 Task: Select traffic view around selected location Anza-Borrego Desert State Park, California, United States and identify the nearest hotel to the peak traffic point
Action: Mouse moved to (196, 65)
Screenshot: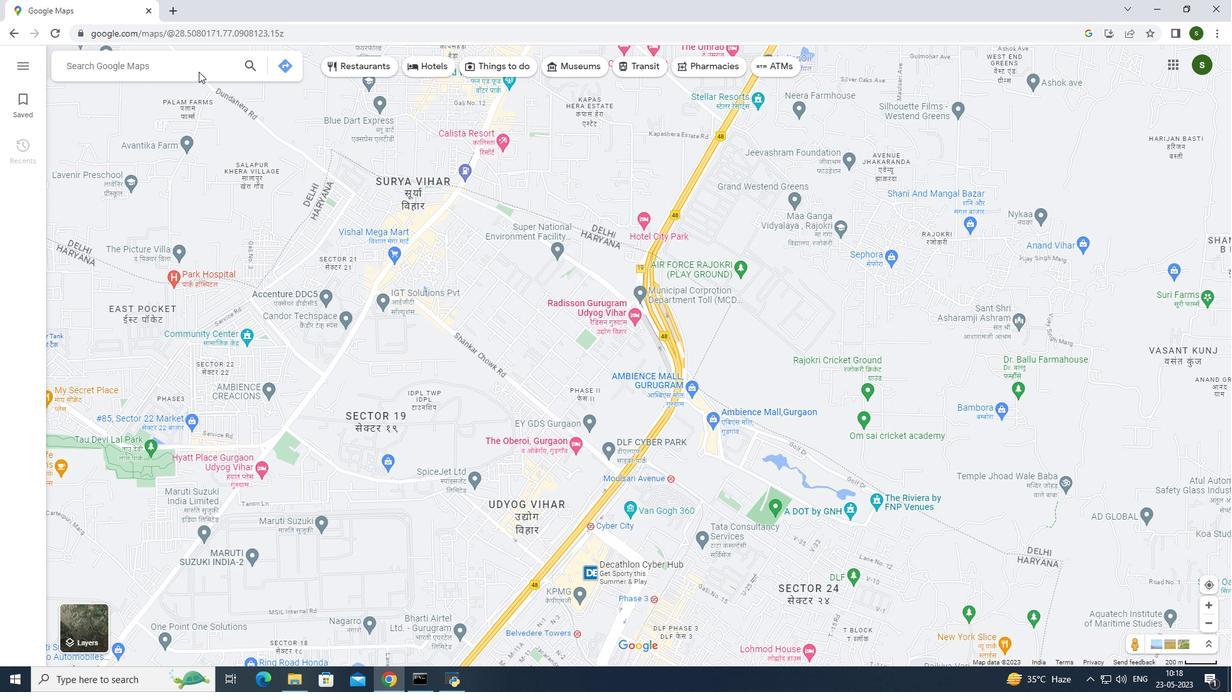
Action: Mouse pressed left at (196, 65)
Screenshot: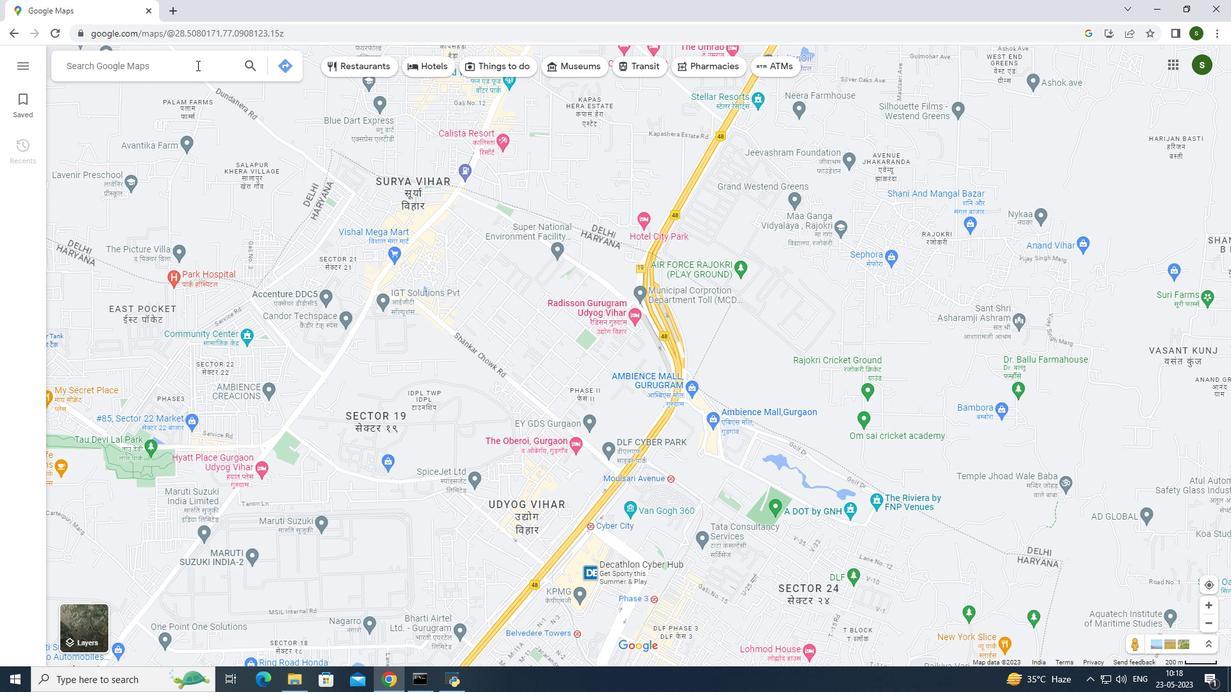 
Action: Key pressed <Key.caps_lock>A<Key.caps_lock>nza<Key.space><Key.backspace>-<Key.caps_lock>B<Key.caps_lock>orrego<Key.space><Key.caps_lock>D<Key.caps_lock>esert<Key.space><Key.caps_lock>S<Key.caps_lock>tate<Key.space><Key.caps_lock>P<Key.caps_lock>ark,<Key.caps_lock>C<Key.caps_lock>alifornia,<Key.caps_lock>U<Key.caps_lock>nited<Key.space><Key.caps_lock>S<Key.caps_lock>tates<Key.enter>
Screenshot: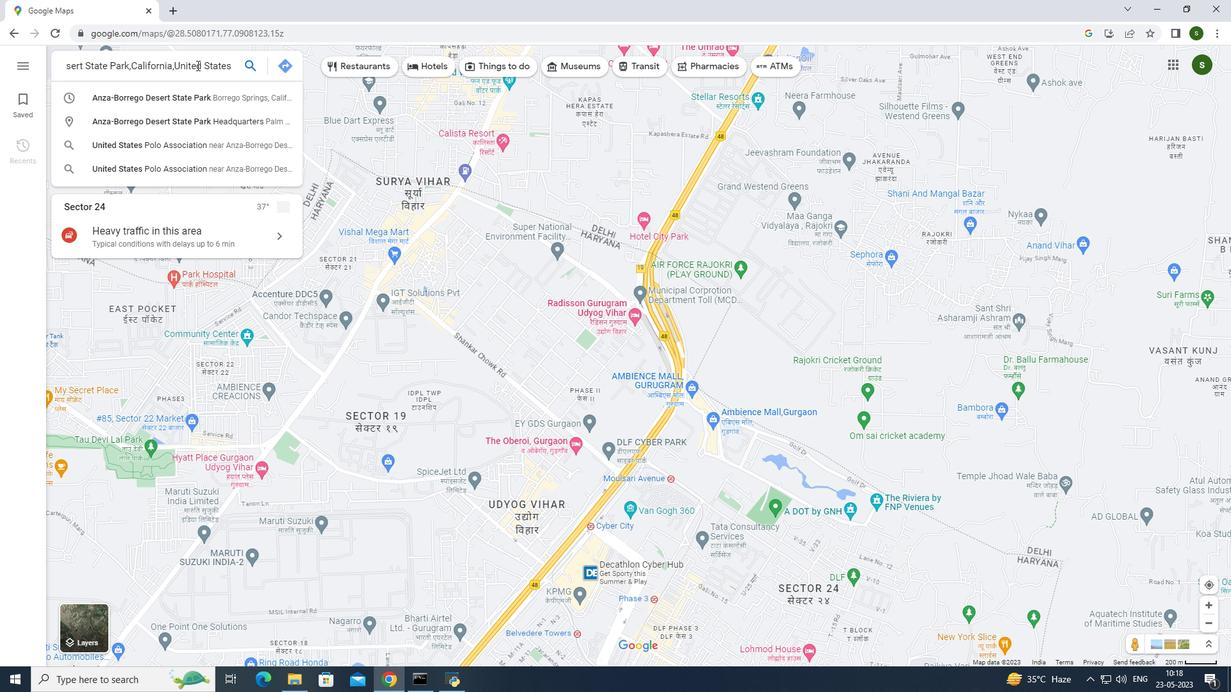 
Action: Mouse moved to (442, 623)
Screenshot: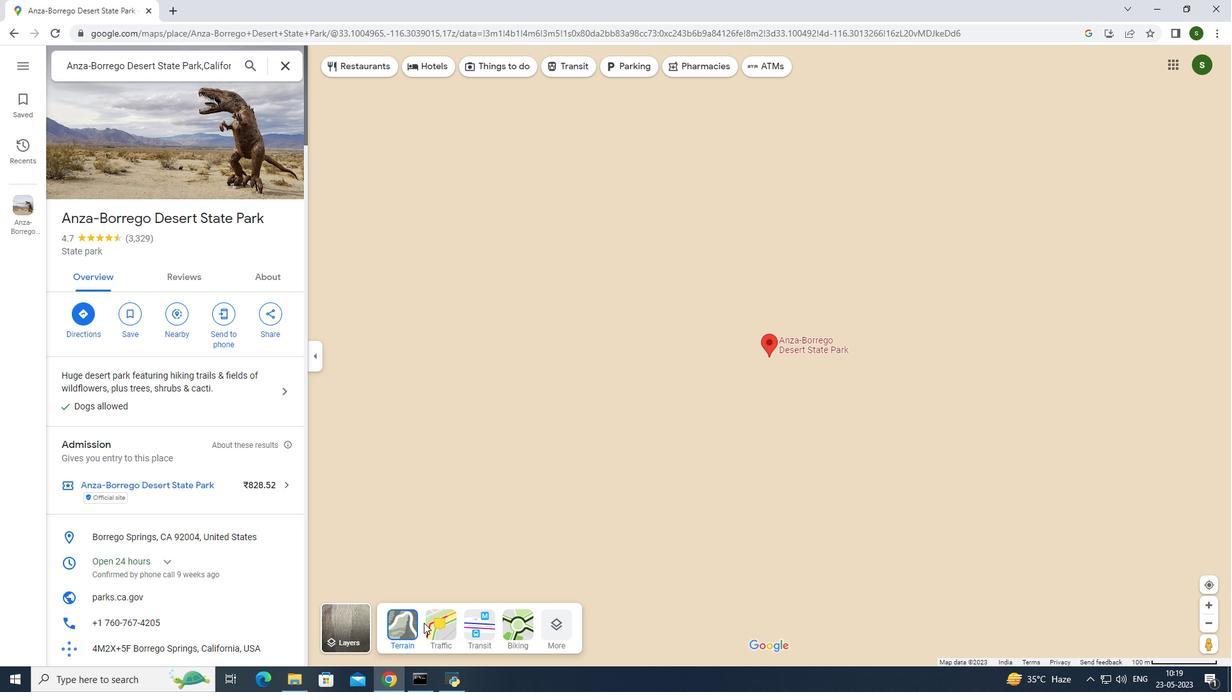 
Action: Mouse pressed left at (442, 623)
Screenshot: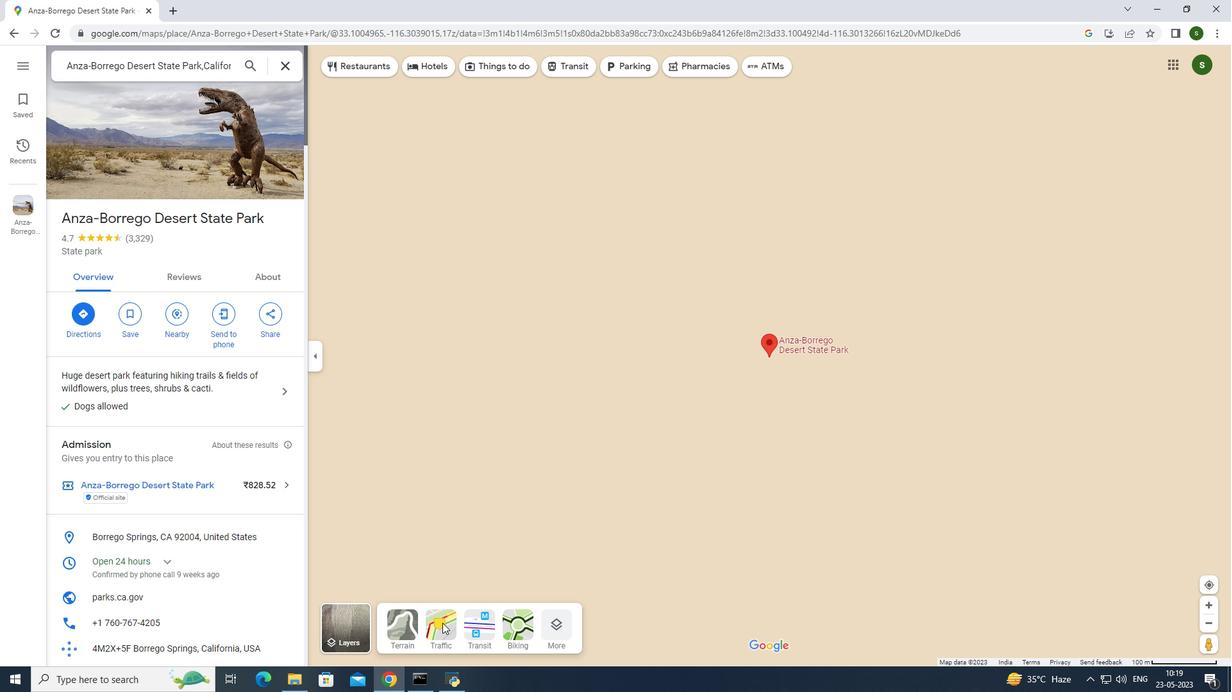 
Action: Mouse moved to (634, 442)
Screenshot: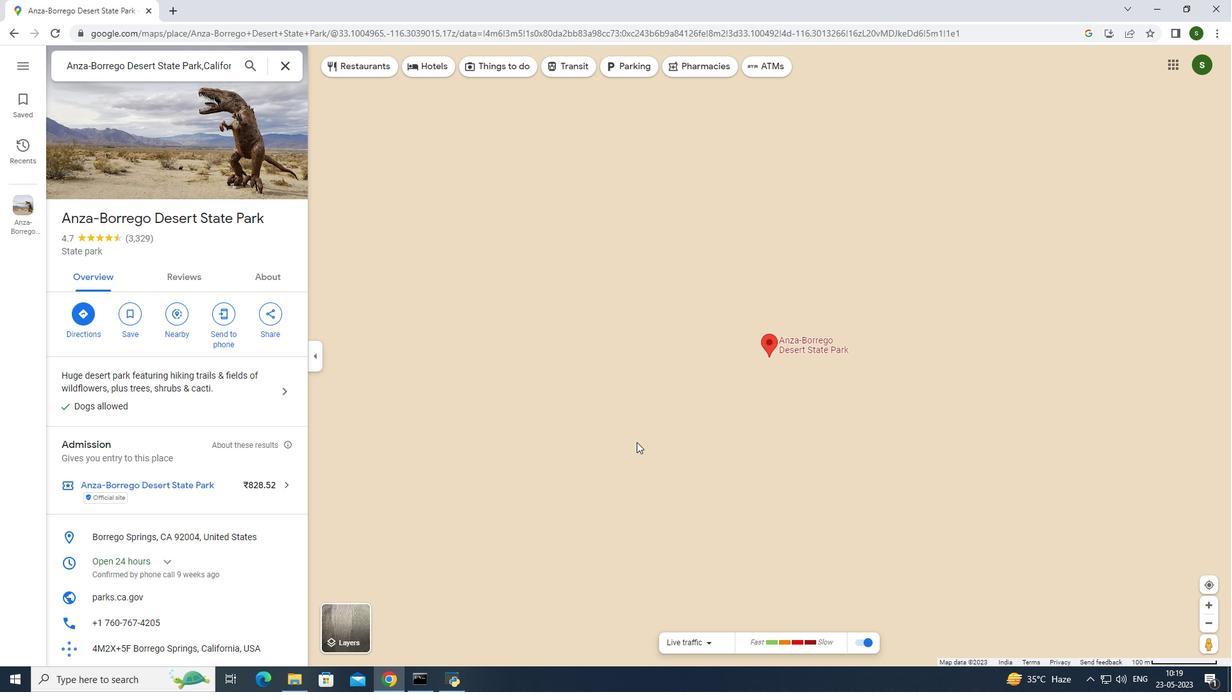 
Action: Mouse scrolled (635, 441) with delta (0, 0)
Screenshot: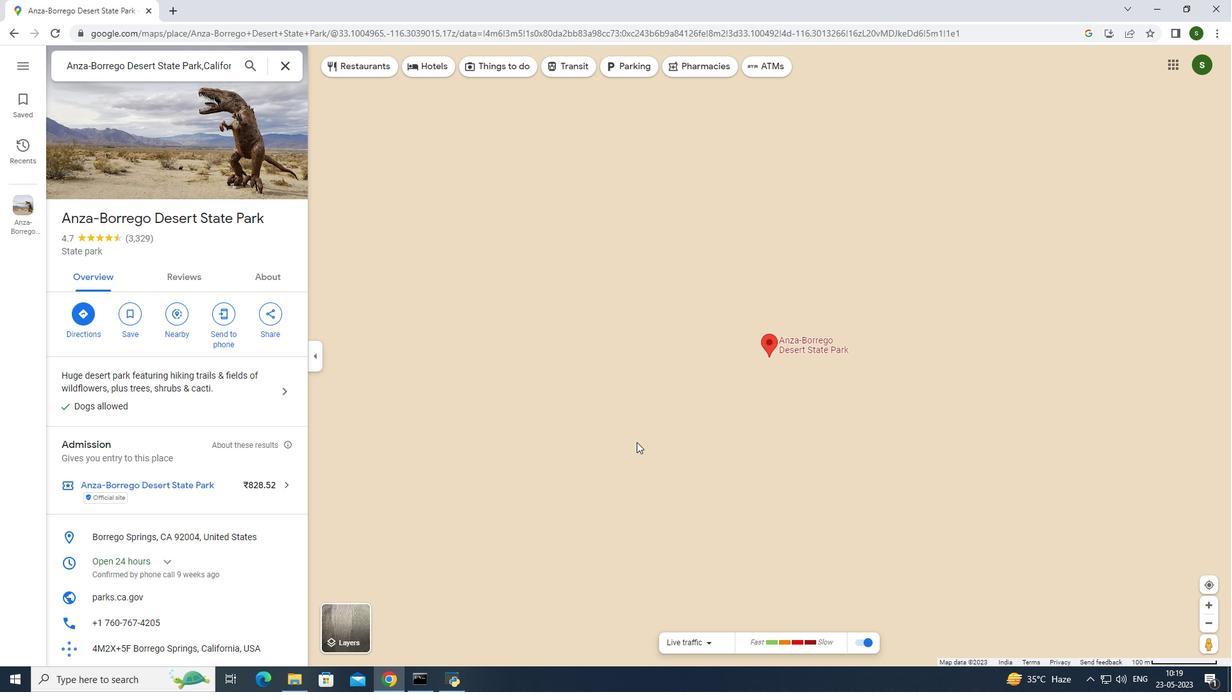
Action: Mouse moved to (633, 442)
Screenshot: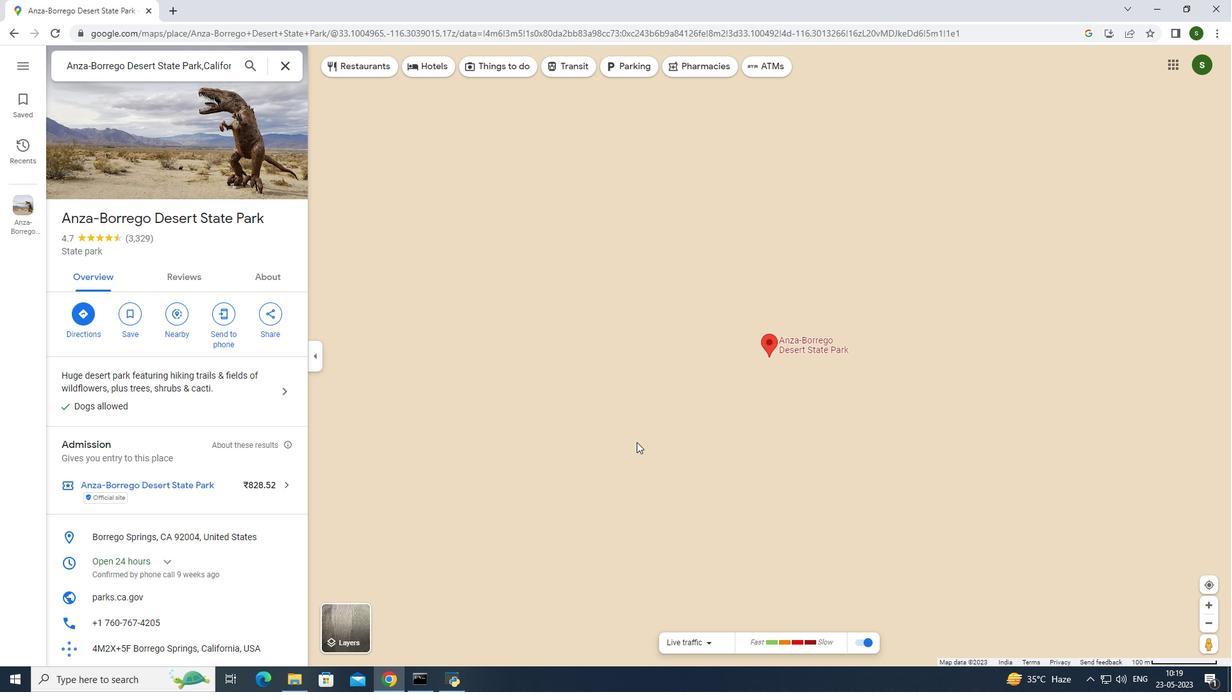 
Action: Mouse scrolled (633, 441) with delta (0, 0)
Screenshot: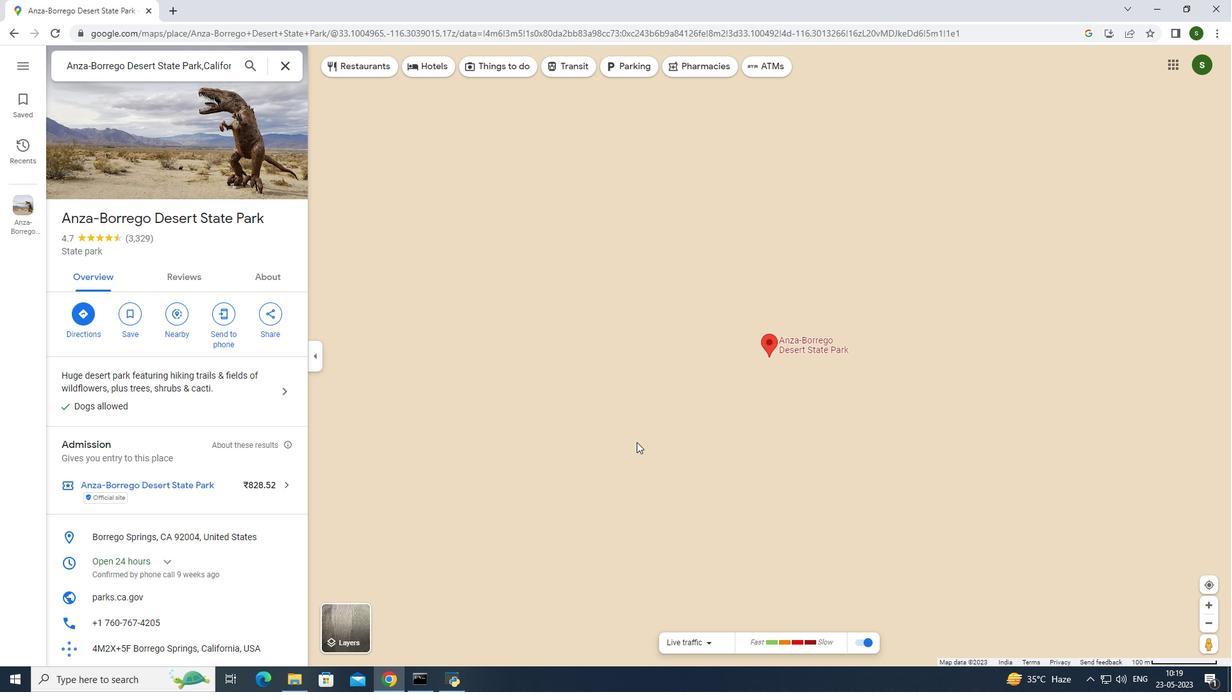 
Action: Mouse scrolled (633, 441) with delta (0, 0)
Screenshot: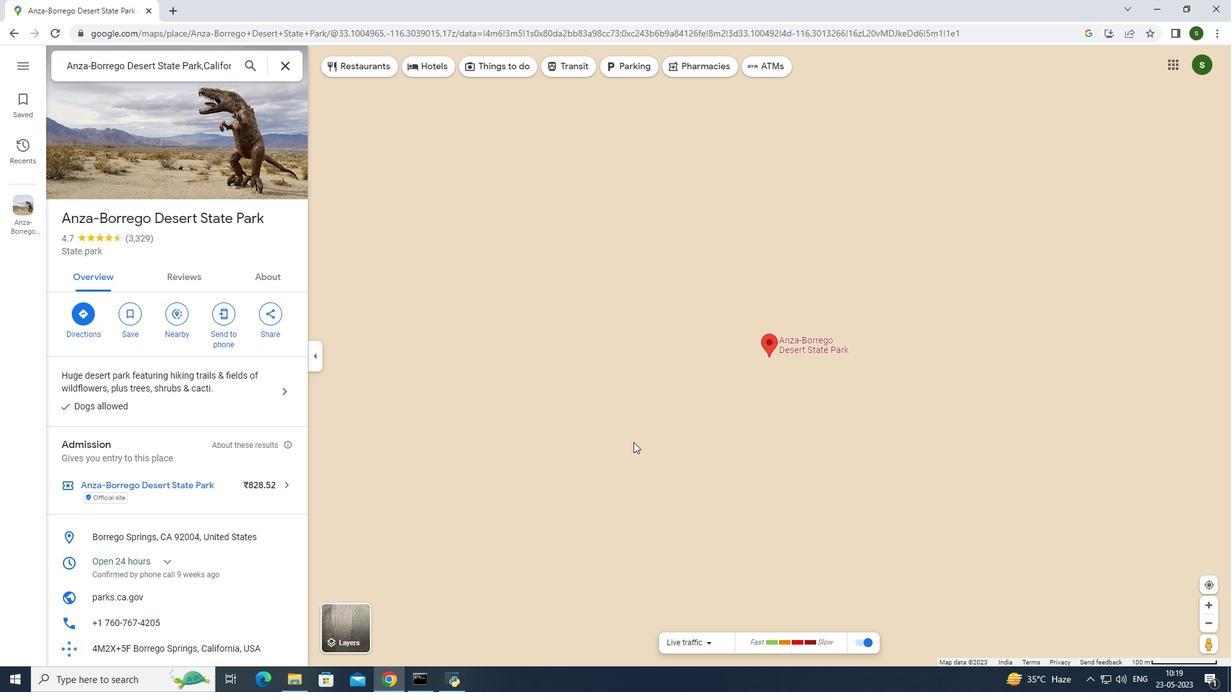 
Action: Mouse scrolled (633, 441) with delta (0, 0)
Screenshot: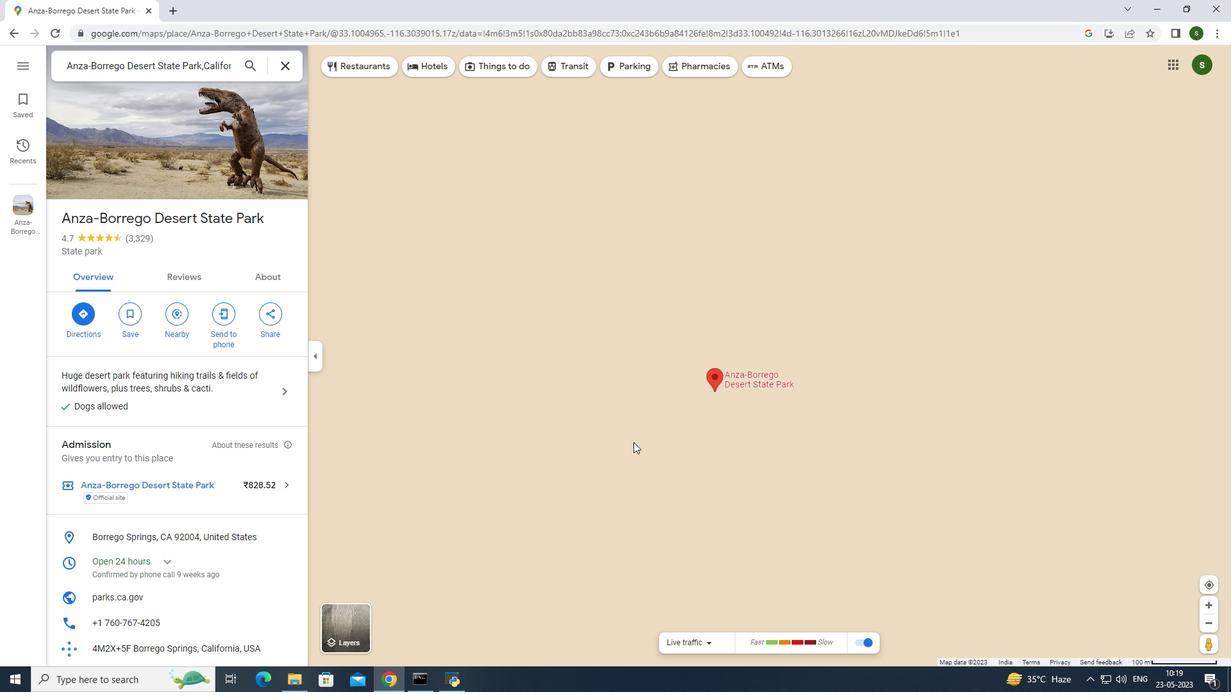
Action: Mouse scrolled (633, 441) with delta (0, 0)
Screenshot: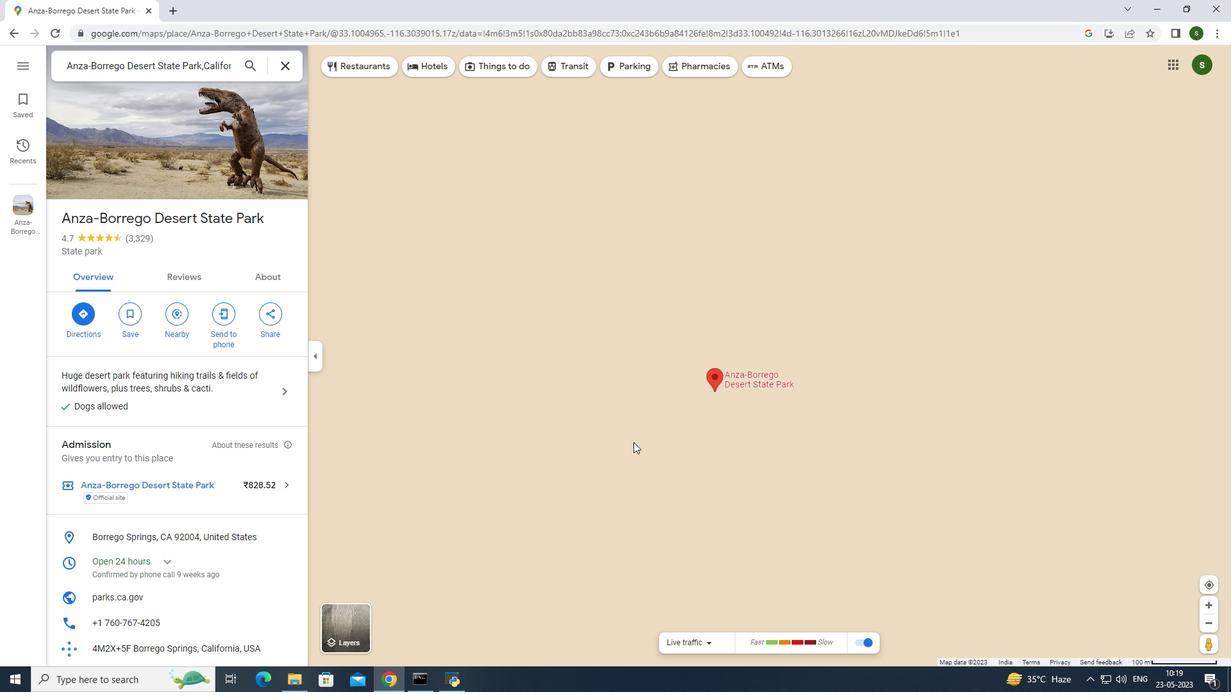 
Action: Mouse scrolled (633, 441) with delta (0, 0)
Screenshot: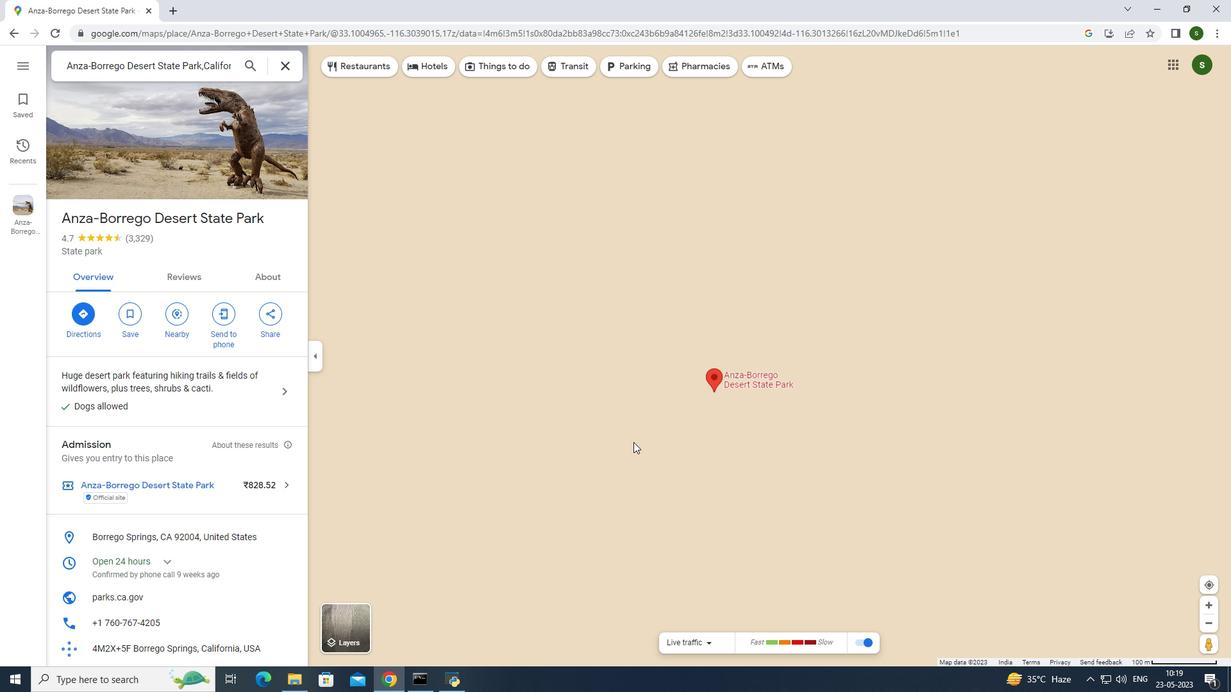
Action: Mouse scrolled (633, 441) with delta (0, 0)
Screenshot: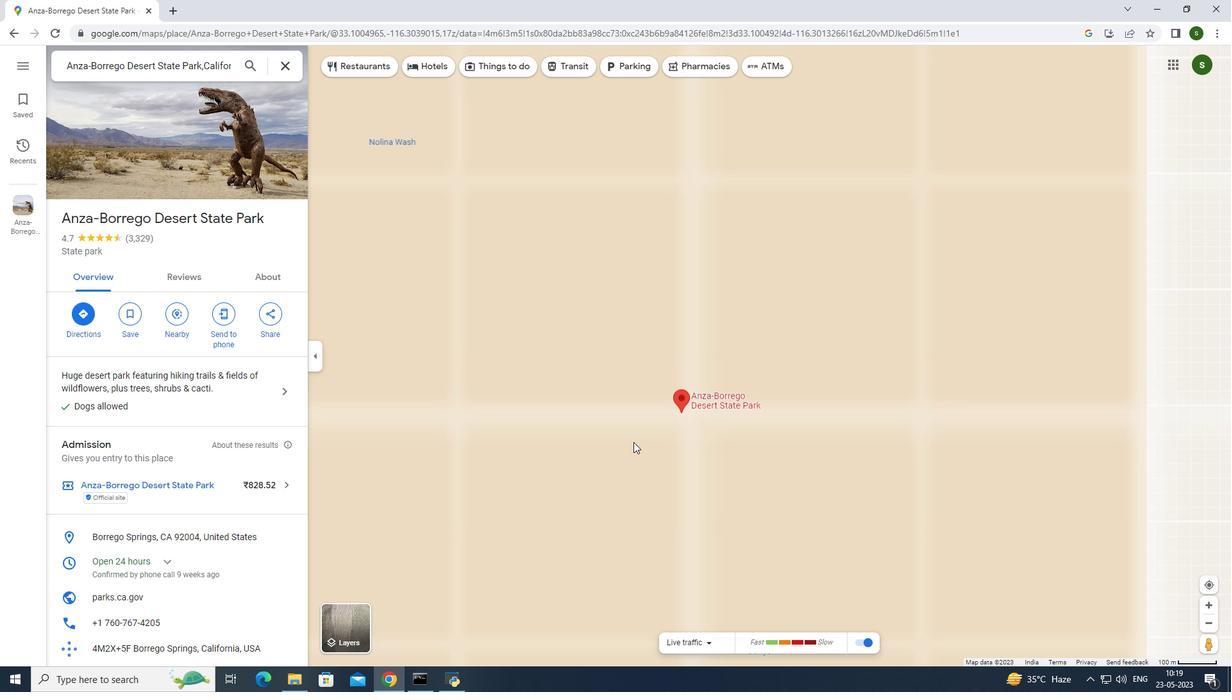 
Action: Mouse scrolled (633, 441) with delta (0, 0)
Screenshot: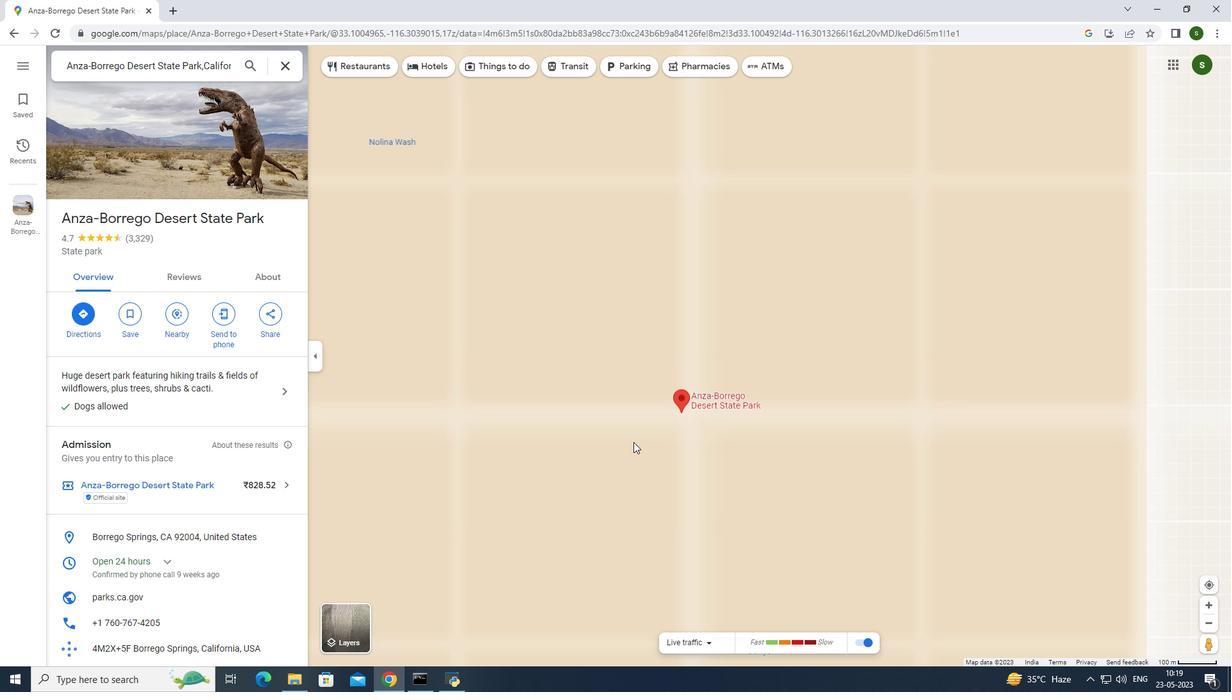
Action: Mouse scrolled (633, 441) with delta (0, 0)
Screenshot: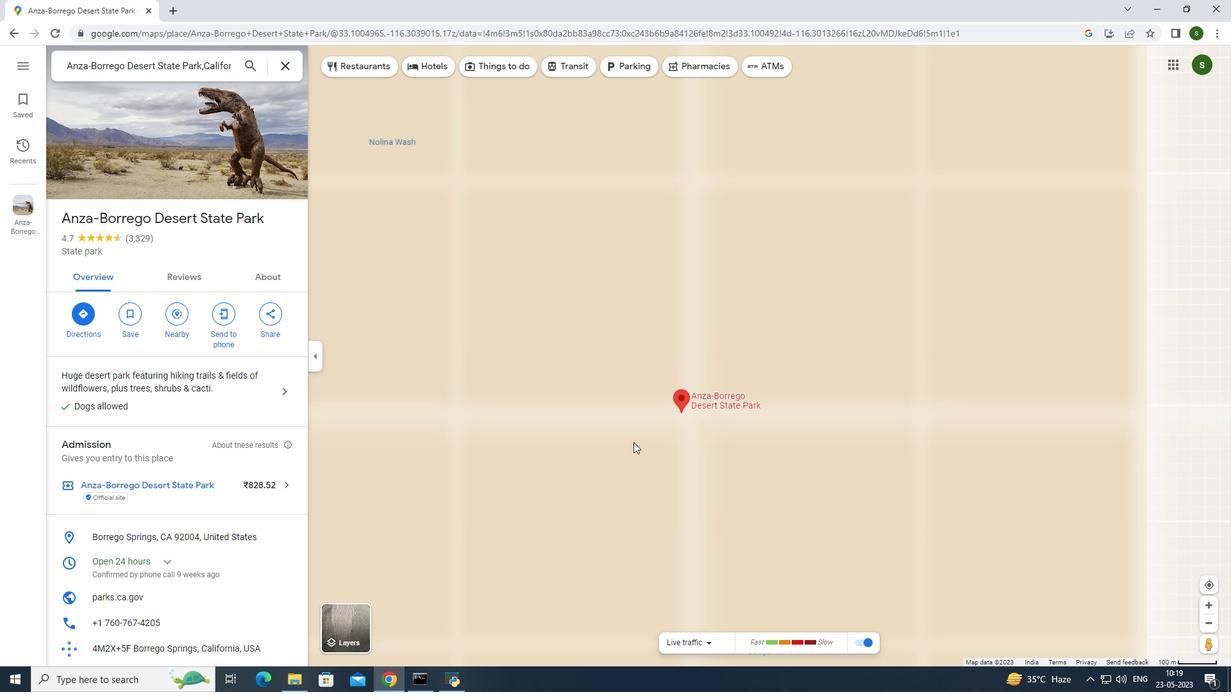 
Action: Mouse scrolled (633, 441) with delta (0, 0)
Screenshot: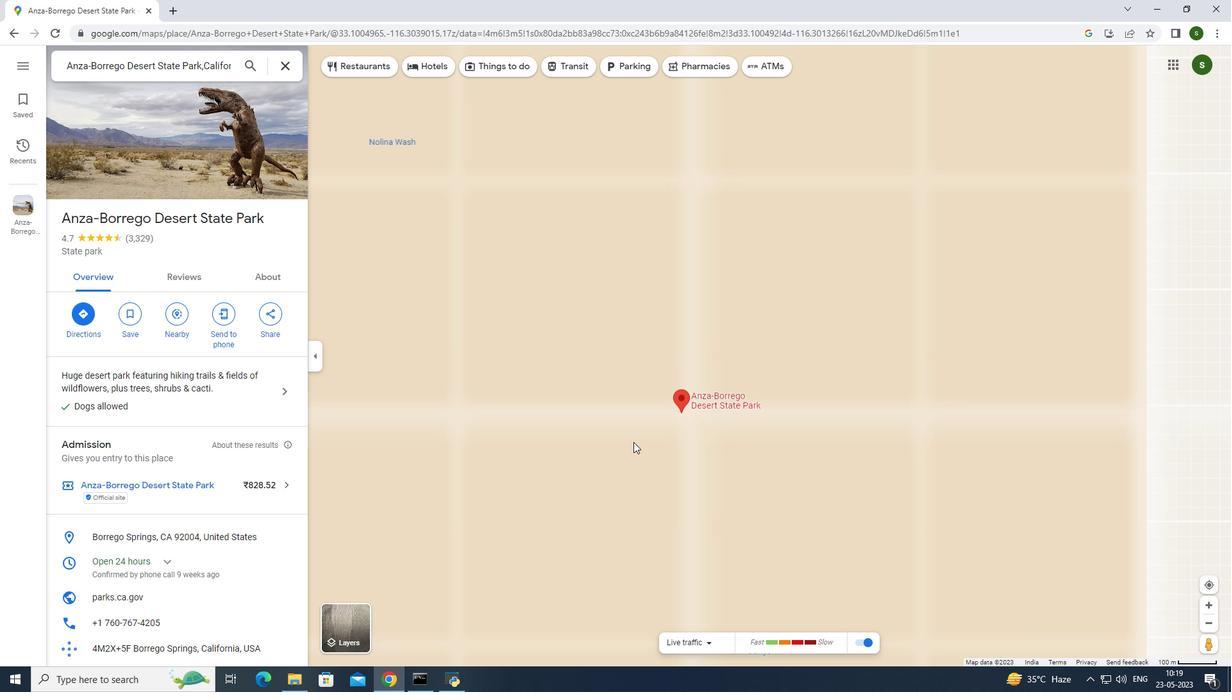
Action: Mouse scrolled (633, 441) with delta (0, 0)
Screenshot: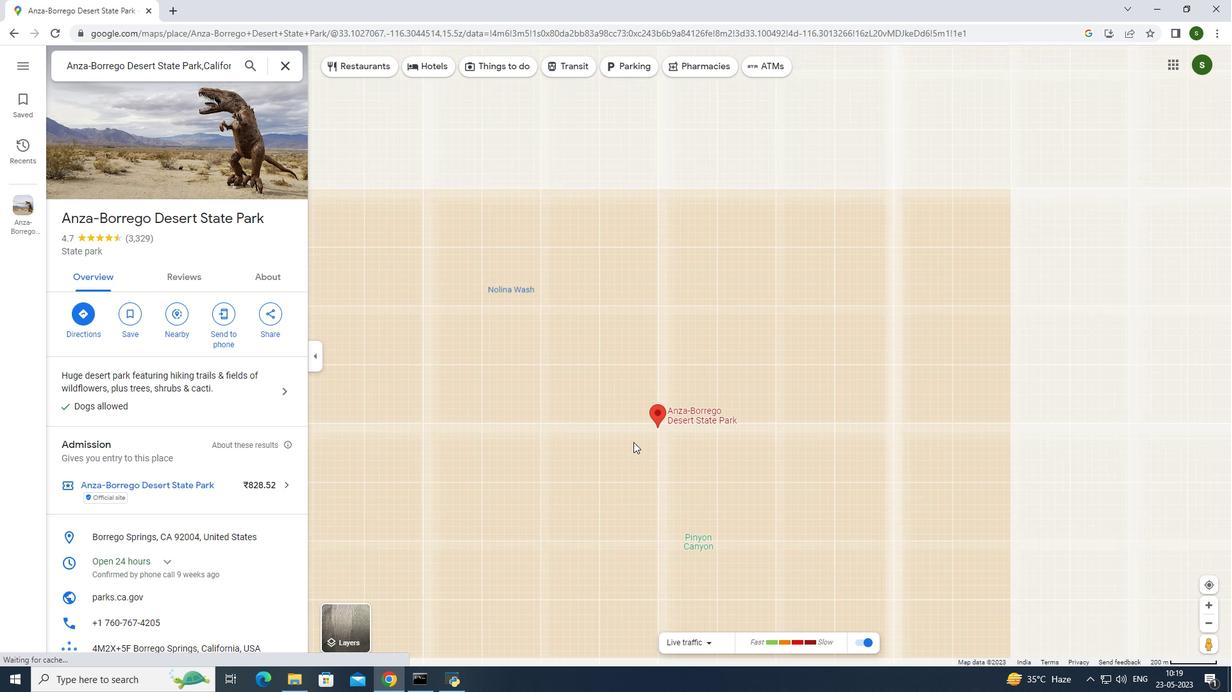 
Action: Mouse scrolled (633, 441) with delta (0, 0)
Screenshot: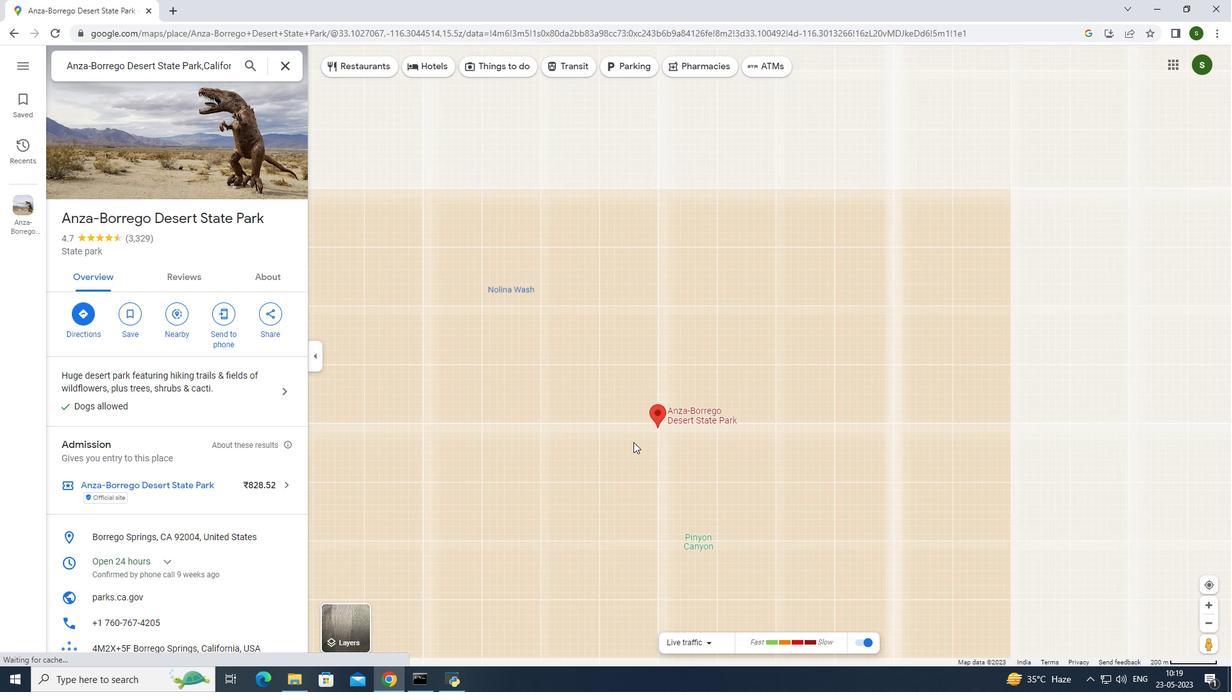 
Action: Mouse scrolled (633, 441) with delta (0, 0)
Screenshot: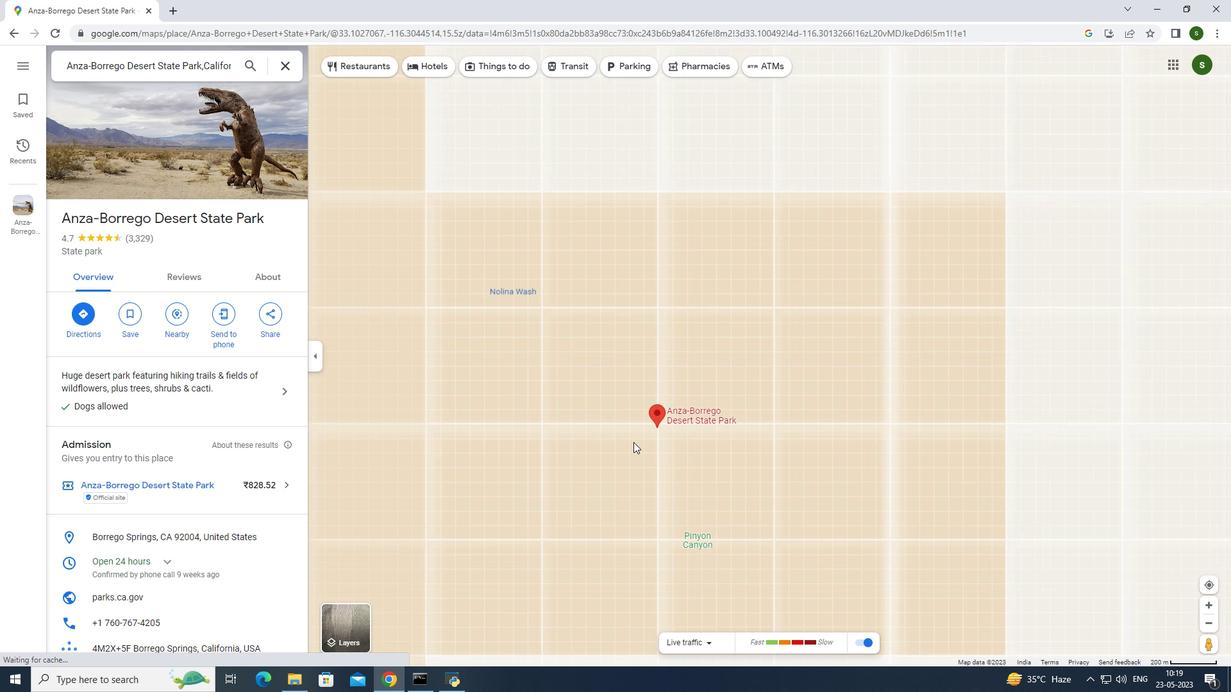 
Action: Mouse scrolled (633, 441) with delta (0, 0)
Screenshot: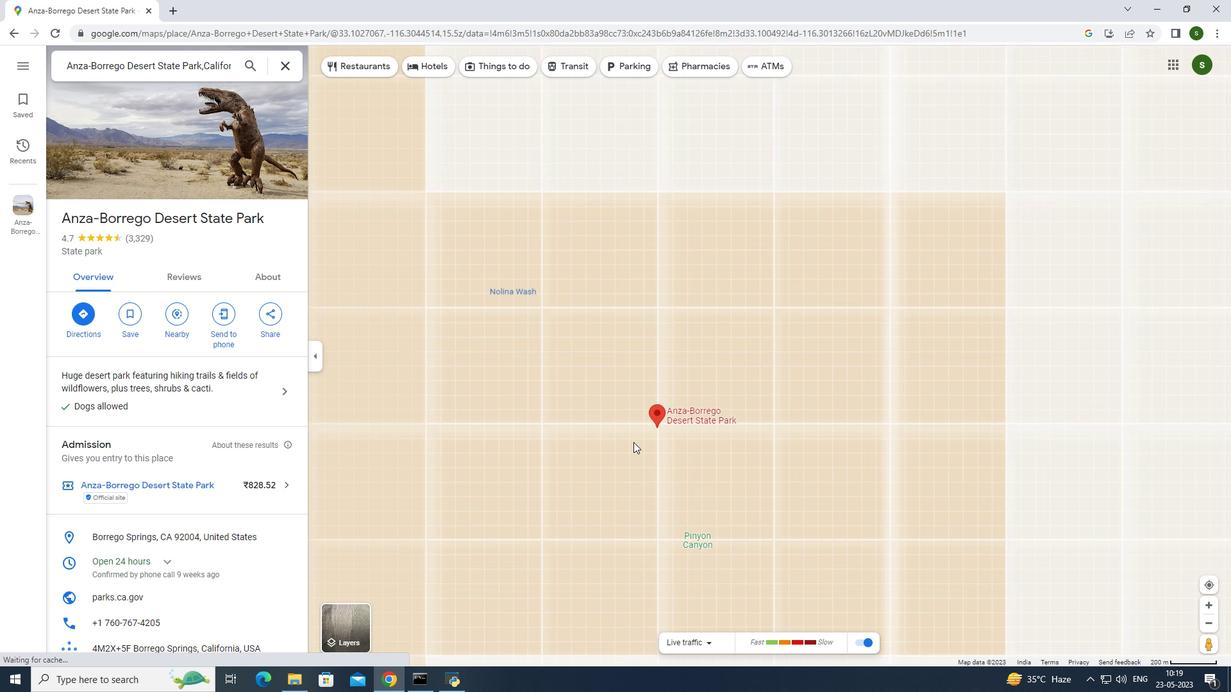 
Action: Mouse moved to (337, 623)
Screenshot: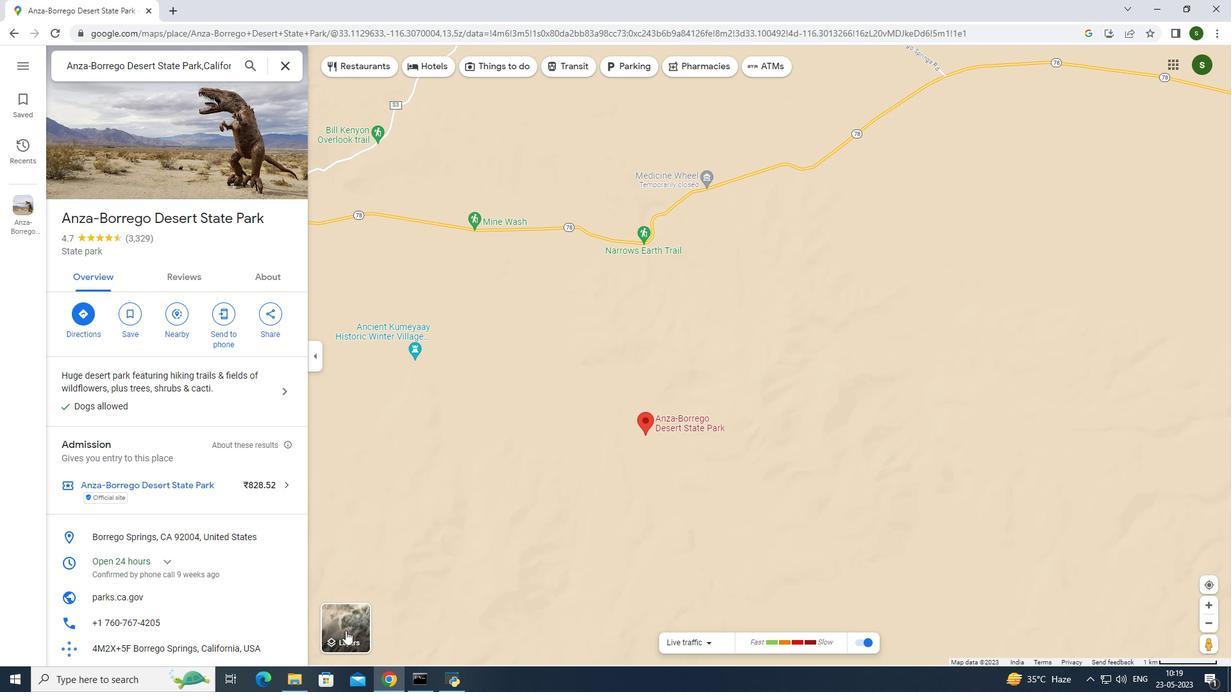 
Action: Mouse pressed left at (337, 623)
Screenshot: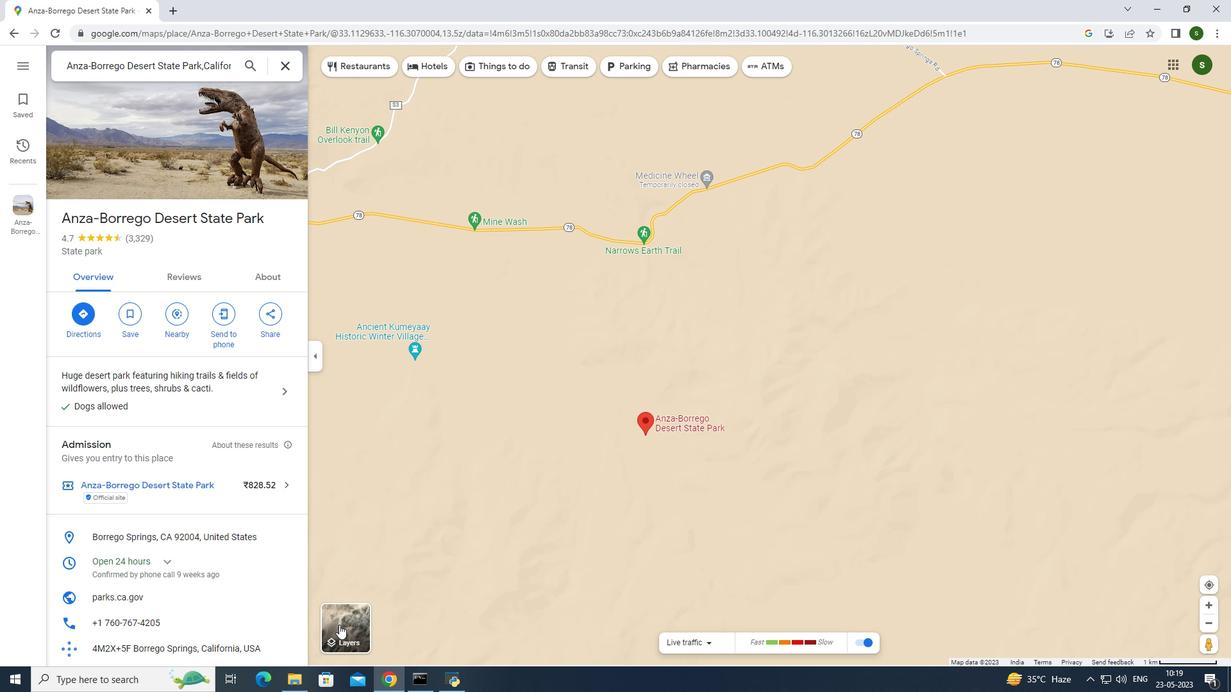 
Action: Mouse moved to (448, 626)
Screenshot: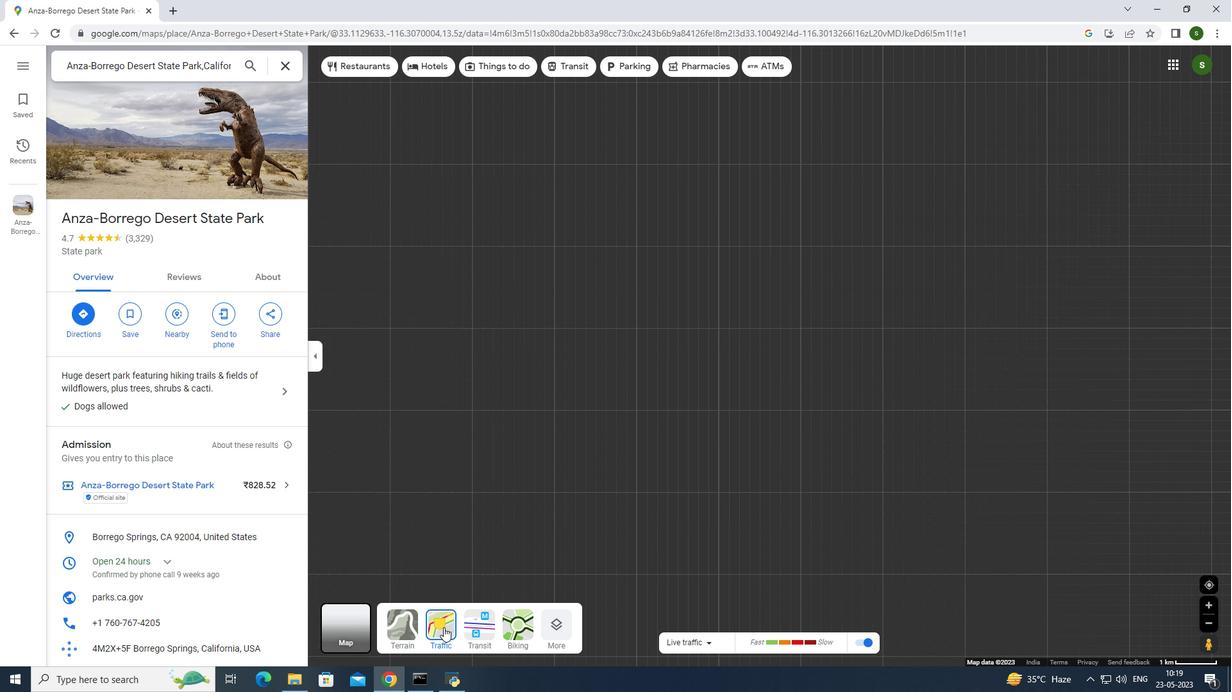 
Action: Mouse pressed left at (448, 626)
Screenshot: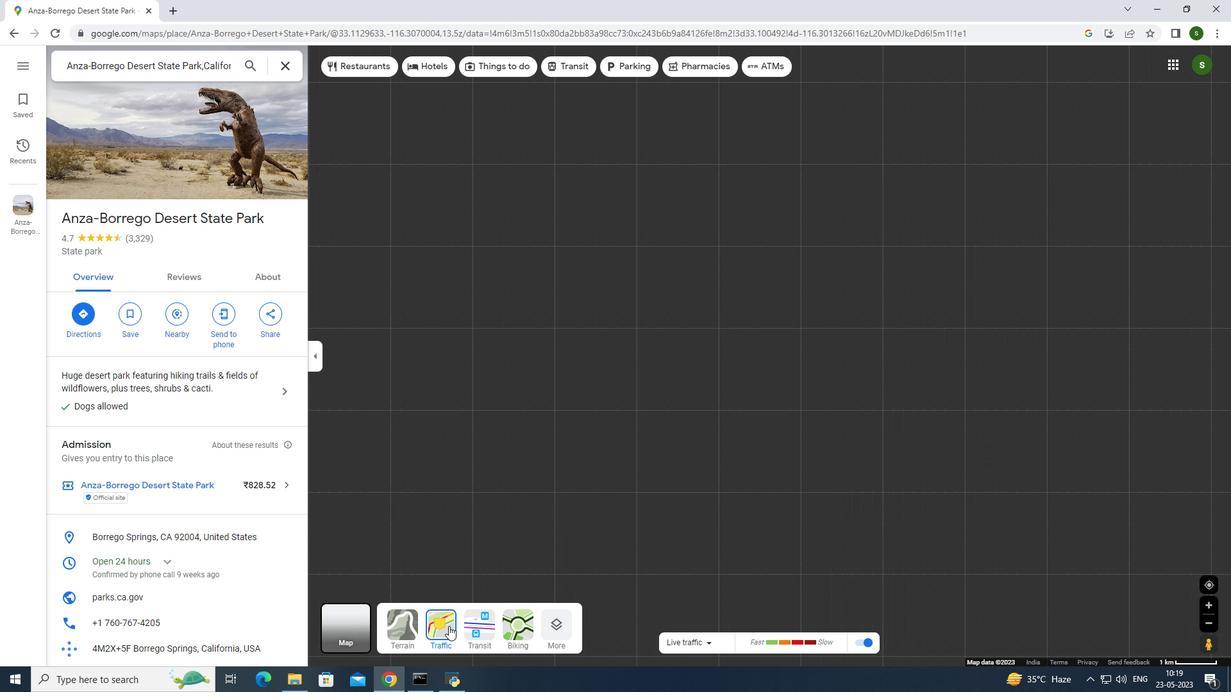 
Action: Mouse moved to (445, 625)
Screenshot: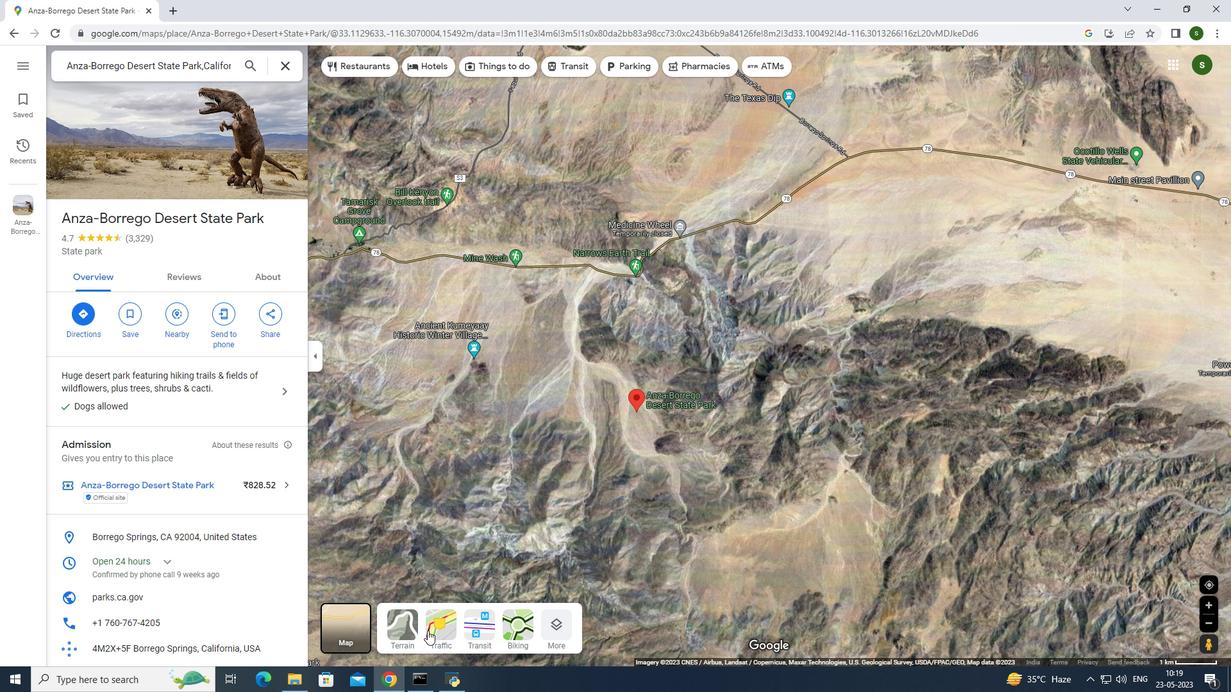 
Action: Mouse pressed left at (445, 625)
Screenshot: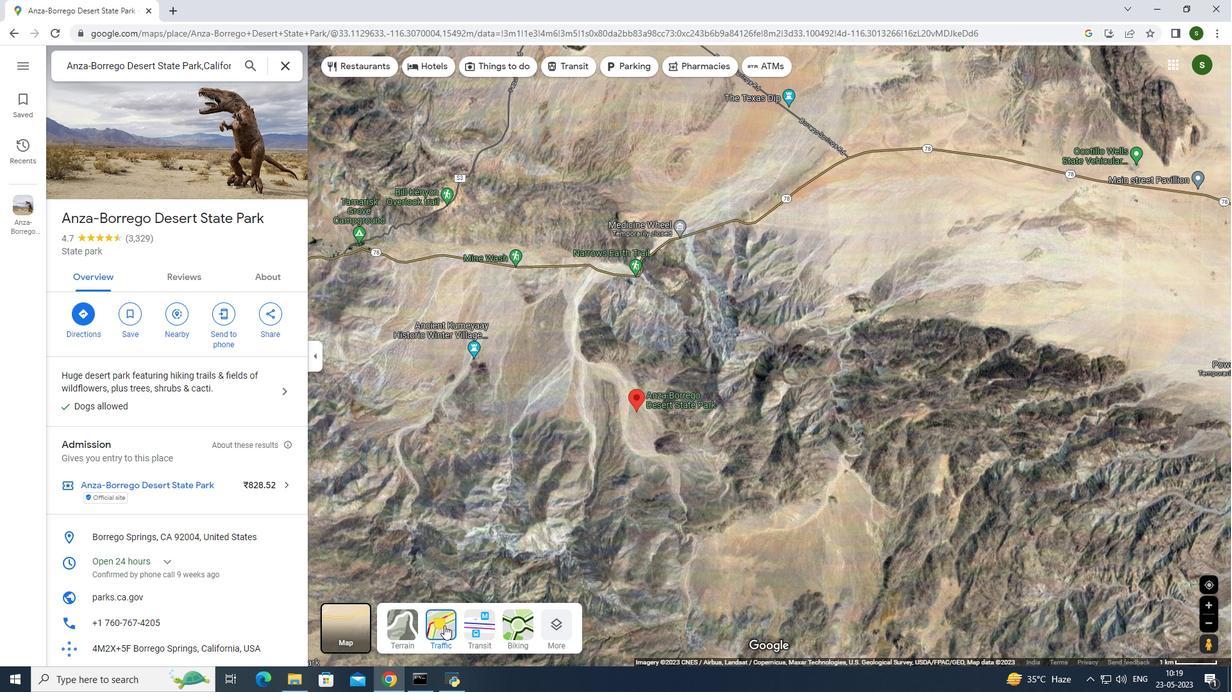 
Action: Mouse moved to (414, 629)
Screenshot: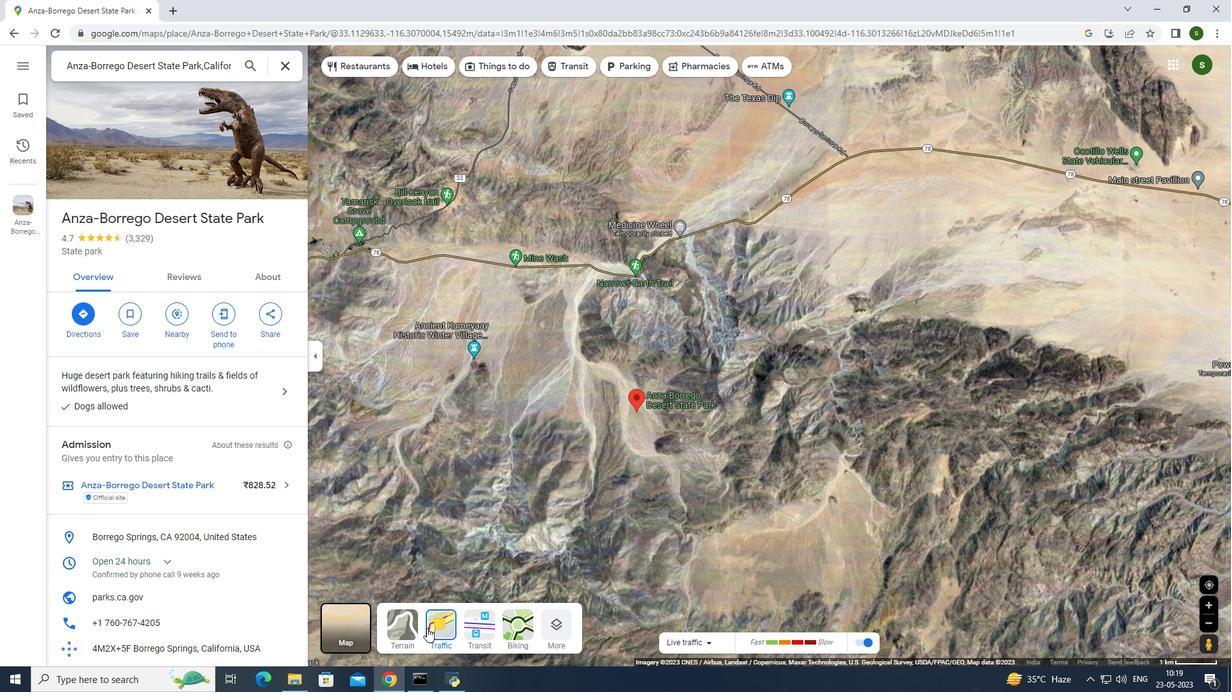 
Action: Mouse pressed left at (414, 629)
Screenshot: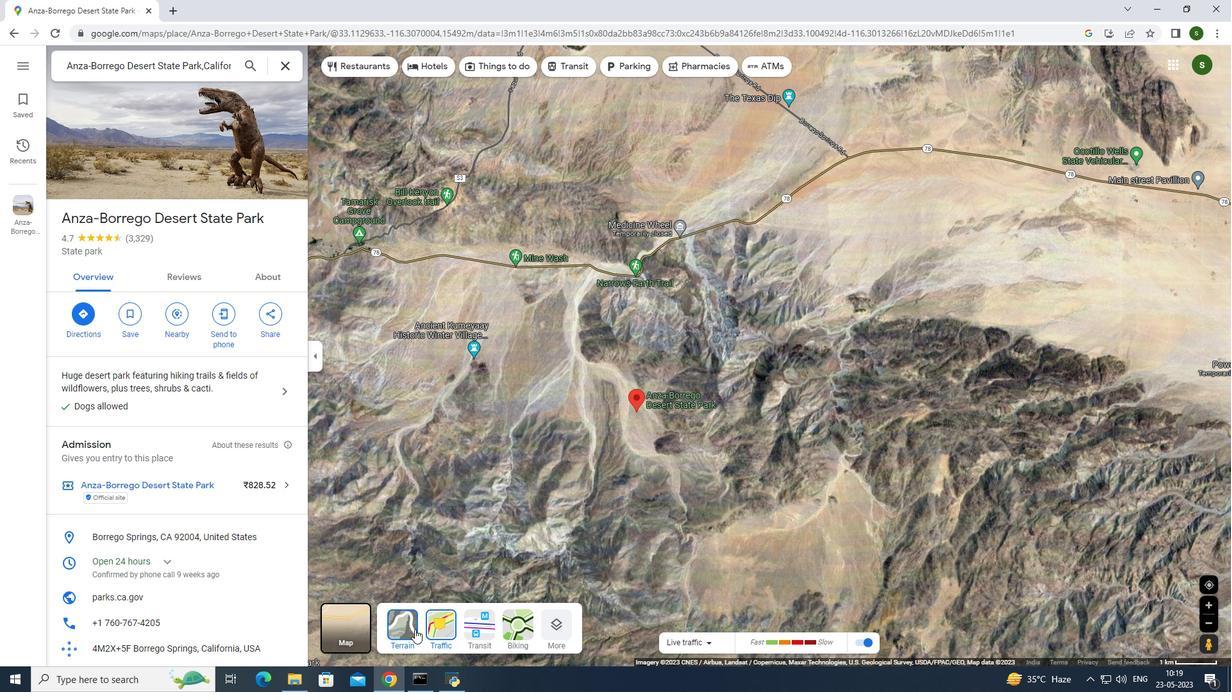 
Action: Mouse moved to (441, 623)
Screenshot: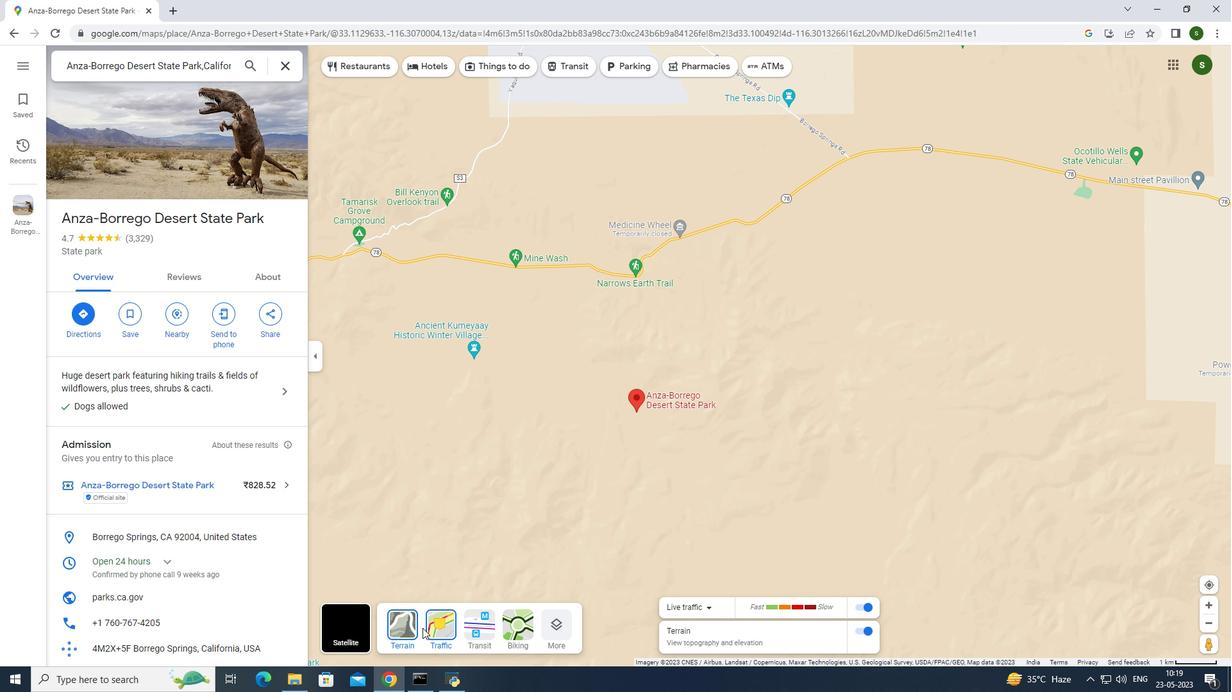 
Action: Mouse pressed left at (441, 623)
Screenshot: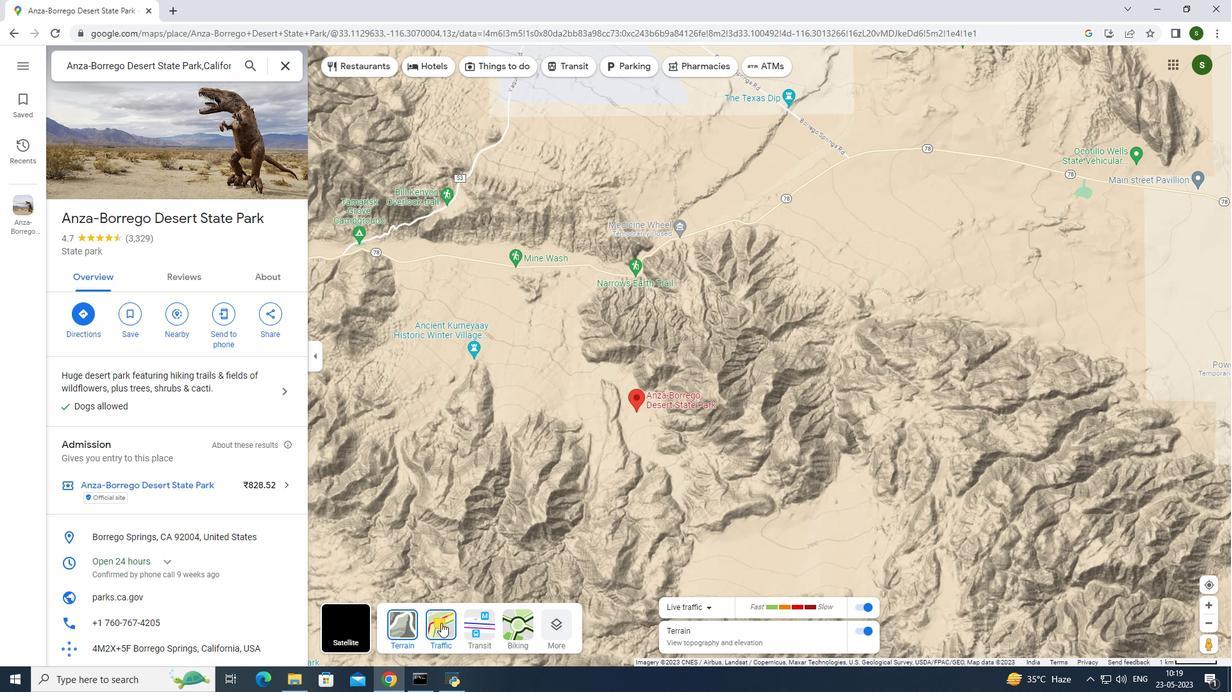 
Action: Mouse moved to (430, 62)
Screenshot: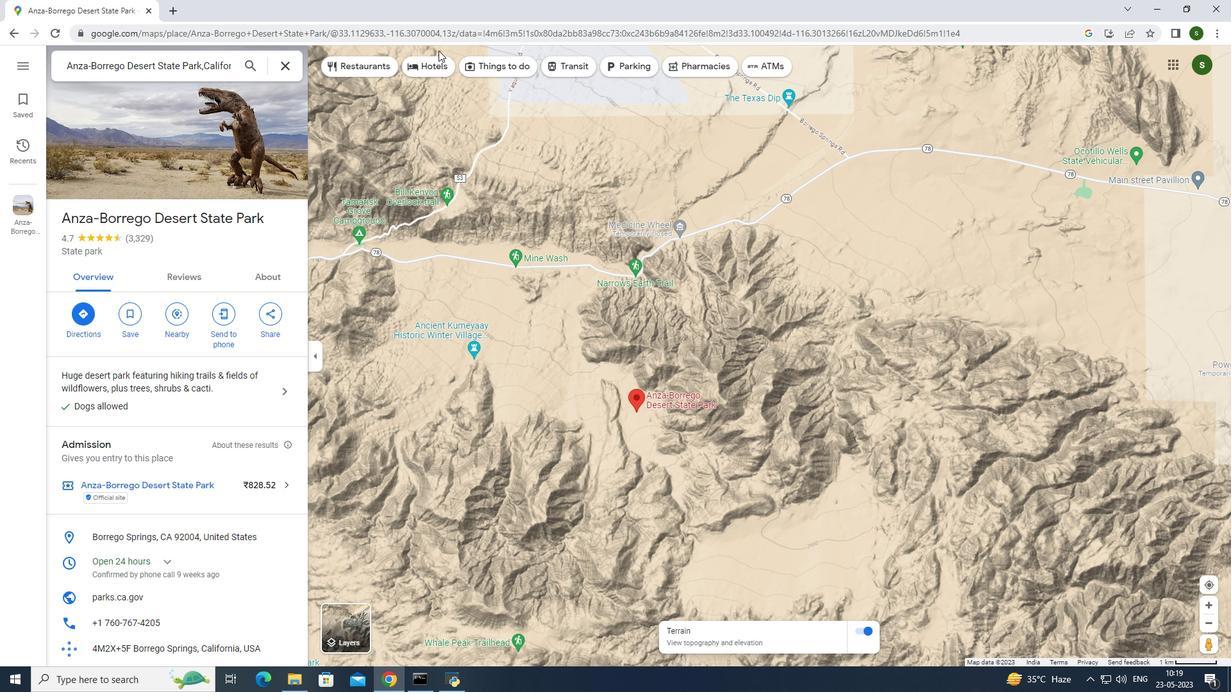 
Action: Mouse pressed left at (430, 62)
Screenshot: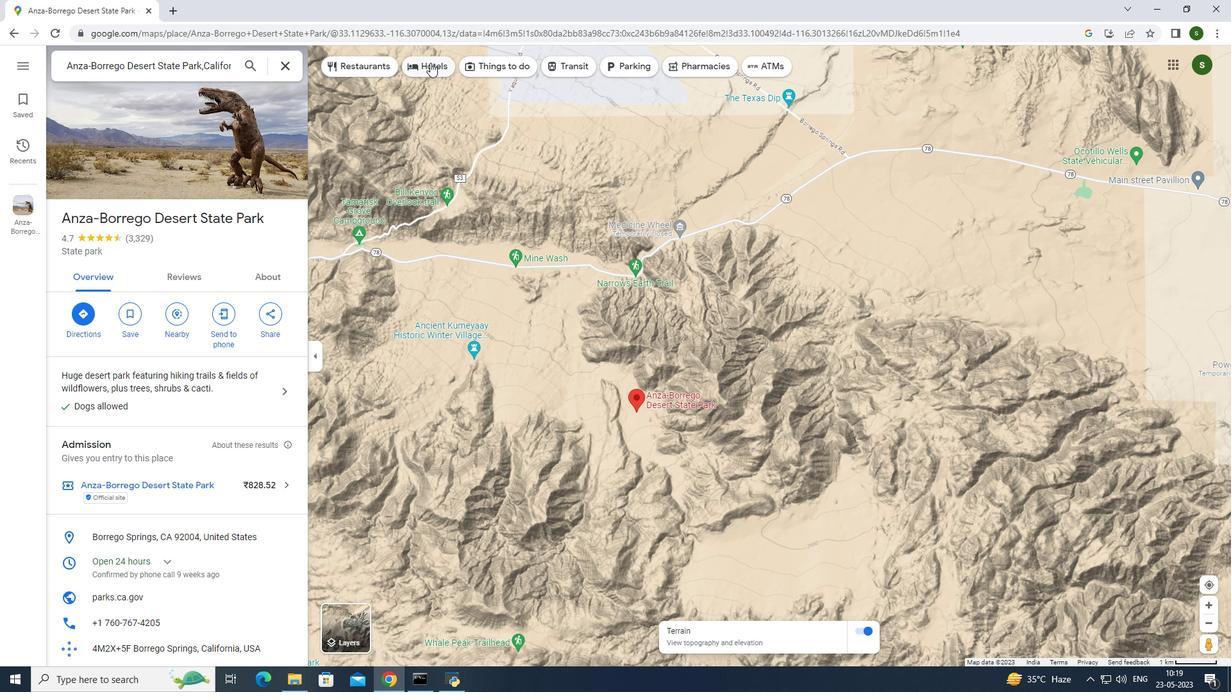 
Action: Mouse moved to (790, 425)
Screenshot: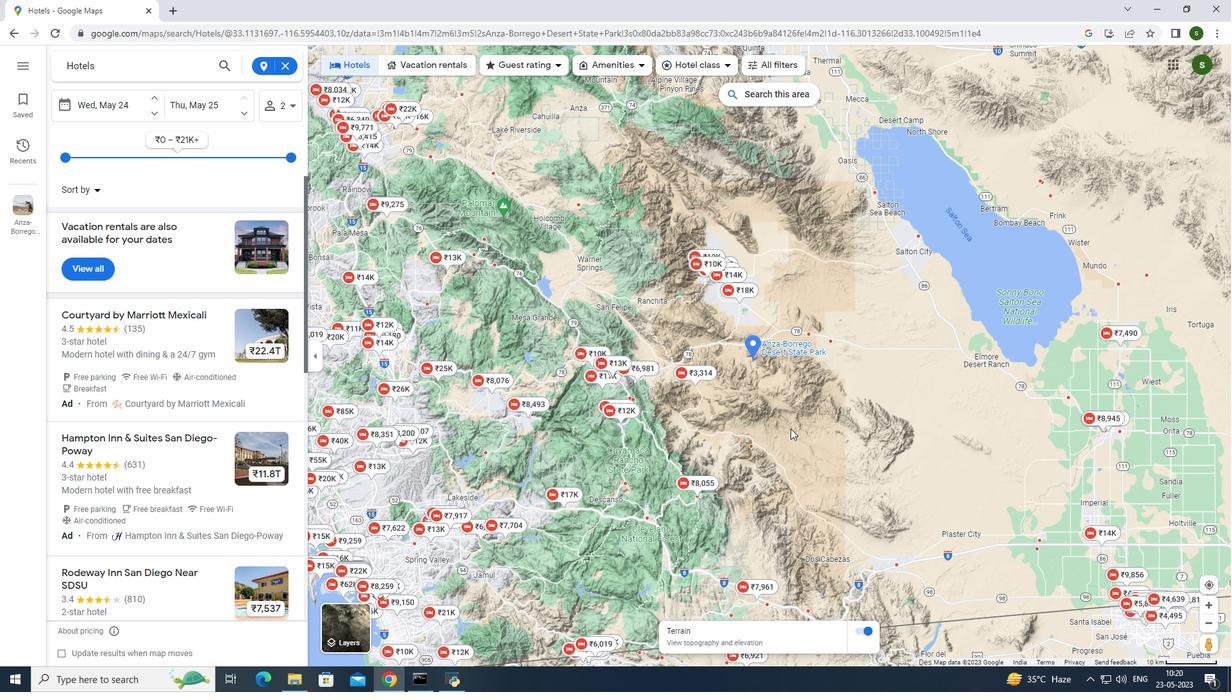 
Action: Mouse pressed left at (790, 425)
Screenshot: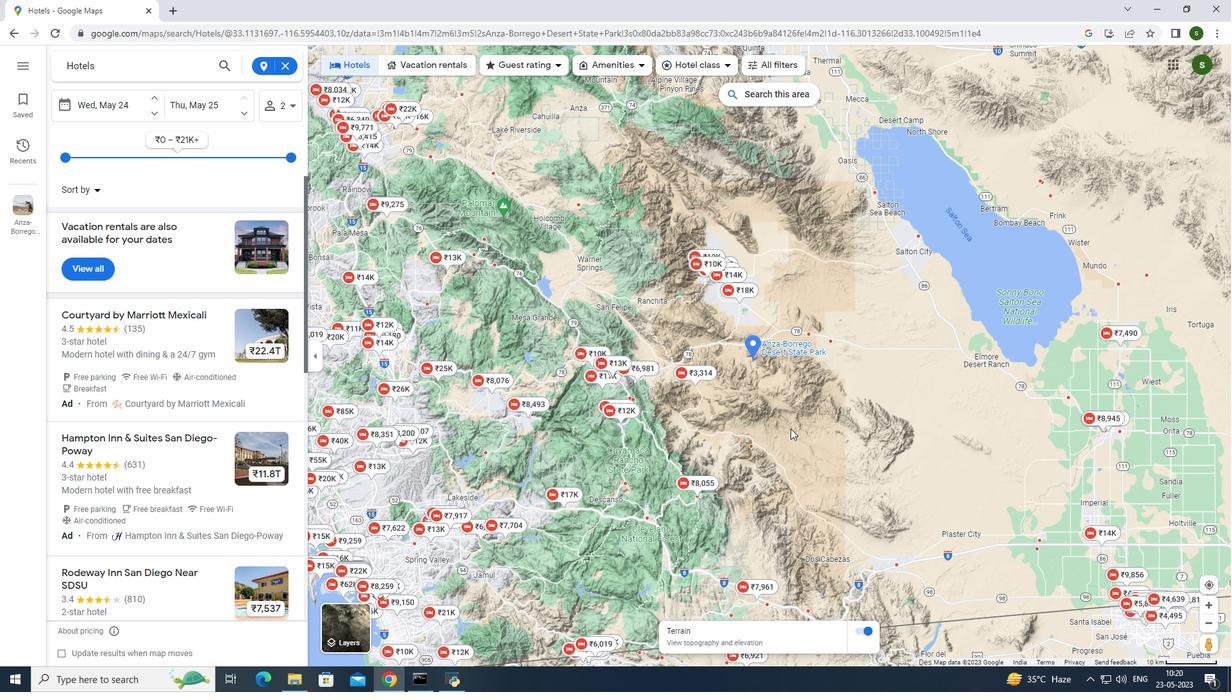 
Action: Mouse moved to (438, 629)
Screenshot: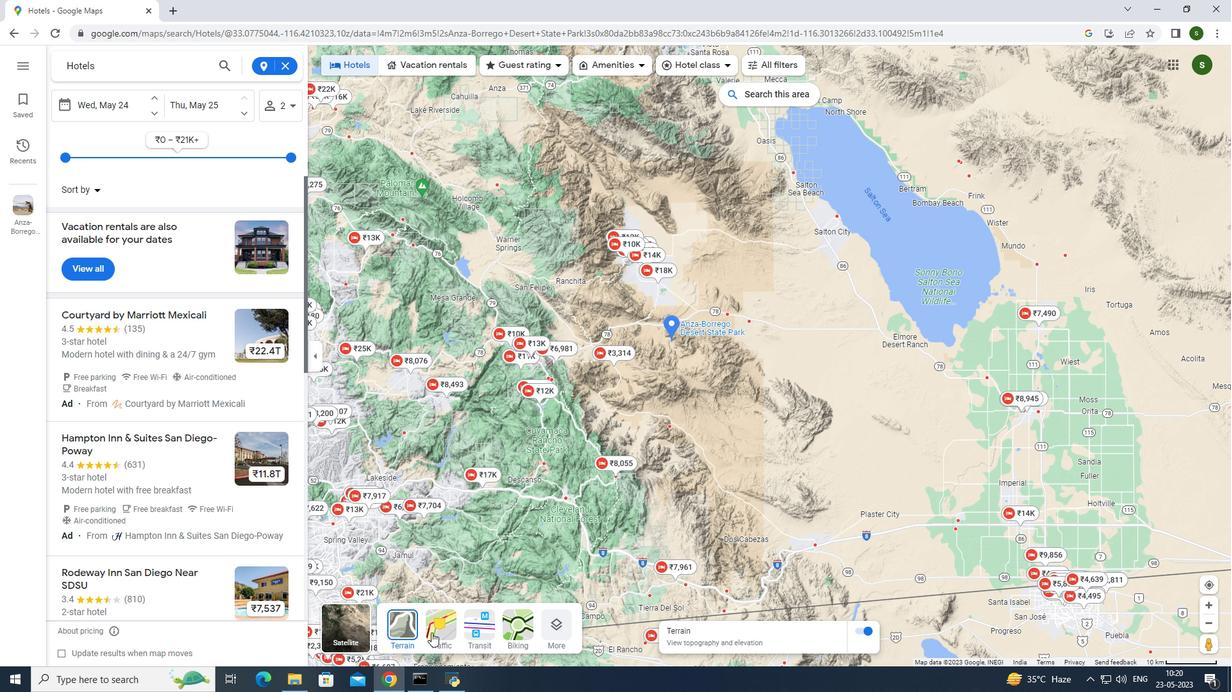 
Action: Mouse pressed left at (438, 629)
Screenshot: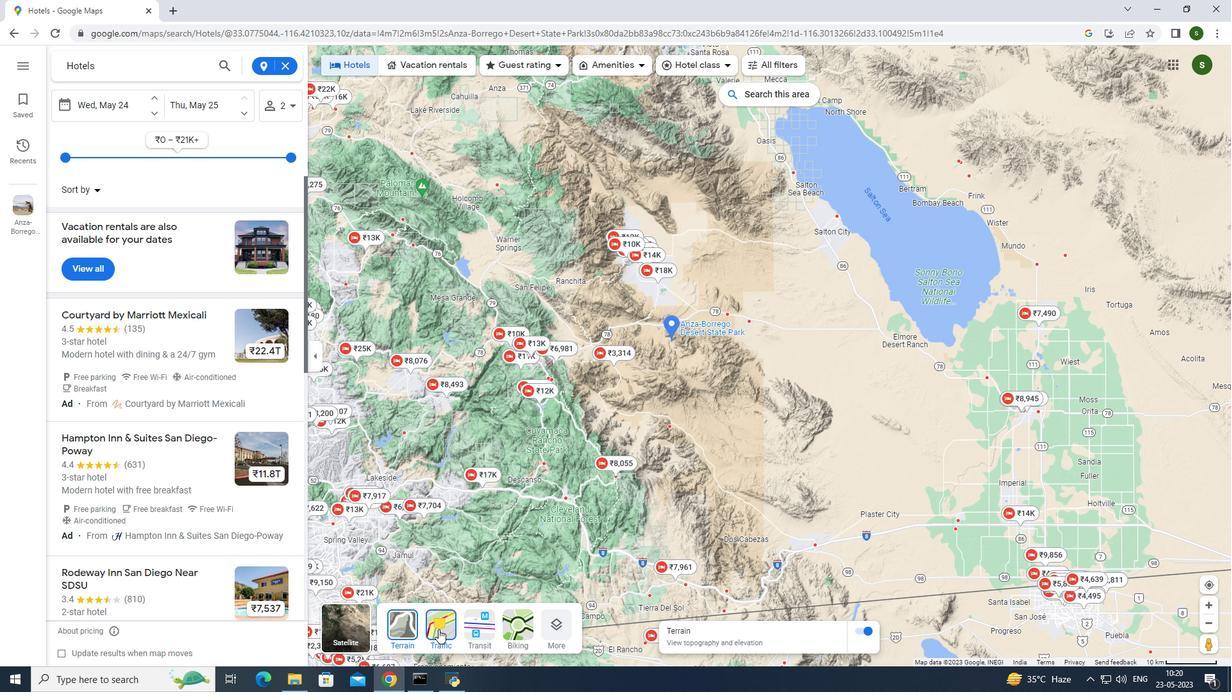 
Action: Mouse moved to (405, 636)
Screenshot: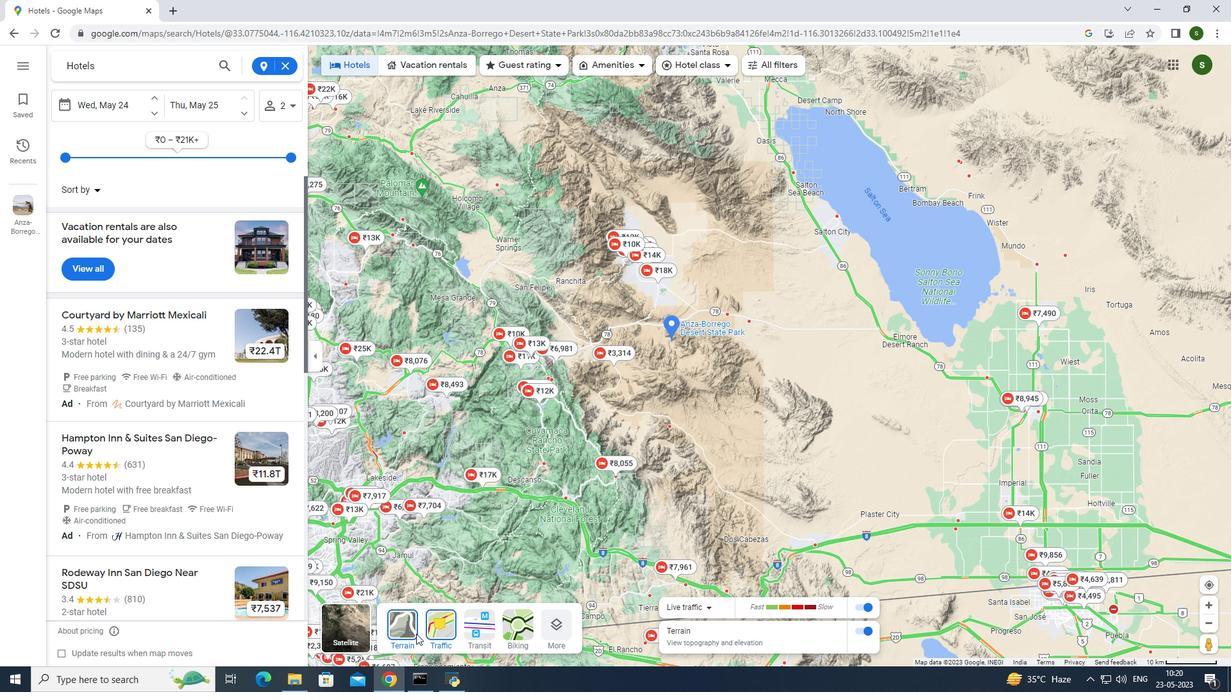 
Action: Mouse pressed left at (405, 636)
Screenshot: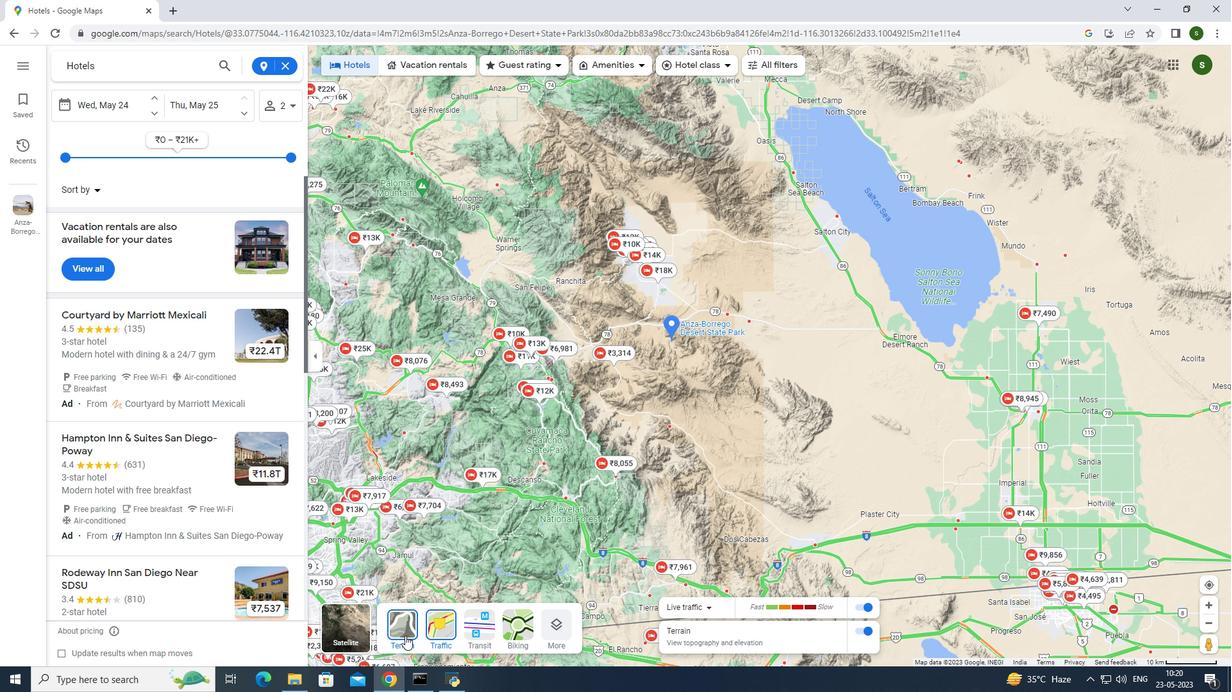 
Action: Mouse moved to (634, 404)
Screenshot: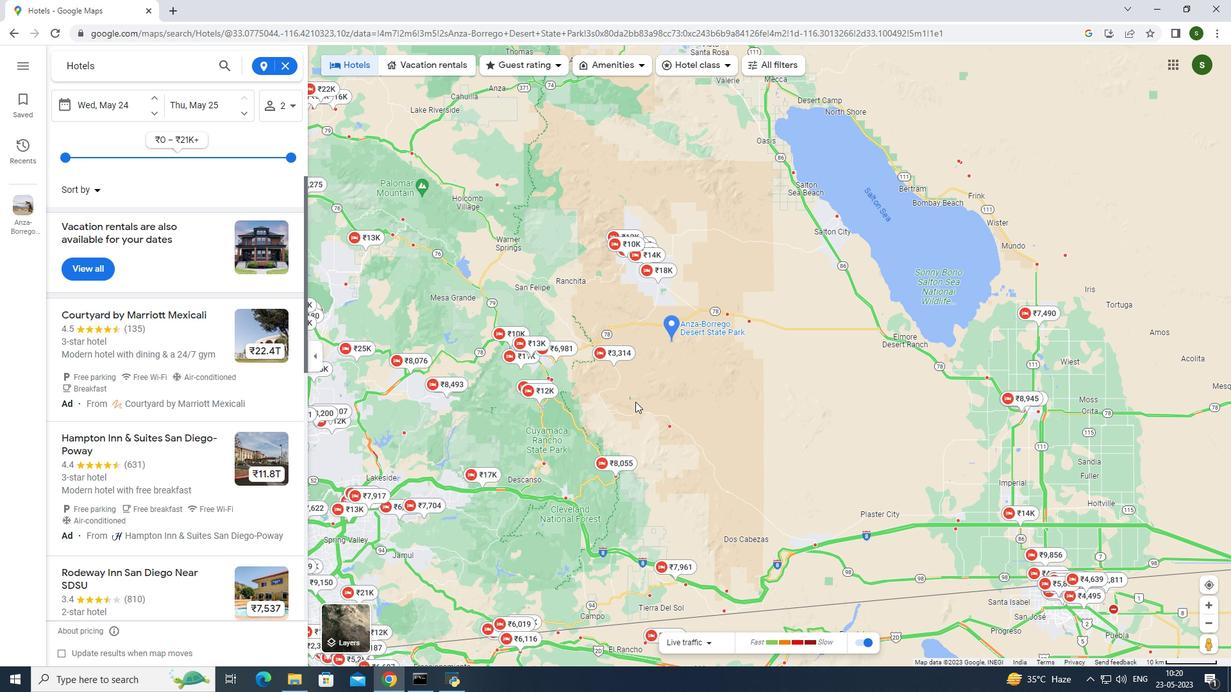 
Action: Mouse pressed left at (634, 404)
Screenshot: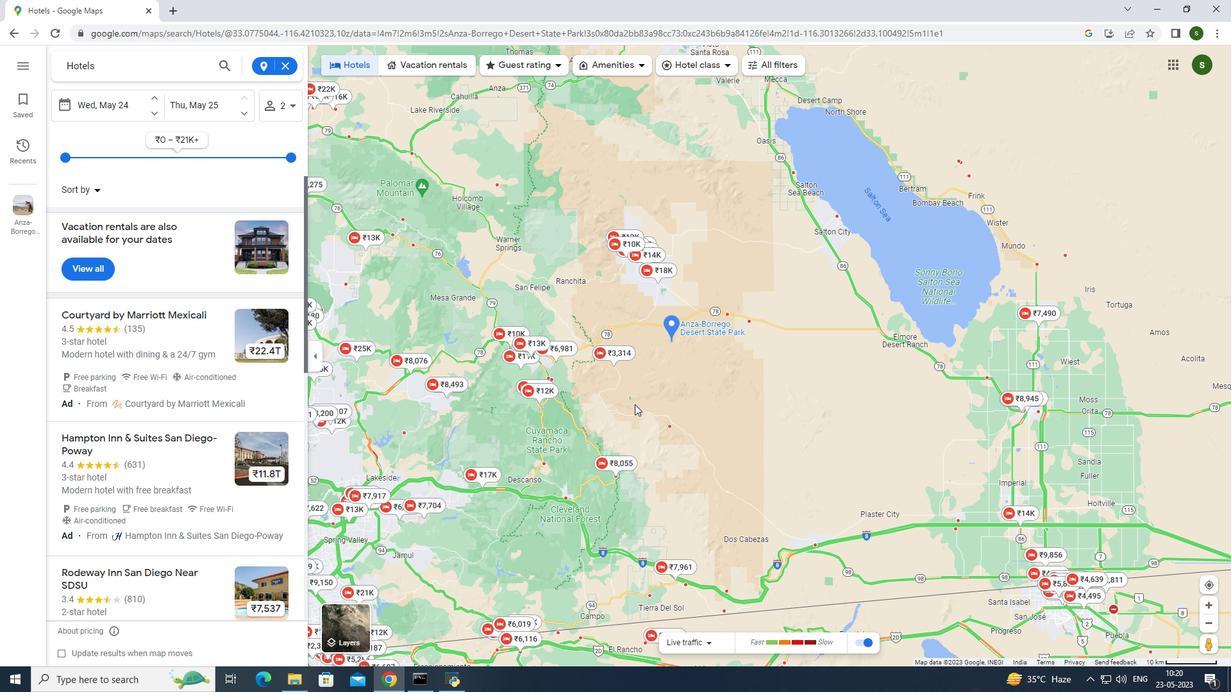 
Action: Mouse moved to (804, 386)
Screenshot: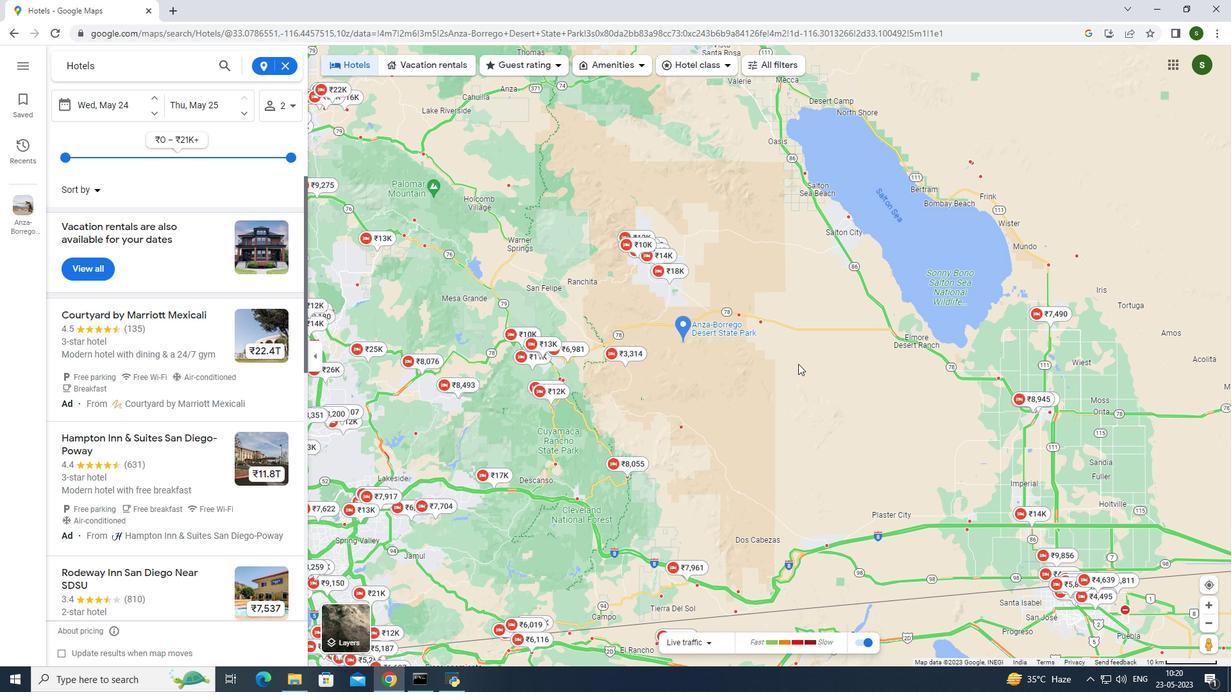 
Action: Mouse pressed left at (804, 386)
Screenshot: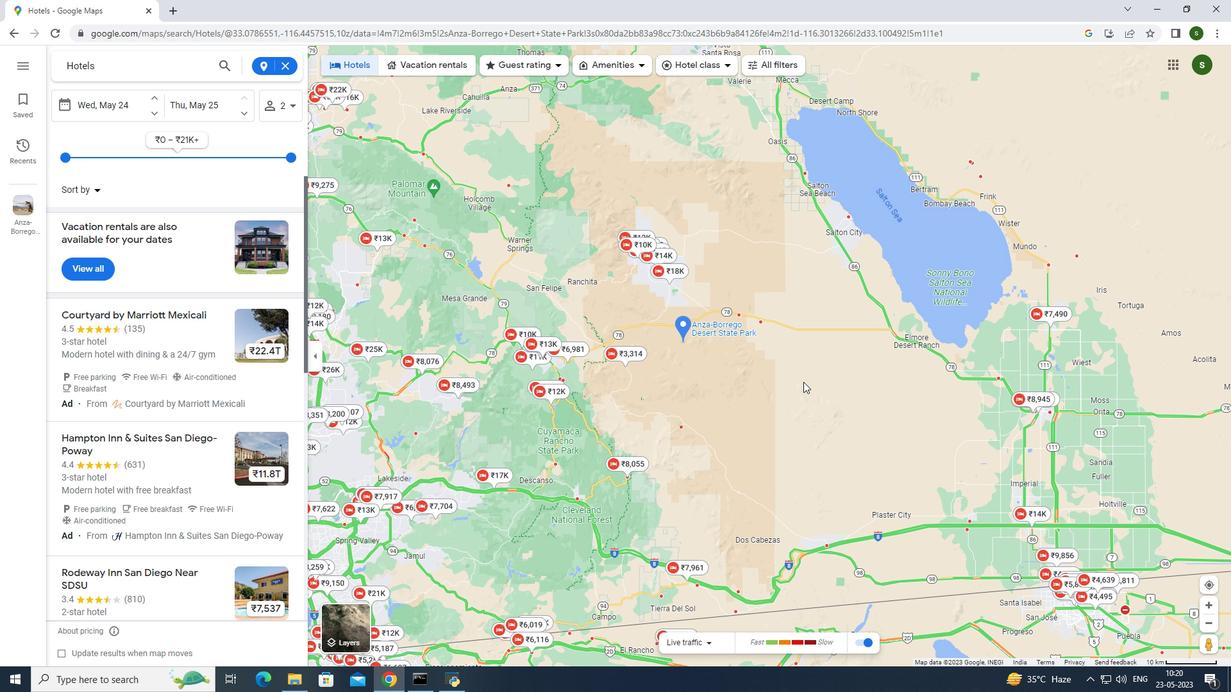 
Action: Mouse moved to (634, 412)
Screenshot: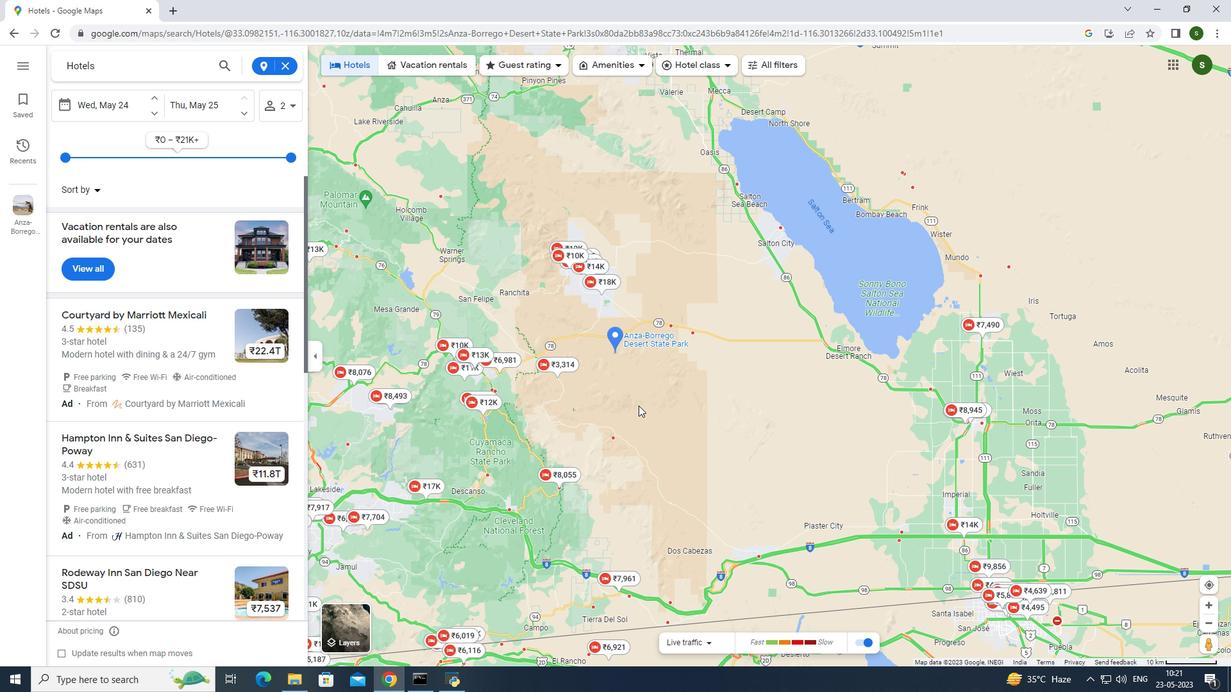 
Action: Mouse pressed left at (634, 412)
Screenshot: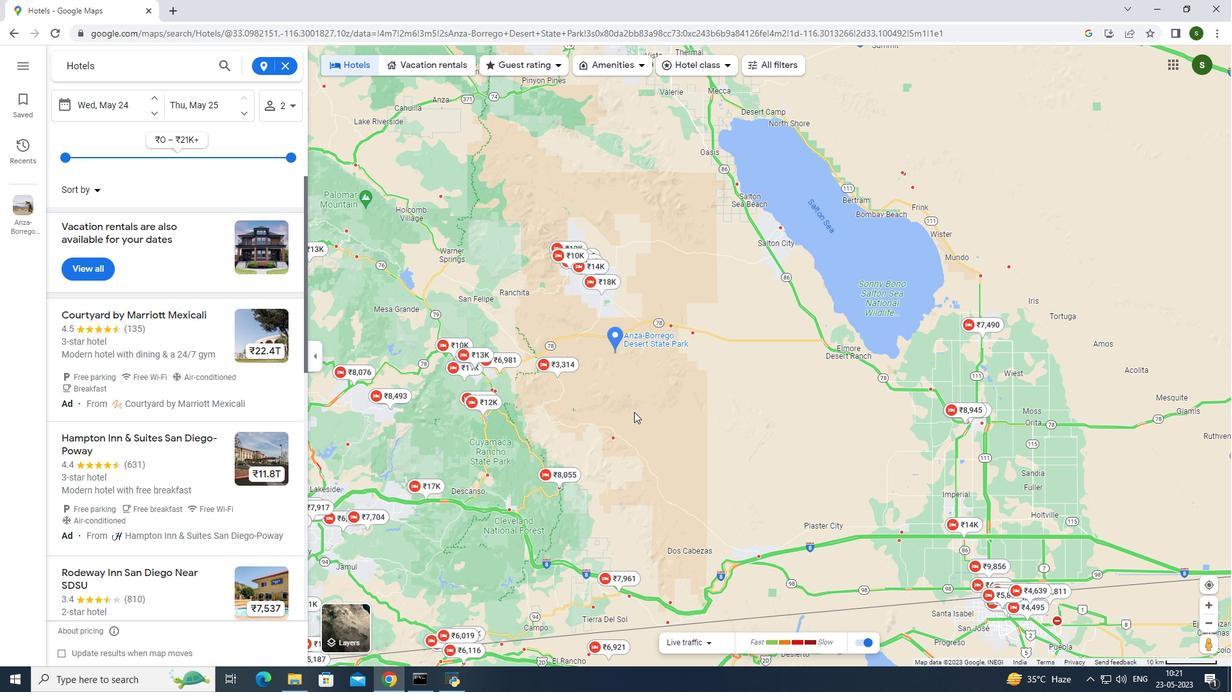 
Action: Mouse moved to (655, 447)
Screenshot: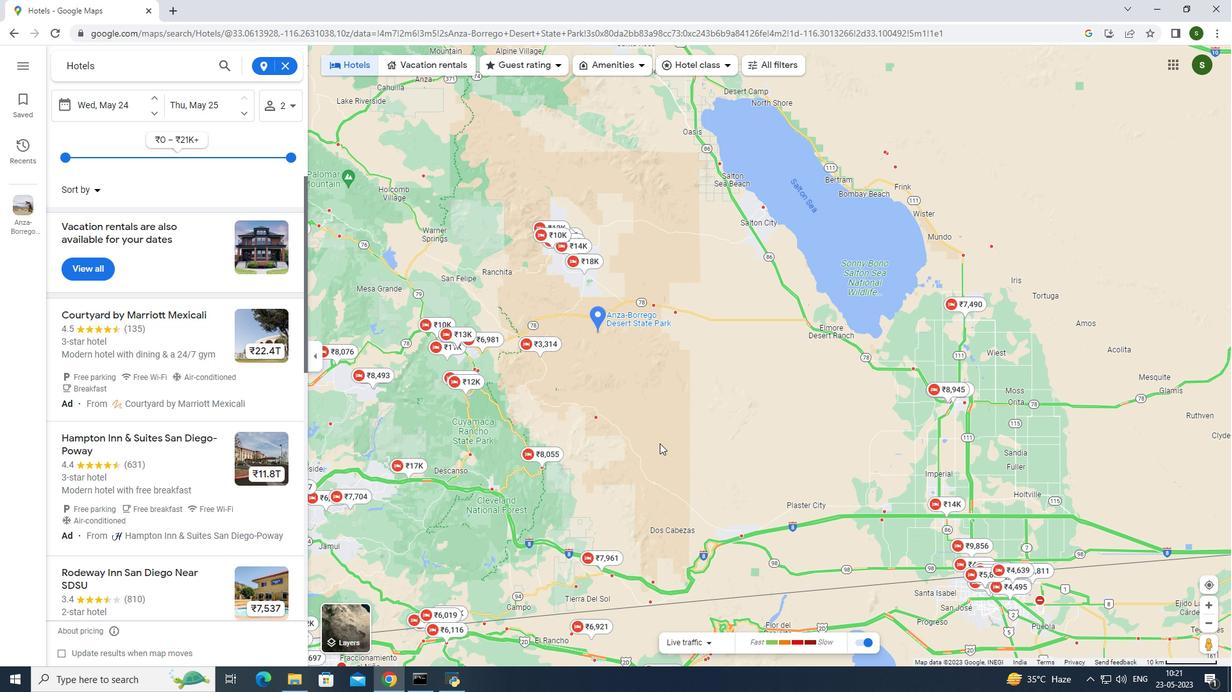 
Action: Mouse pressed left at (655, 447)
Screenshot: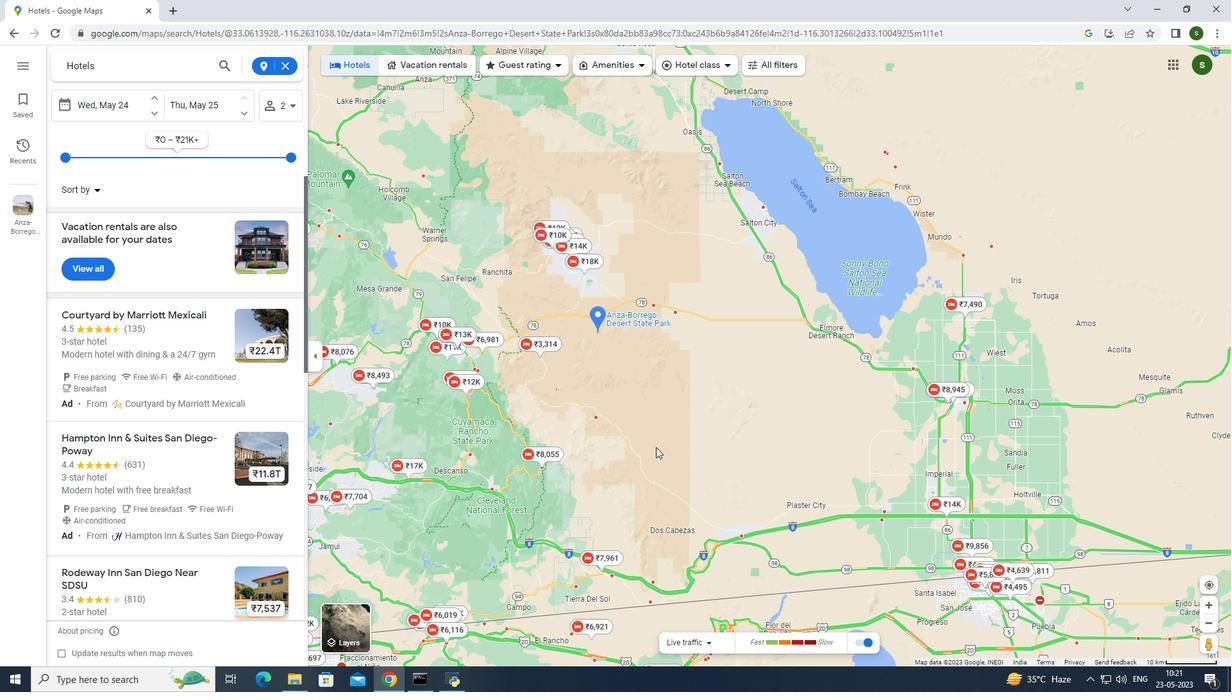 
Action: Mouse moved to (536, 362)
Screenshot: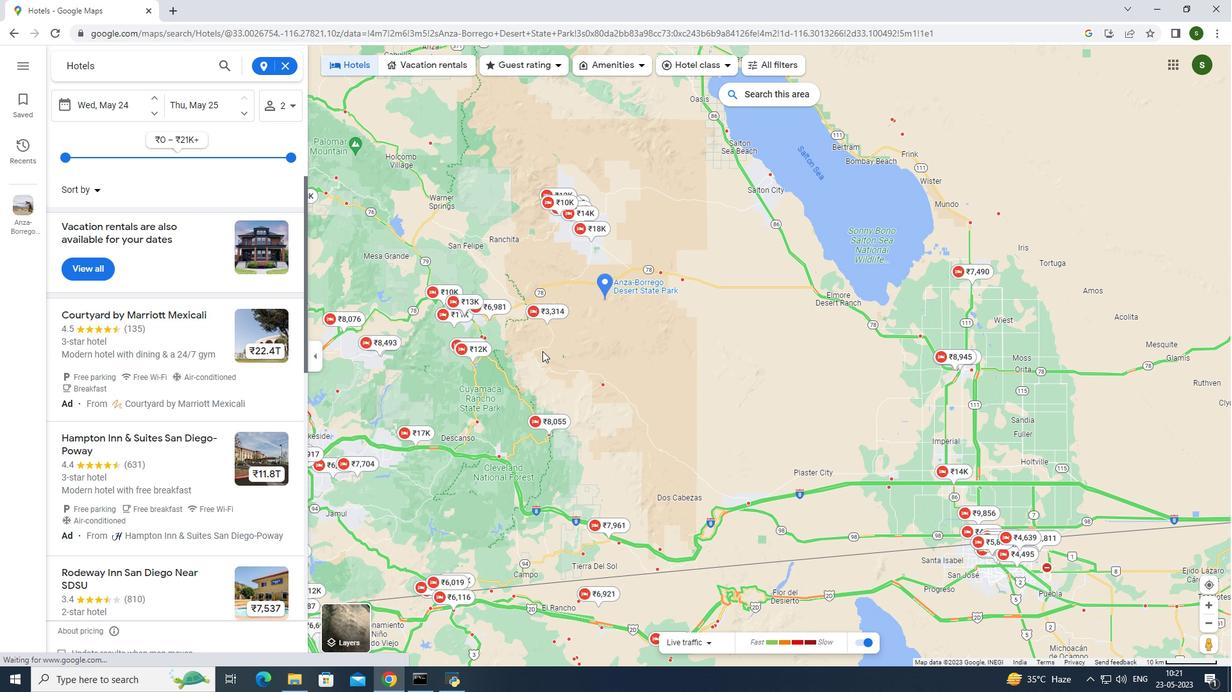 
Action: Mouse pressed left at (536, 362)
Screenshot: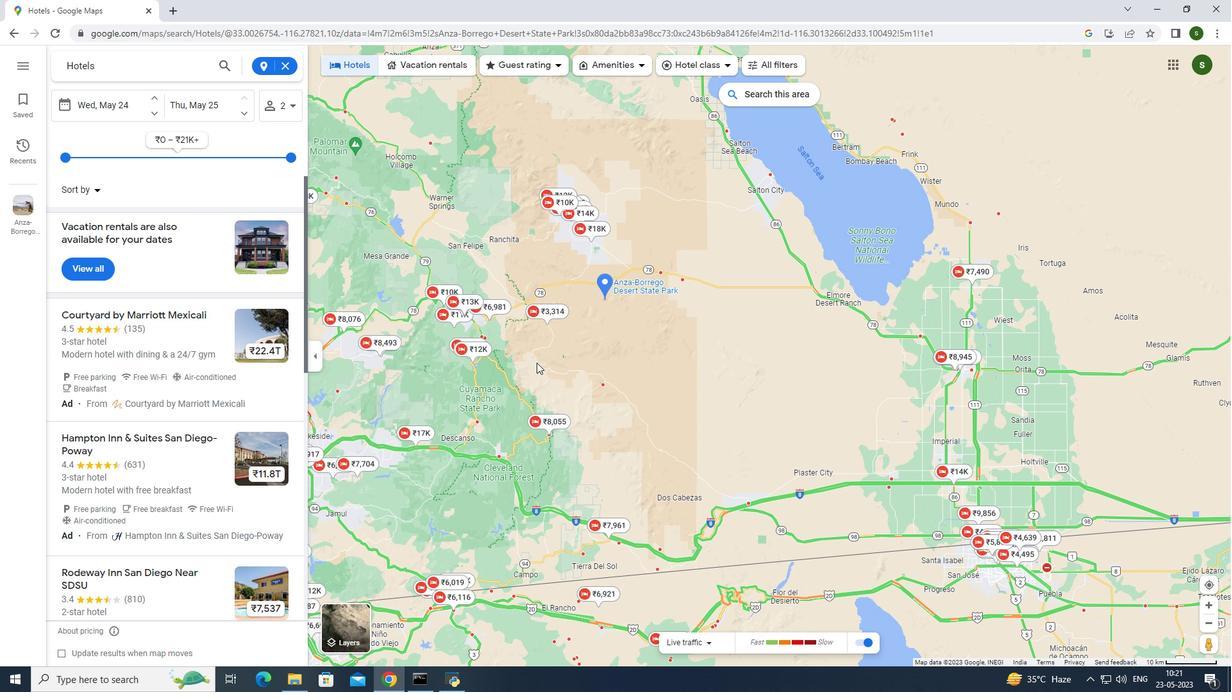 
Action: Mouse moved to (570, 366)
Screenshot: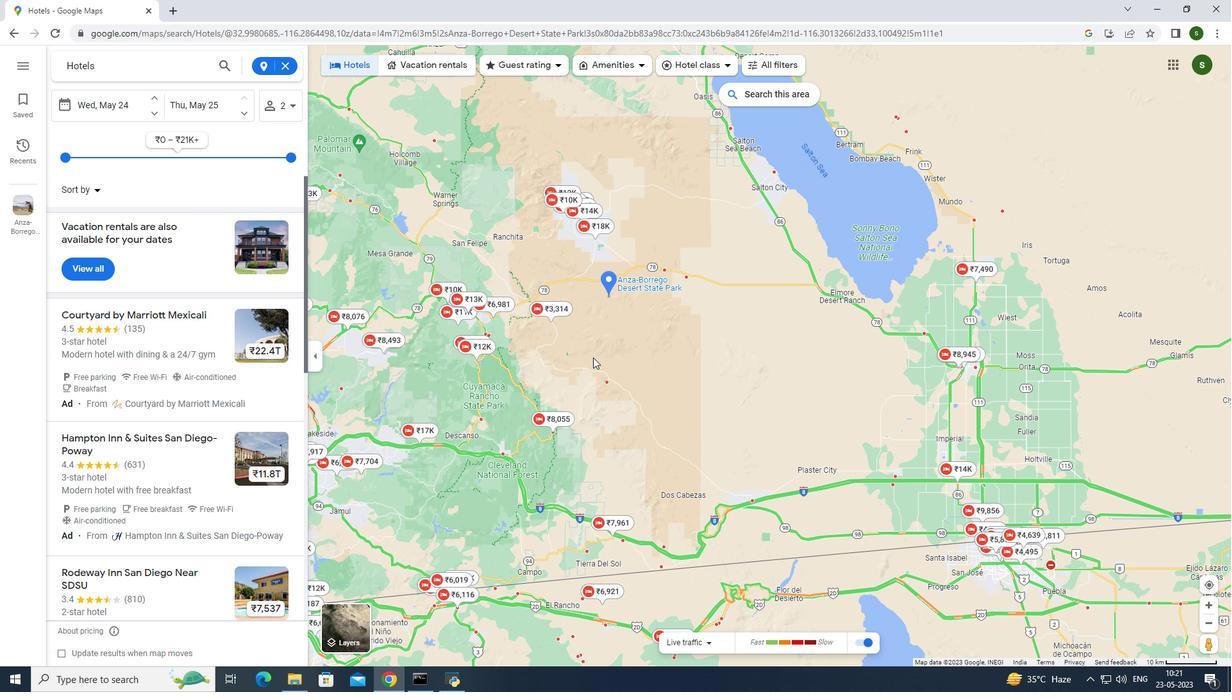 
Action: Mouse pressed left at (570, 366)
Screenshot: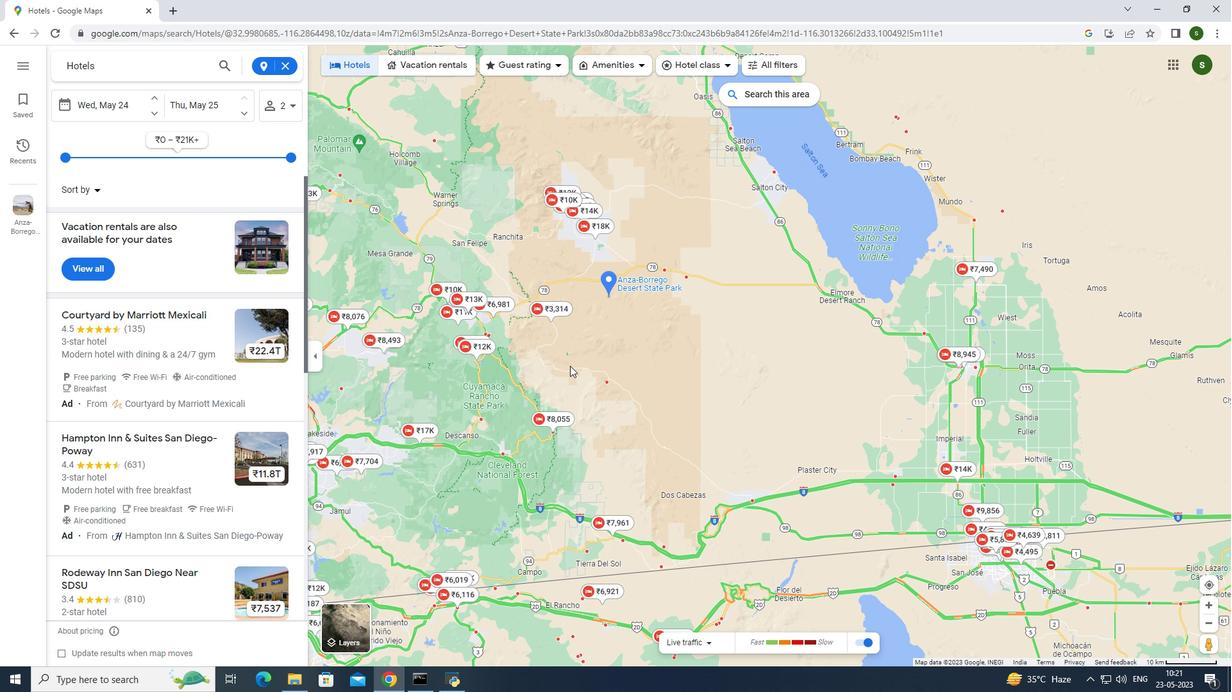 
Action: Mouse moved to (890, 479)
Screenshot: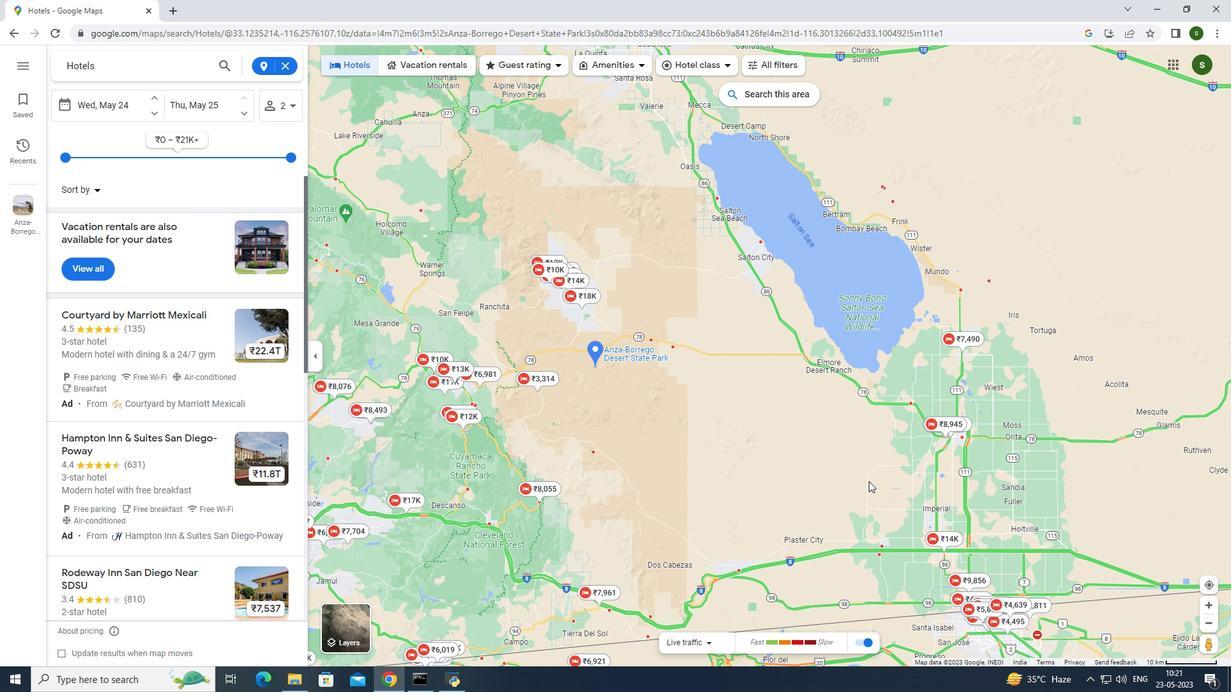 
Action: Mouse pressed left at (890, 479)
Screenshot: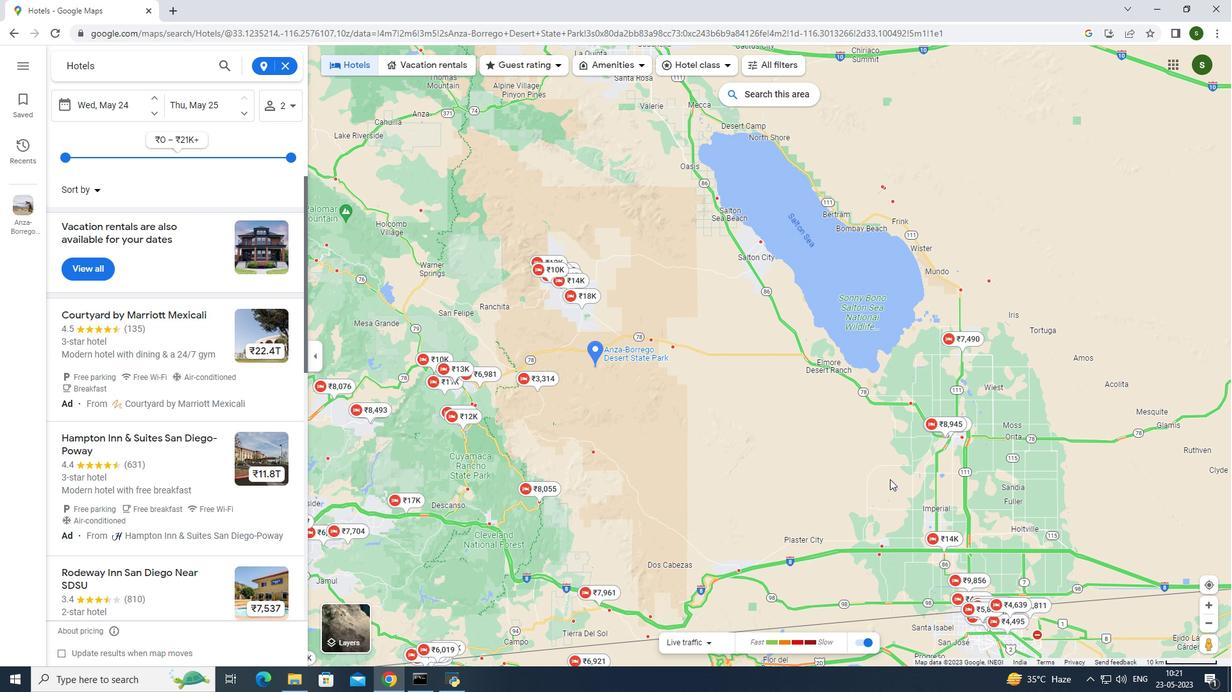 
Action: Mouse moved to (680, 424)
Screenshot: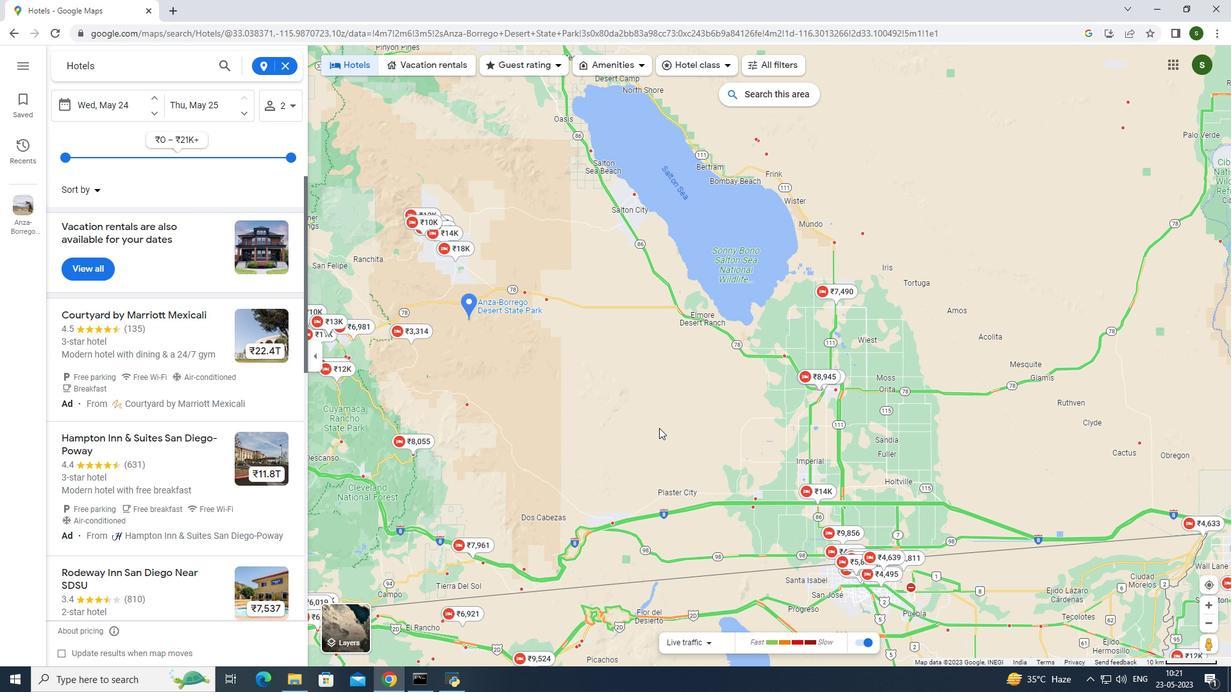 
Action: Mouse pressed left at (680, 424)
Screenshot: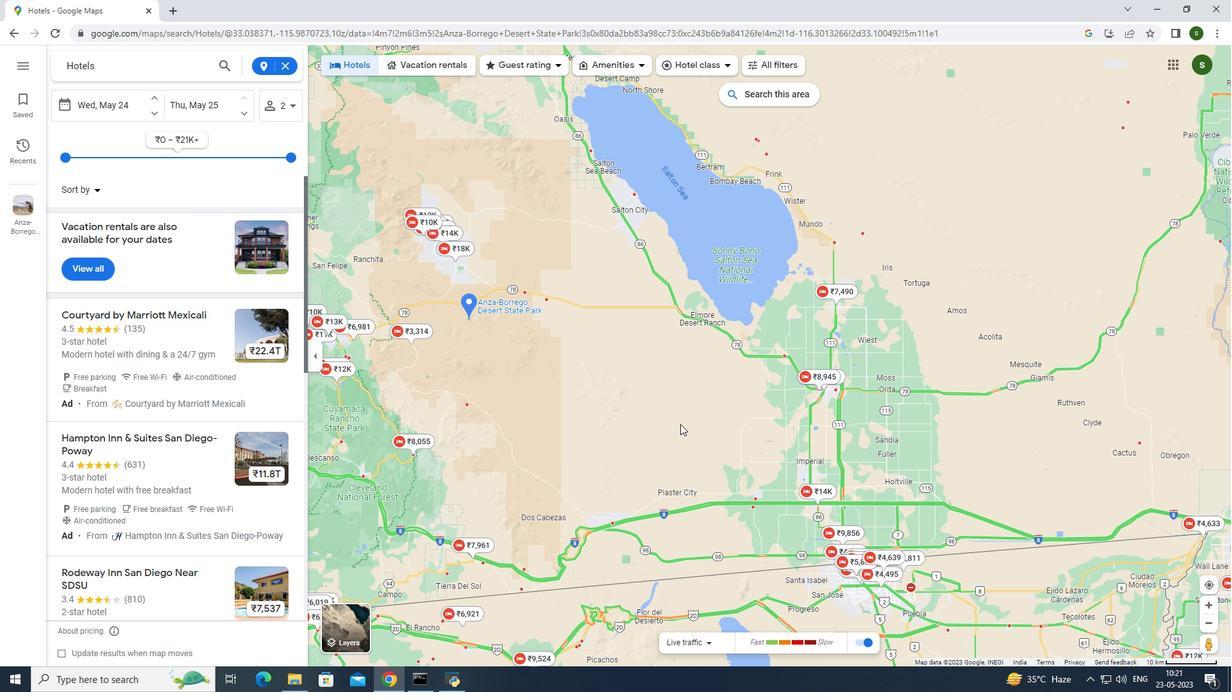
Action: Mouse moved to (521, 377)
Screenshot: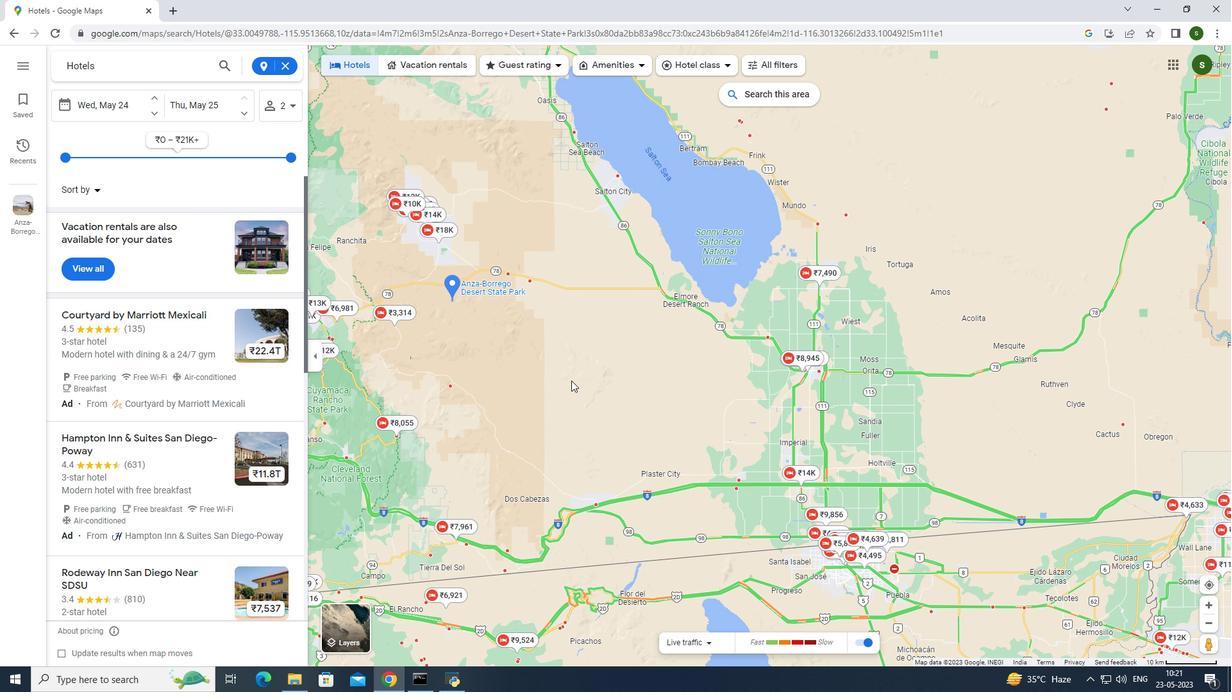 
Action: Mouse pressed left at (521, 377)
Screenshot: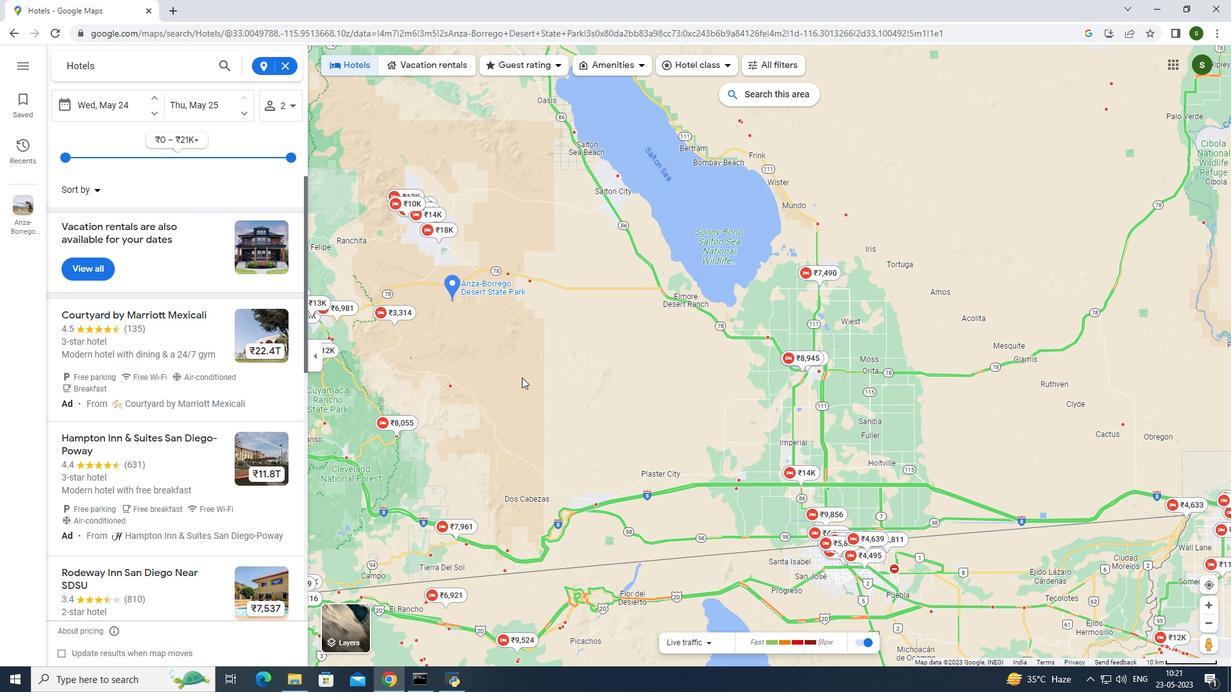 
Action: Mouse moved to (556, 392)
Screenshot: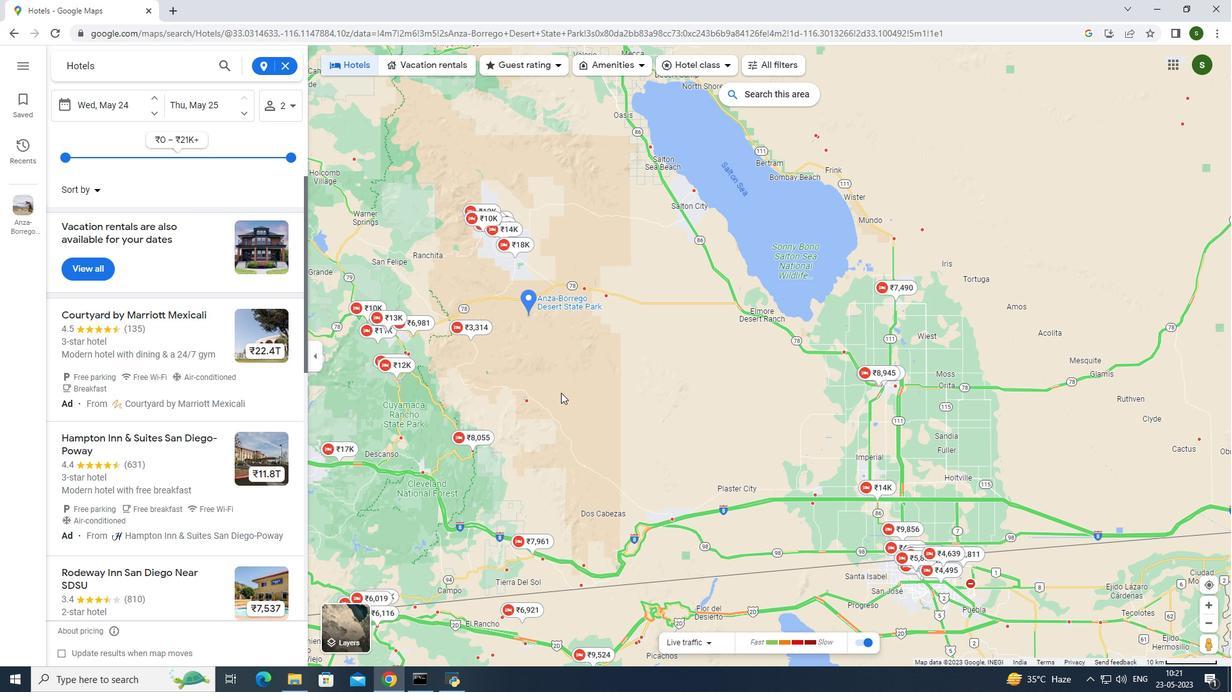
Action: Mouse pressed left at (556, 392)
Screenshot: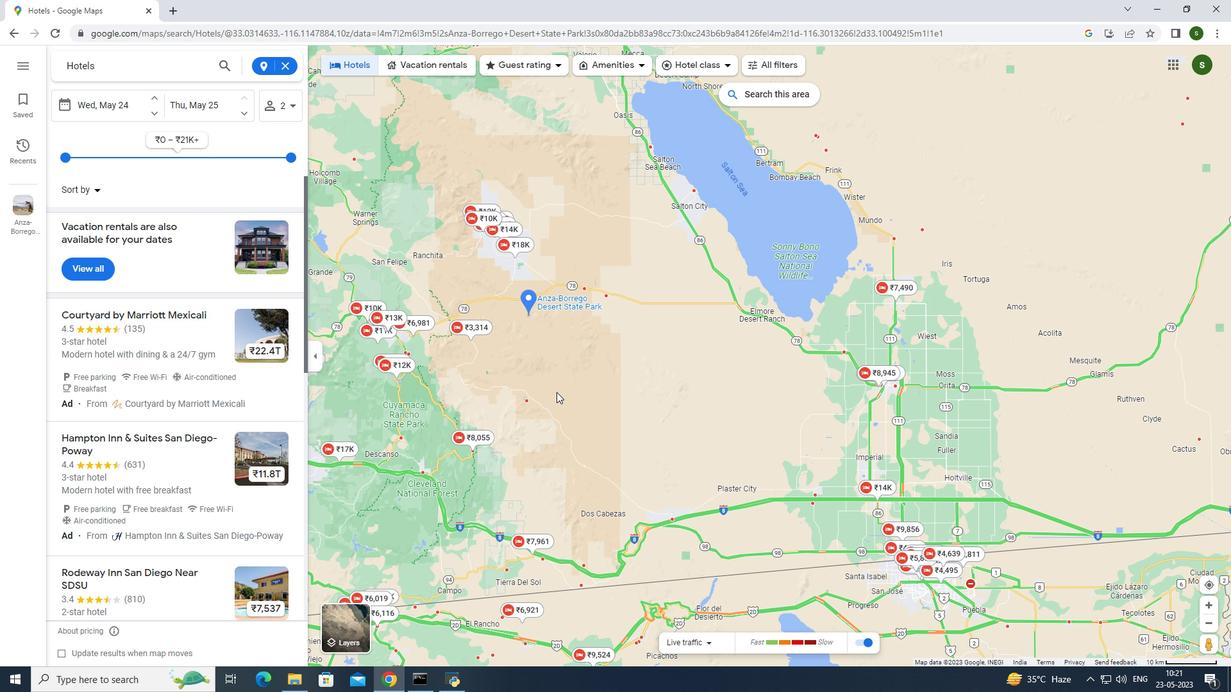 
Action: Mouse moved to (545, 400)
Screenshot: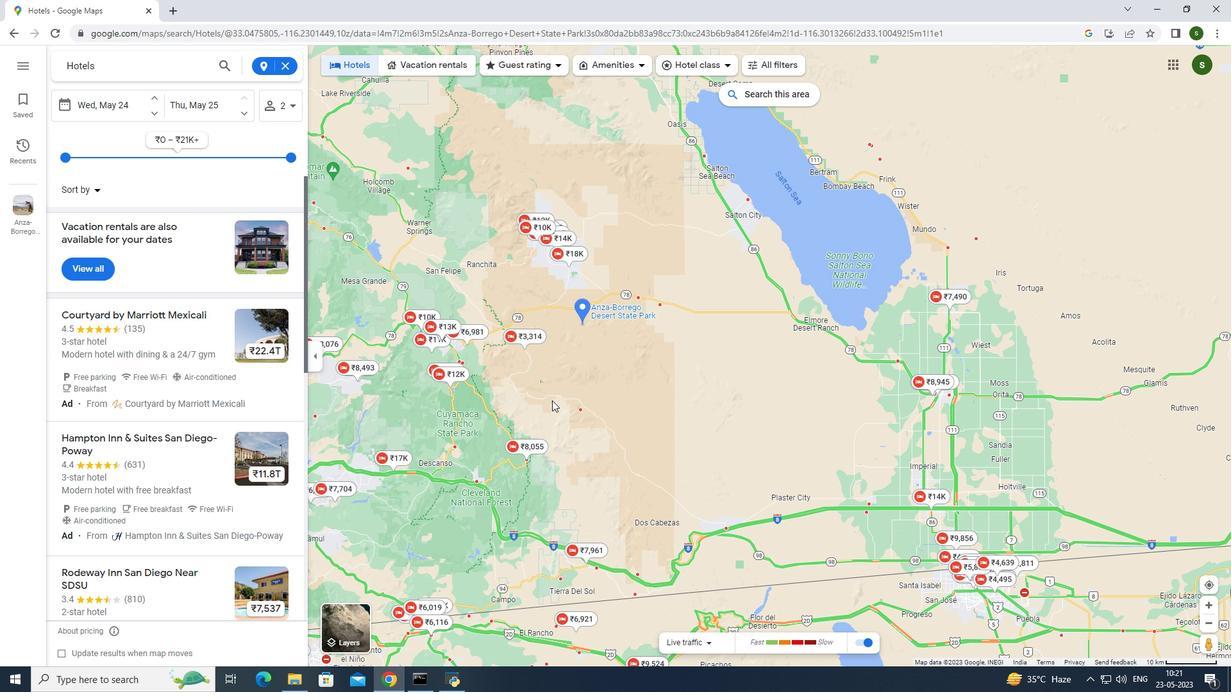
Action: Mouse pressed left at (545, 400)
Screenshot: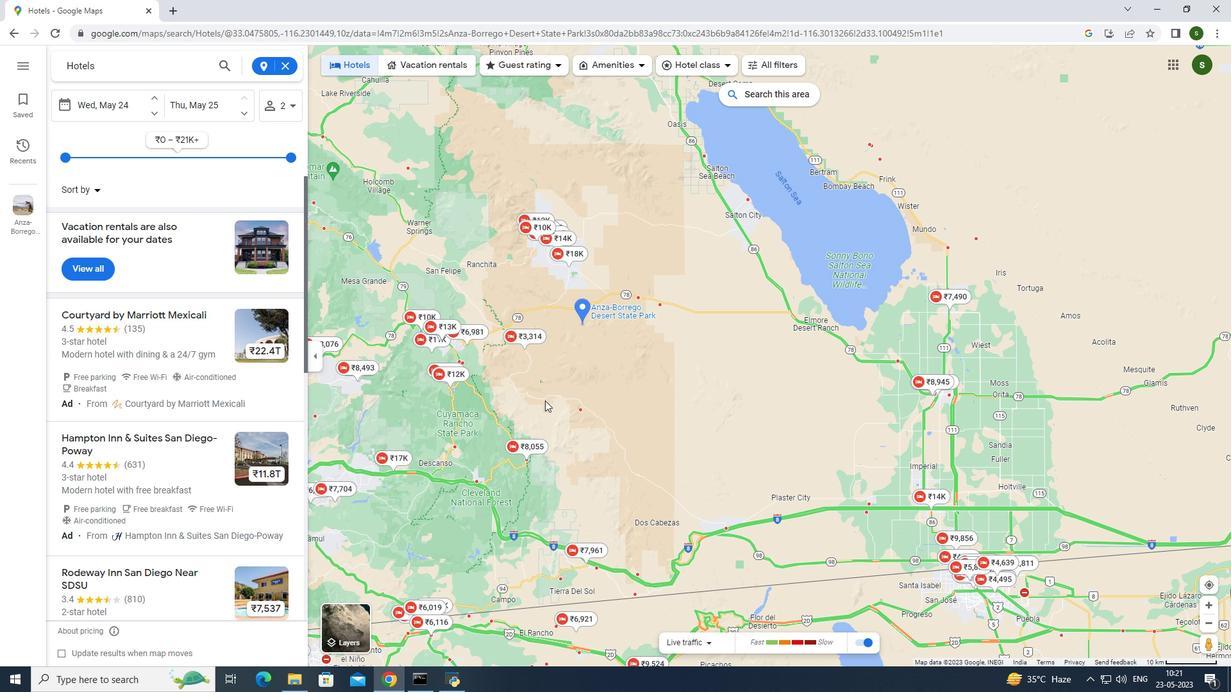 
Action: Mouse moved to (614, 389)
Screenshot: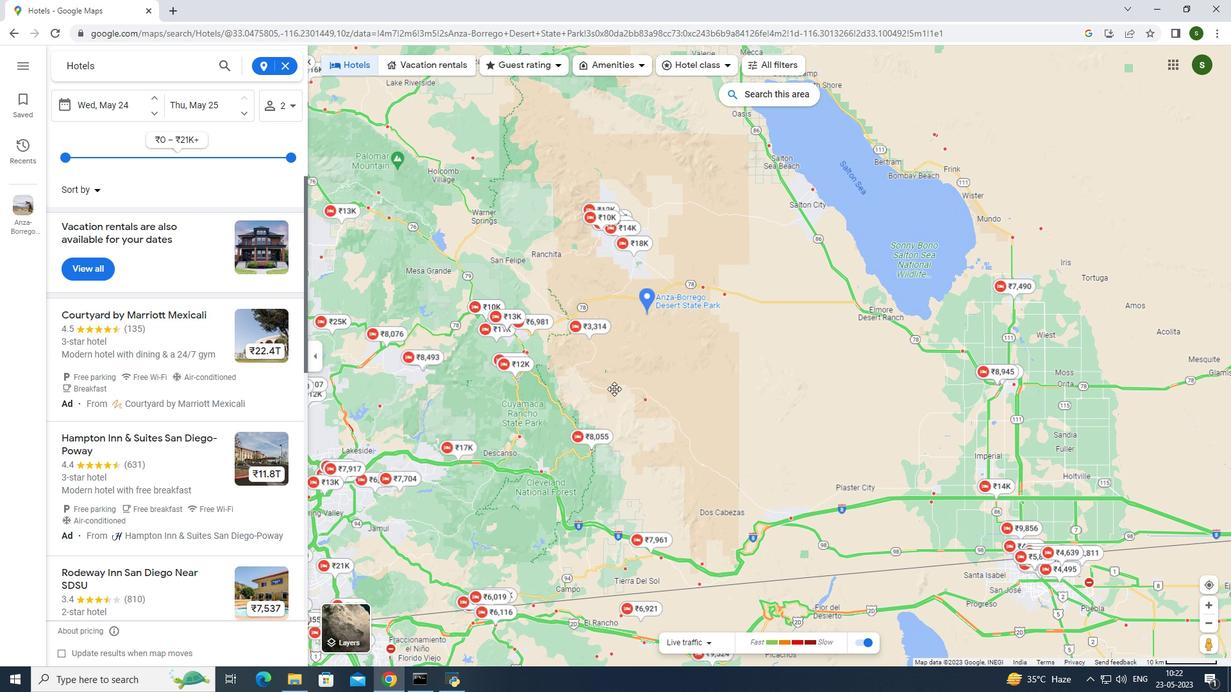 
Action: Mouse pressed left at (614, 389)
Screenshot: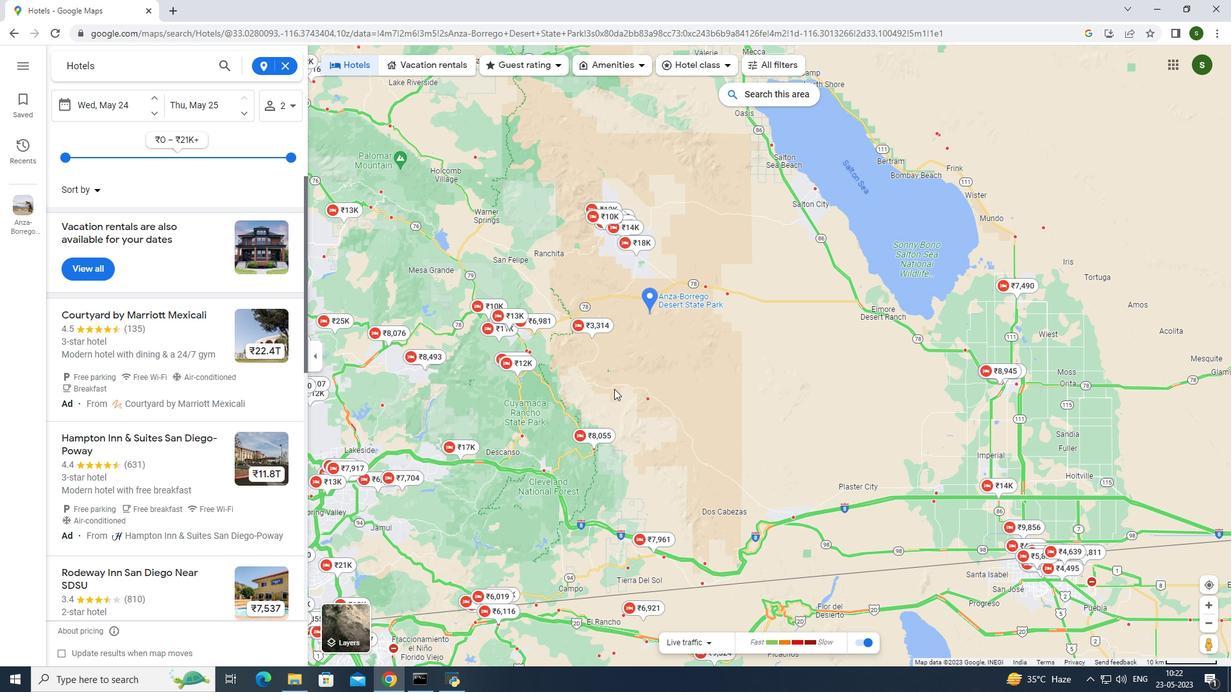 
Action: Mouse moved to (634, 387)
Screenshot: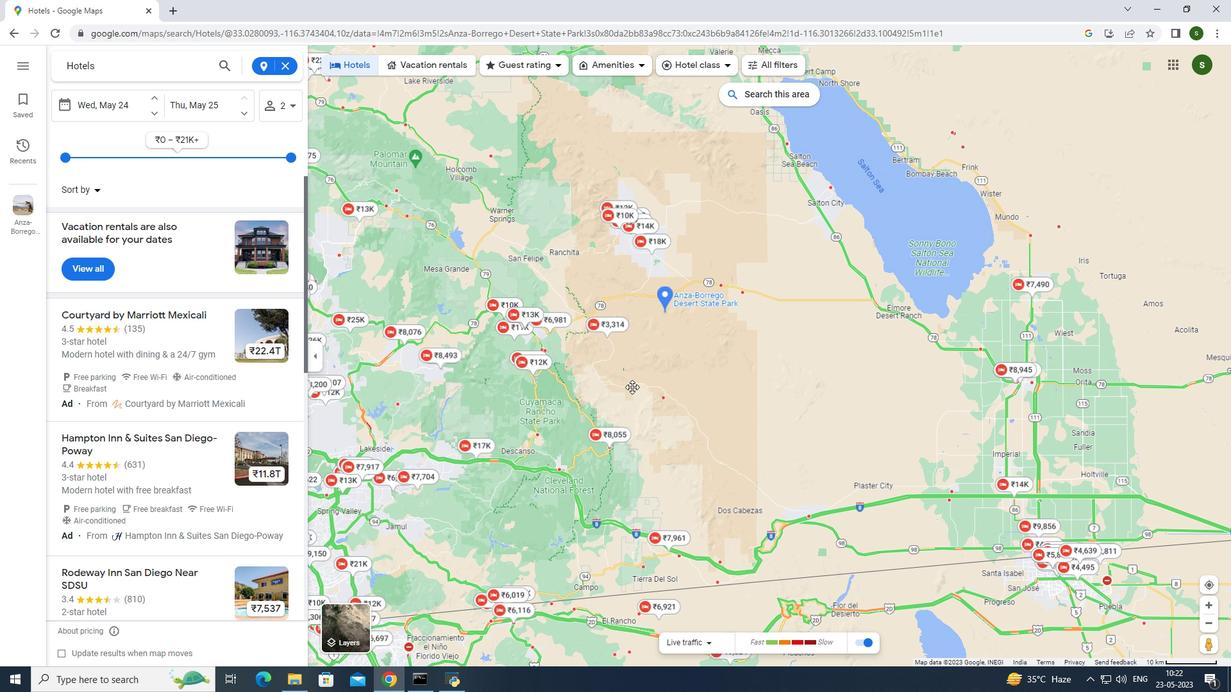 
Action: Mouse pressed left at (634, 387)
Screenshot: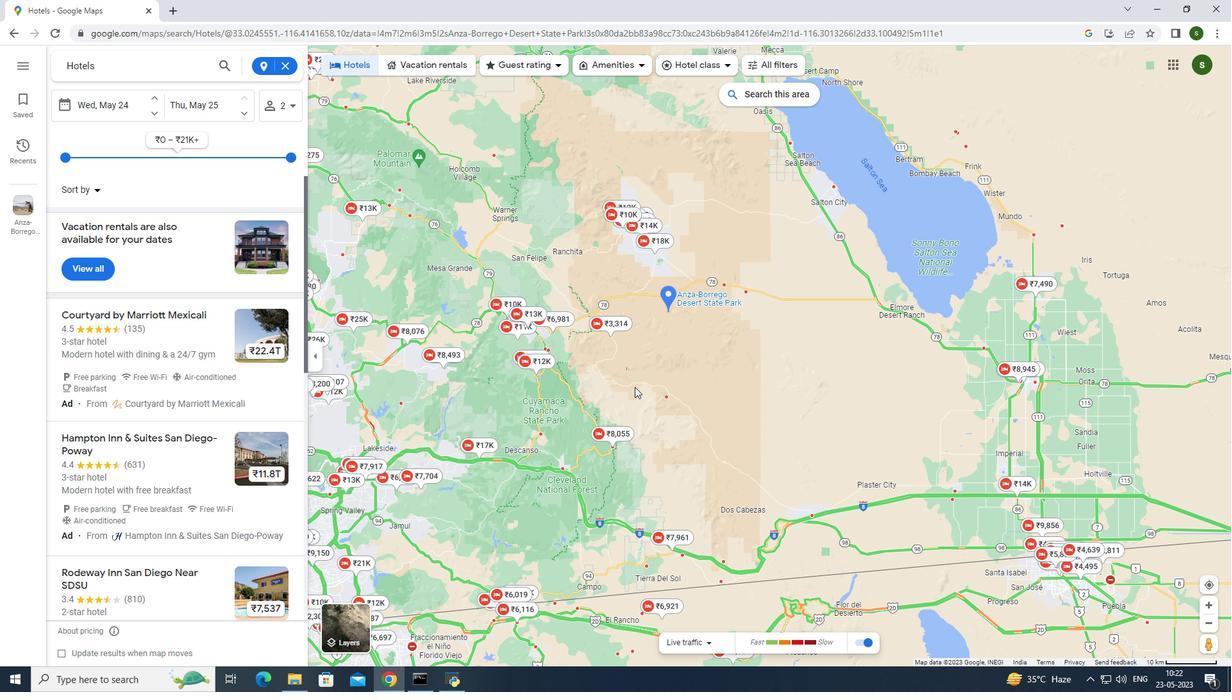 
Action: Mouse moved to (610, 423)
Screenshot: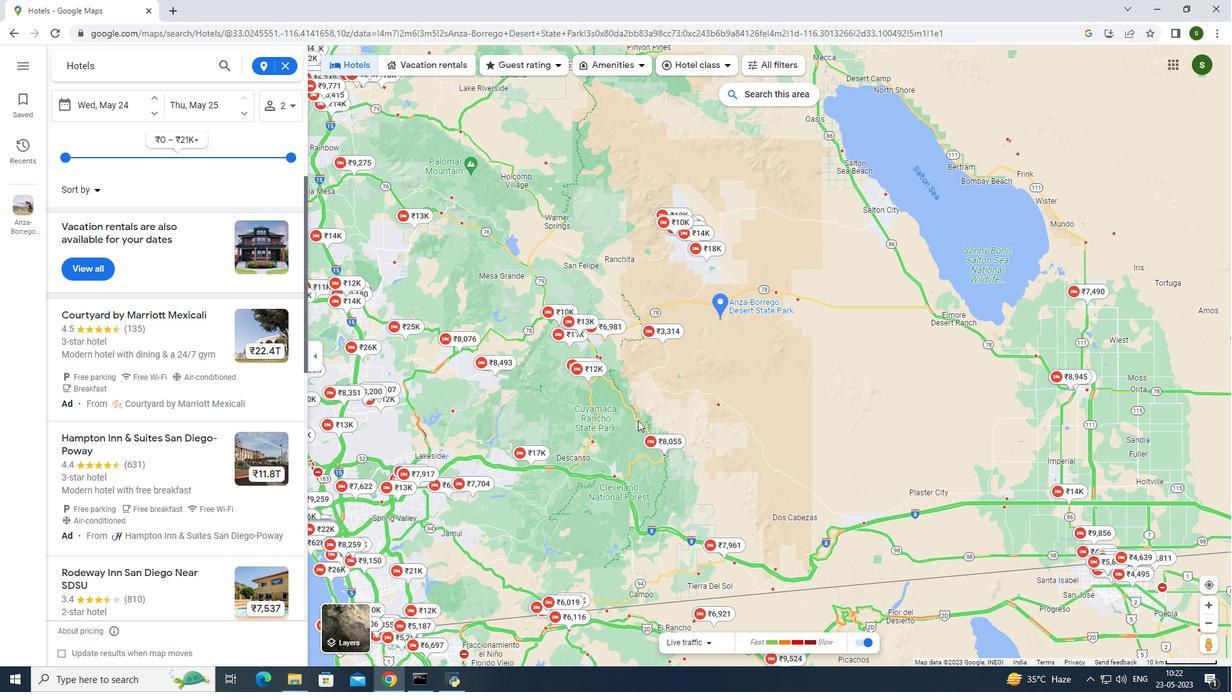 
Action: Mouse pressed left at (610, 423)
Screenshot: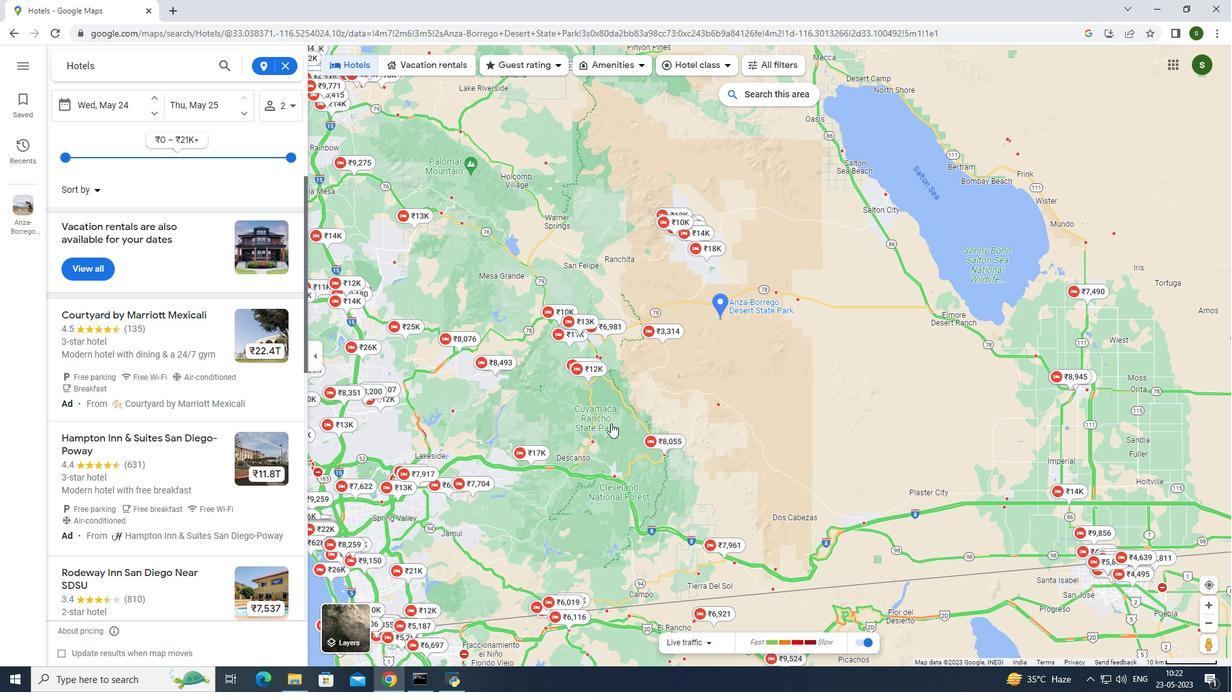 
Action: Mouse moved to (824, 393)
Screenshot: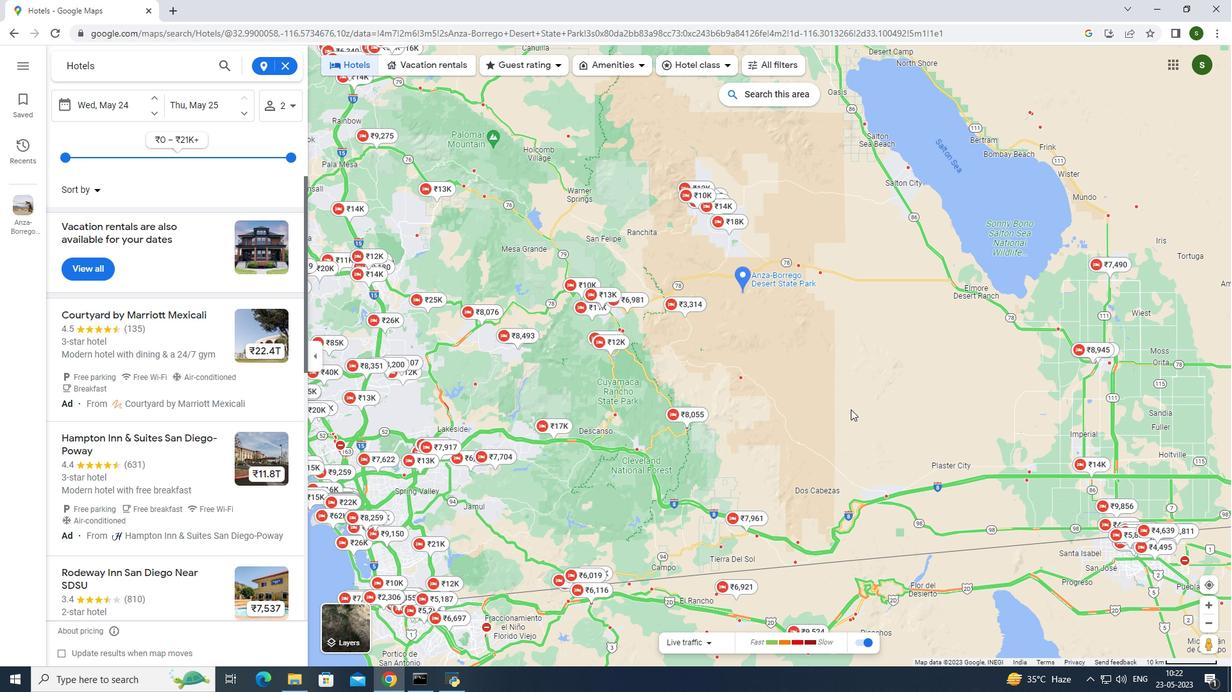 
Action: Mouse pressed left at (824, 393)
Screenshot: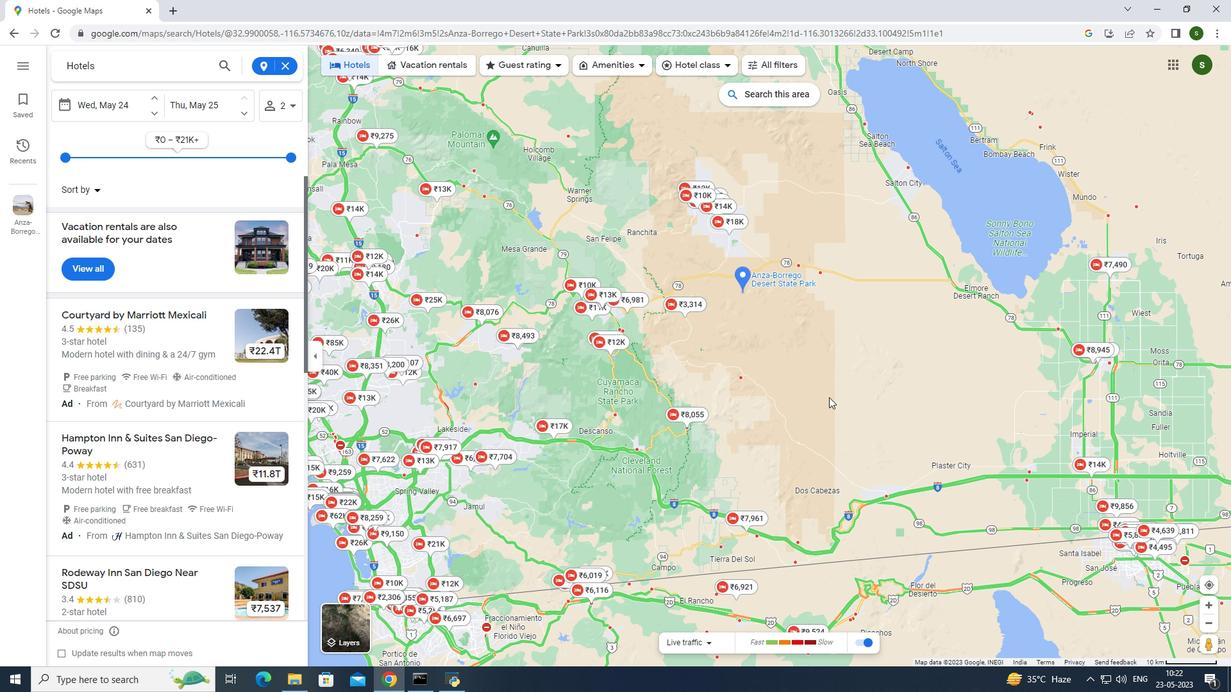 
Action: Mouse moved to (777, 395)
Screenshot: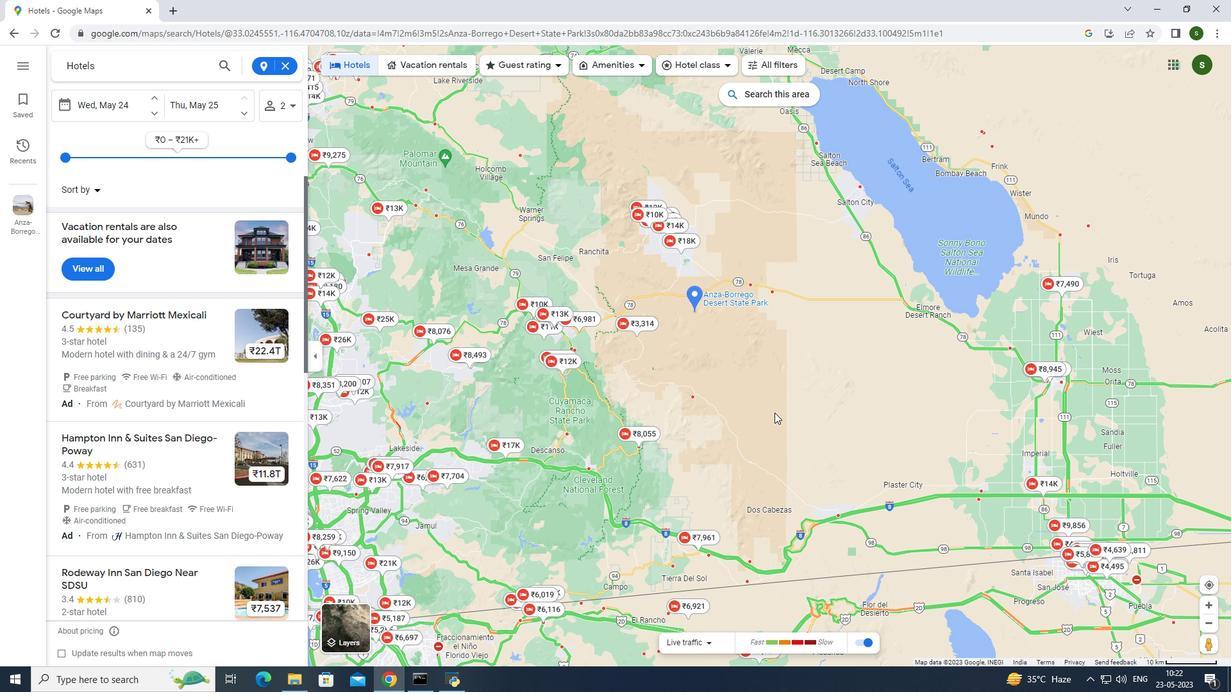 
Action: Mouse pressed left at (777, 395)
Screenshot: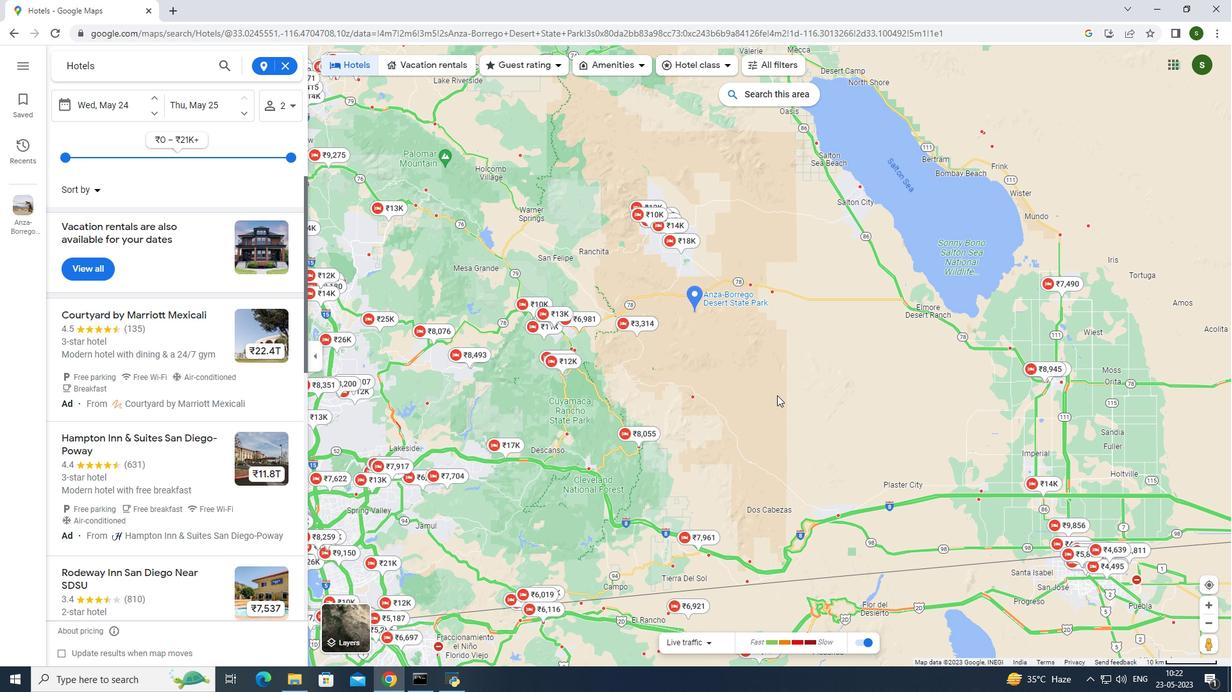 
Action: Mouse moved to (582, 328)
Screenshot: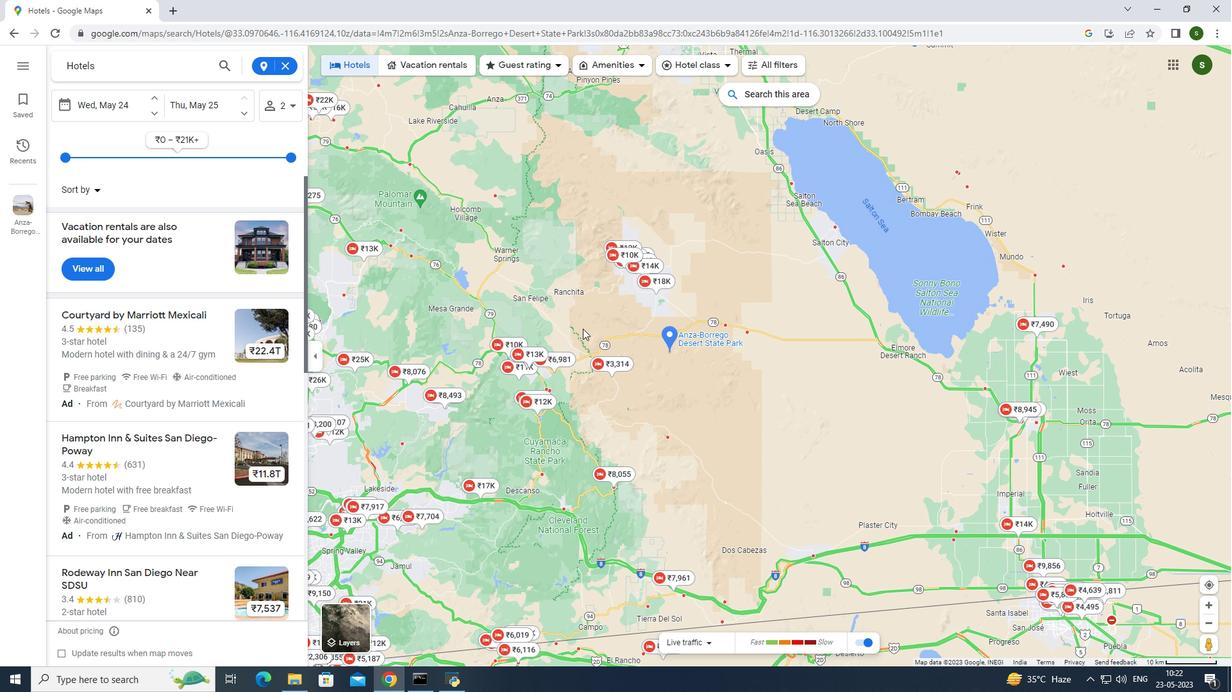 
Action: Mouse pressed left at (582, 328)
Screenshot: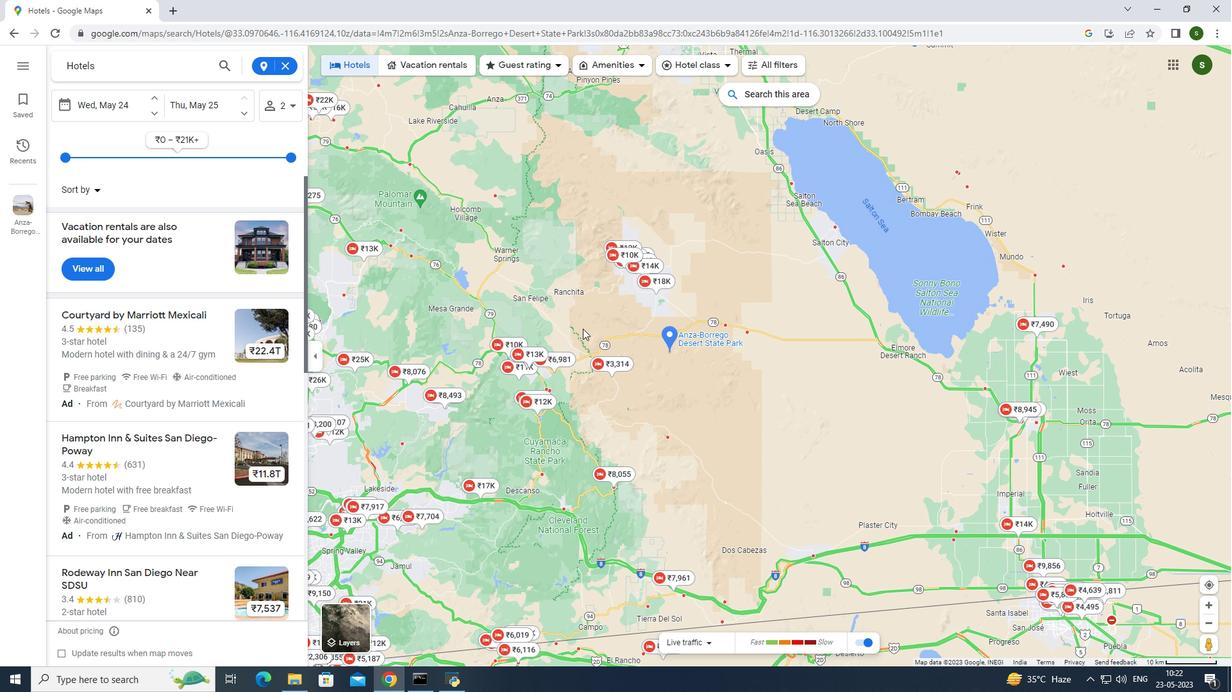 
Action: Mouse moved to (932, 412)
Screenshot: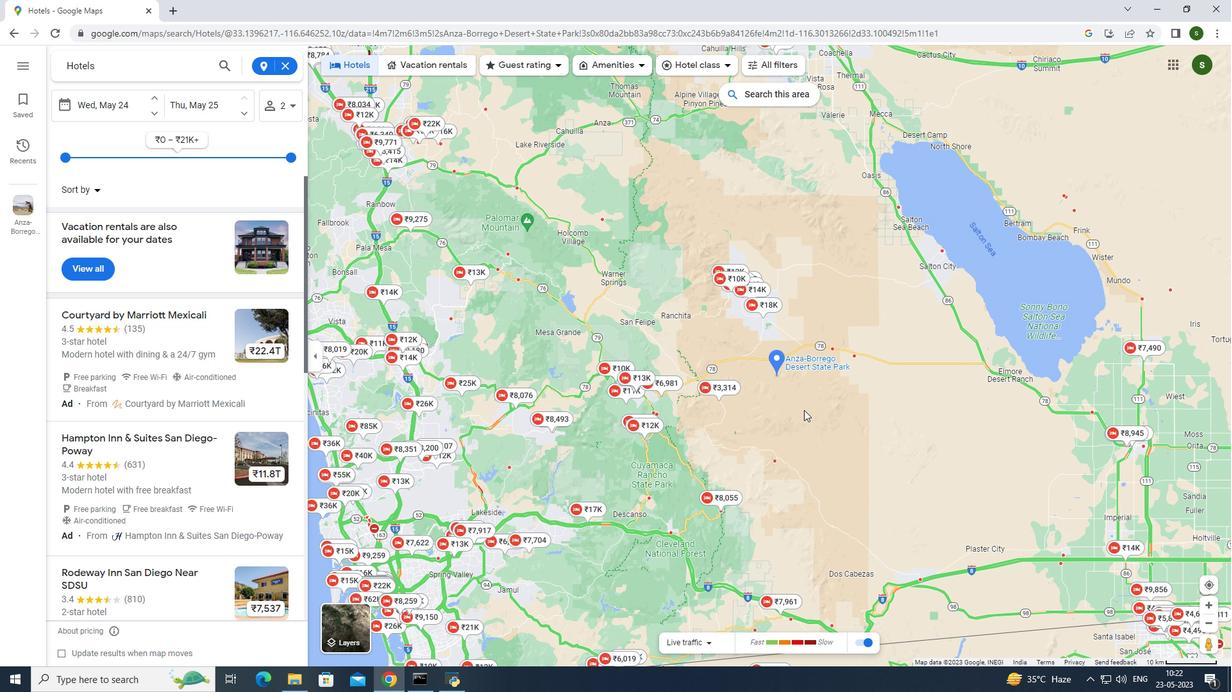 
Action: Mouse pressed left at (932, 412)
Screenshot: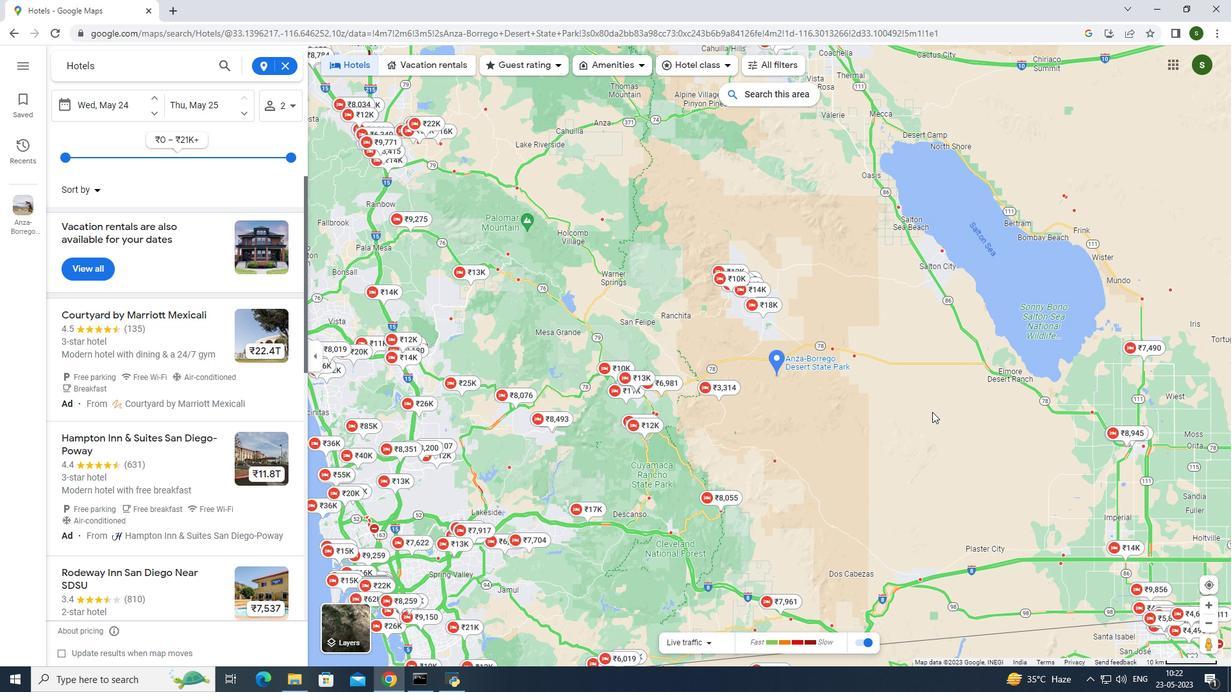 
Action: Mouse moved to (848, 407)
Screenshot: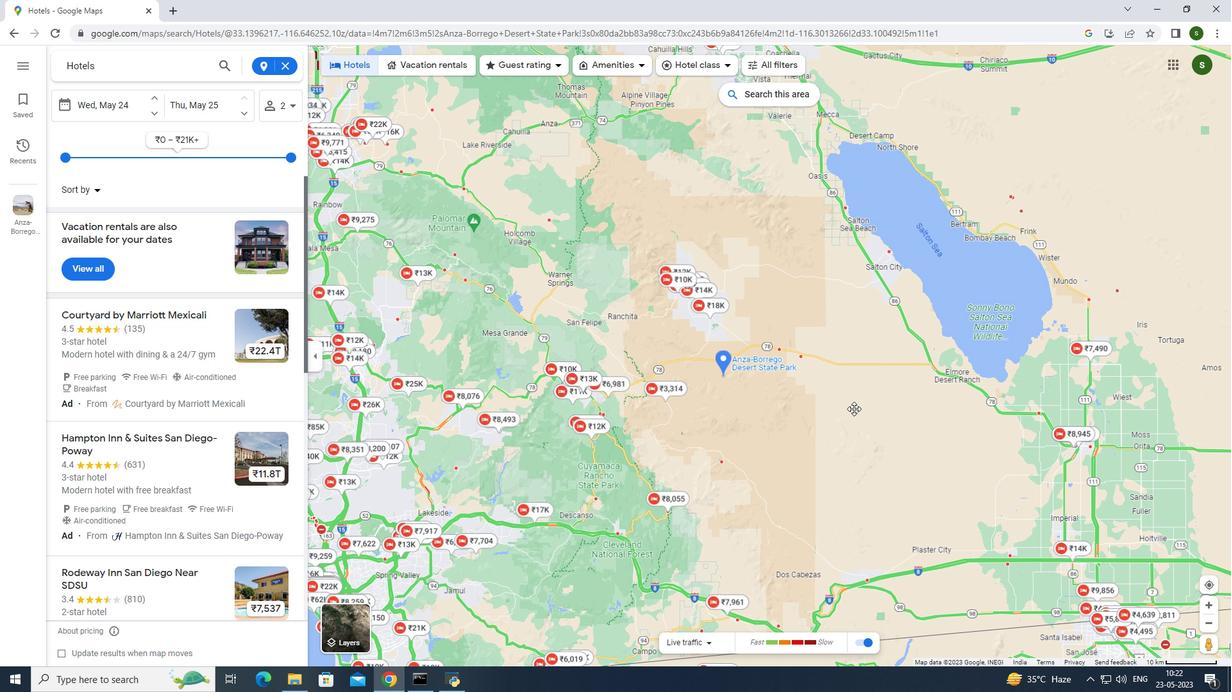 
Action: Mouse pressed left at (848, 407)
Screenshot: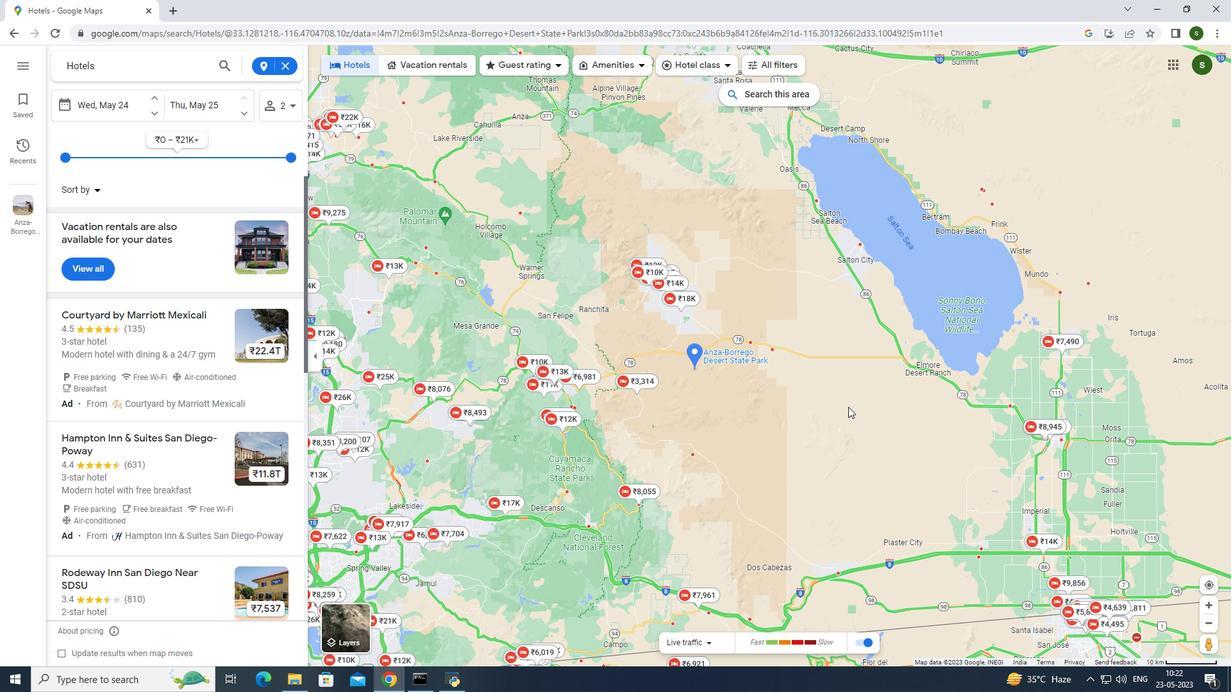 
Action: Mouse moved to (858, 433)
Screenshot: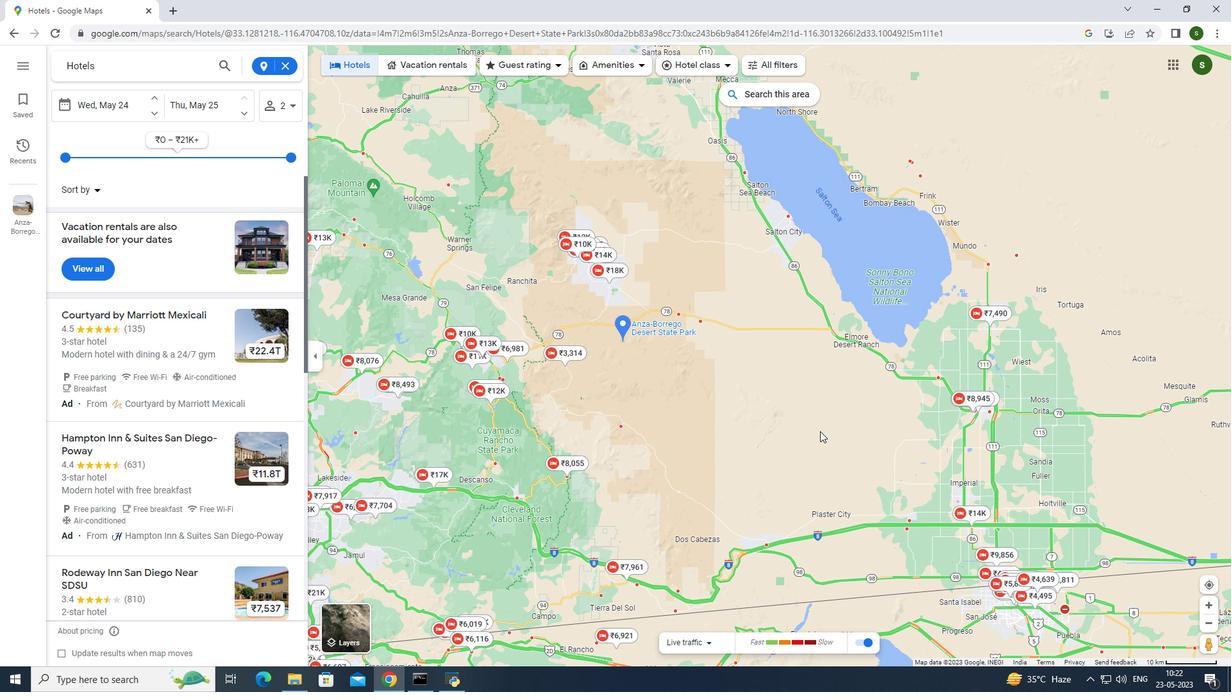 
Action: Mouse pressed left at (858, 433)
Screenshot: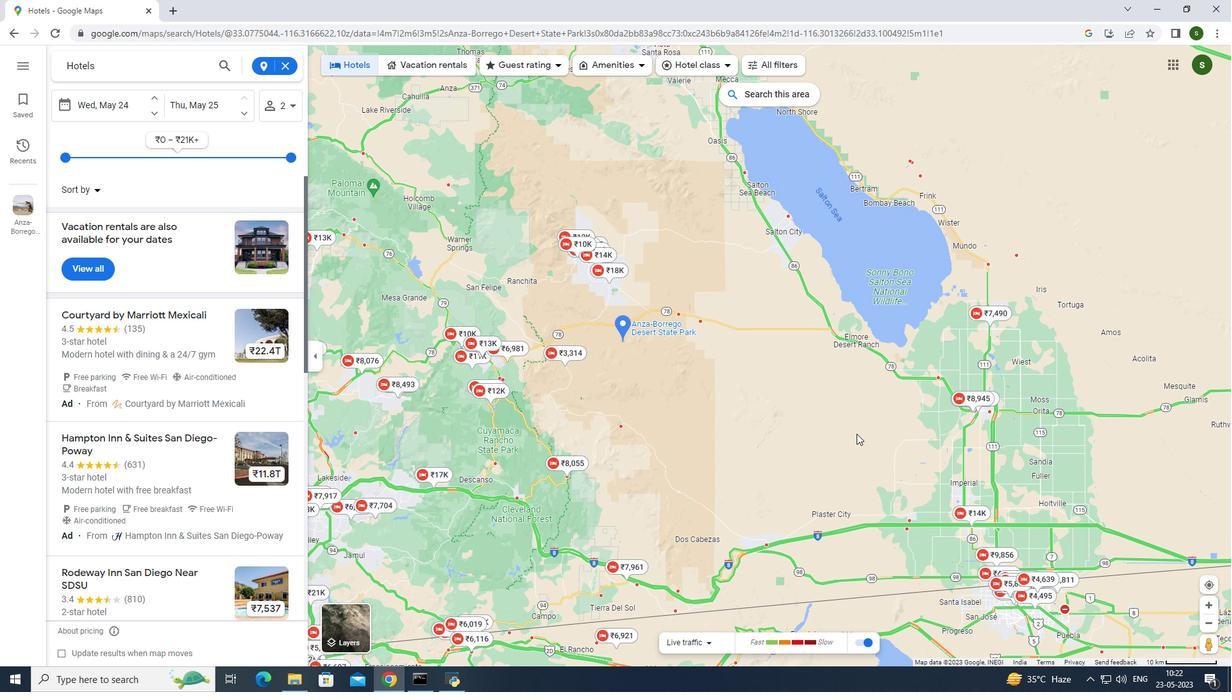 
Action: Mouse moved to (605, 386)
Screenshot: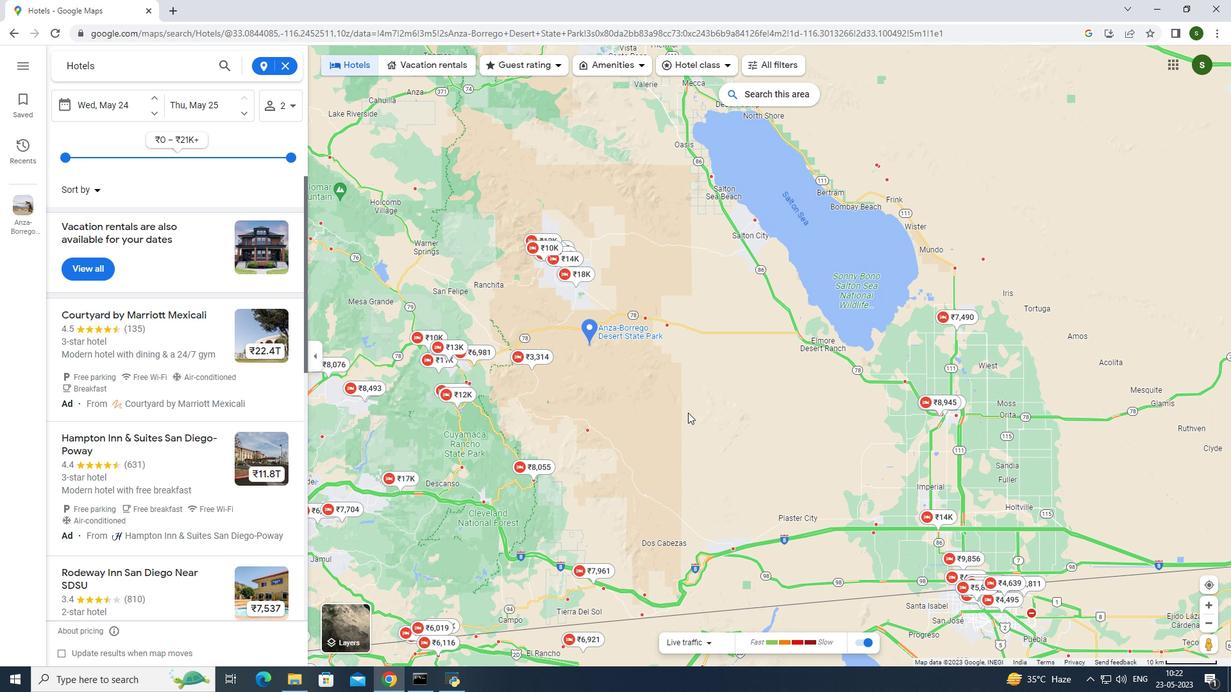 
Action: Mouse pressed left at (605, 386)
Screenshot: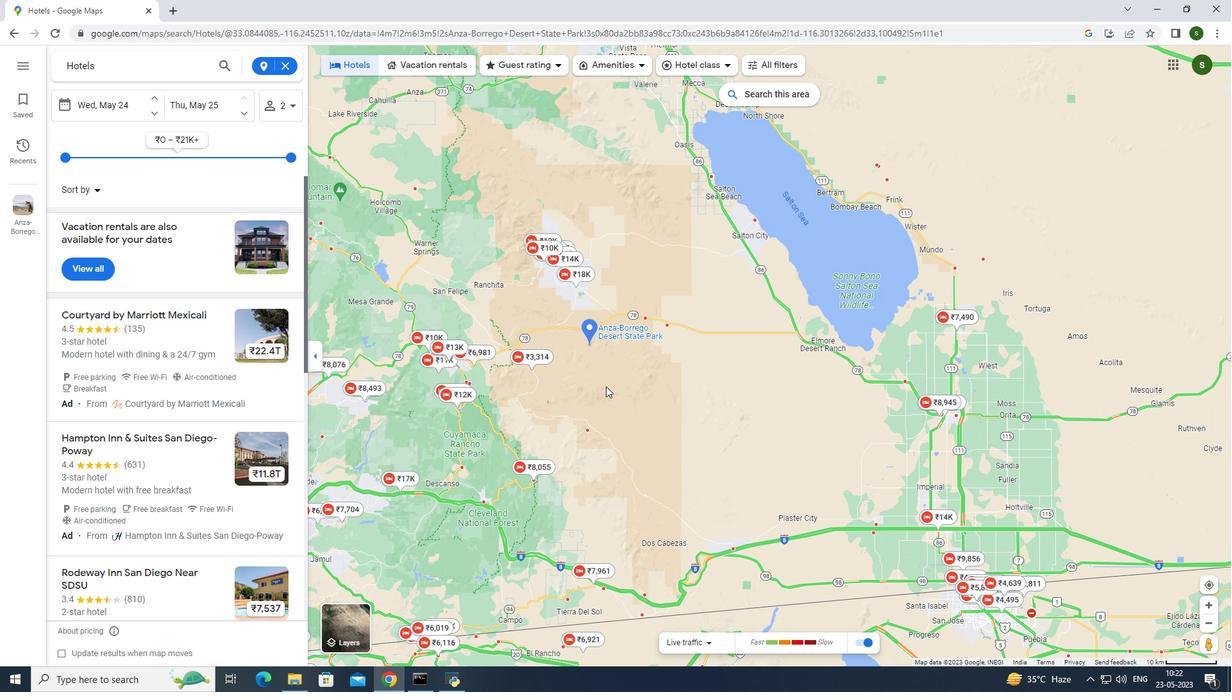 
Action: Mouse moved to (525, 339)
Screenshot: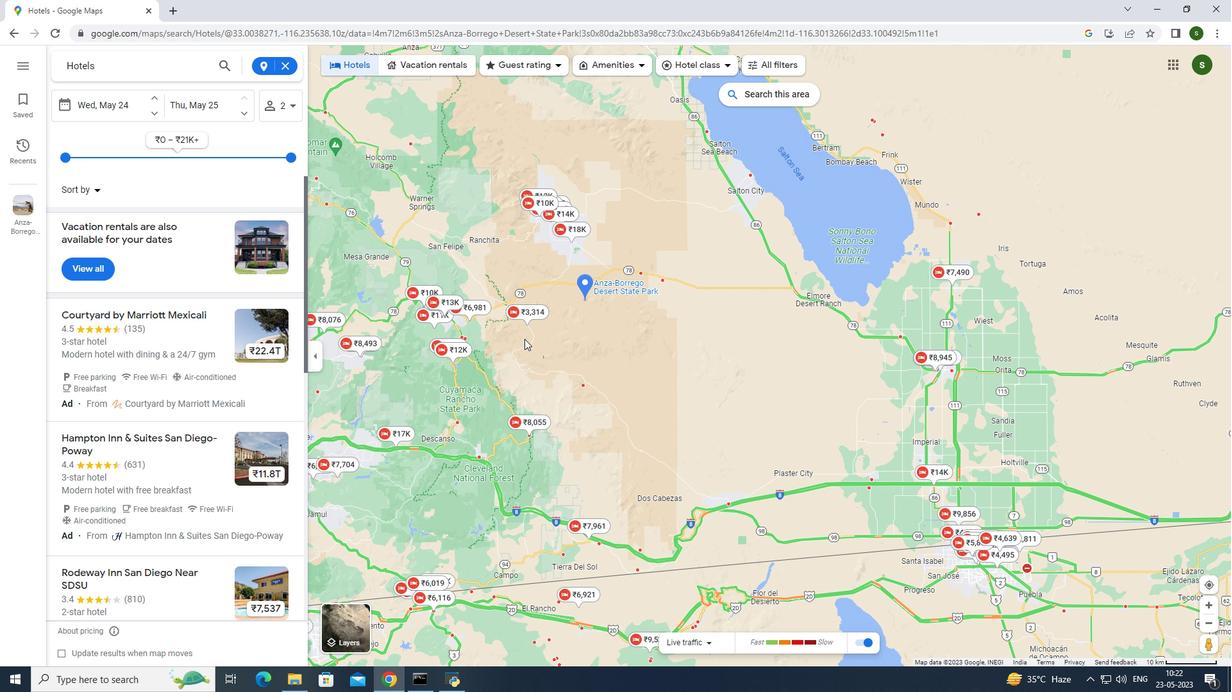 
Action: Mouse pressed left at (525, 339)
Screenshot: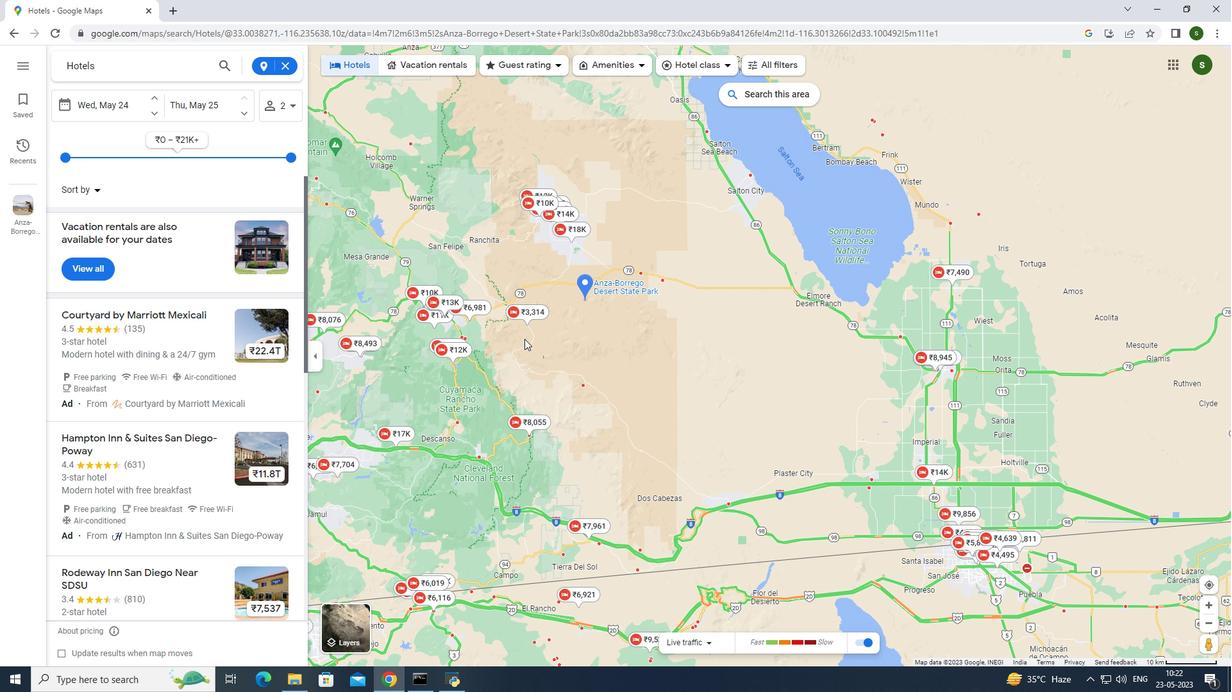 
Action: Mouse moved to (561, 368)
Screenshot: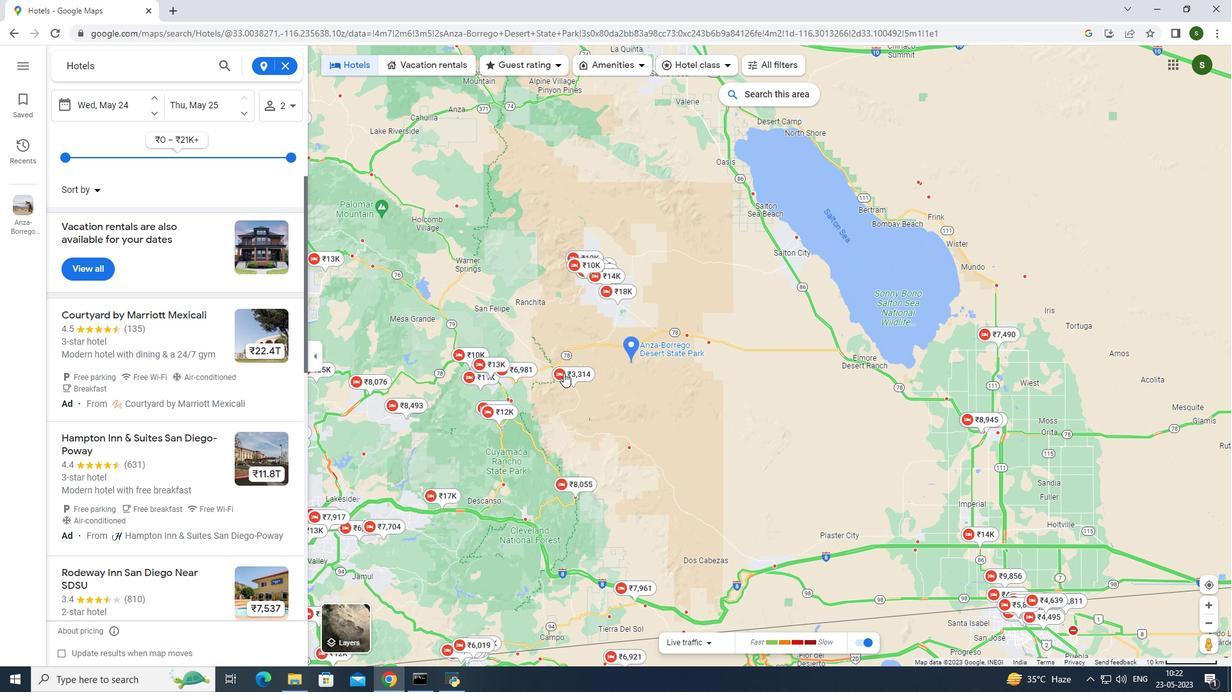
Action: Mouse pressed left at (561, 368)
Screenshot: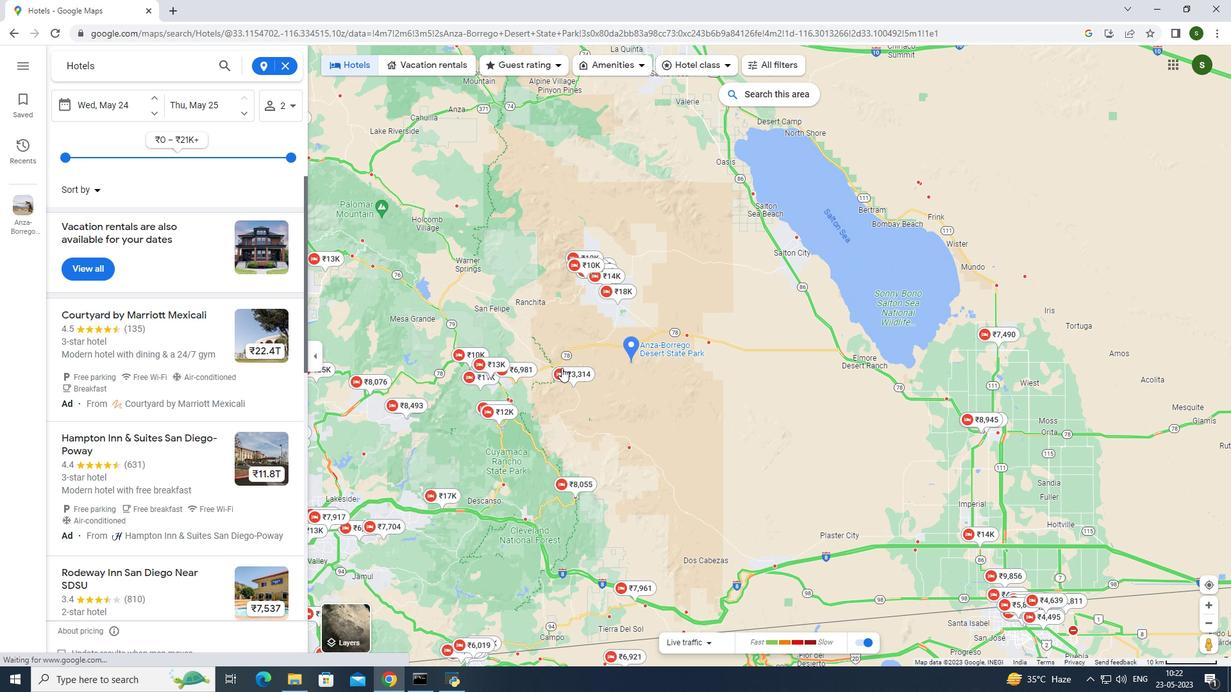 
Action: Mouse moved to (438, 297)
Screenshot: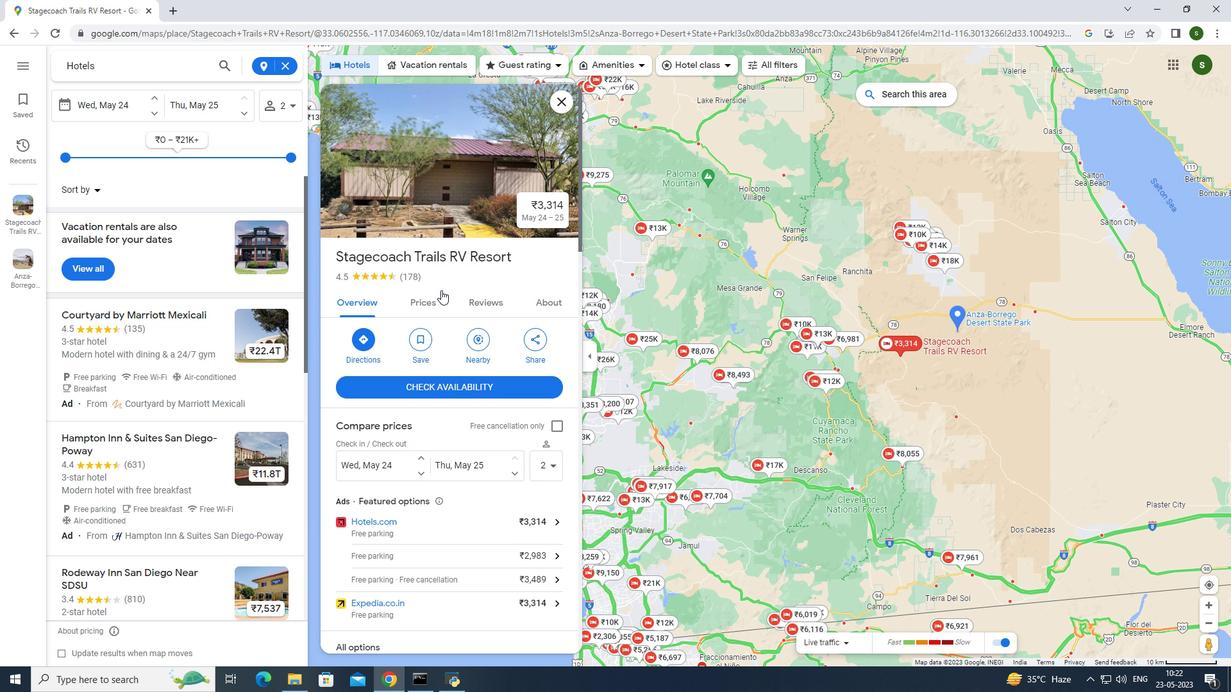 
Action: Mouse scrolled (438, 296) with delta (0, 0)
Screenshot: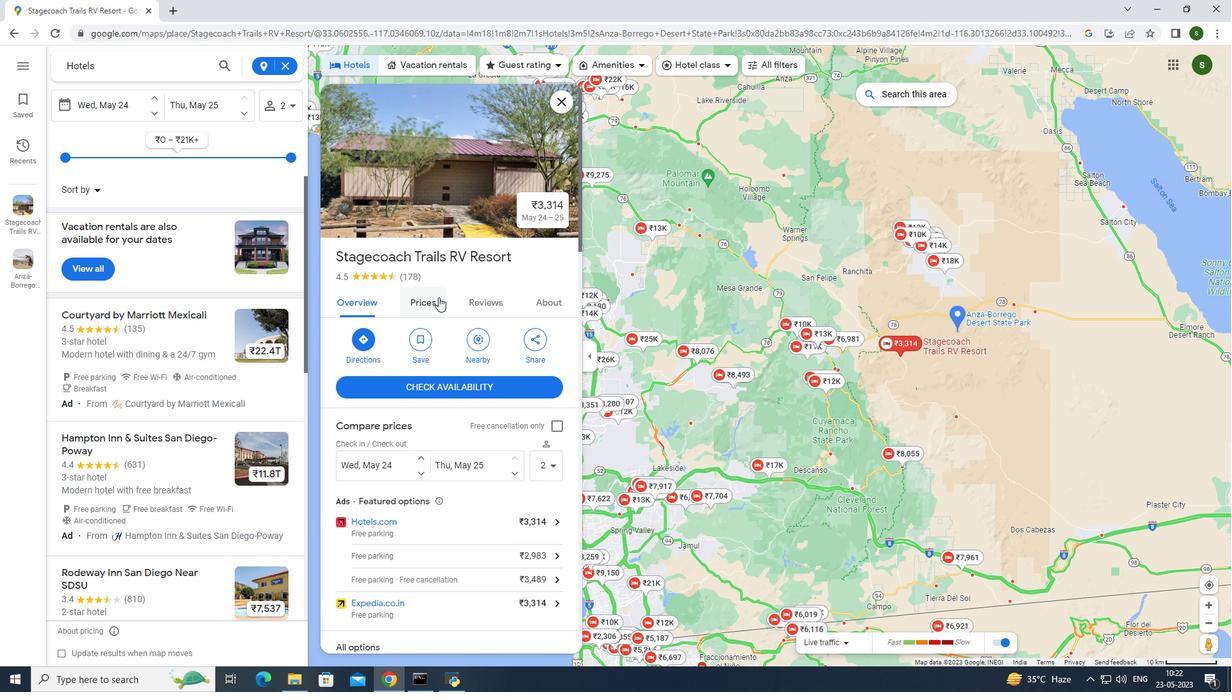 
Action: Mouse scrolled (438, 296) with delta (0, 0)
Screenshot: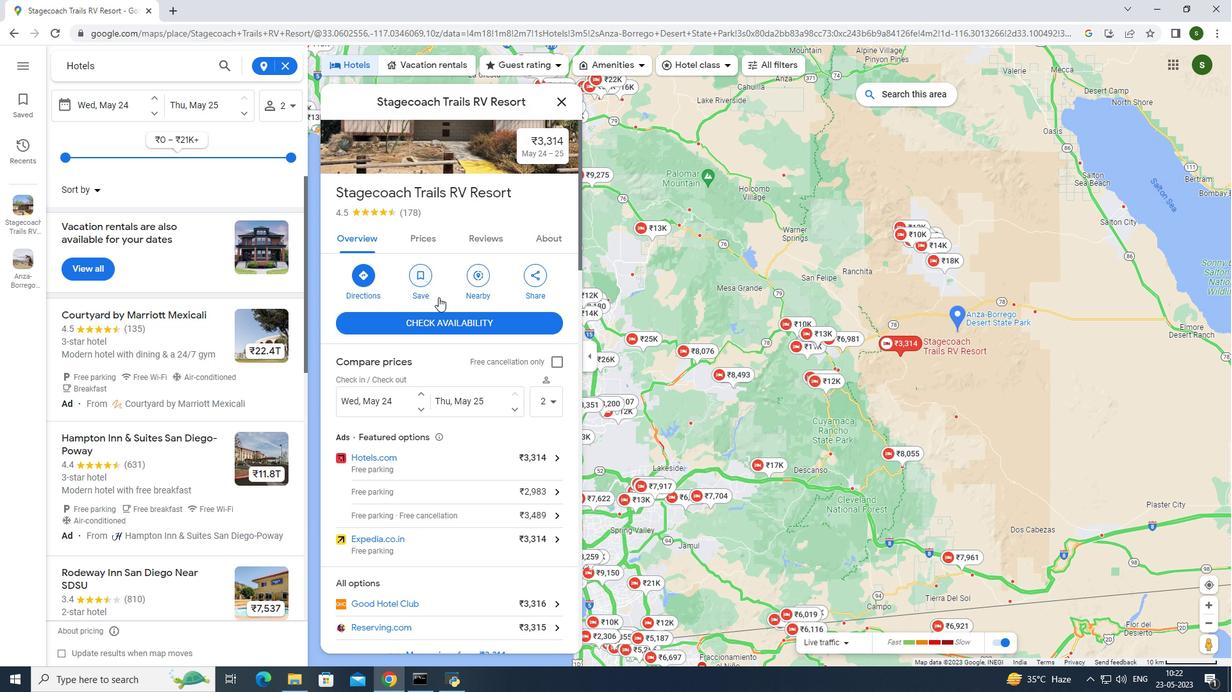
Action: Mouse scrolled (438, 296) with delta (0, 0)
Screenshot: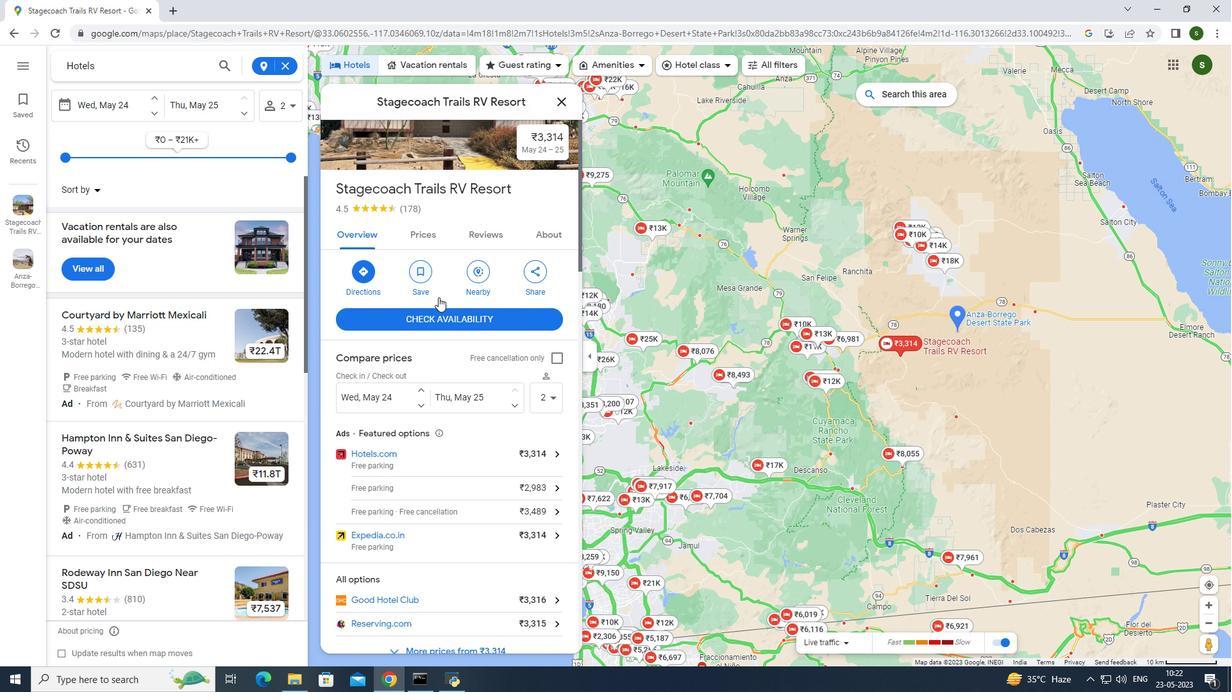 
Action: Mouse scrolled (438, 296) with delta (0, 0)
Screenshot: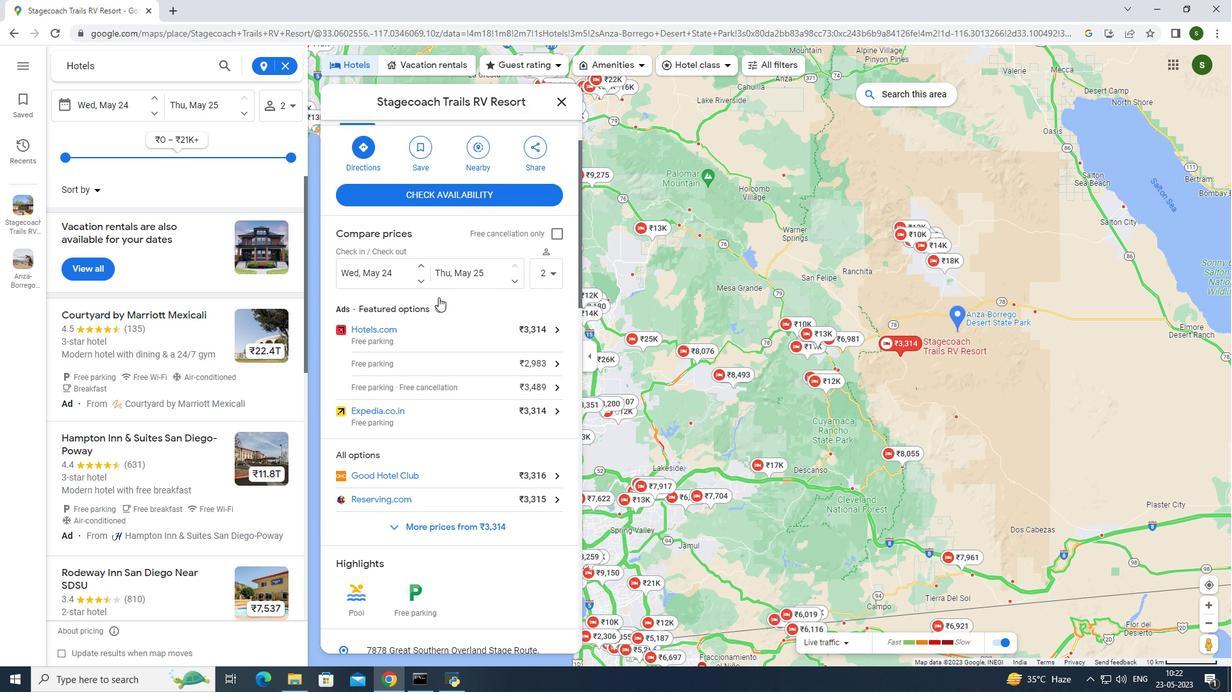 
Action: Mouse scrolled (438, 296) with delta (0, 0)
Screenshot: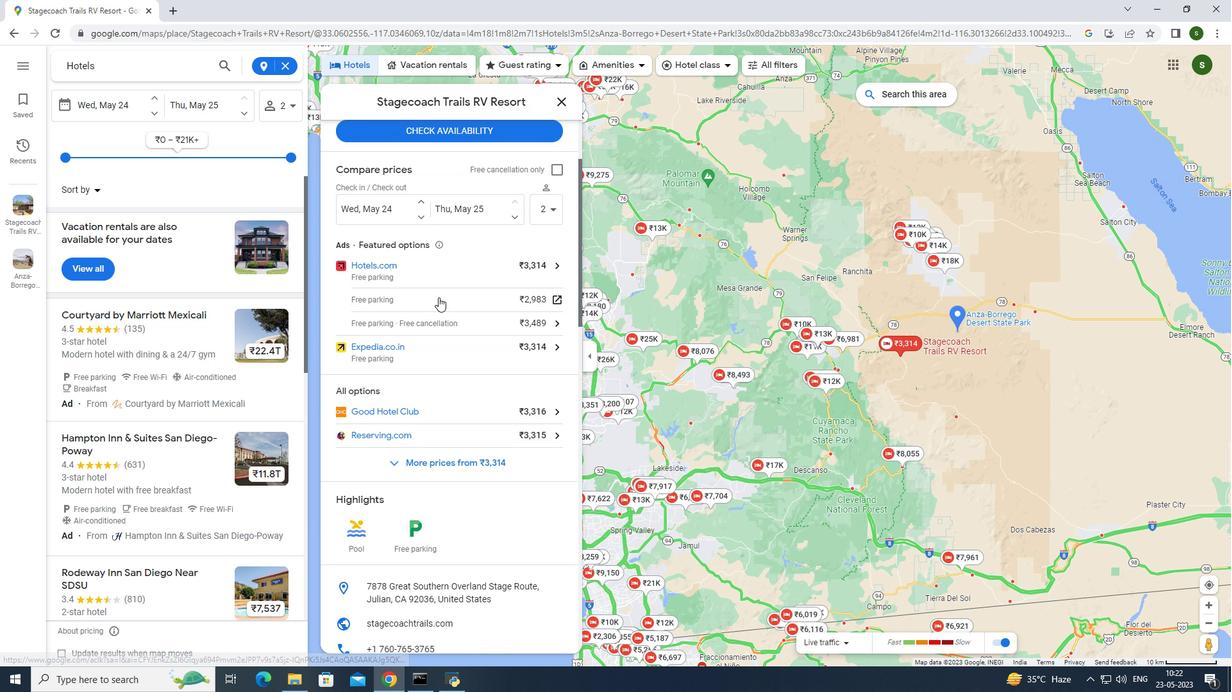 
Action: Mouse scrolled (438, 296) with delta (0, 0)
Screenshot: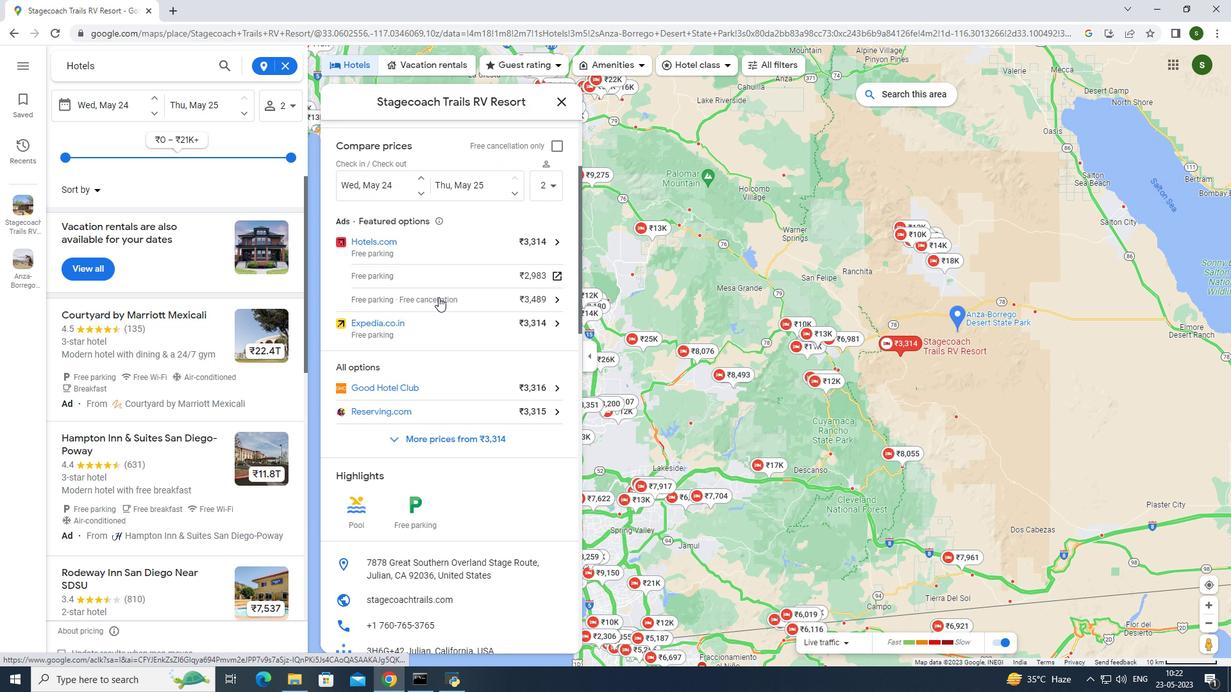 
Action: Mouse scrolled (438, 296) with delta (0, 0)
Screenshot: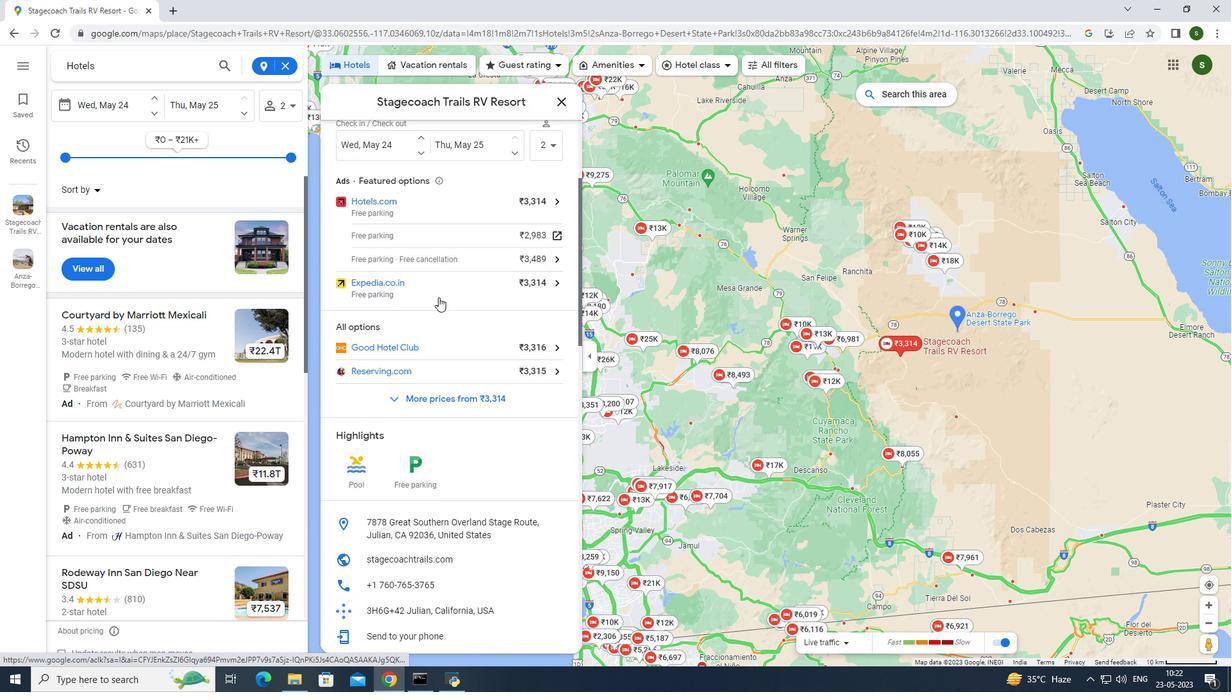 
Action: Mouse scrolled (438, 296) with delta (0, 0)
Screenshot: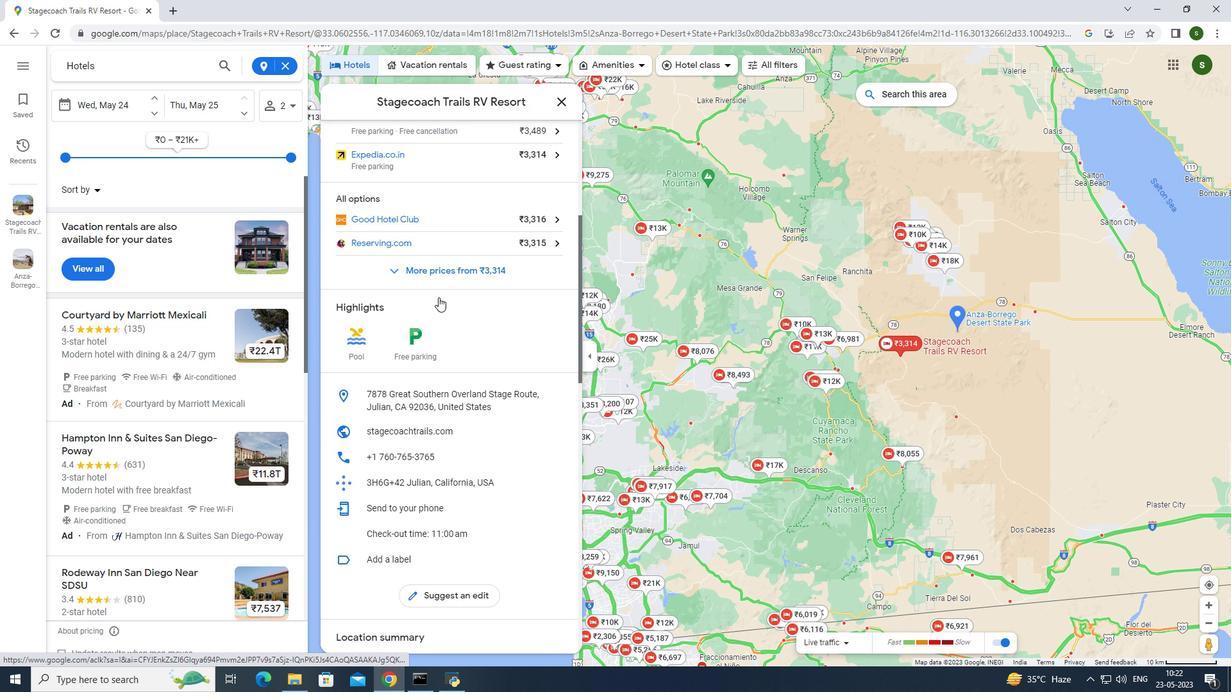 
Action: Mouse scrolled (438, 296) with delta (0, 0)
Screenshot: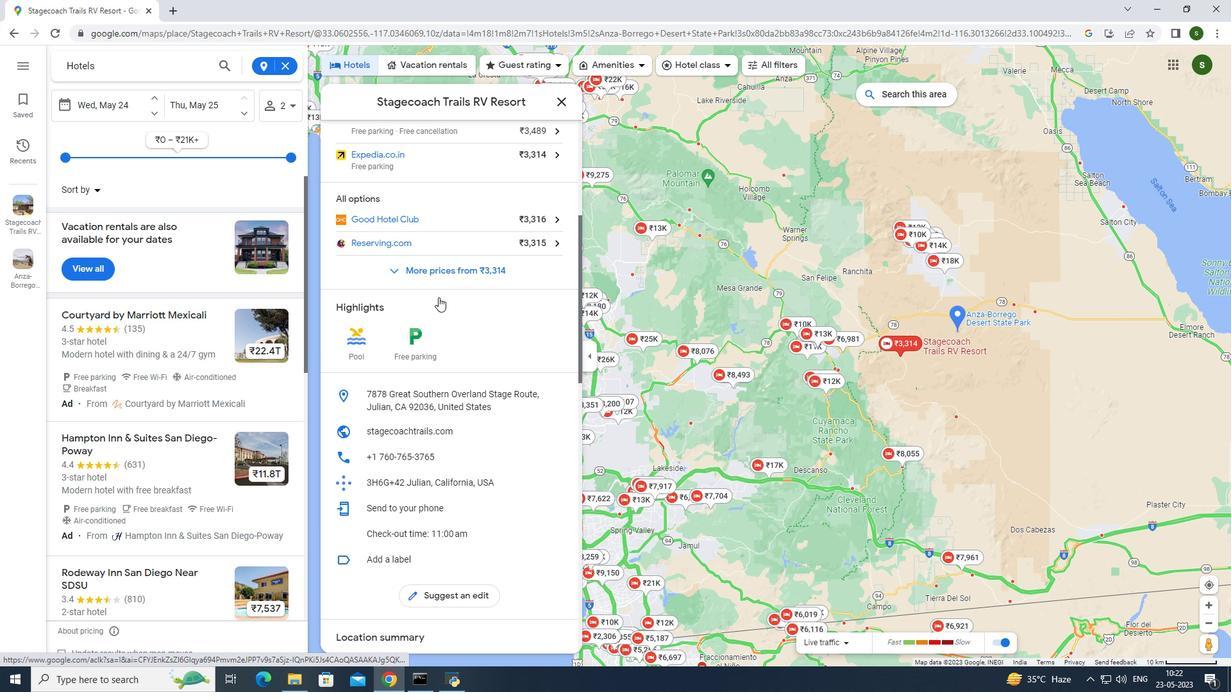 
Action: Mouse scrolled (438, 296) with delta (0, 0)
Screenshot: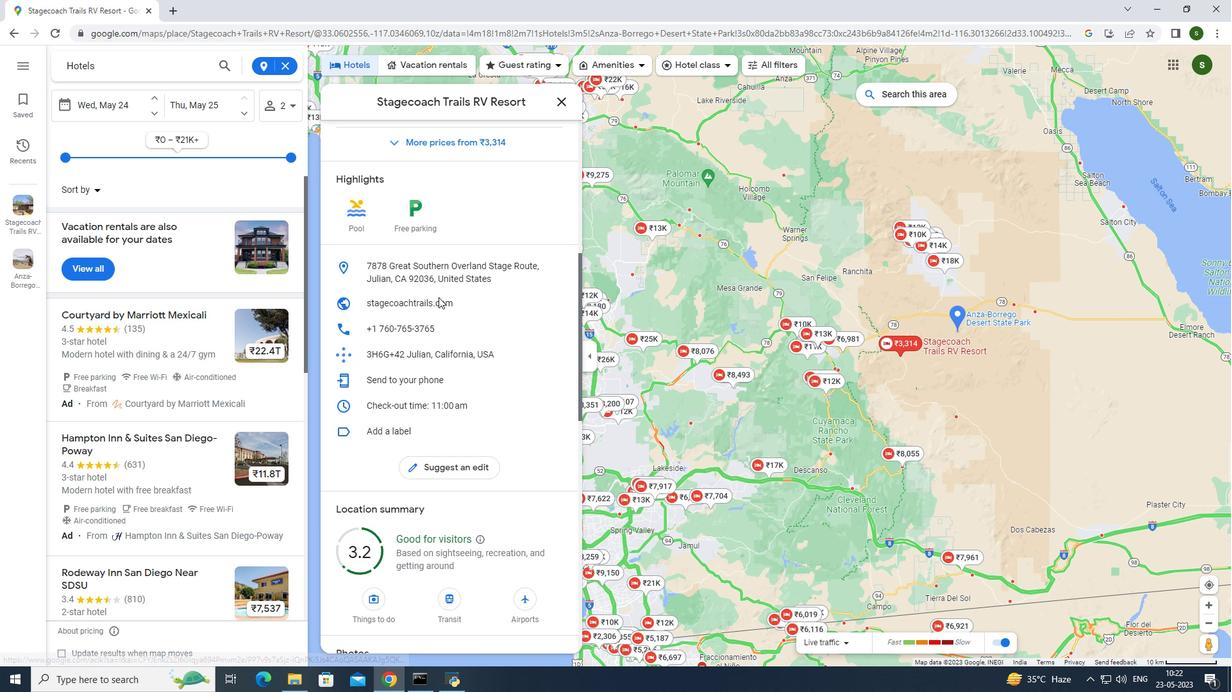 
Action: Mouse scrolled (438, 296) with delta (0, 0)
Screenshot: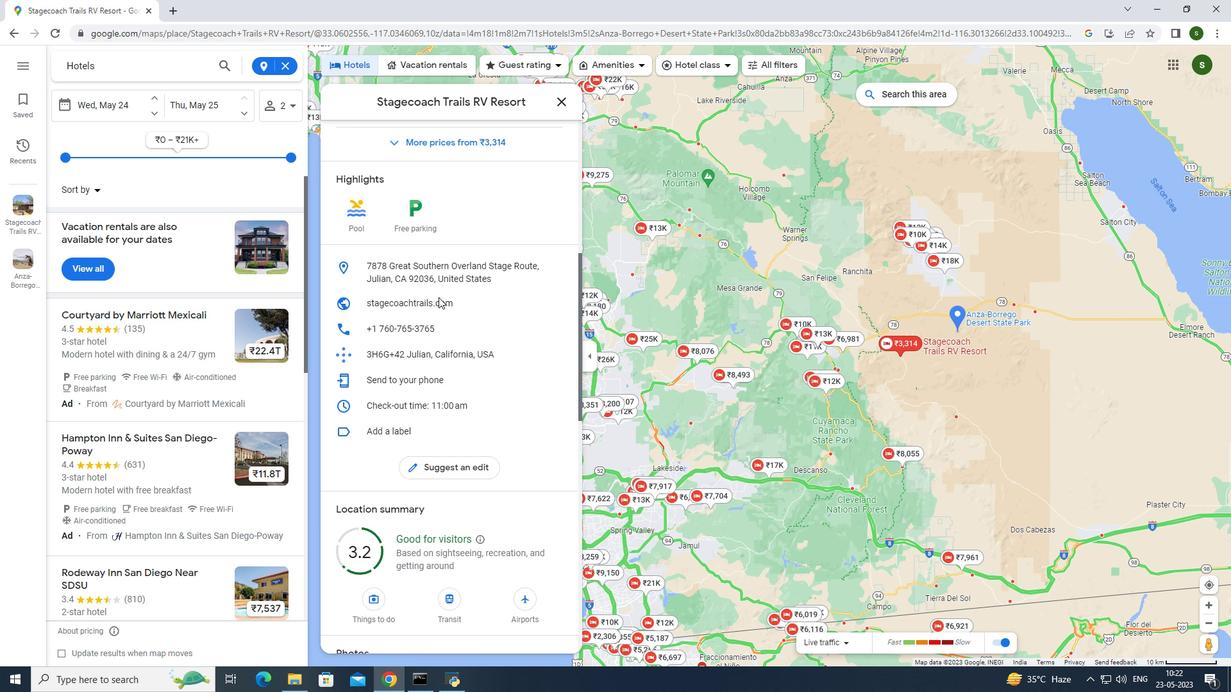 
Action: Mouse moved to (423, 309)
Screenshot: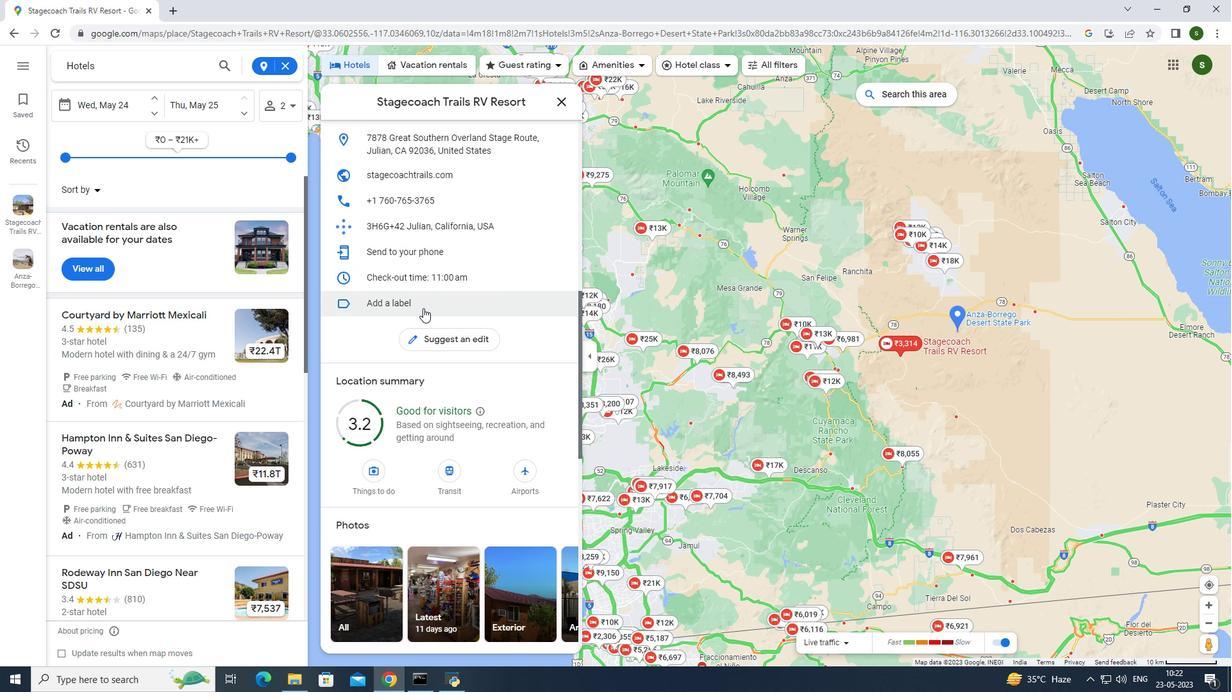 
Action: Mouse scrolled (423, 308) with delta (0, 0)
Screenshot: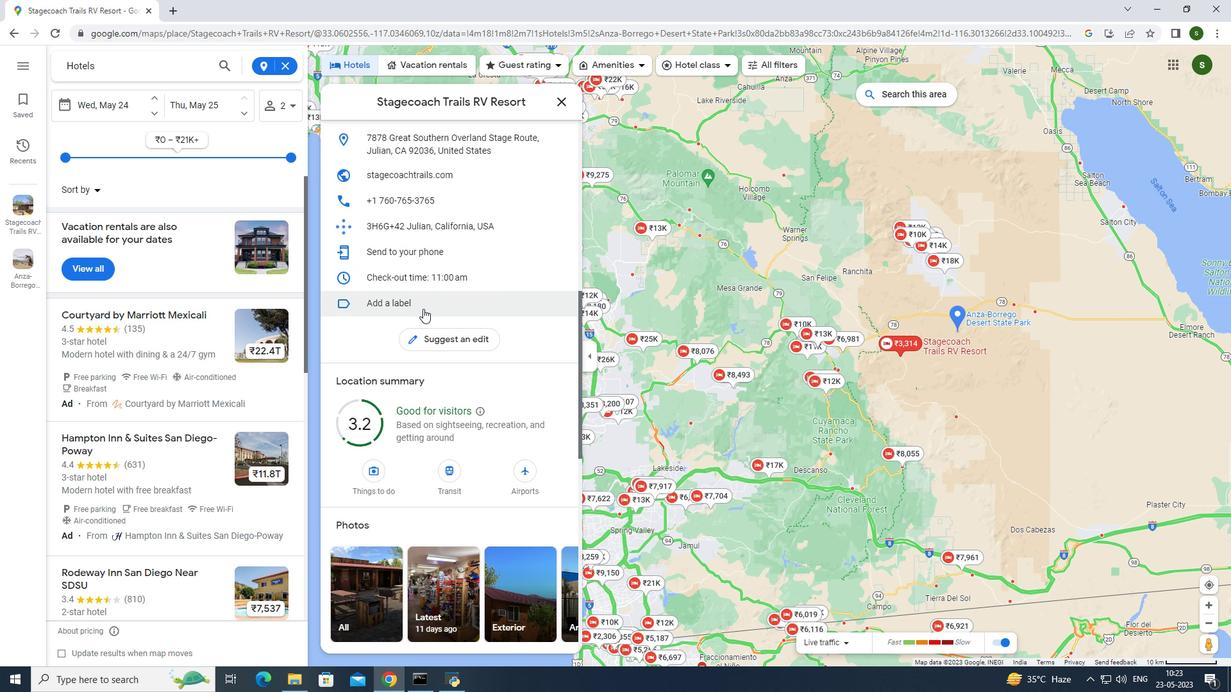 
Action: Mouse scrolled (423, 308) with delta (0, 0)
Screenshot: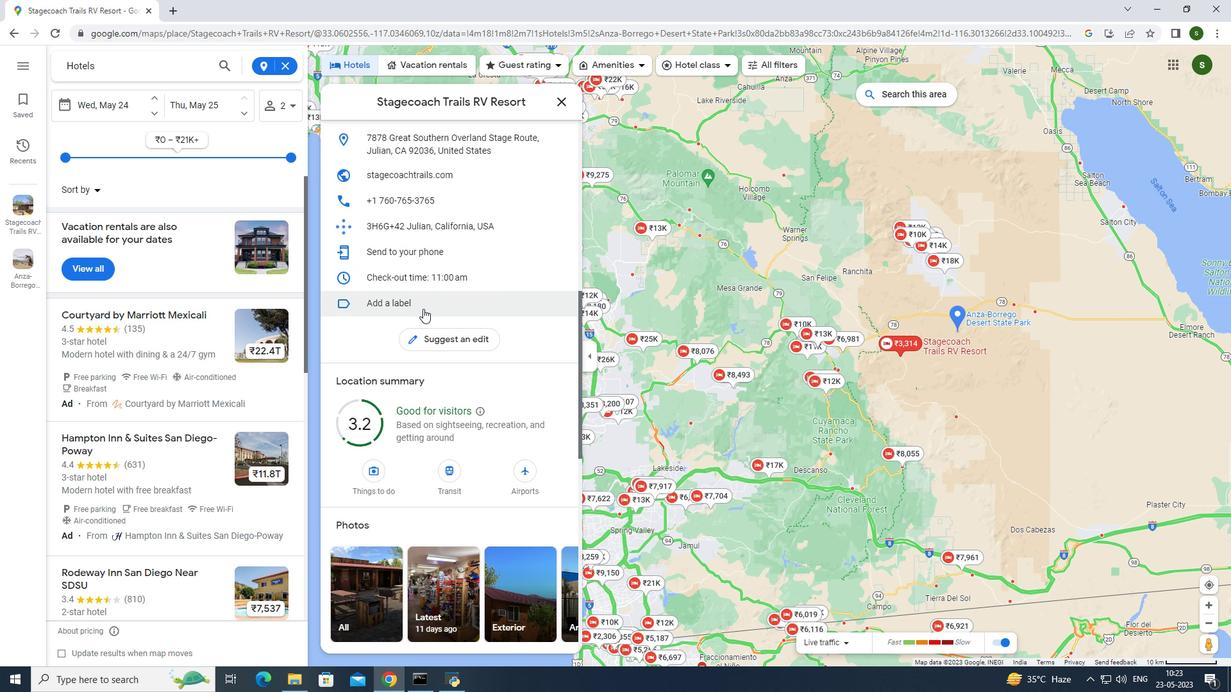 
Action: Mouse scrolled (423, 308) with delta (0, 0)
Screenshot: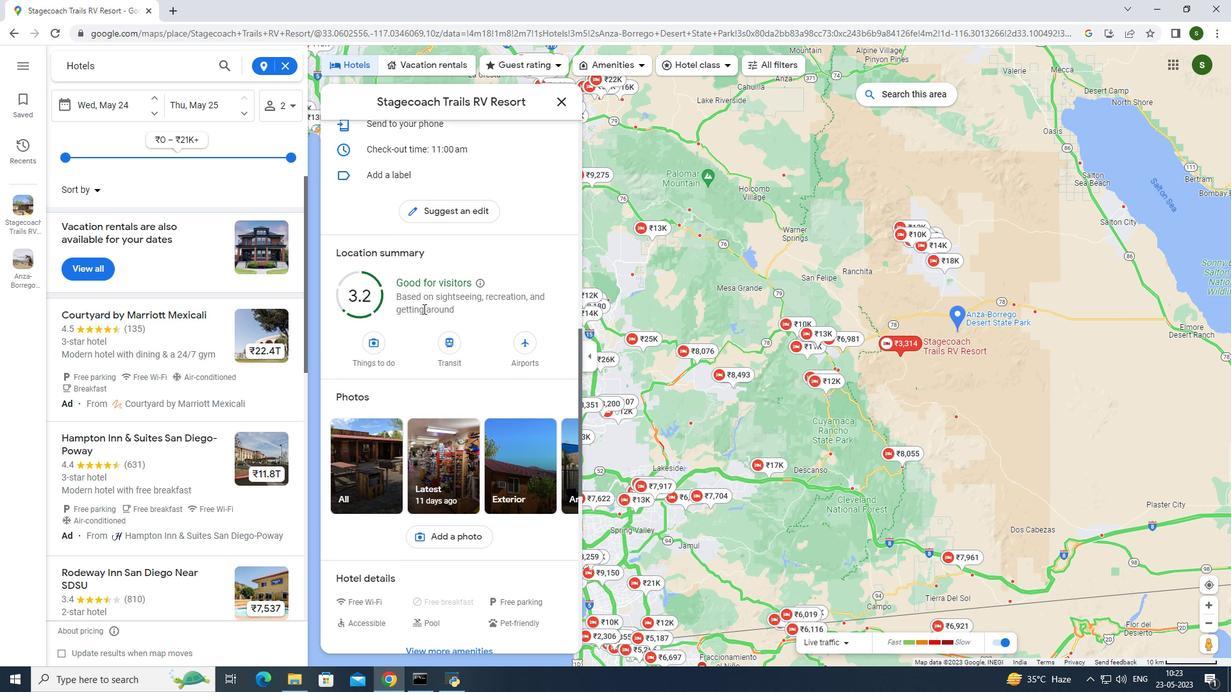 
Action: Mouse scrolled (423, 308) with delta (0, 0)
Screenshot: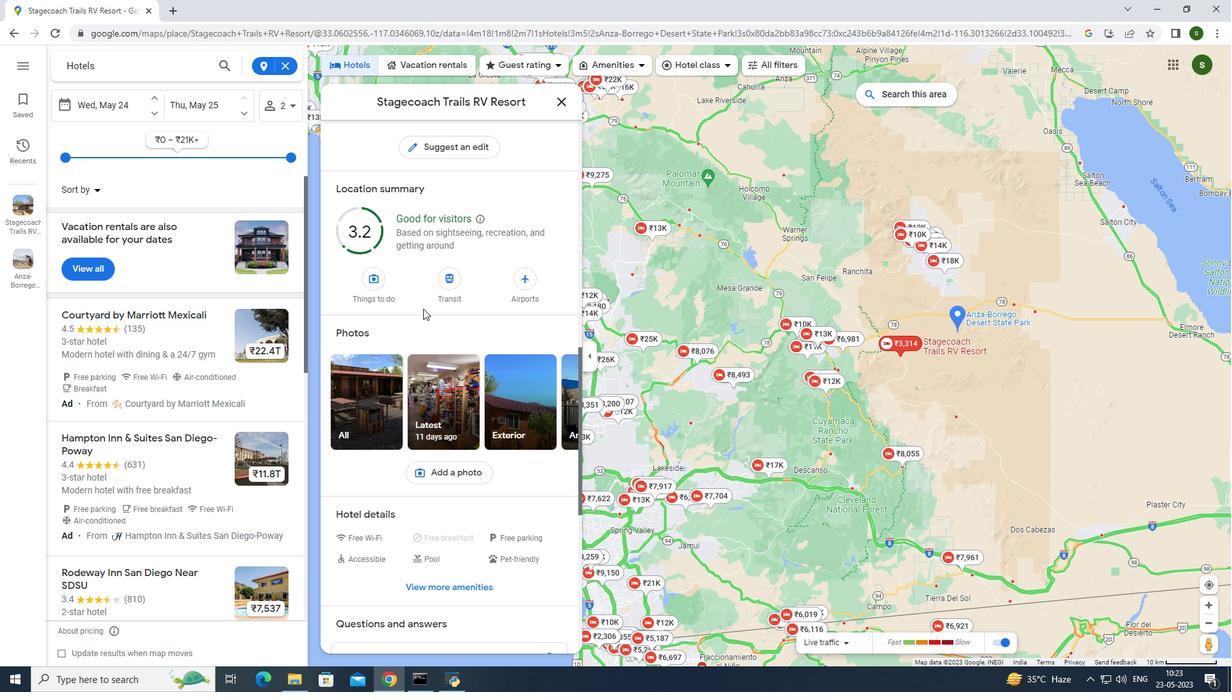 
Action: Mouse scrolled (423, 308) with delta (0, 0)
Screenshot: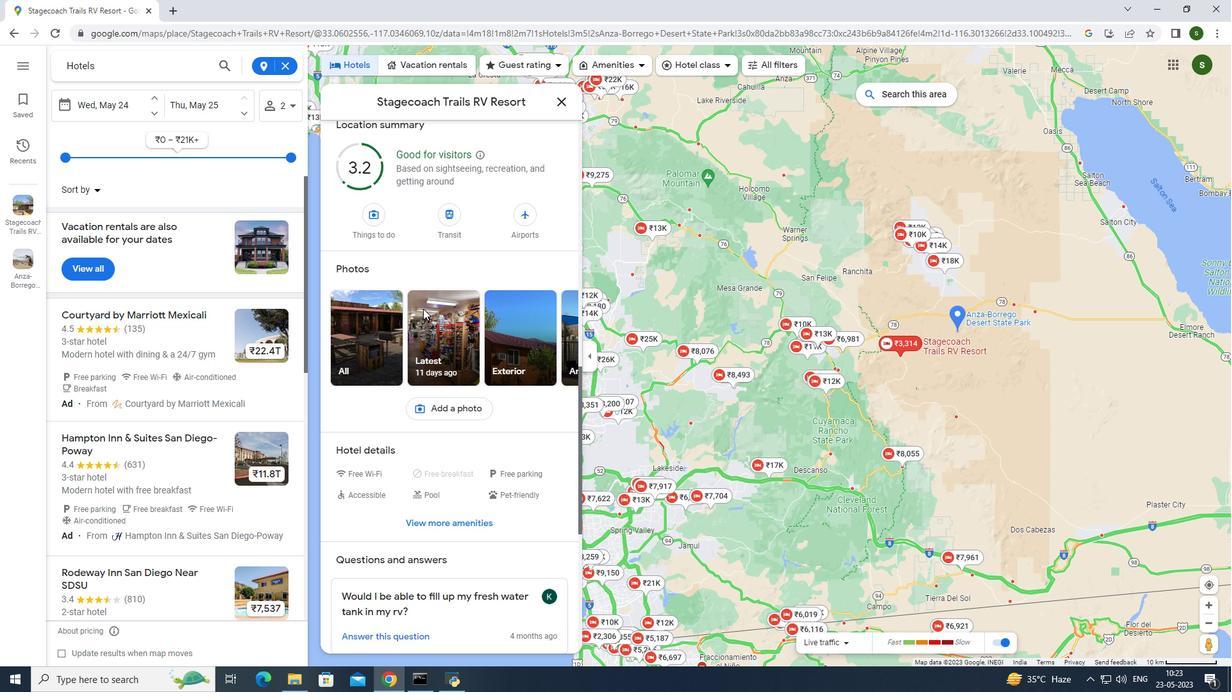 
Action: Mouse scrolled (423, 308) with delta (0, 0)
Screenshot: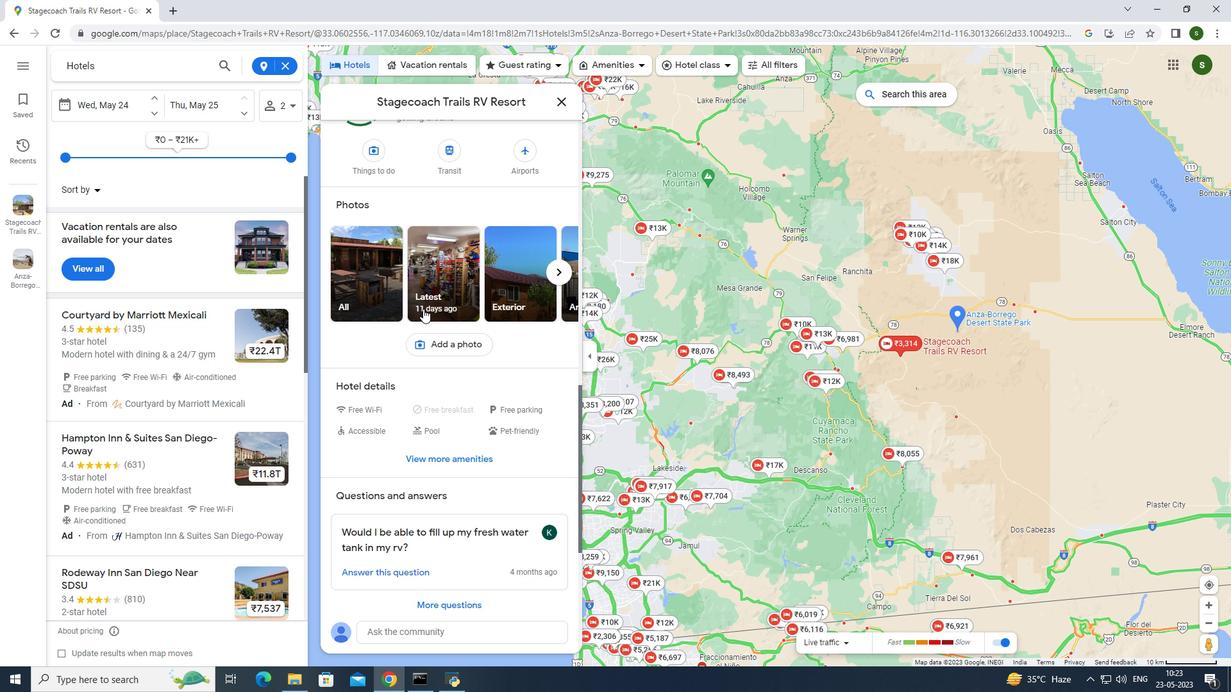 
Action: Mouse scrolled (423, 308) with delta (0, 0)
Screenshot: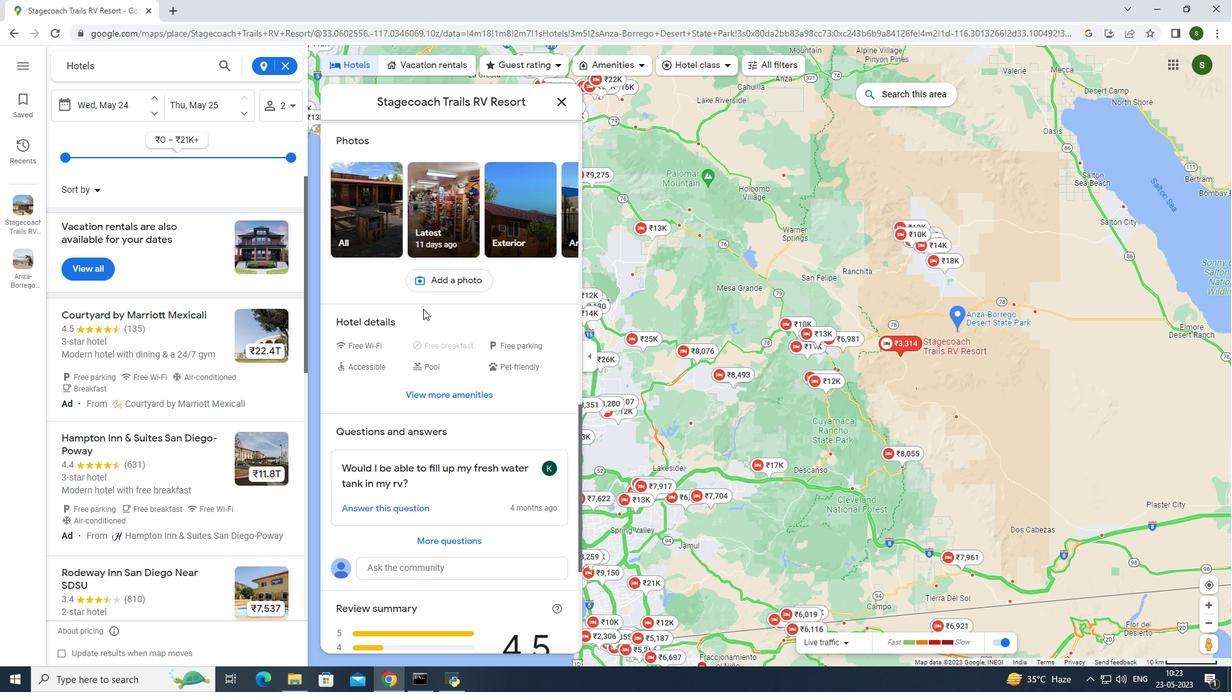 
Action: Mouse scrolled (423, 308) with delta (0, 0)
Screenshot: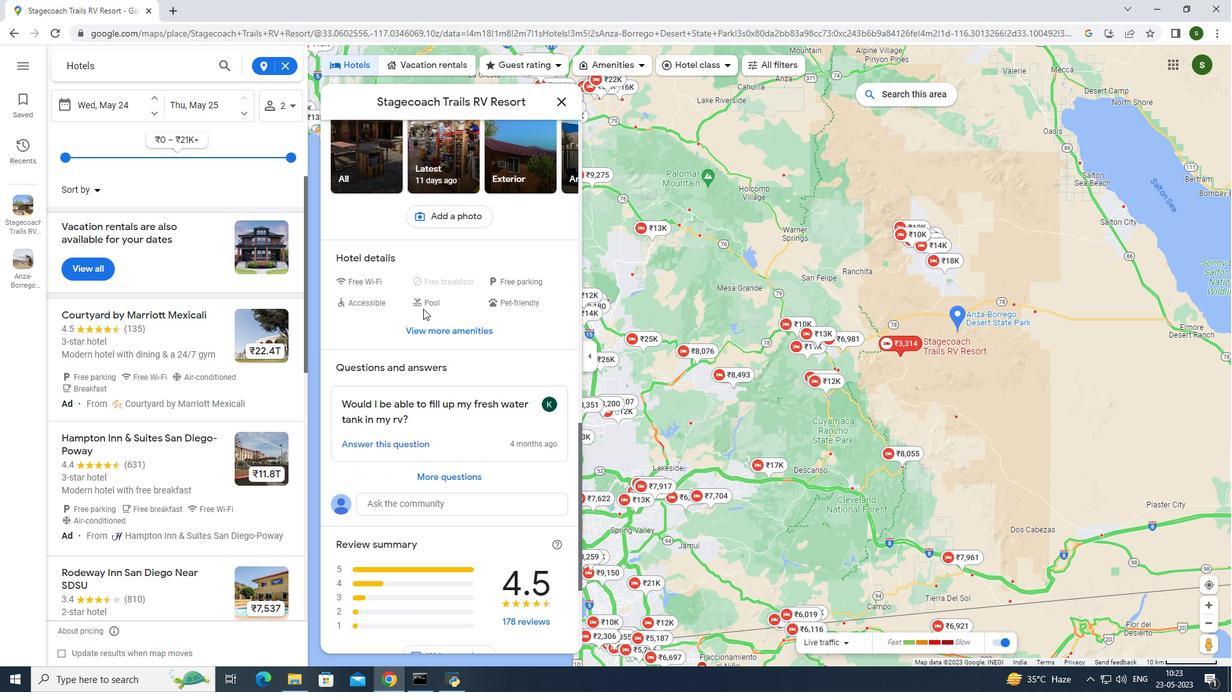 
Action: Mouse scrolled (423, 308) with delta (0, 0)
Screenshot: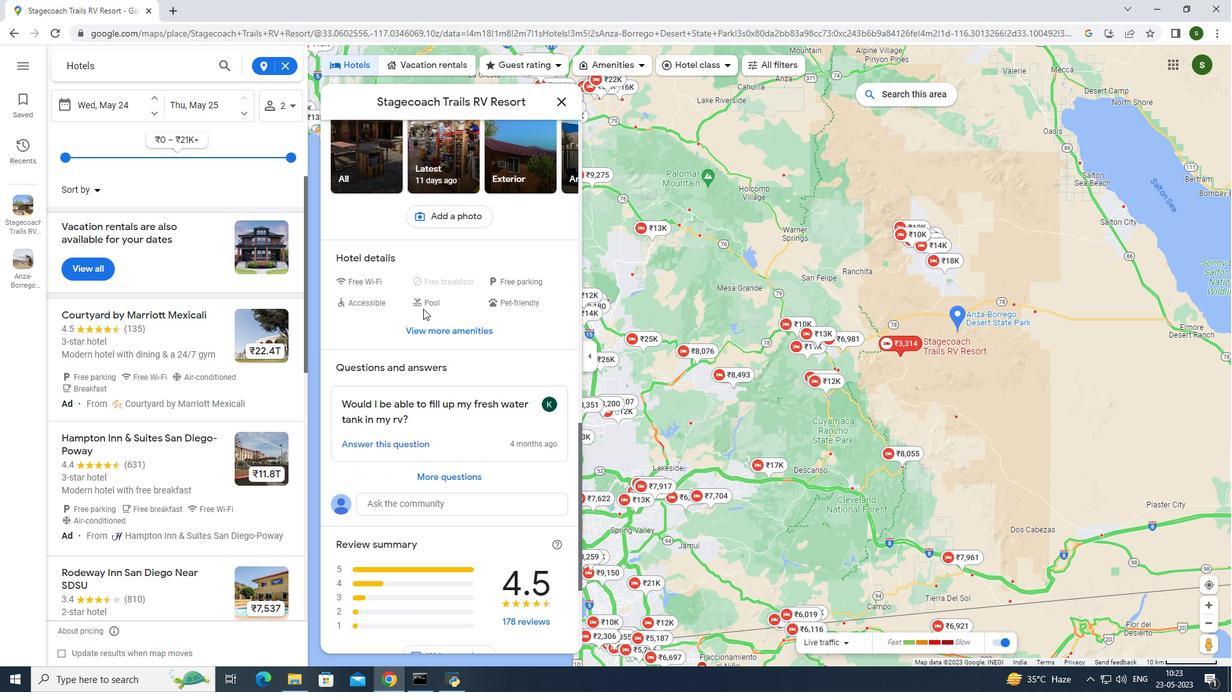 
Action: Mouse scrolled (423, 308) with delta (0, 0)
Screenshot: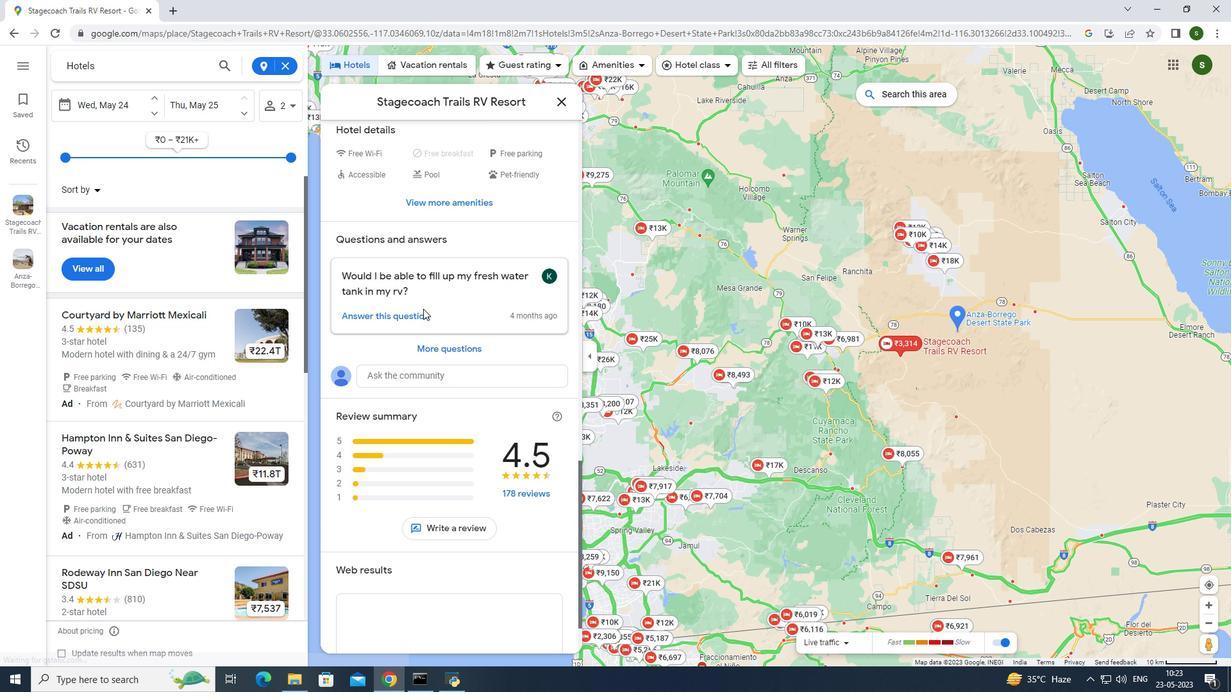 
Action: Mouse scrolled (423, 308) with delta (0, 0)
Screenshot: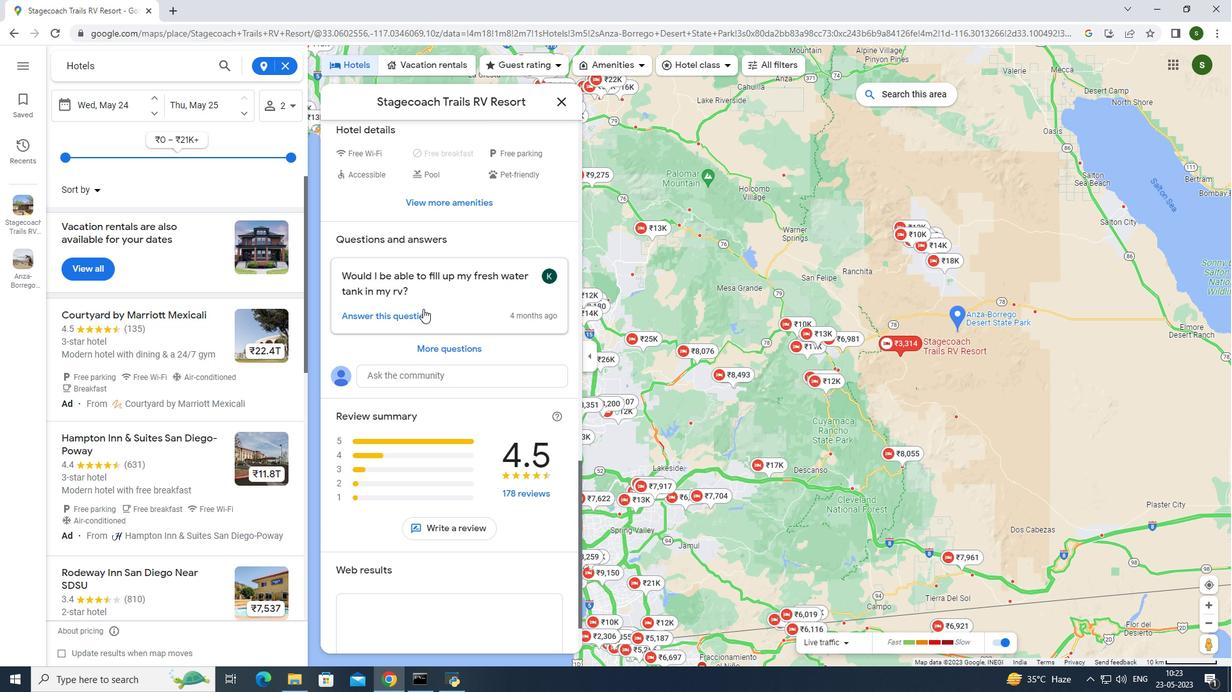 
Action: Mouse scrolled (423, 308) with delta (0, 0)
Screenshot: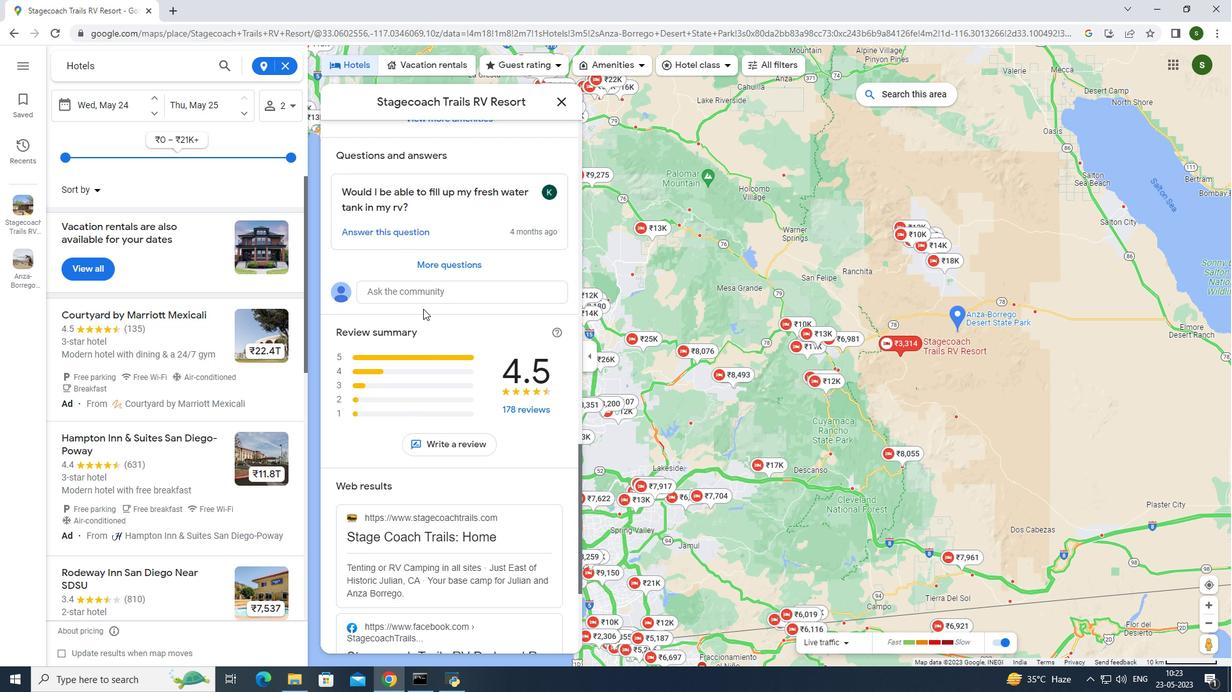 
Action: Mouse scrolled (423, 308) with delta (0, 0)
Screenshot: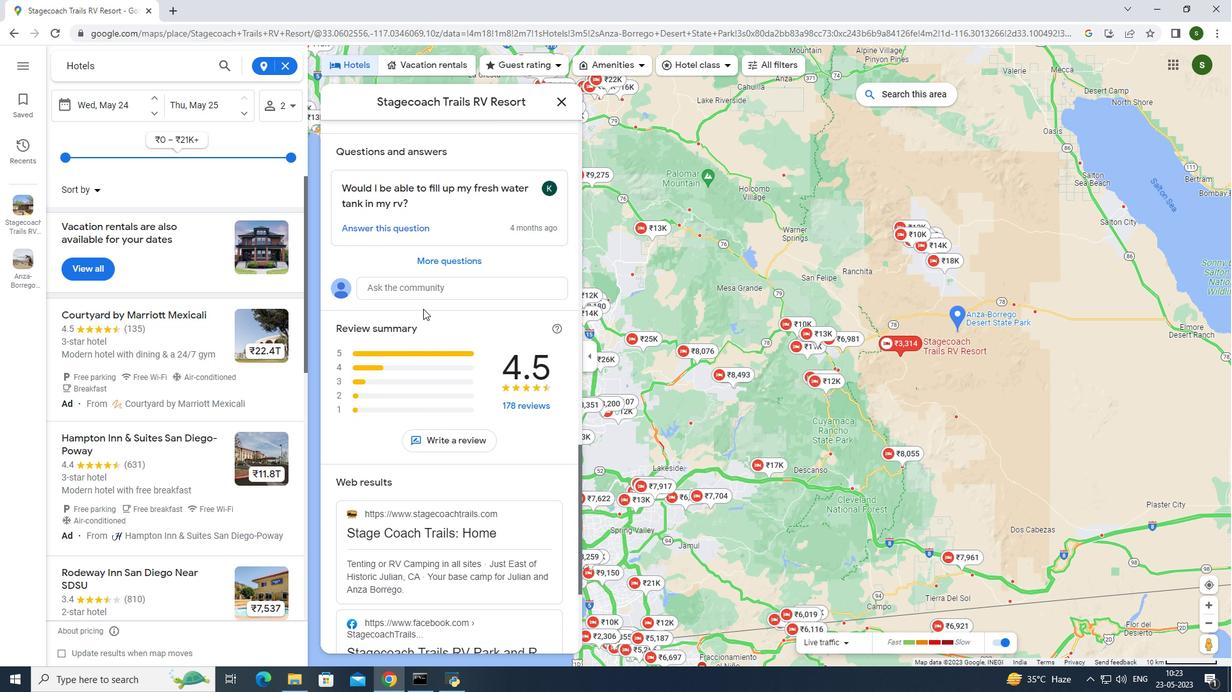 
Action: Mouse scrolled (423, 308) with delta (0, 0)
Screenshot: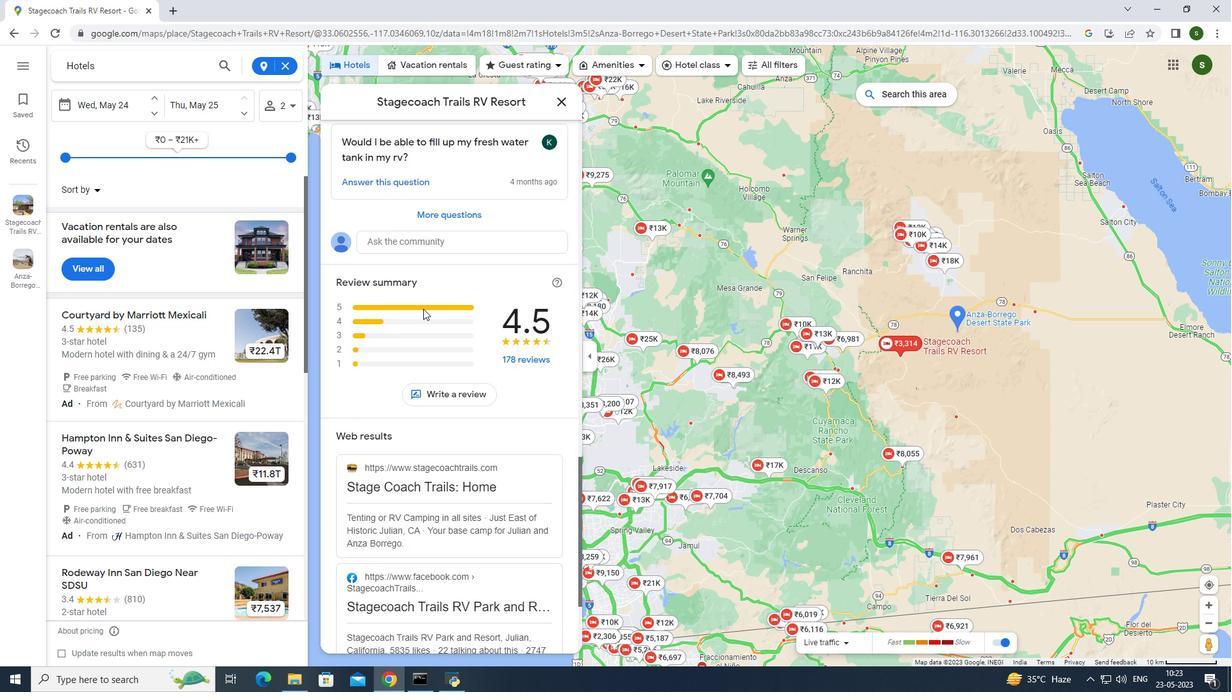 
Action: Mouse scrolled (423, 309) with delta (0, 0)
Screenshot: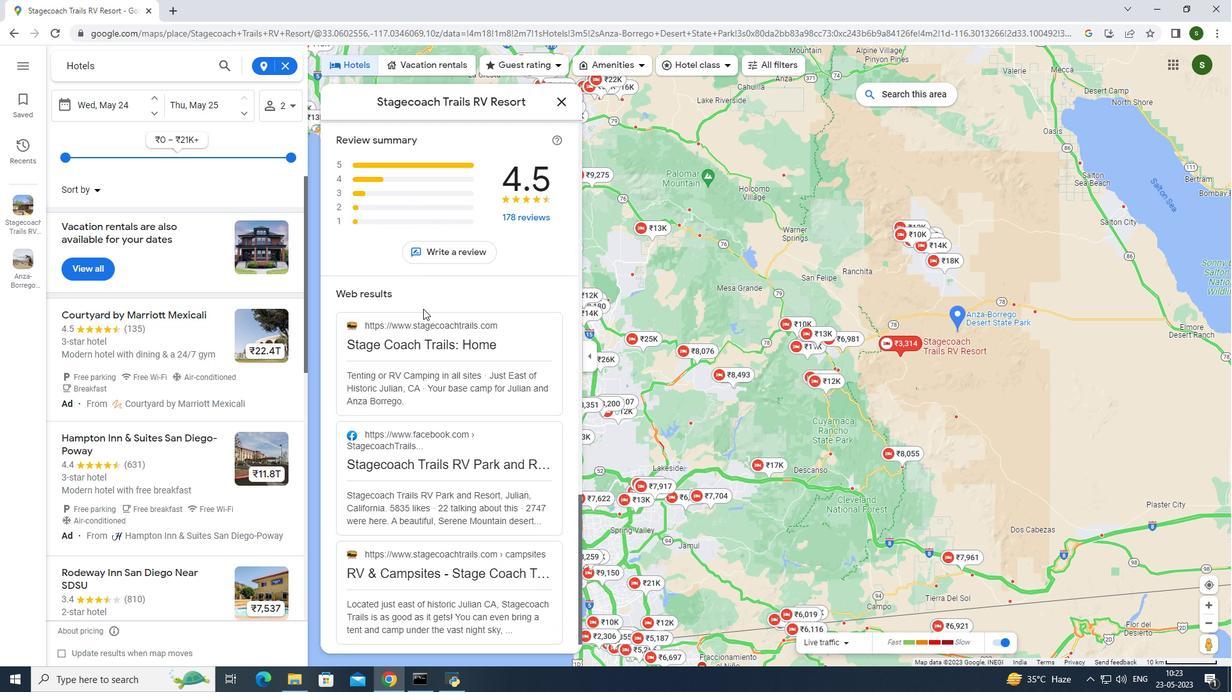 
Action: Mouse scrolled (423, 309) with delta (0, 0)
Screenshot: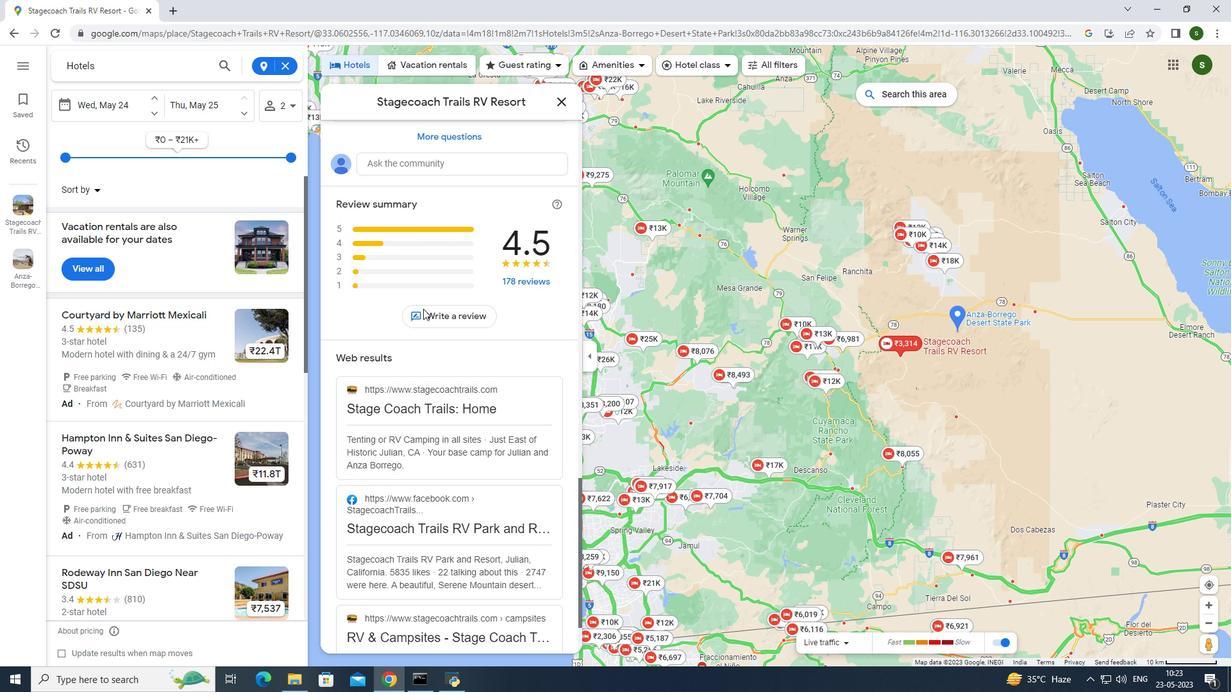 
Action: Mouse scrolled (423, 309) with delta (0, 0)
Screenshot: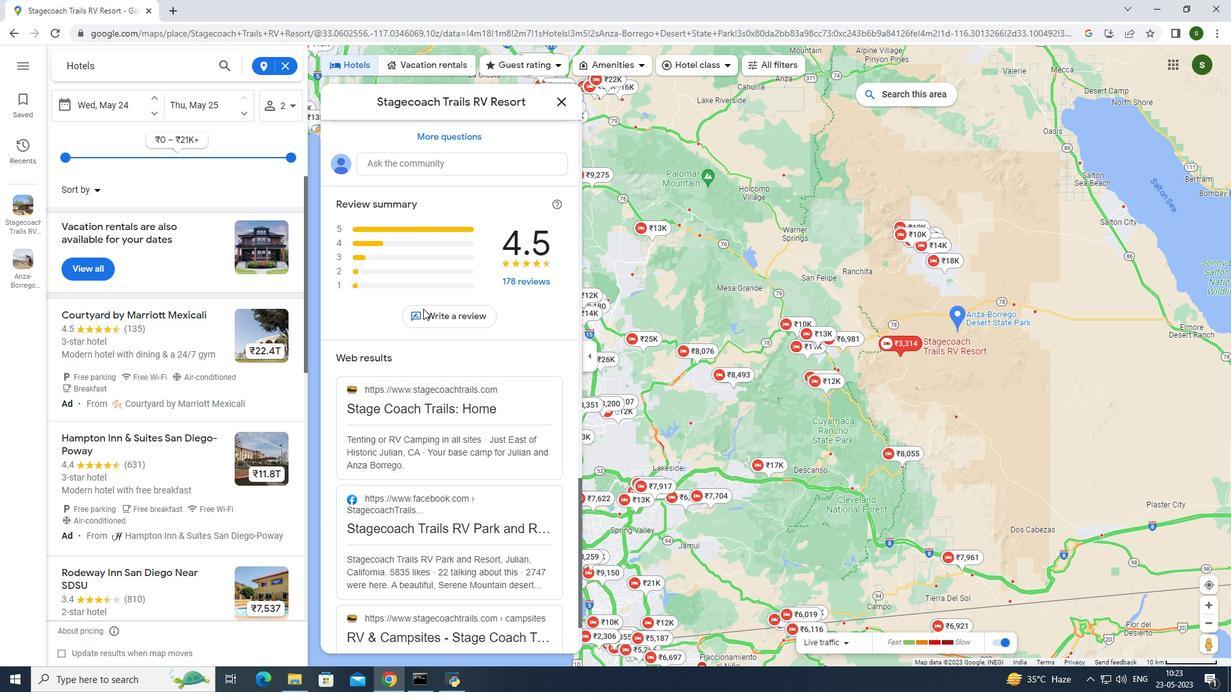 
Action: Mouse scrolled (423, 309) with delta (0, 0)
Screenshot: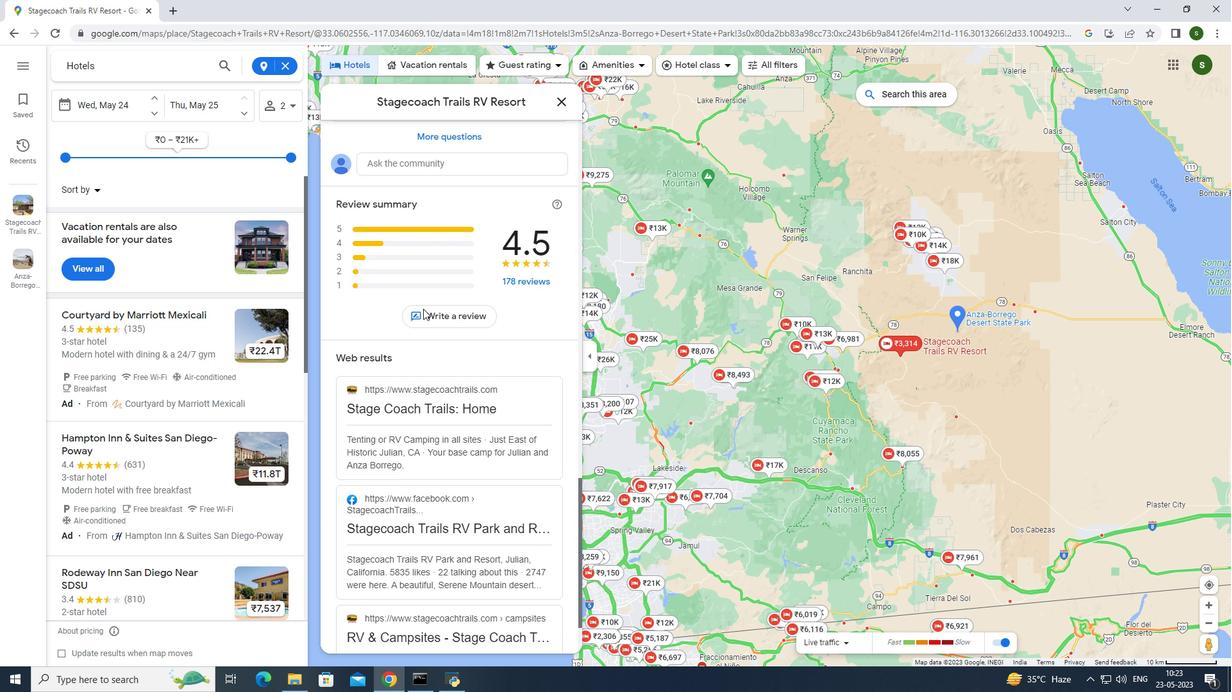 
Action: Mouse scrolled (423, 308) with delta (0, 0)
Screenshot: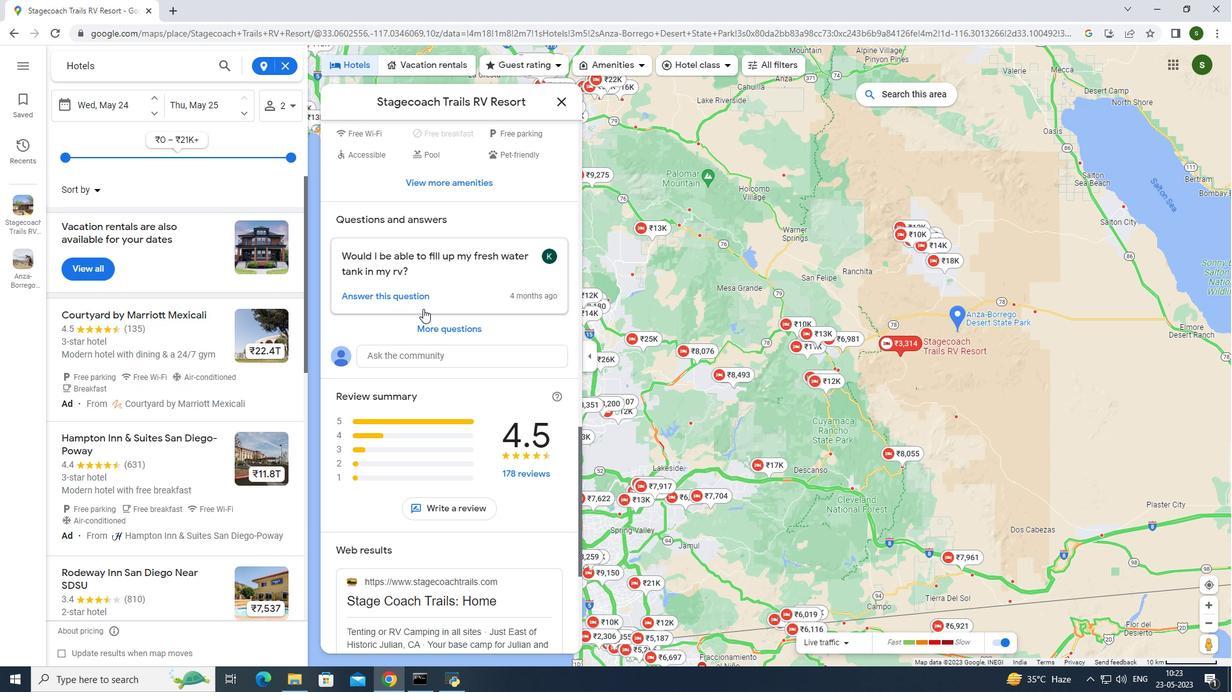 
Action: Mouse scrolled (423, 308) with delta (0, 0)
Screenshot: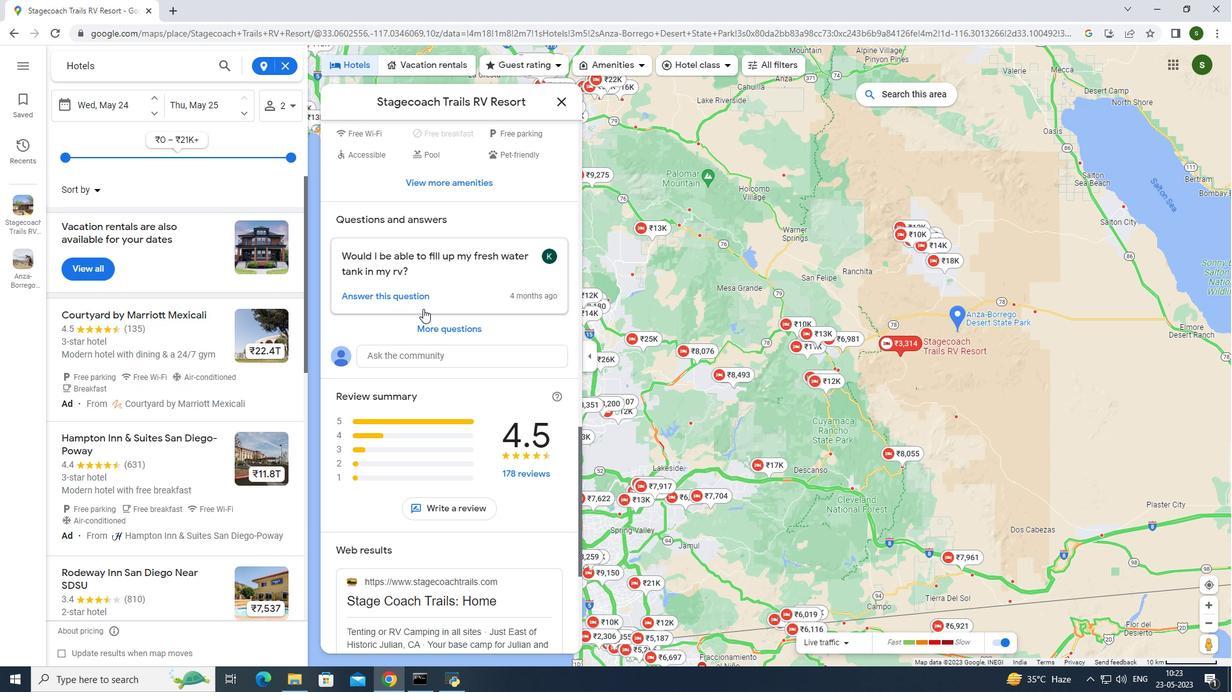 
Action: Mouse scrolled (423, 308) with delta (0, 0)
Screenshot: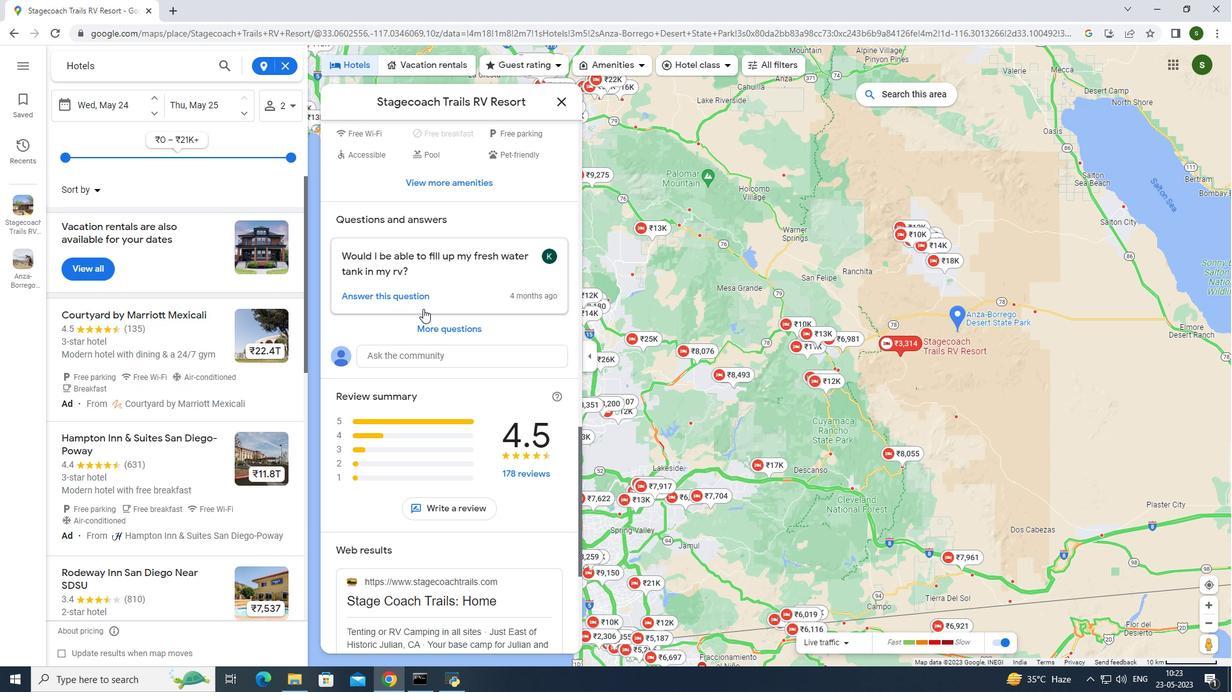 
Action: Mouse scrolled (423, 308) with delta (0, 0)
Screenshot: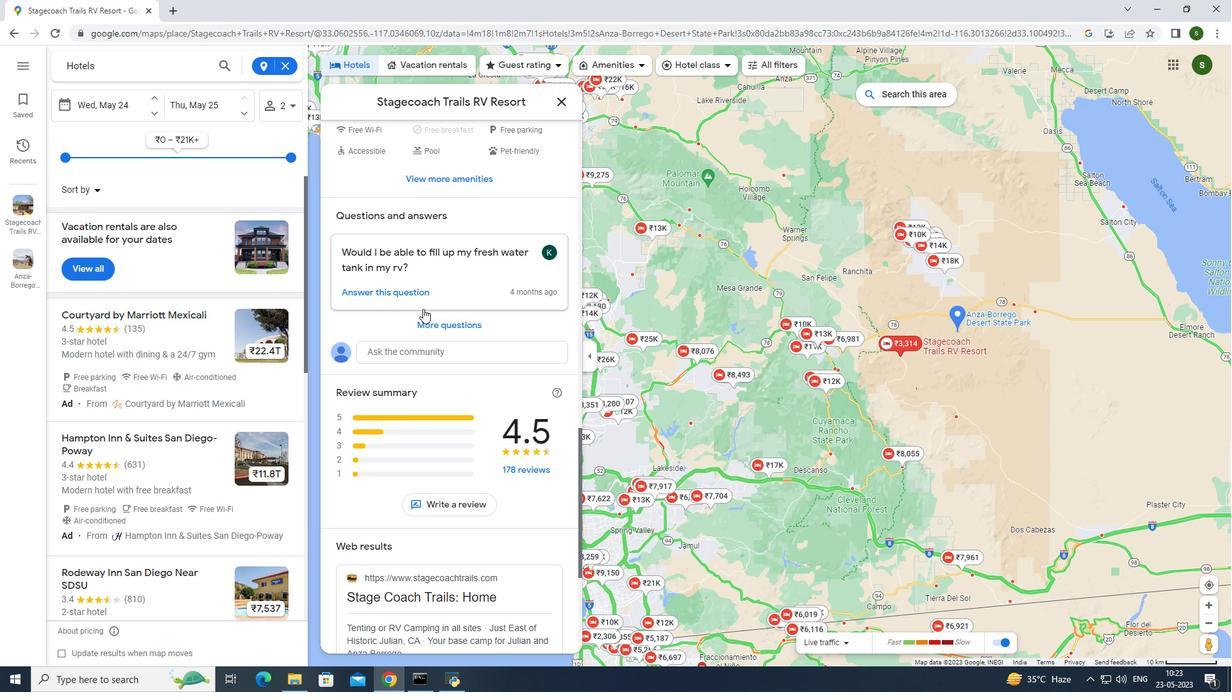 
Action: Mouse scrolled (423, 308) with delta (0, 0)
Screenshot: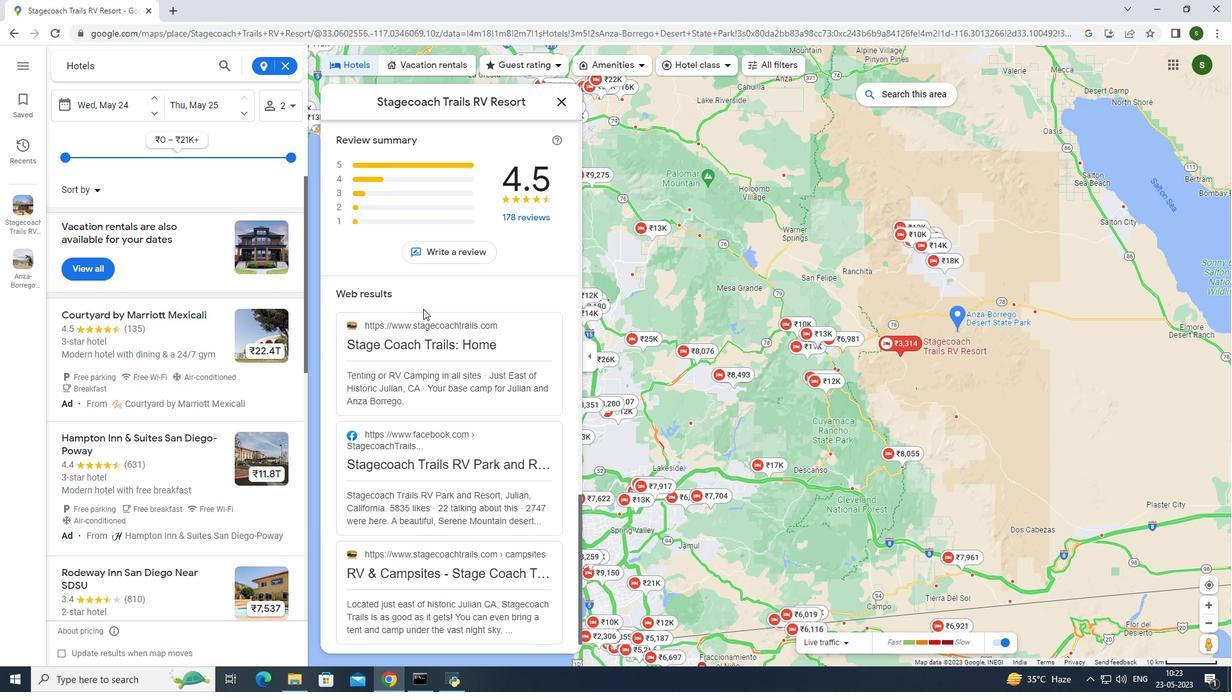 
Action: Mouse scrolled (423, 308) with delta (0, 0)
Screenshot: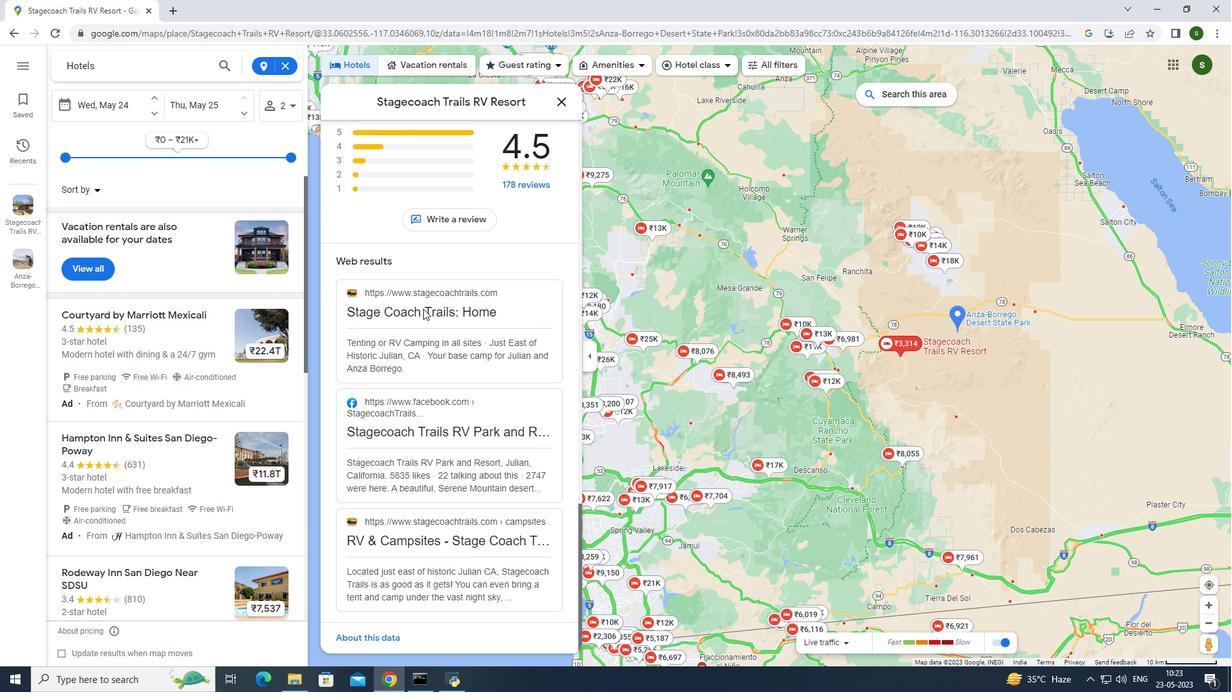 
Action: Mouse scrolled (423, 308) with delta (0, 0)
Screenshot: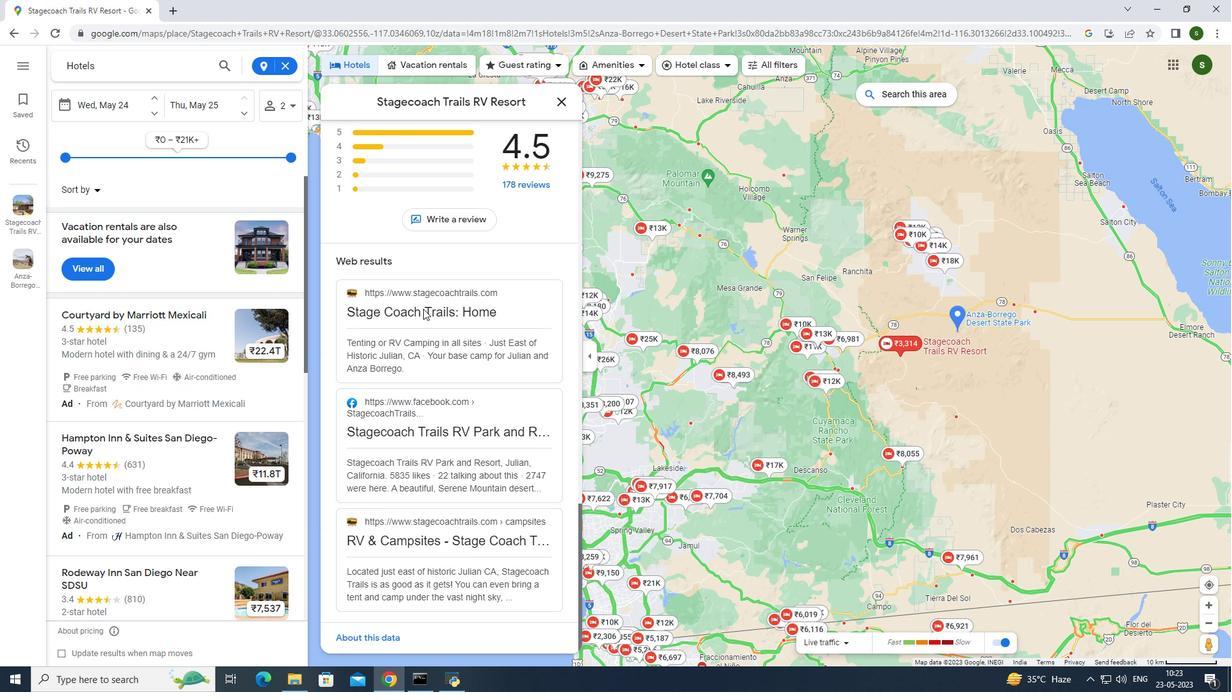 
Action: Mouse scrolled (423, 308) with delta (0, 0)
Screenshot: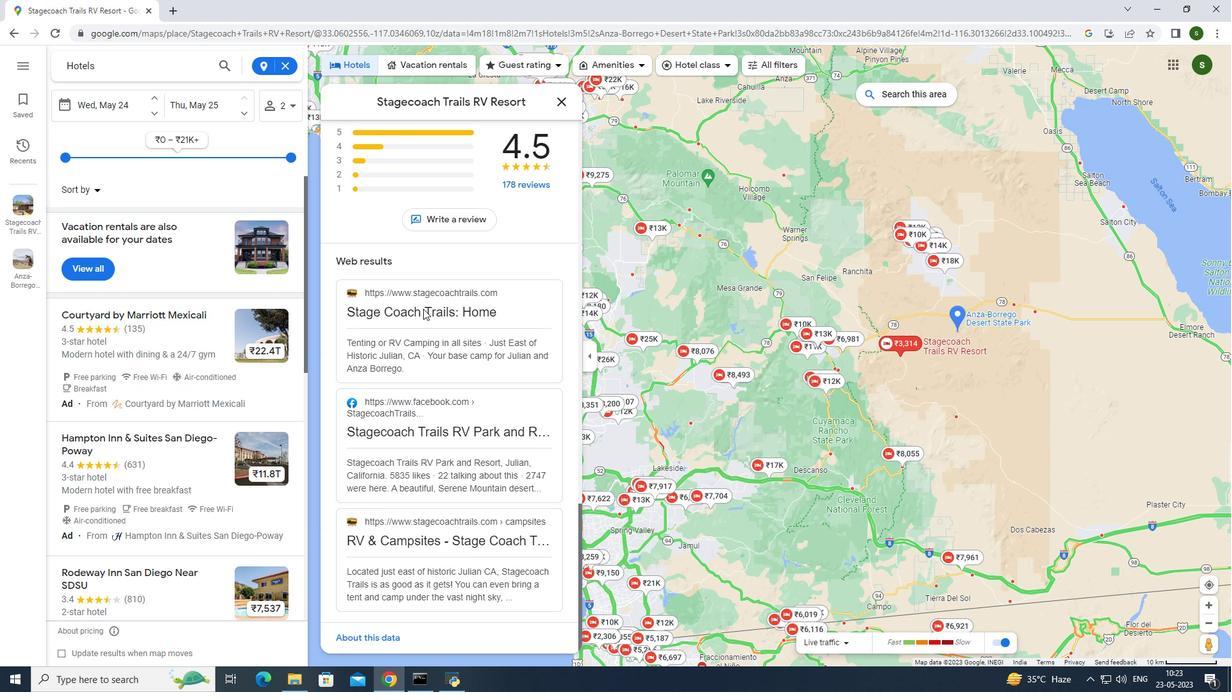 
Action: Mouse scrolled (423, 308) with delta (0, 0)
Screenshot: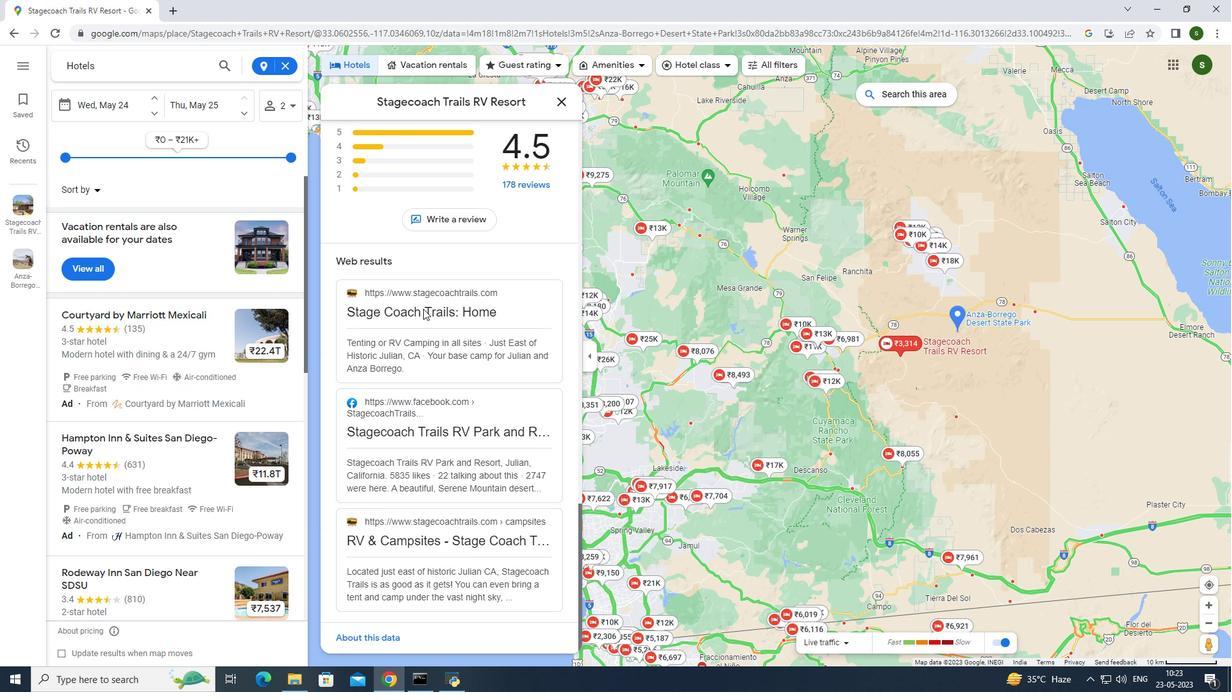 
Action: Mouse scrolled (423, 309) with delta (0, 0)
Screenshot: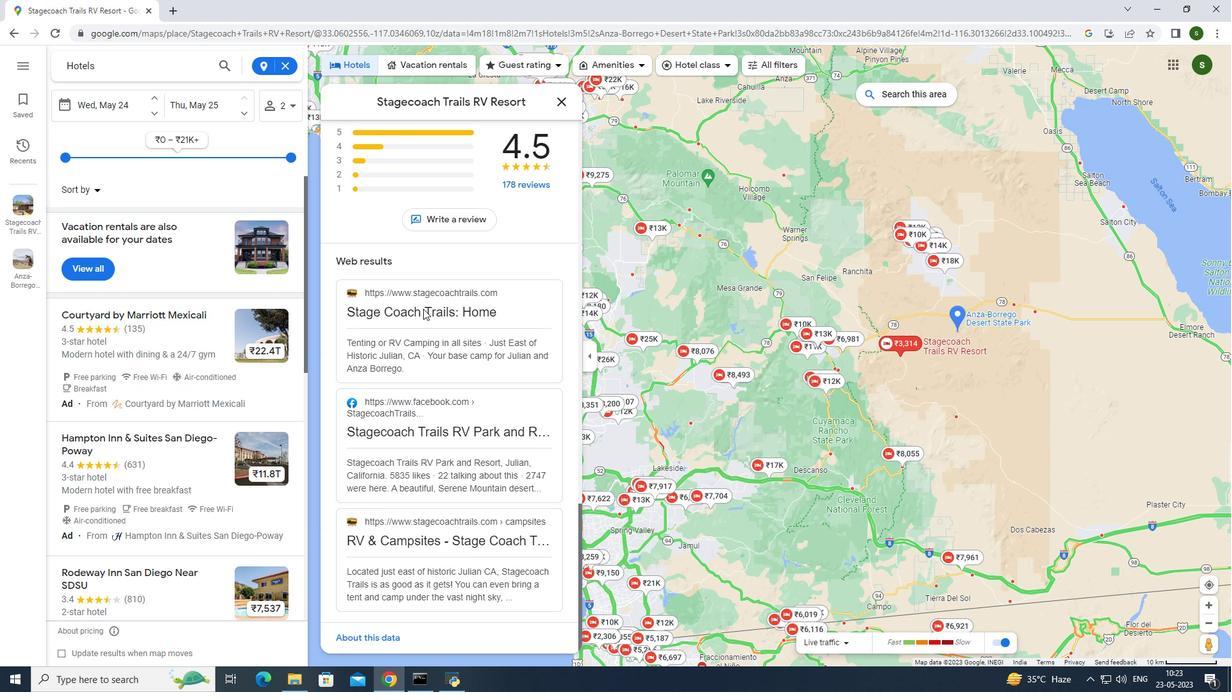 
Action: Mouse scrolled (423, 309) with delta (0, 0)
Screenshot: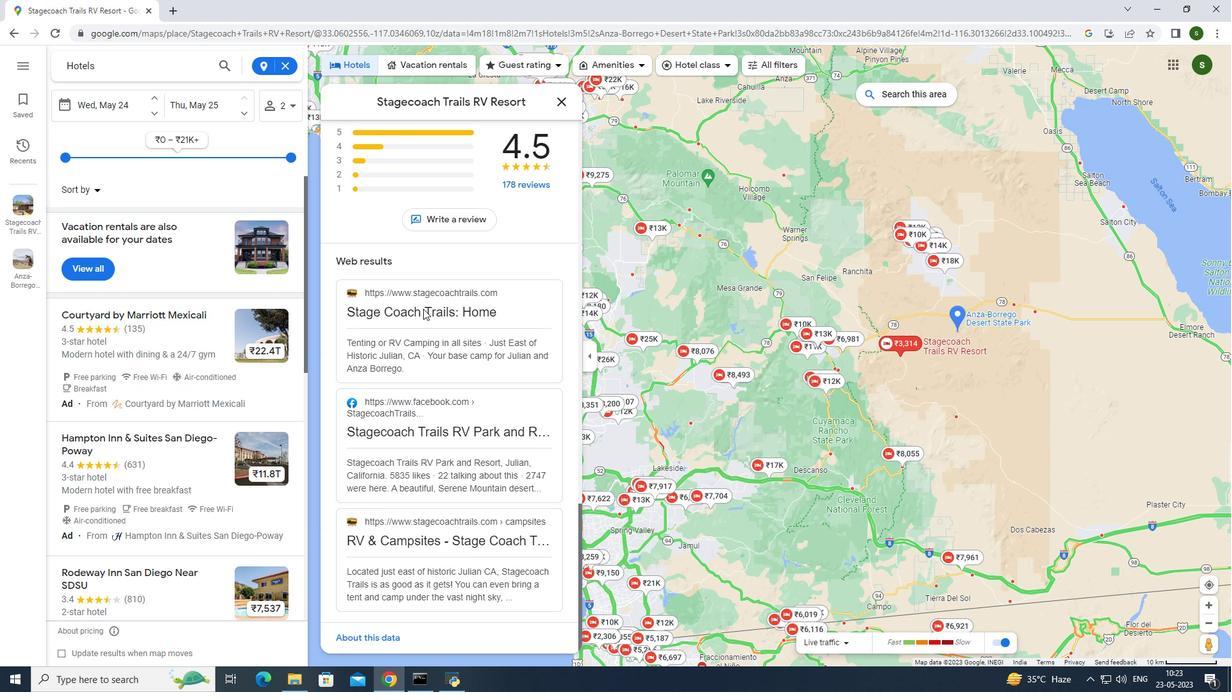
Action: Mouse scrolled (423, 309) with delta (0, 0)
Screenshot: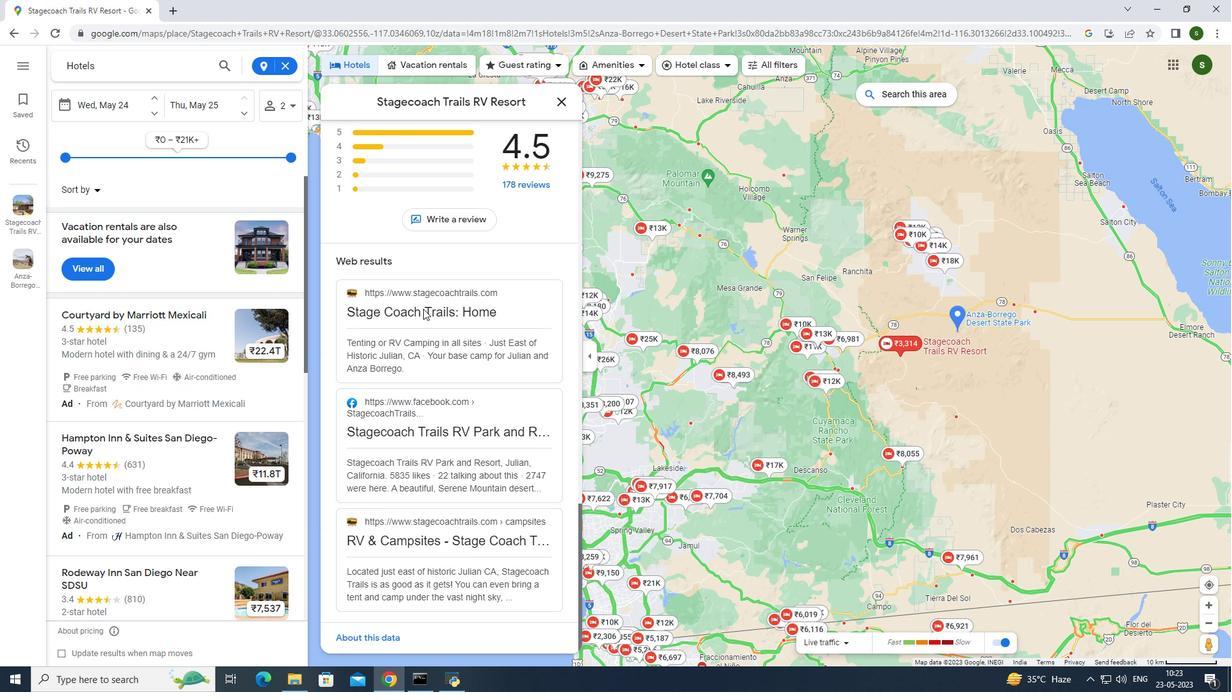 
Action: Mouse scrolled (423, 309) with delta (0, 0)
Screenshot: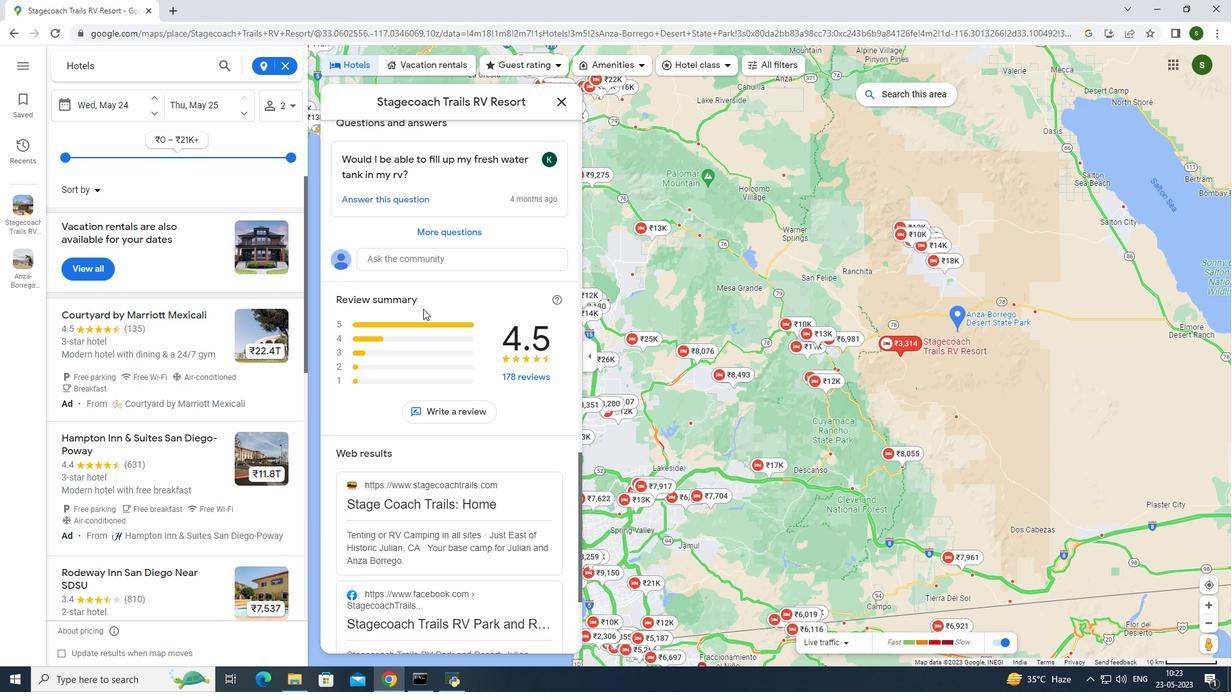 
Action: Mouse scrolled (423, 309) with delta (0, 0)
Screenshot: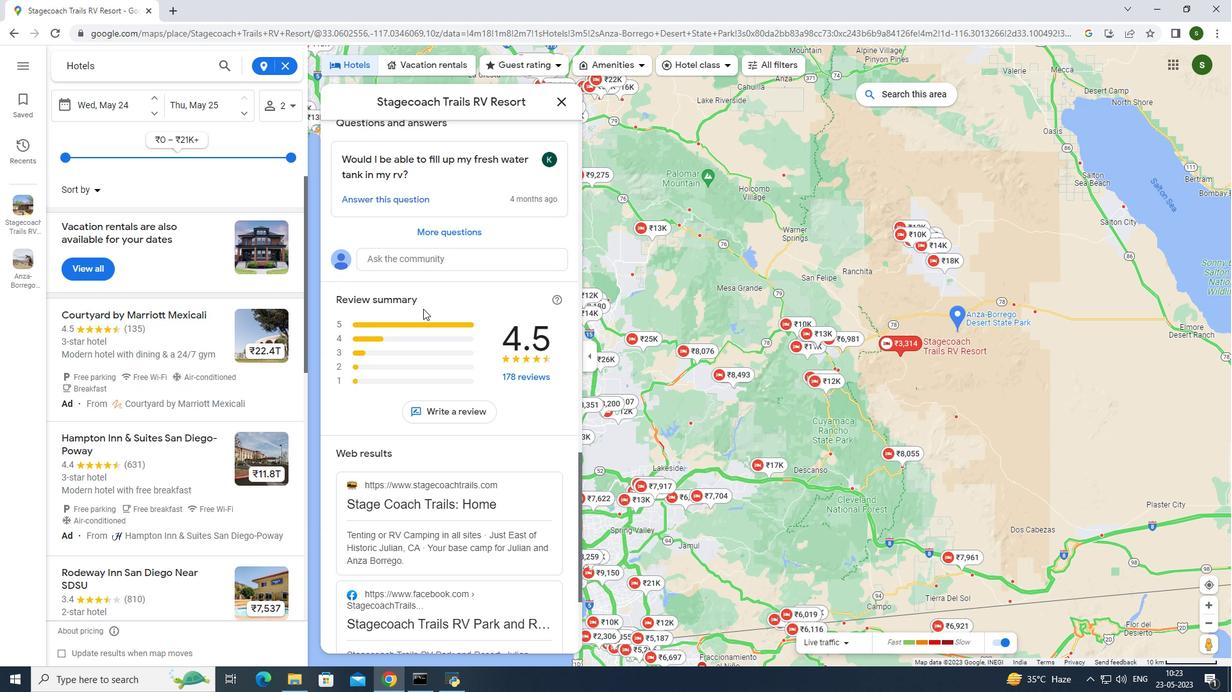 
Action: Mouse scrolled (423, 309) with delta (0, 0)
Screenshot: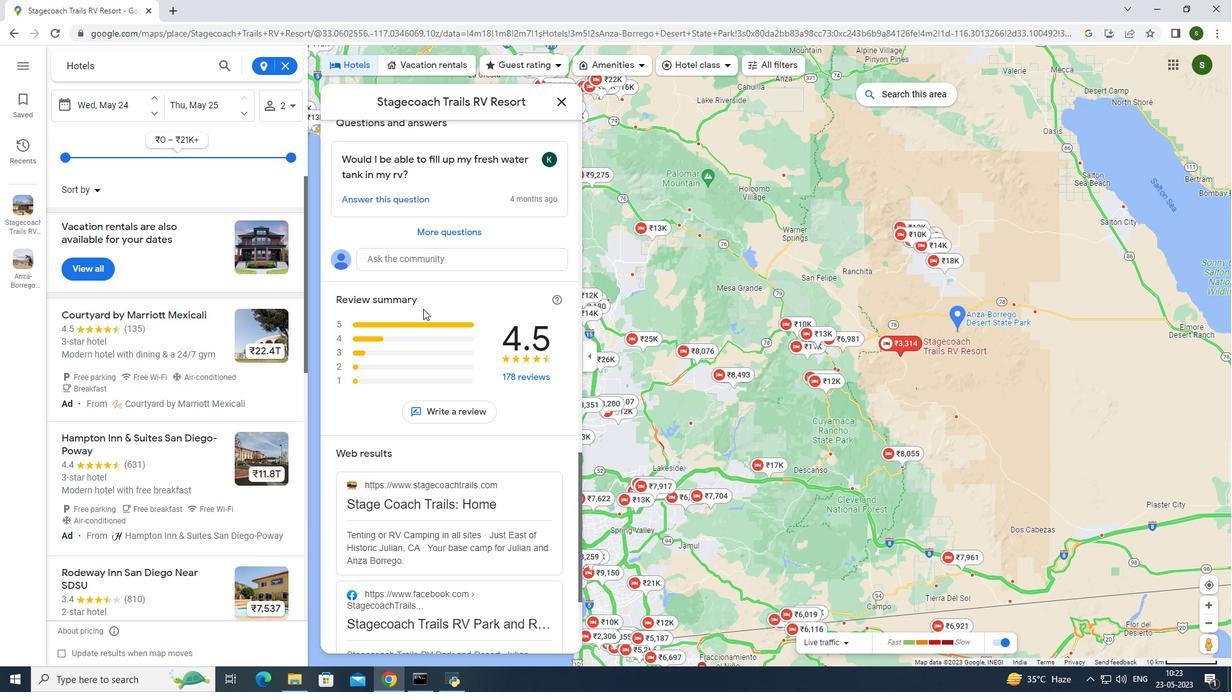 
Action: Mouse scrolled (423, 309) with delta (0, 0)
Screenshot: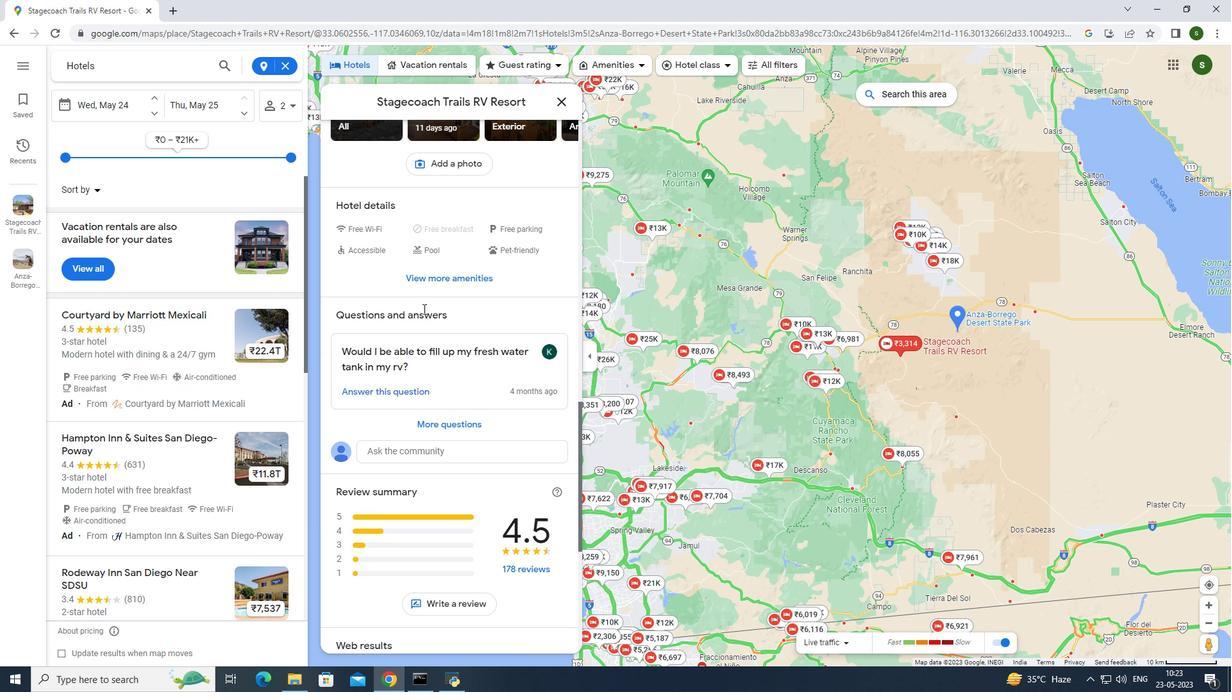 
Action: Mouse scrolled (423, 309) with delta (0, 0)
Screenshot: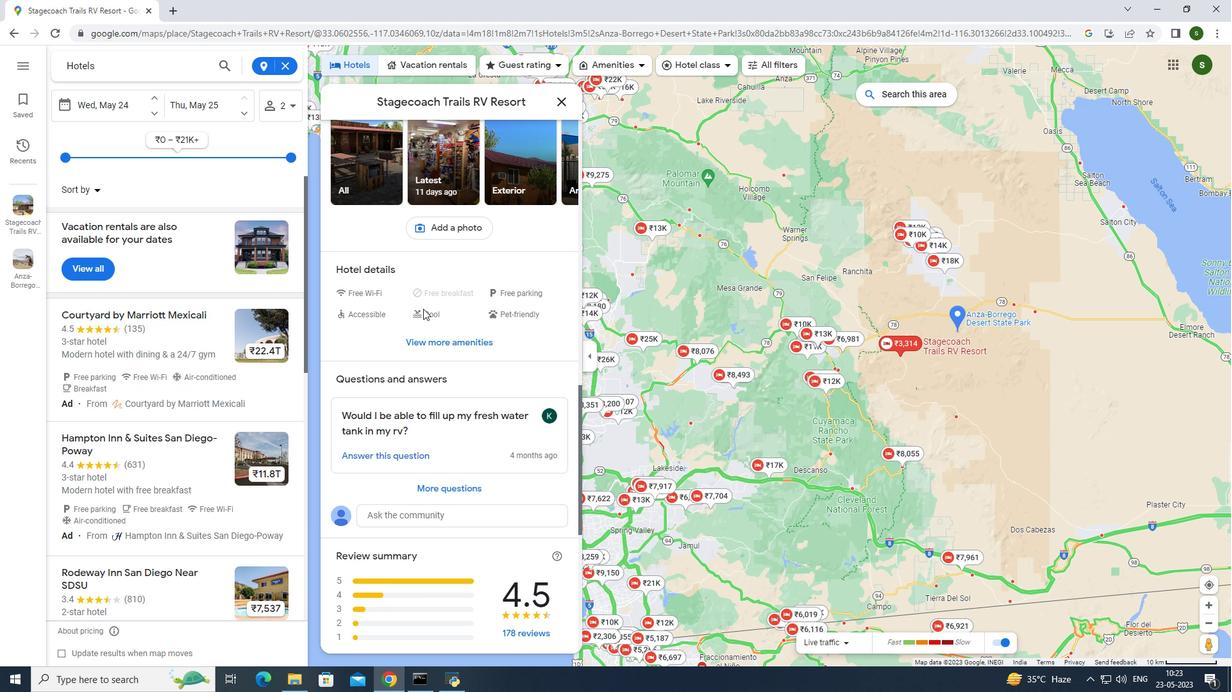 
Action: Mouse scrolled (423, 309) with delta (0, 0)
Screenshot: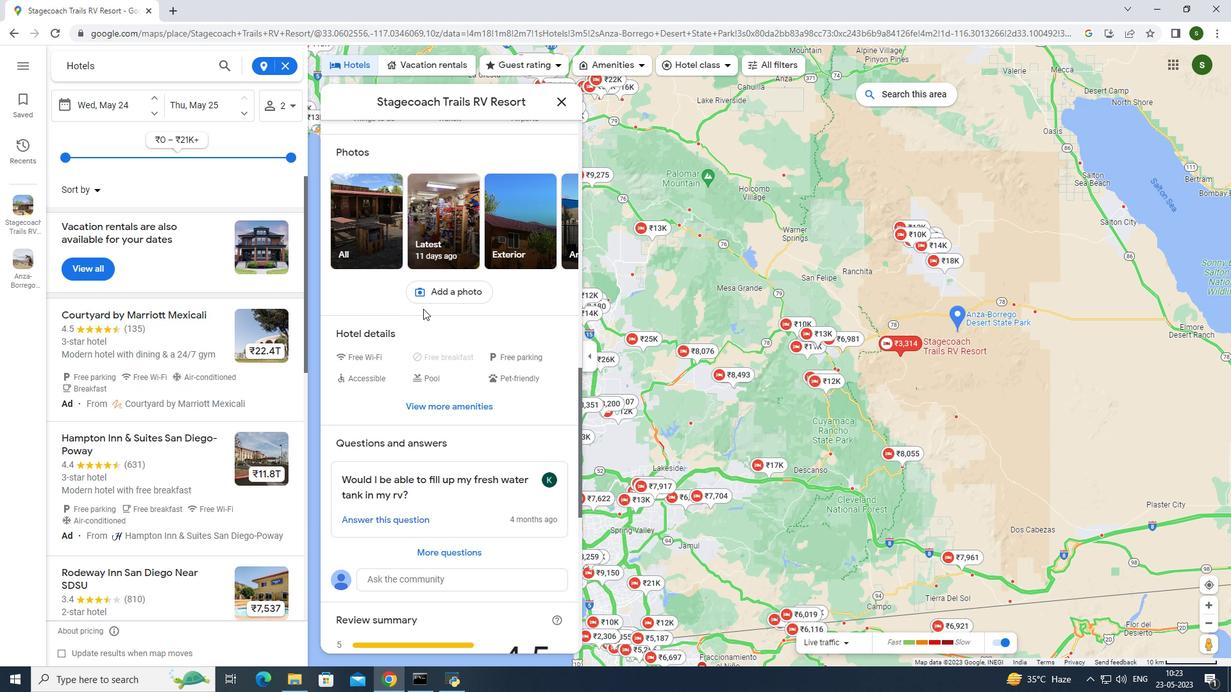 
Action: Mouse scrolled (423, 309) with delta (0, 0)
Screenshot: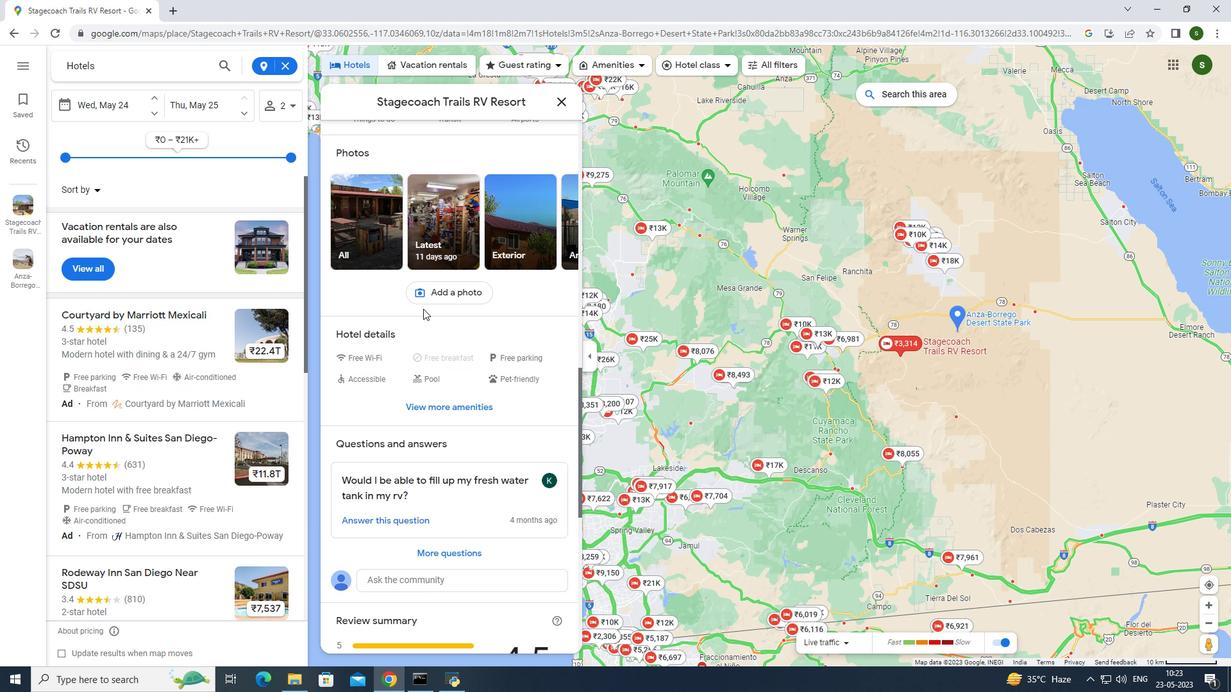 
Action: Mouse scrolled (423, 309) with delta (0, 0)
Screenshot: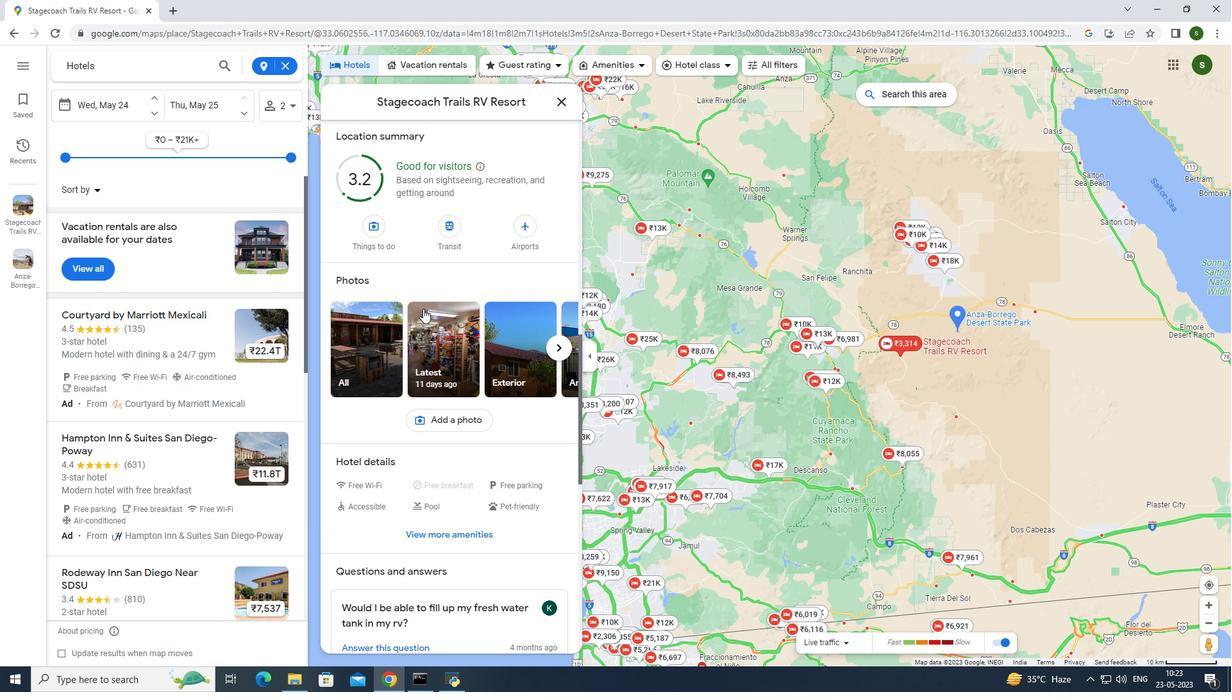 
Action: Mouse scrolled (423, 309) with delta (0, 0)
Screenshot: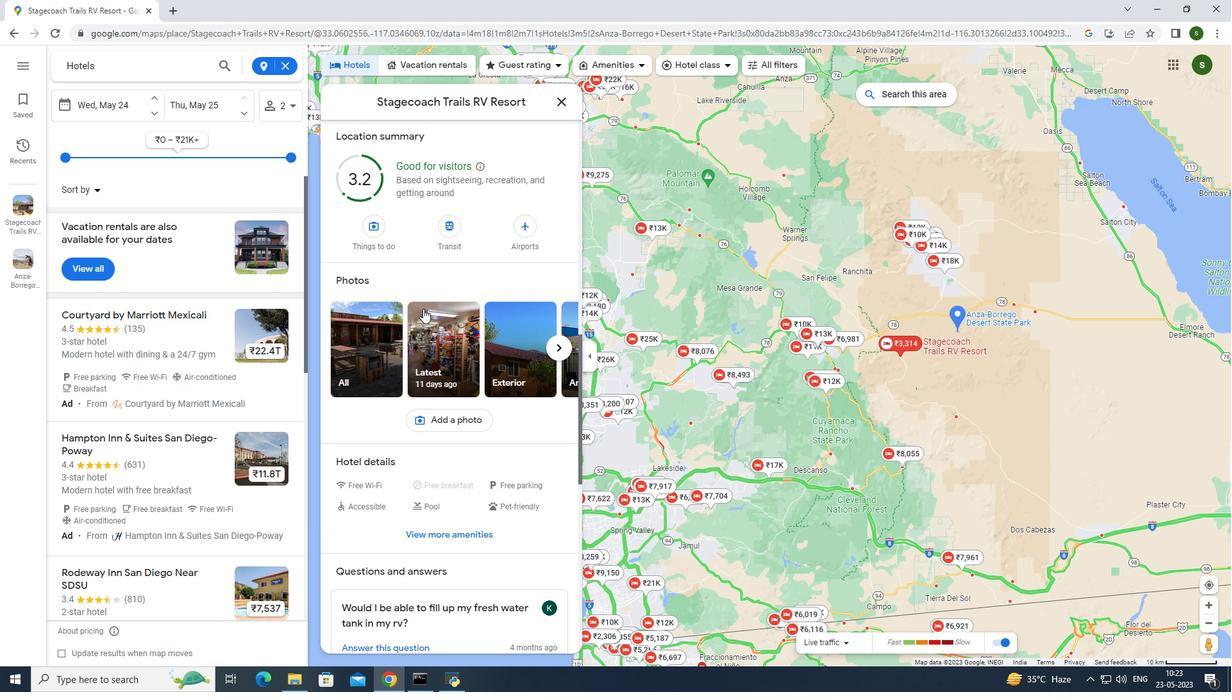 
Action: Mouse scrolled (423, 309) with delta (0, 0)
Screenshot: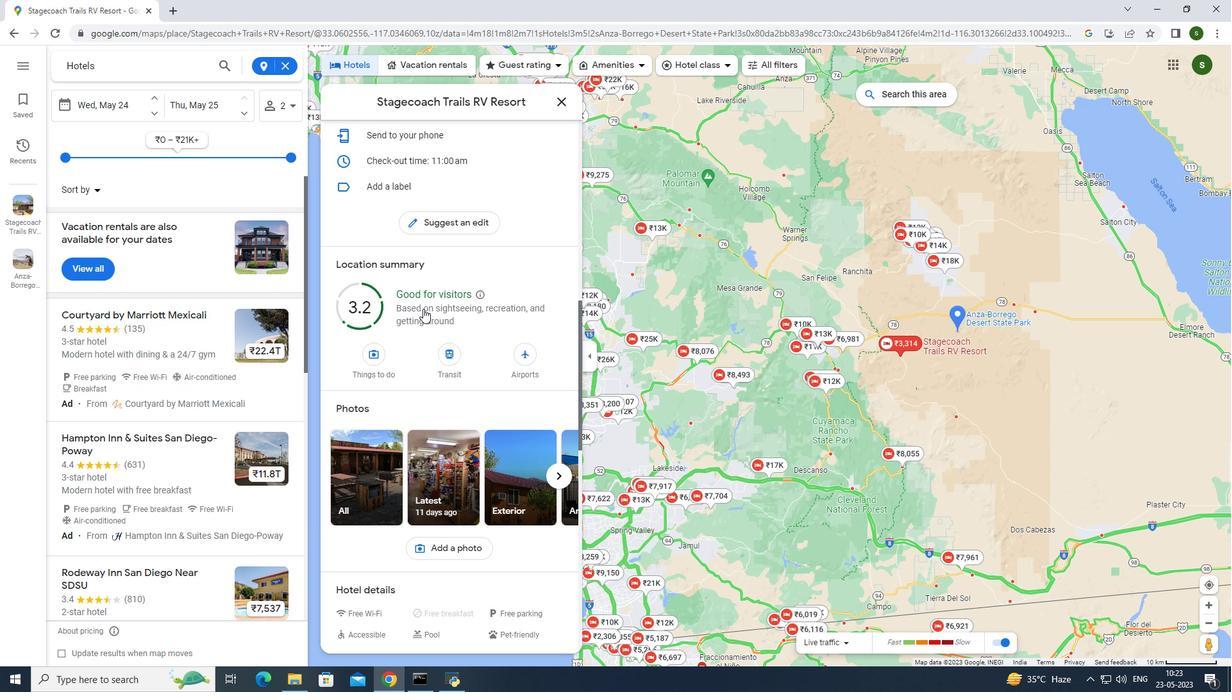 
Action: Mouse scrolled (423, 309) with delta (0, 0)
Screenshot: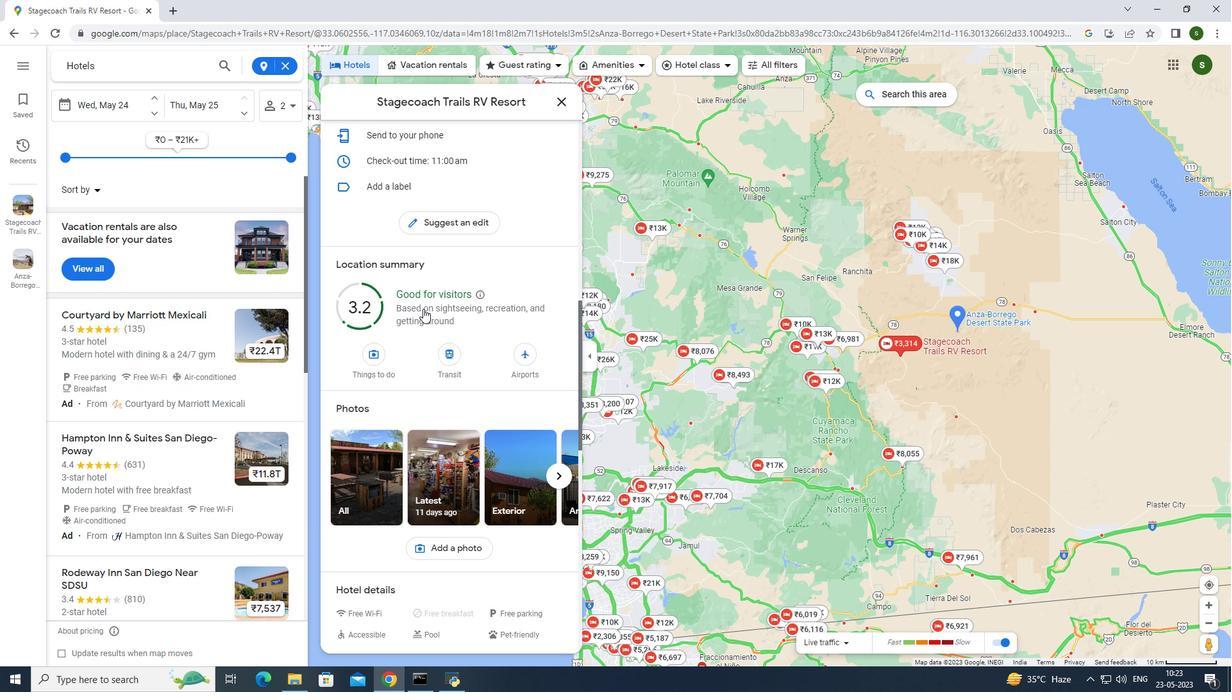 
Action: Mouse scrolled (423, 309) with delta (0, 0)
Screenshot: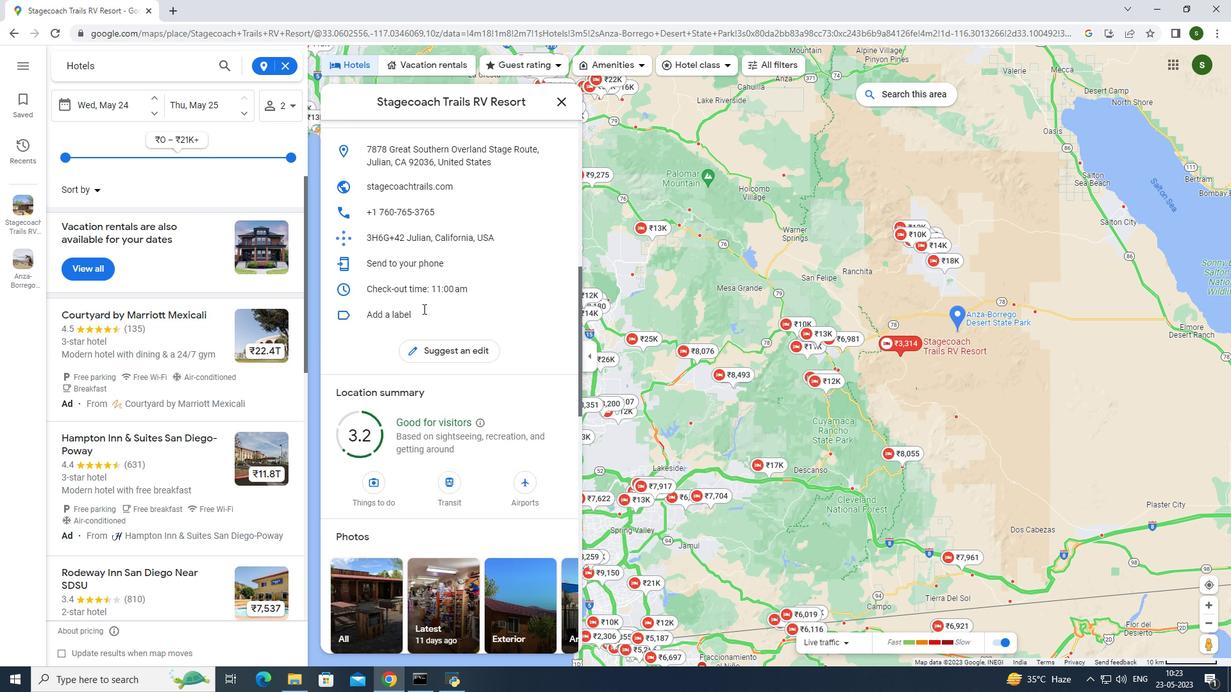 
Action: Mouse scrolled (423, 309) with delta (0, 0)
Screenshot: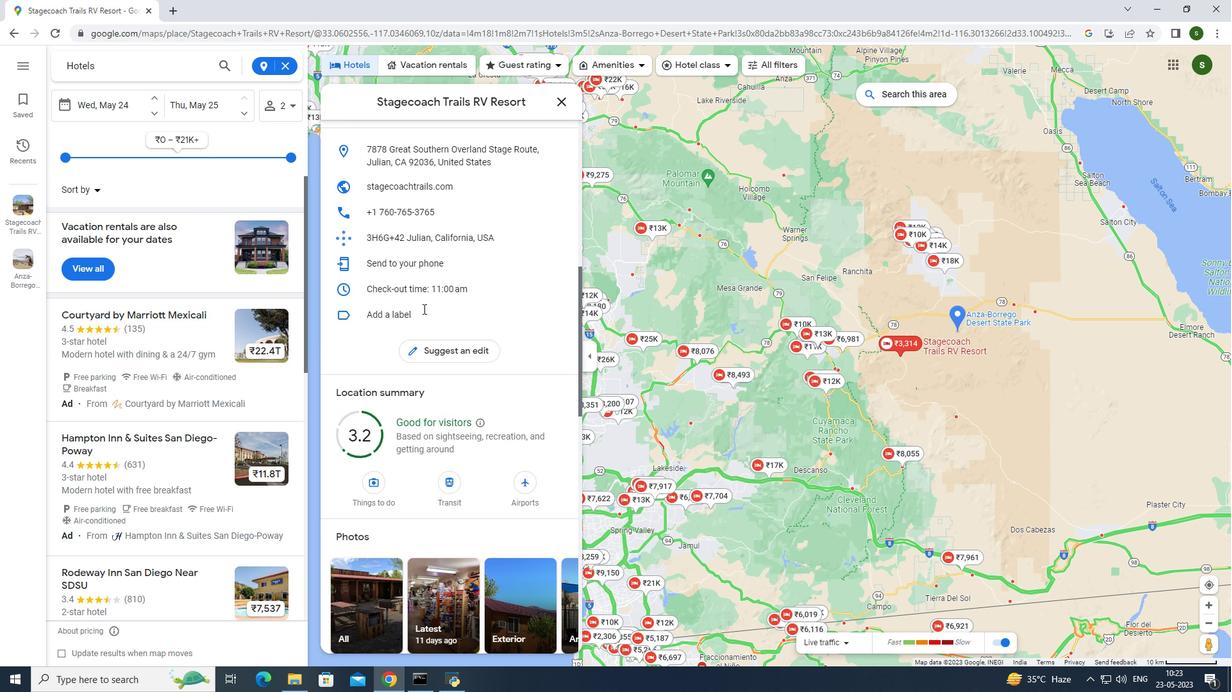 
Action: Mouse scrolled (423, 309) with delta (0, 0)
Screenshot: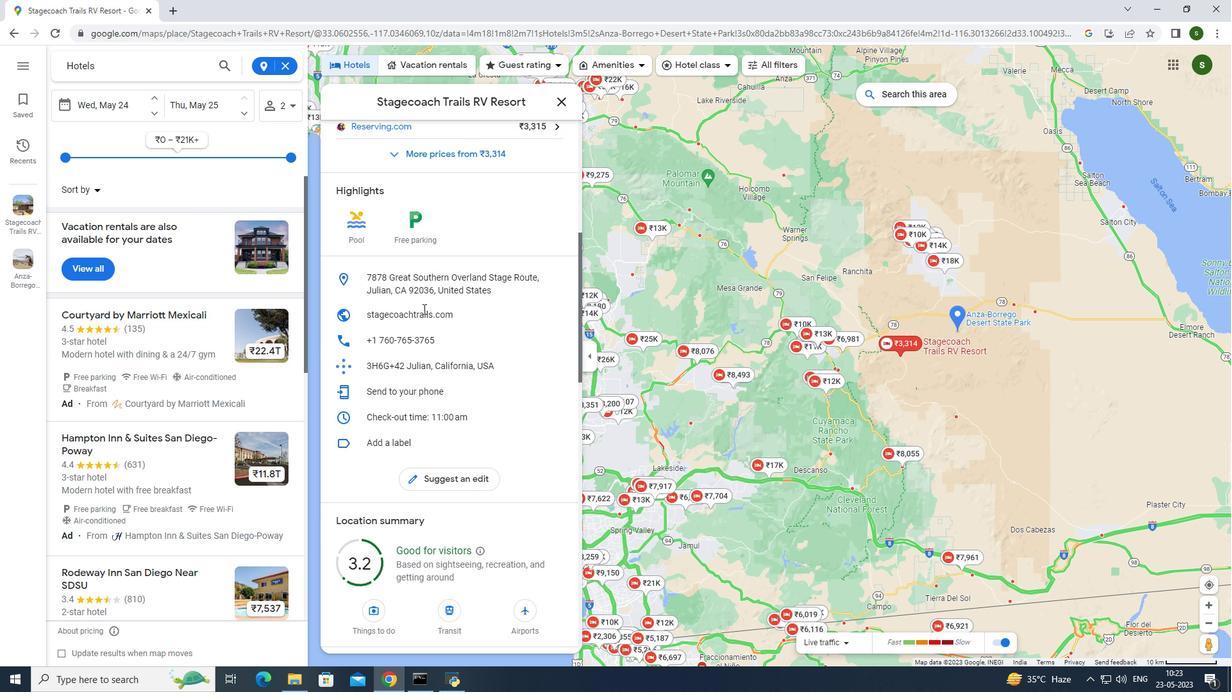 
Action: Mouse scrolled (423, 309) with delta (0, 0)
Screenshot: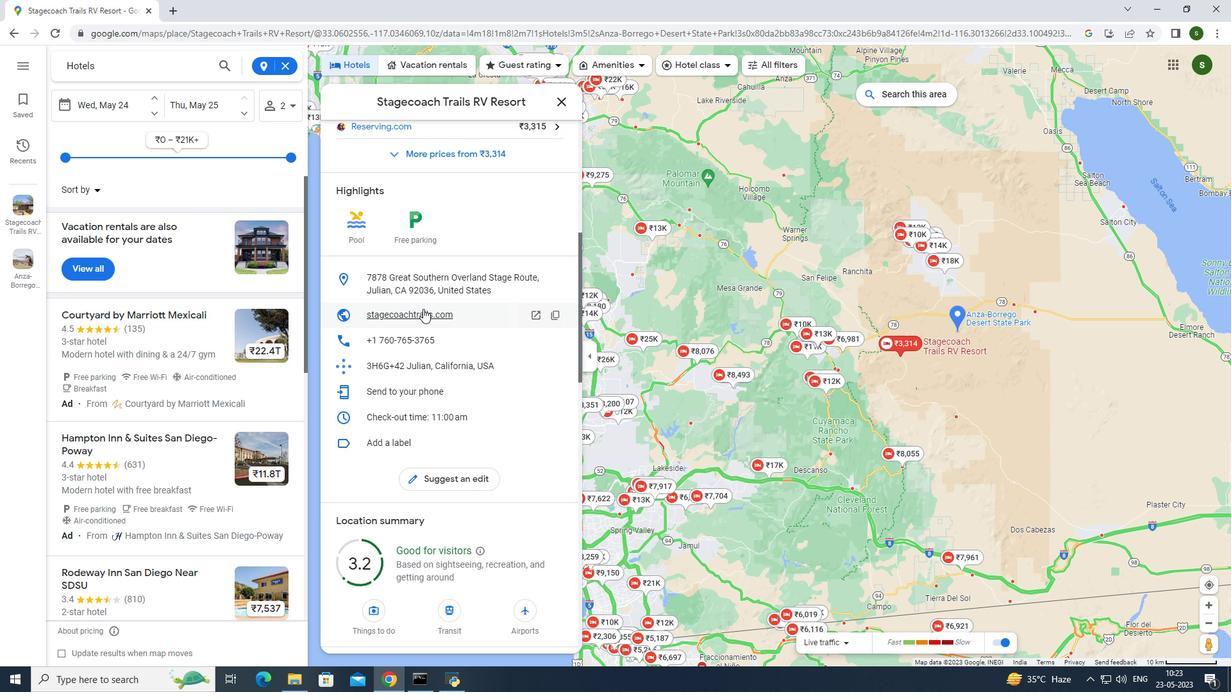 
Action: Mouse scrolled (423, 309) with delta (0, 0)
Screenshot: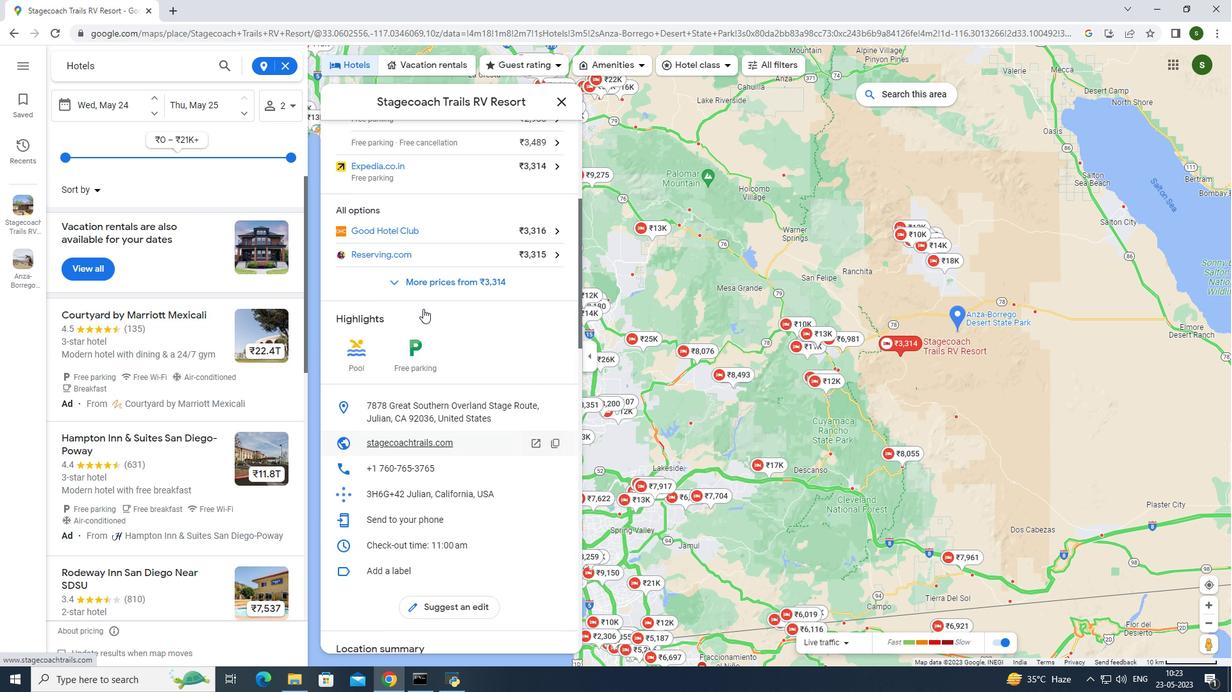 
Action: Mouse scrolled (423, 309) with delta (0, 0)
Screenshot: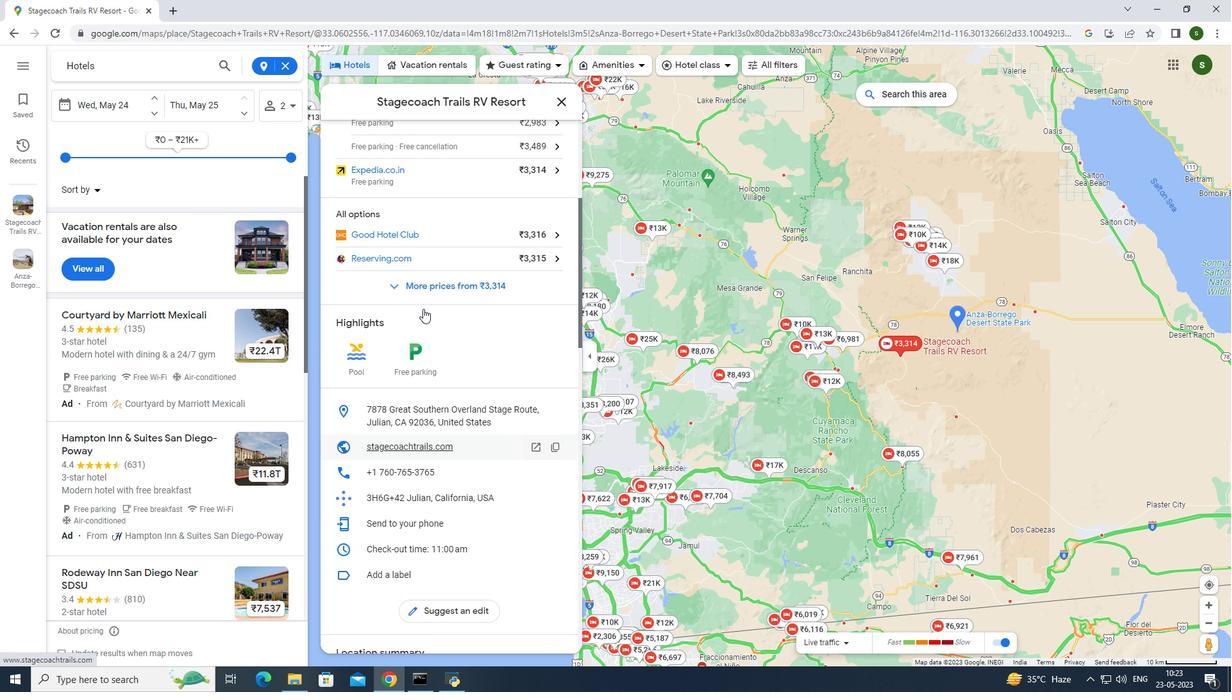 
Action: Mouse scrolled (423, 309) with delta (0, 0)
Screenshot: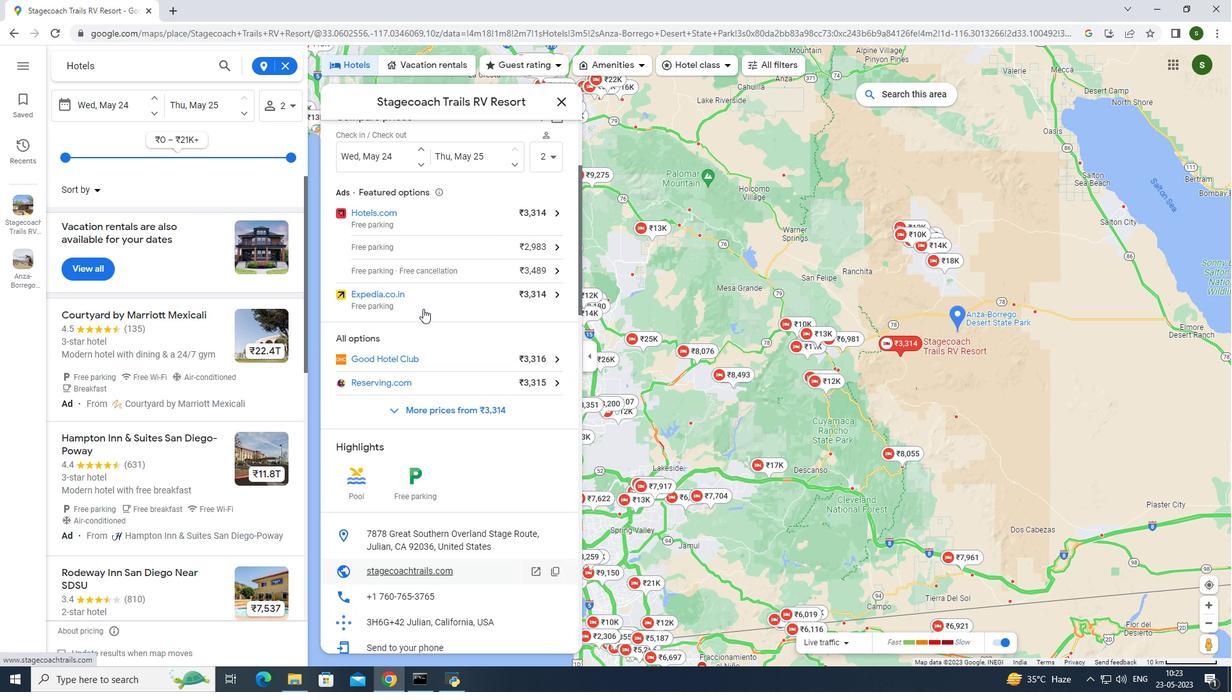 
Action: Mouse scrolled (423, 309) with delta (0, 0)
Screenshot: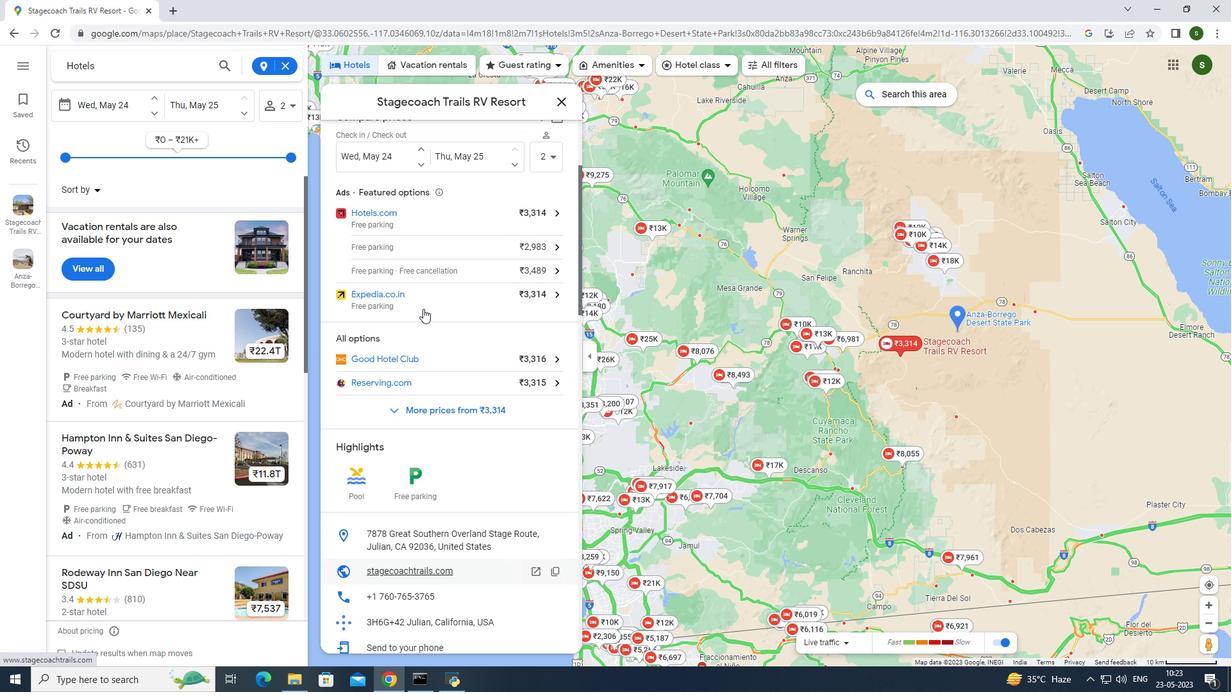 
Action: Mouse scrolled (423, 309) with delta (0, 0)
Screenshot: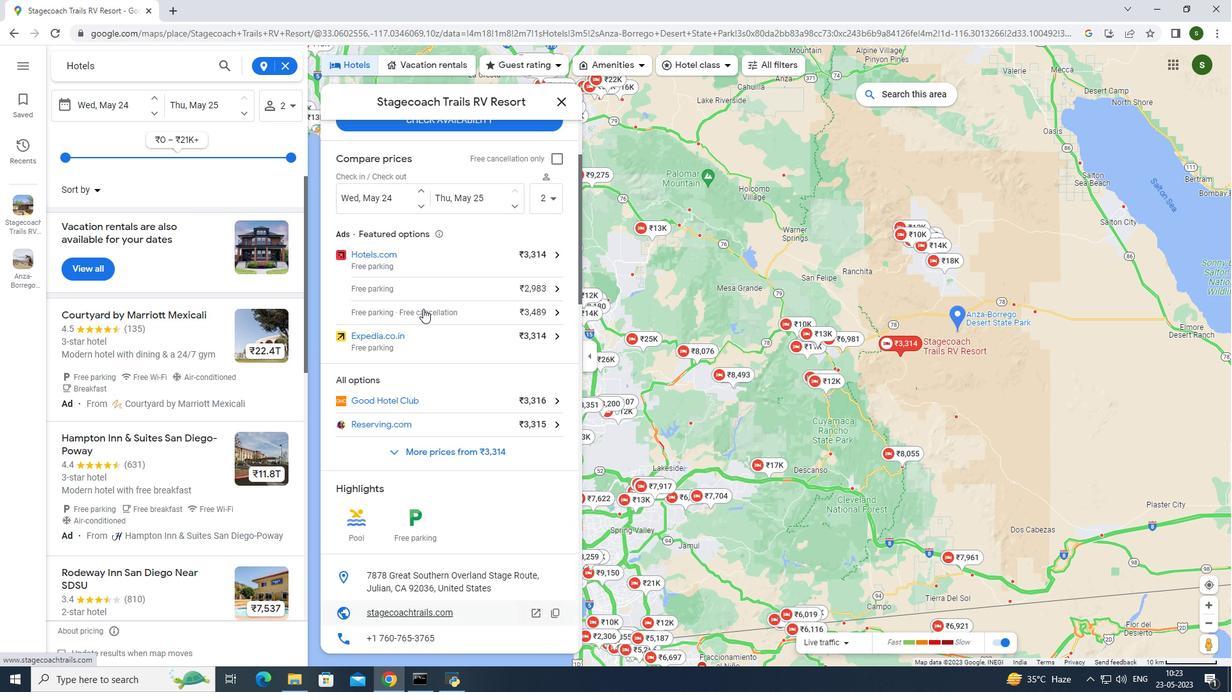 
Action: Mouse scrolled (423, 309) with delta (0, 0)
Screenshot: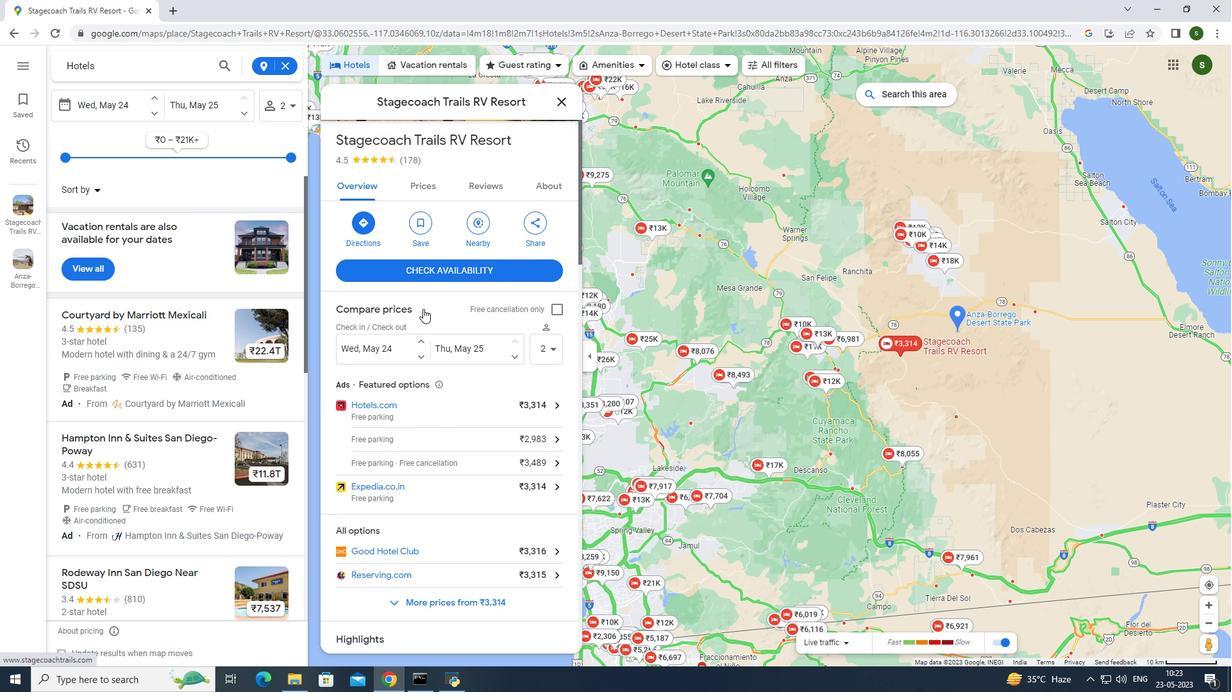 
Action: Mouse scrolled (423, 309) with delta (0, 0)
Screenshot: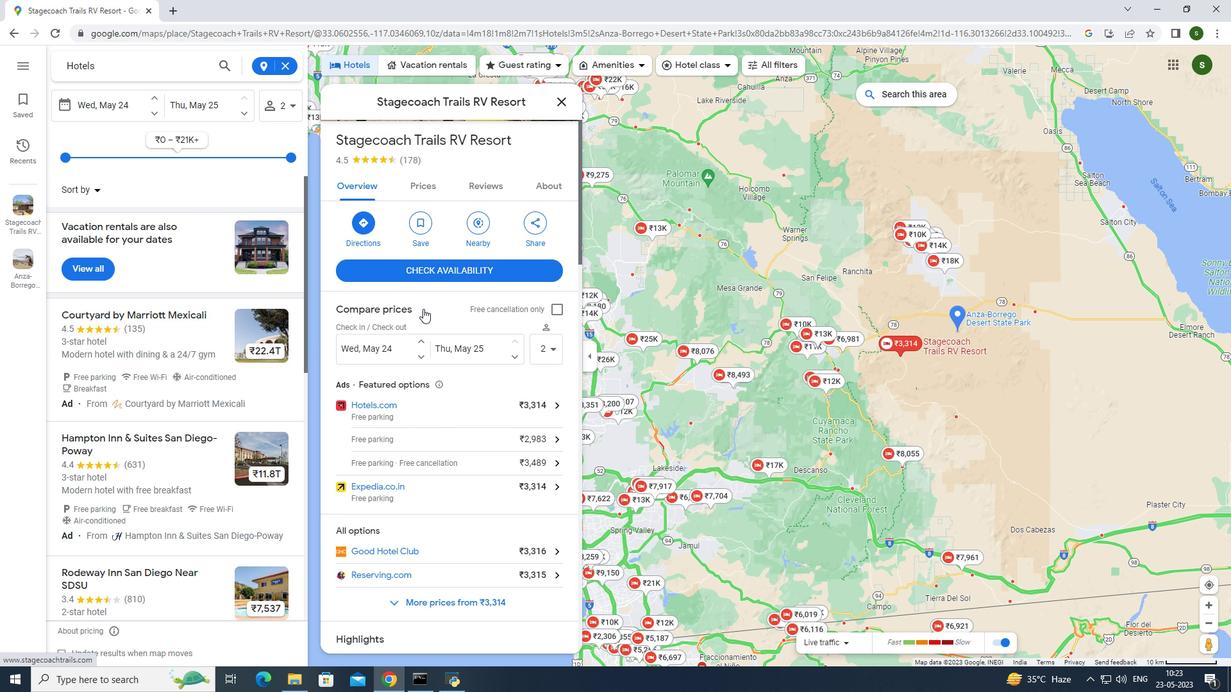 
Action: Mouse scrolled (423, 309) with delta (0, 0)
Screenshot: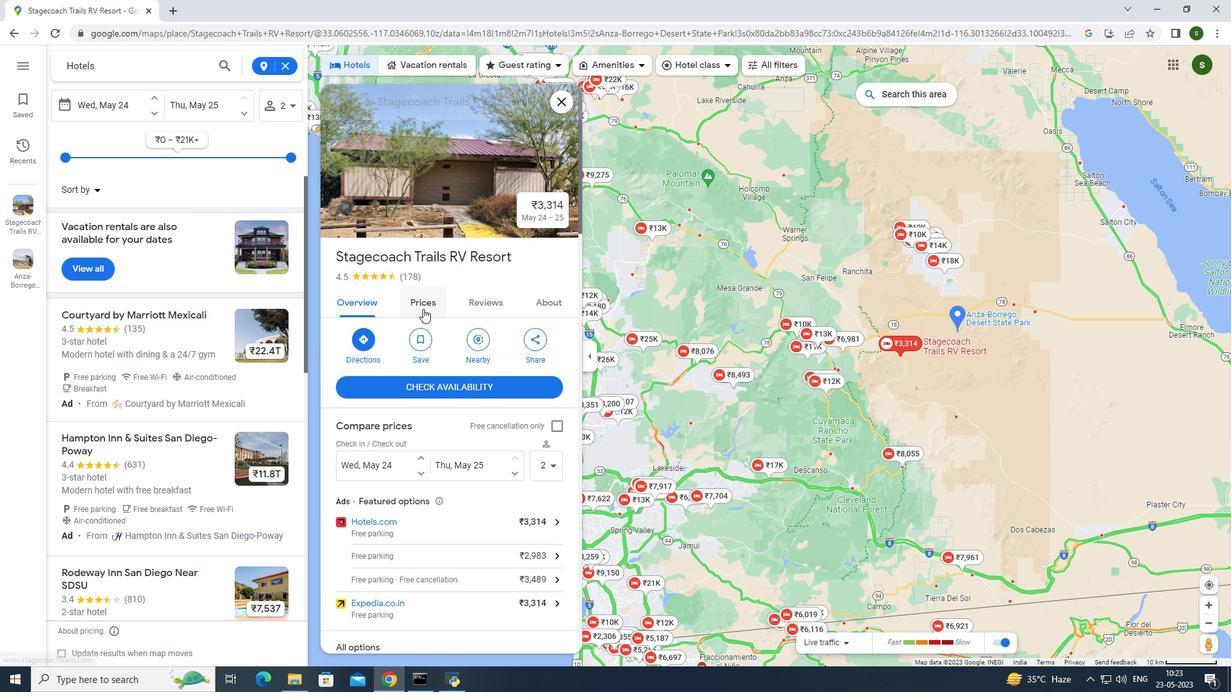
Action: Mouse scrolled (423, 309) with delta (0, 0)
Screenshot: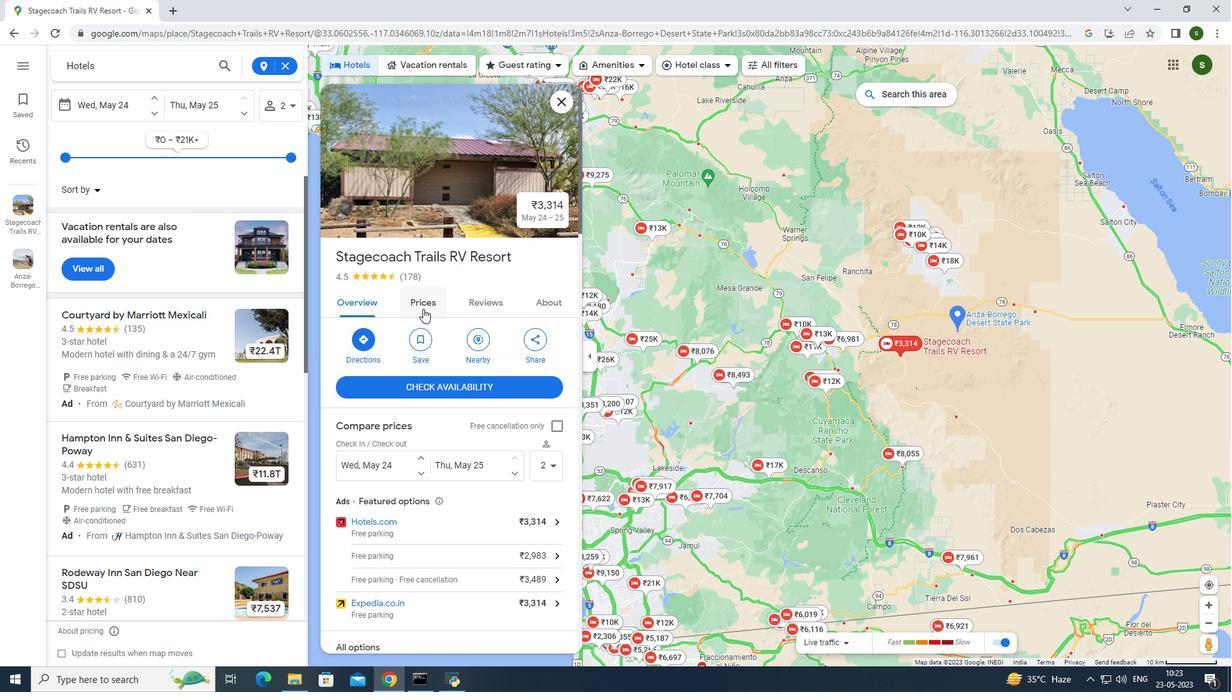 
Action: Mouse scrolled (423, 309) with delta (0, 0)
Screenshot: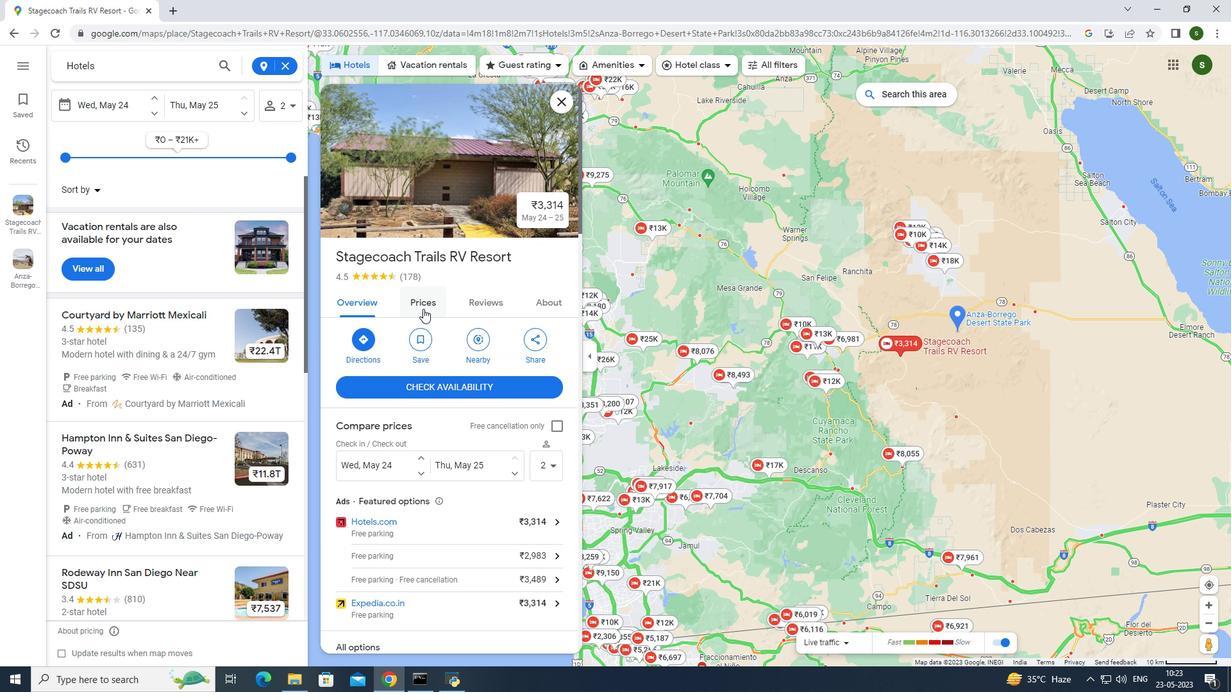 
Action: Mouse scrolled (423, 308) with delta (0, 0)
Screenshot: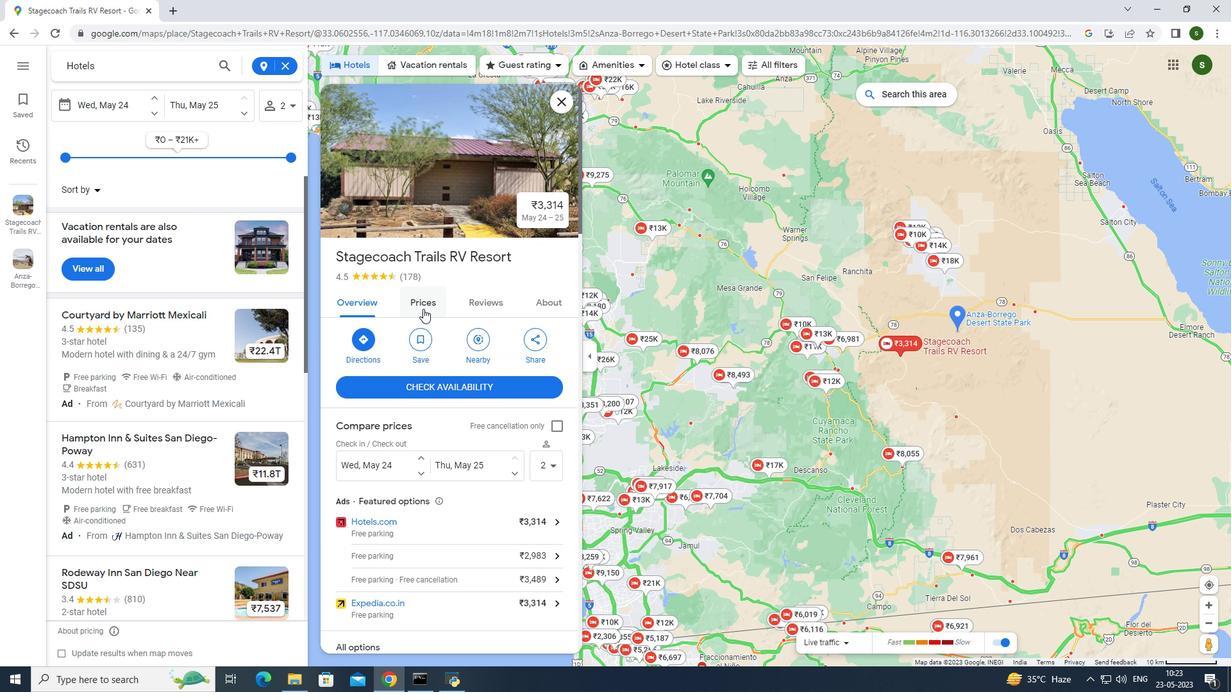 
Action: Mouse scrolled (423, 308) with delta (0, 0)
Screenshot: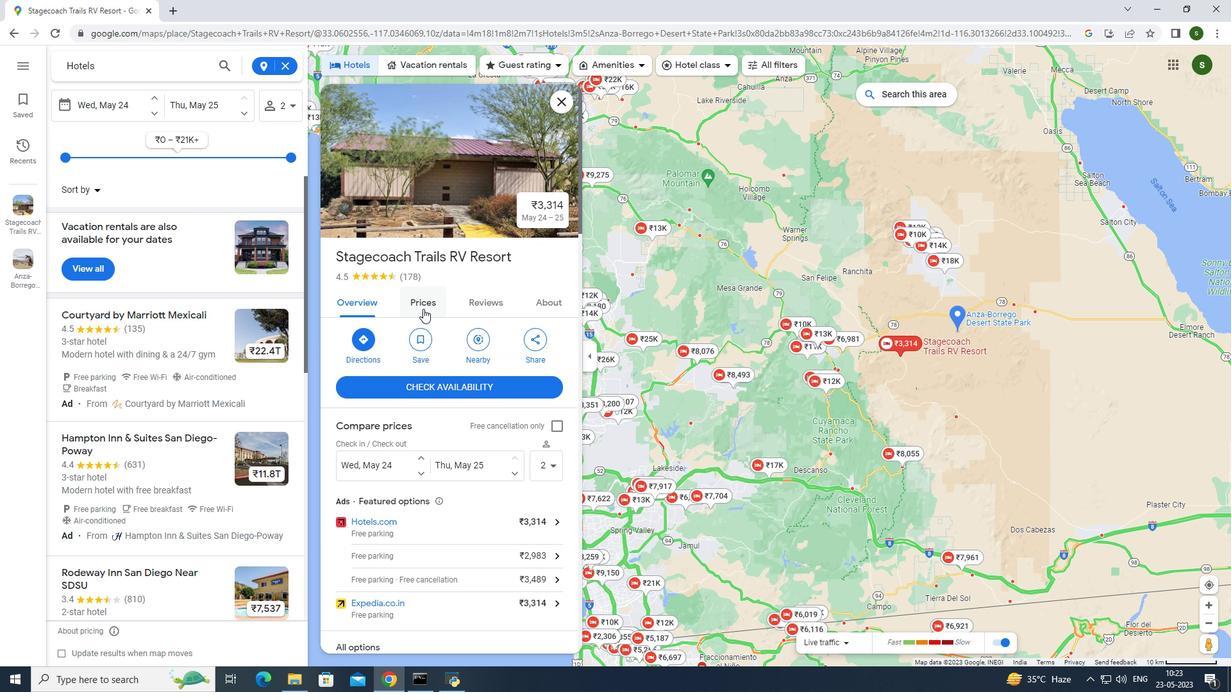 
Action: Mouse scrolled (423, 308) with delta (0, 0)
Screenshot: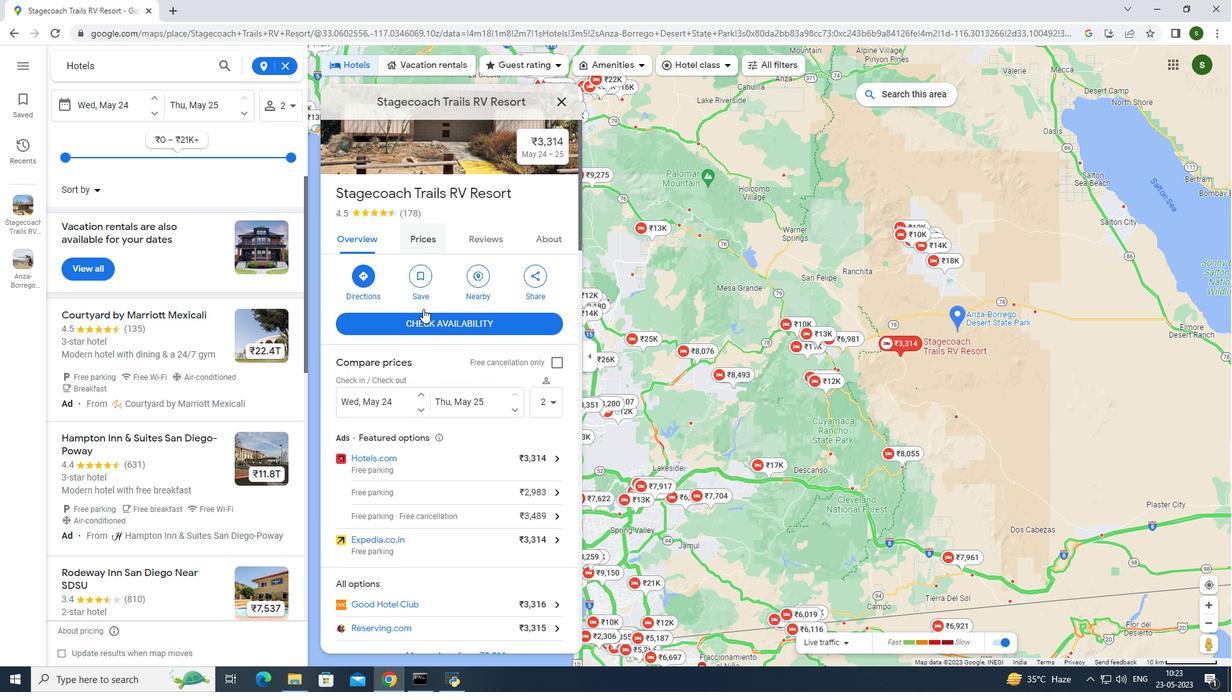 
Action: Mouse scrolled (423, 308) with delta (0, 0)
Screenshot: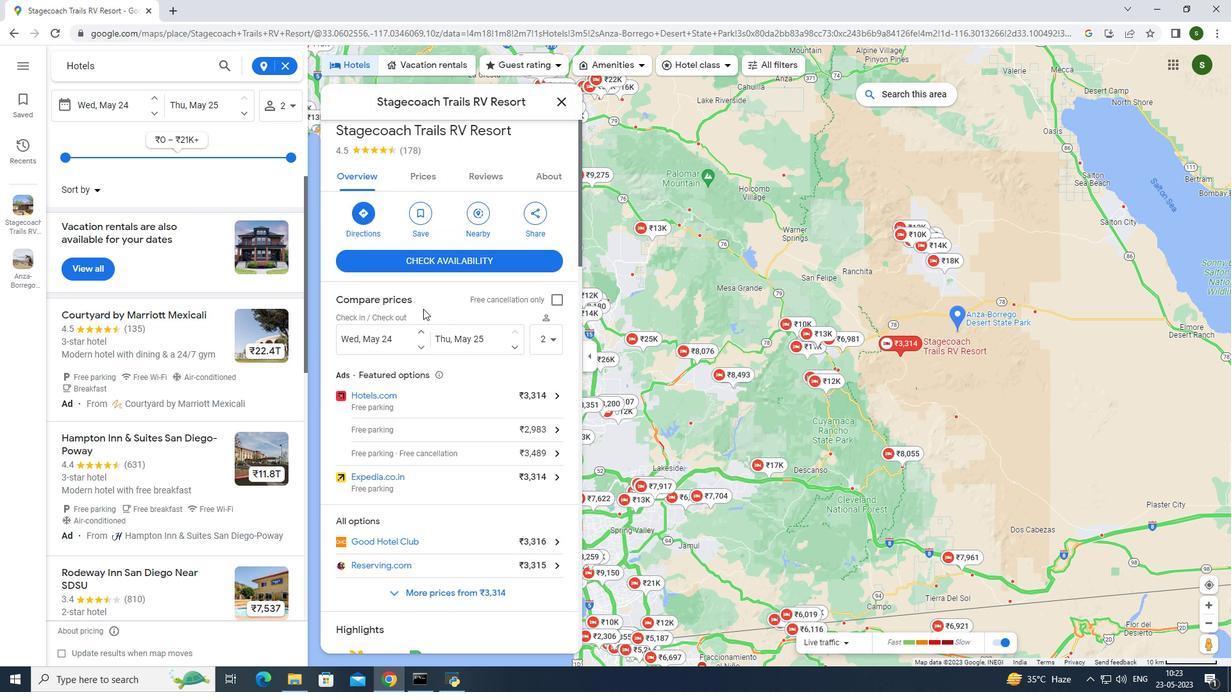 
Action: Mouse scrolled (423, 308) with delta (0, 0)
Screenshot: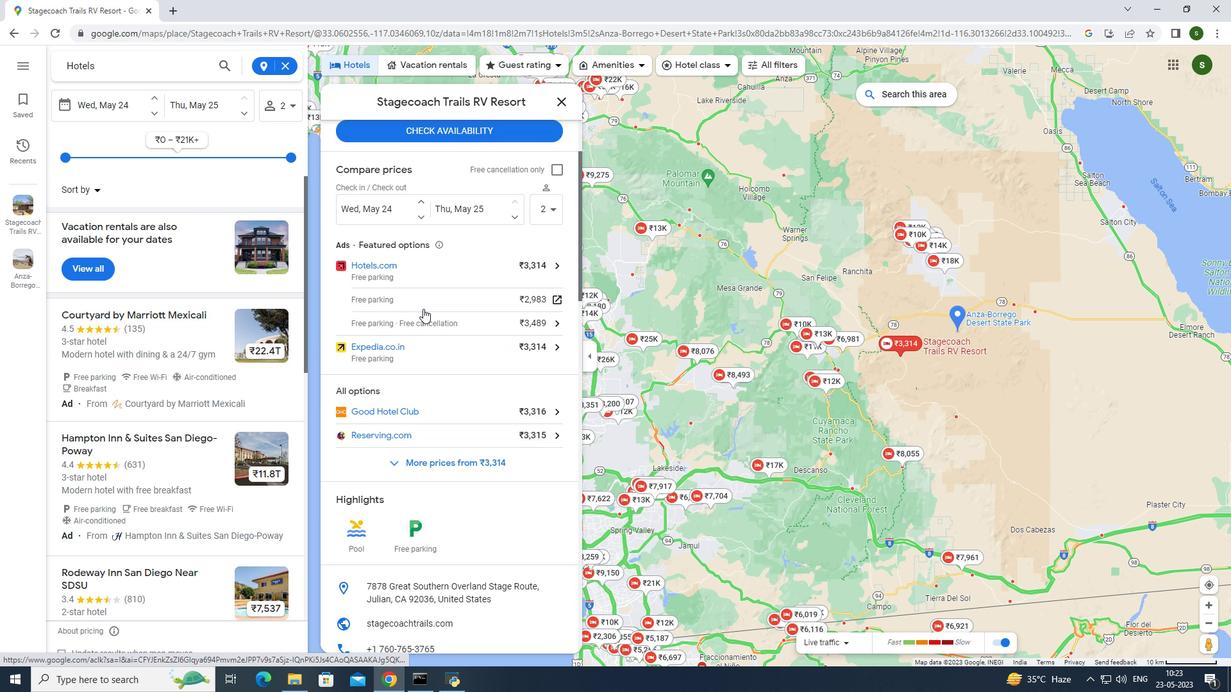 
Action: Mouse scrolled (423, 308) with delta (0, 0)
Screenshot: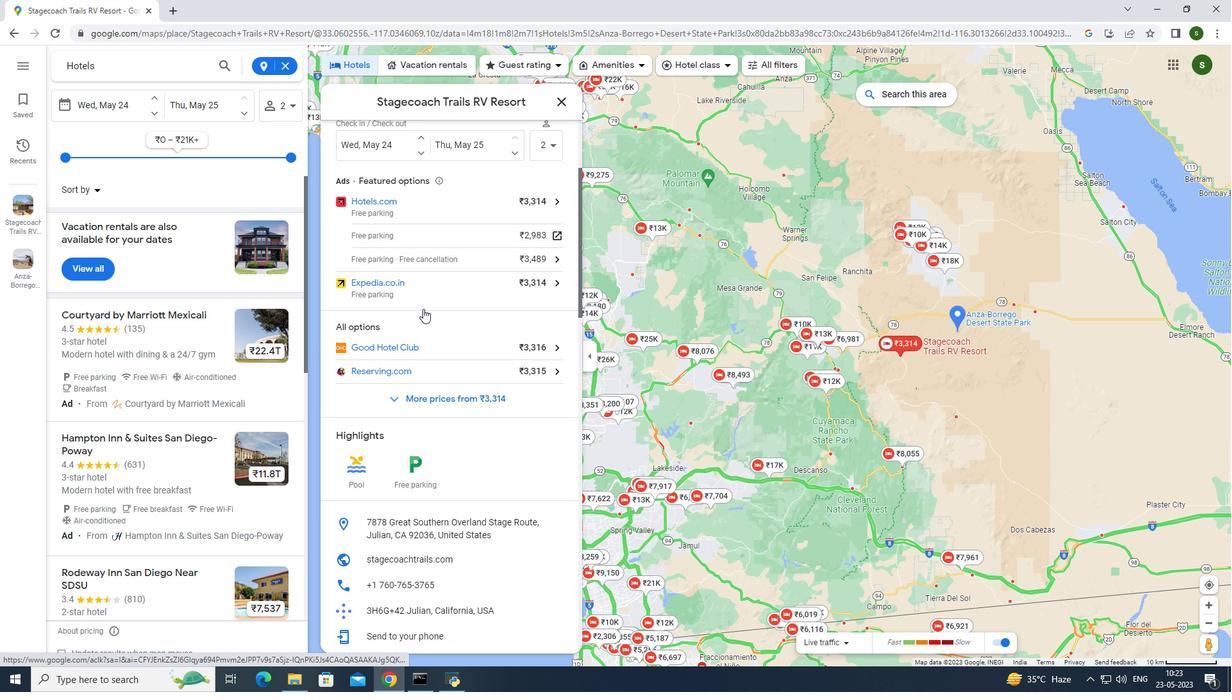 
Action: Mouse scrolled (423, 308) with delta (0, 0)
Screenshot: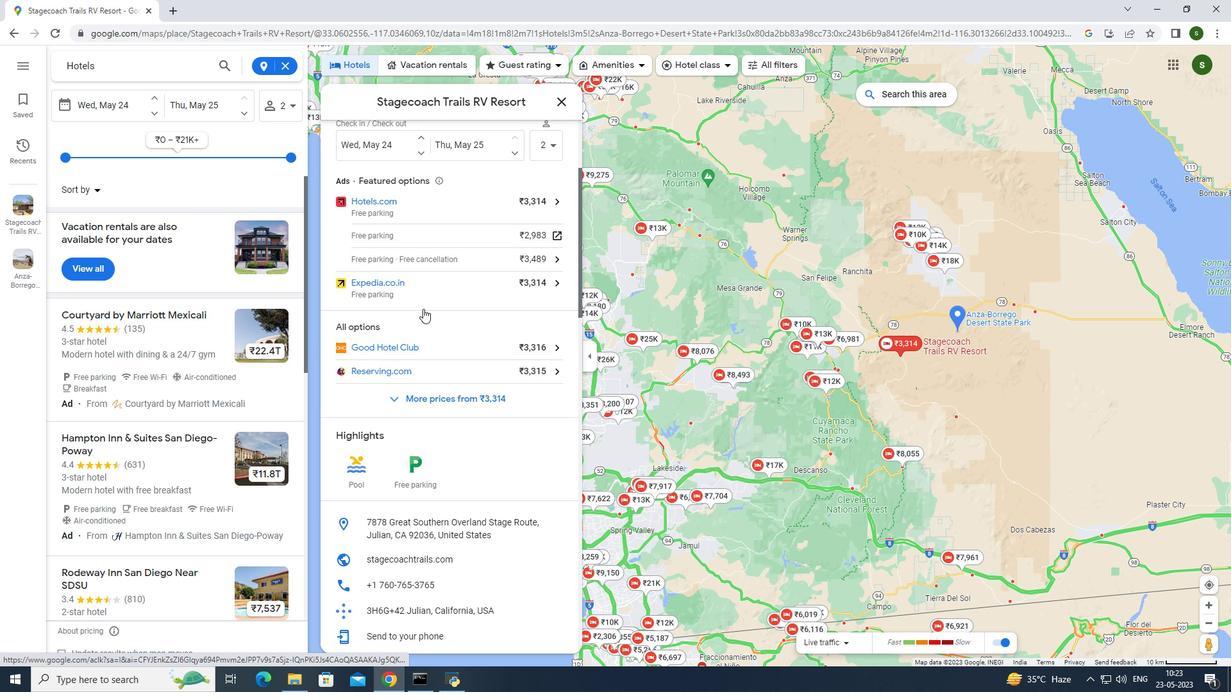 
Action: Mouse scrolled (423, 308) with delta (0, 0)
Screenshot: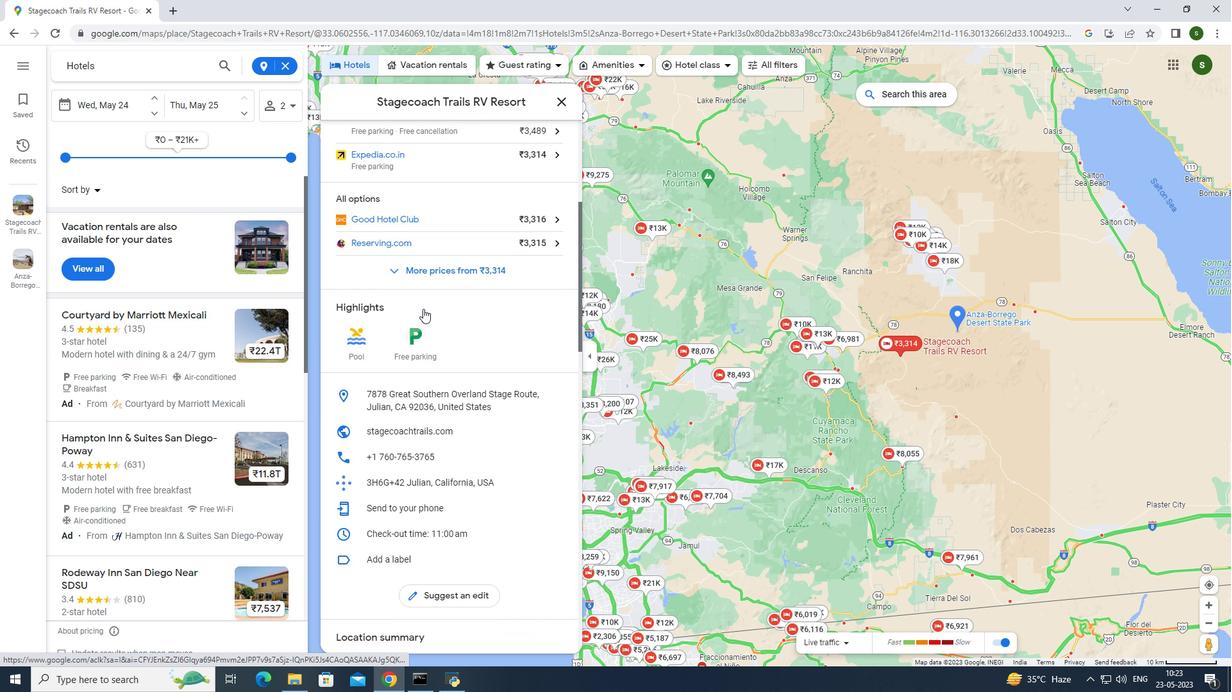 
Action: Mouse scrolled (423, 308) with delta (0, 0)
Screenshot: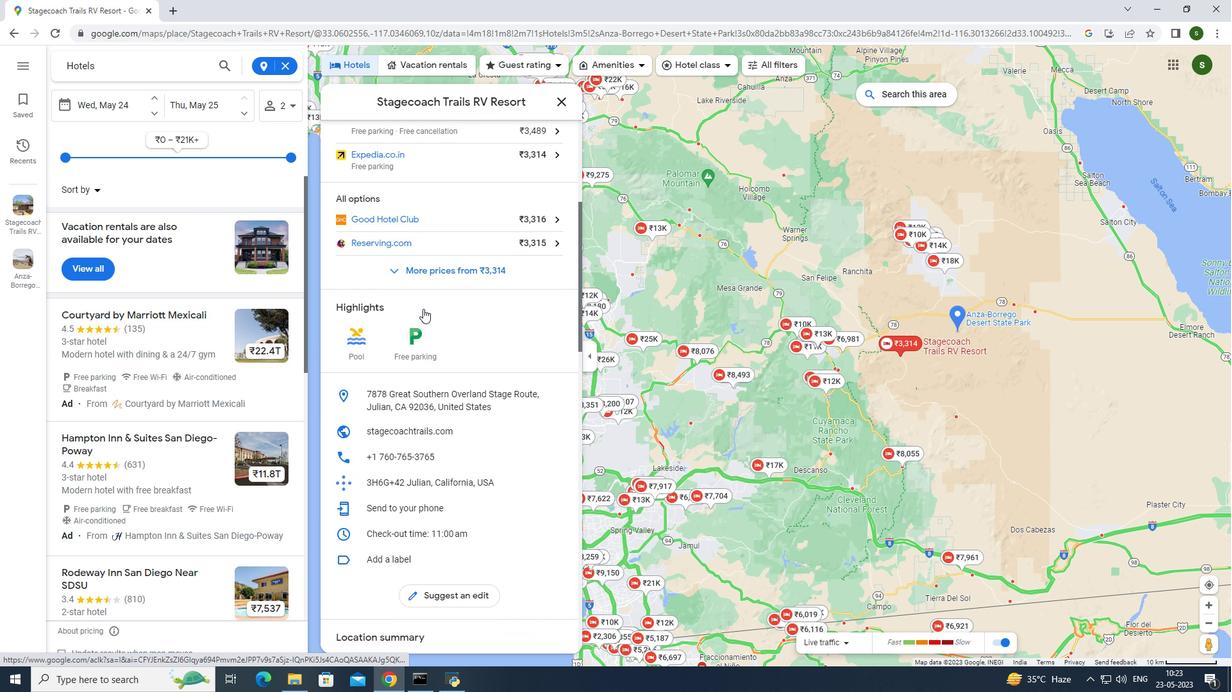 
Action: Mouse scrolled (423, 308) with delta (0, 0)
Screenshot: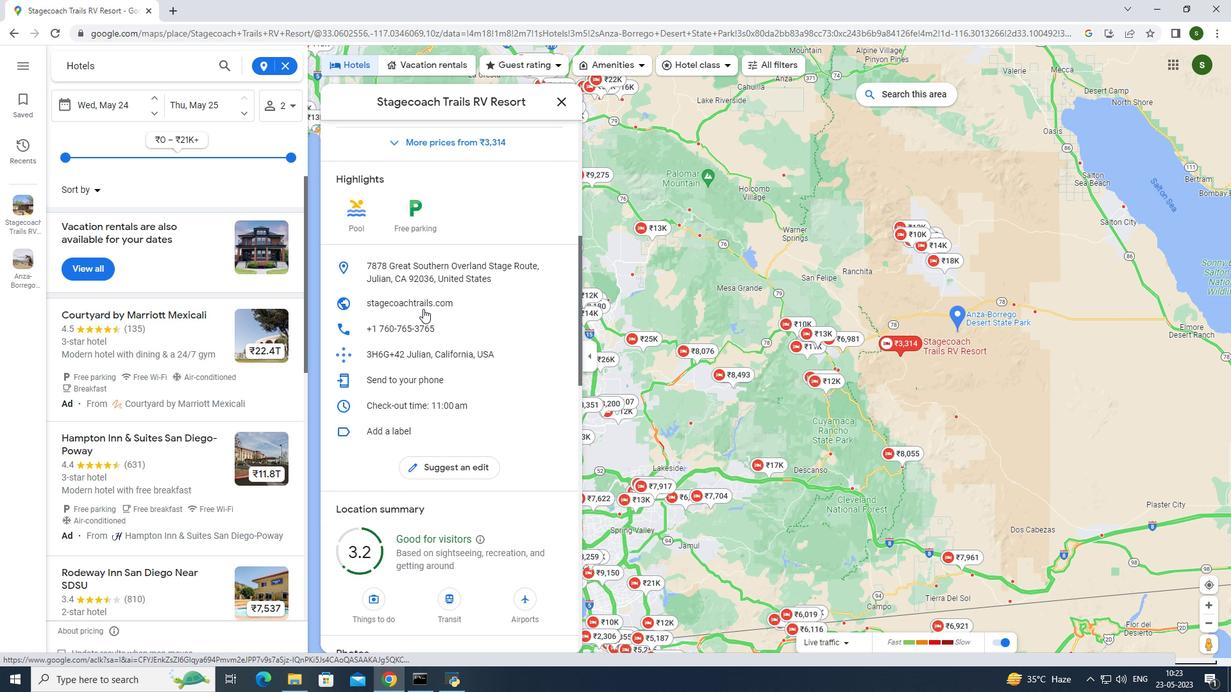 
Action: Mouse scrolled (423, 308) with delta (0, 0)
Screenshot: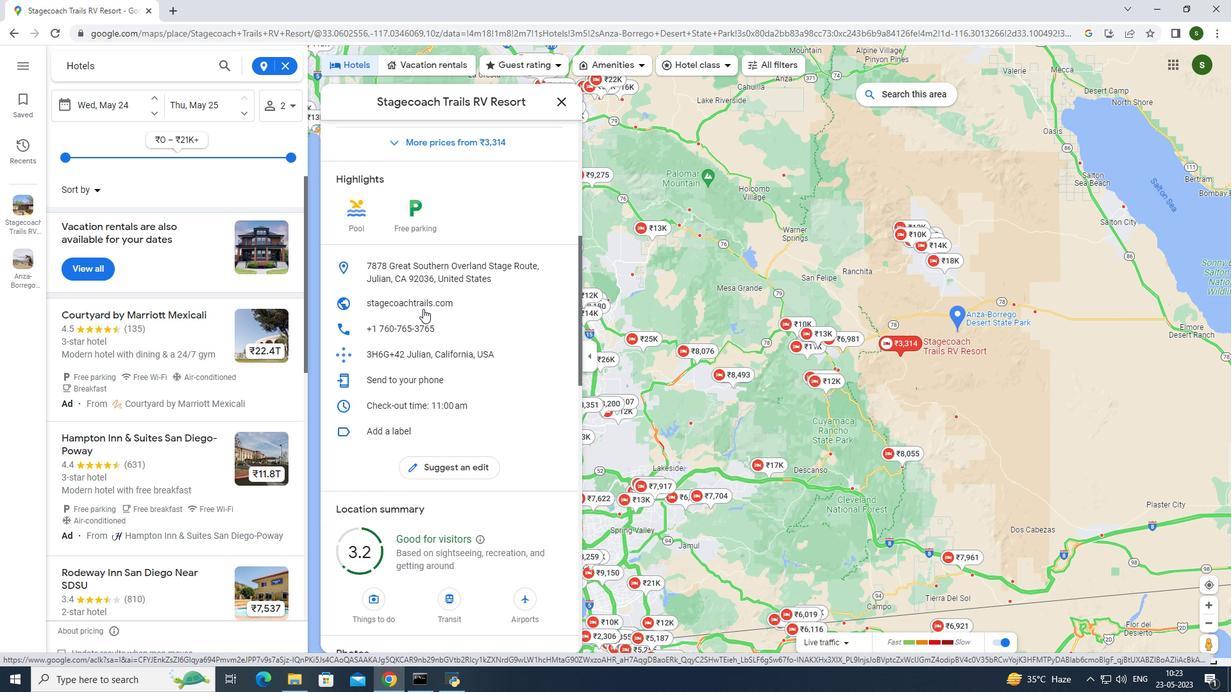 
Action: Mouse scrolled (423, 308) with delta (0, 0)
Screenshot: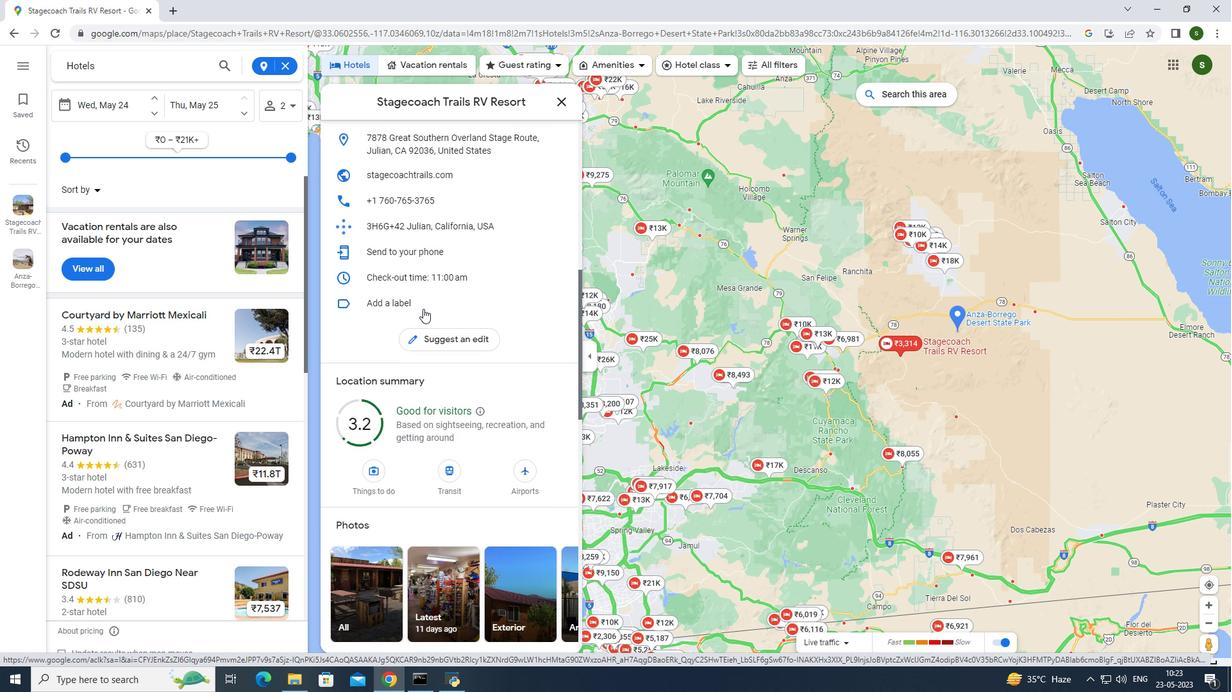 
Action: Mouse scrolled (423, 308) with delta (0, 0)
Screenshot: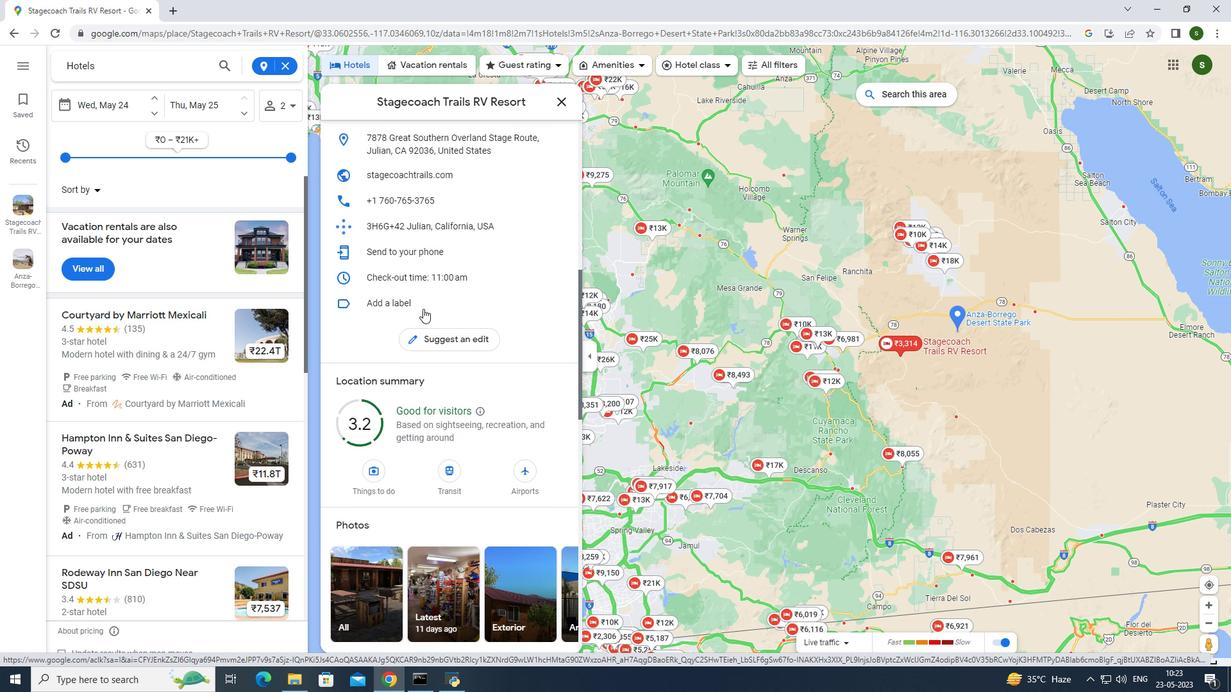 
Action: Mouse moved to (564, 106)
Screenshot: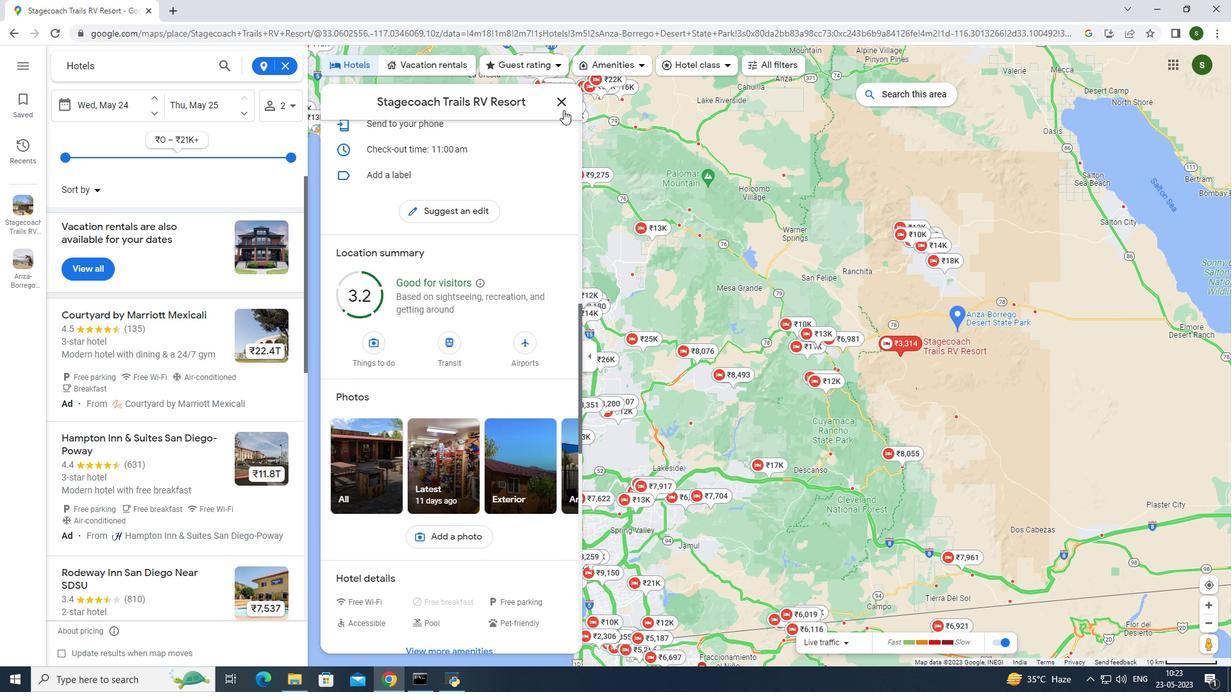 
Action: Mouse pressed left at (564, 106)
Screenshot: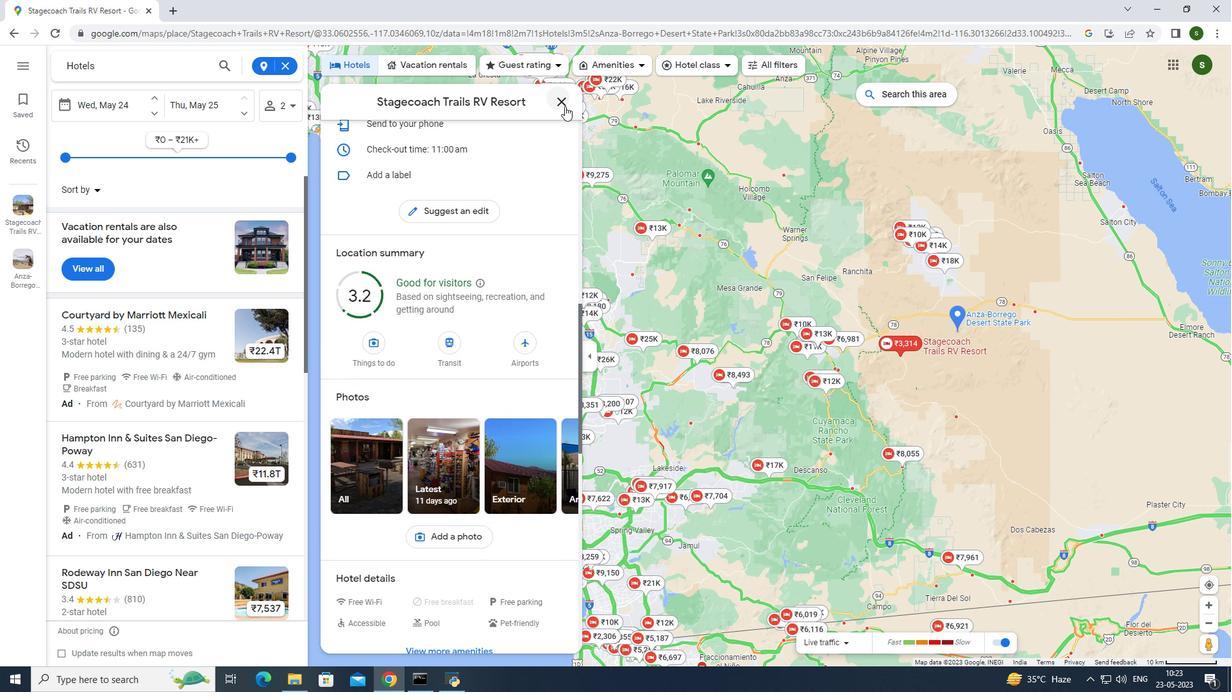 
Action: Mouse moved to (967, 382)
Screenshot: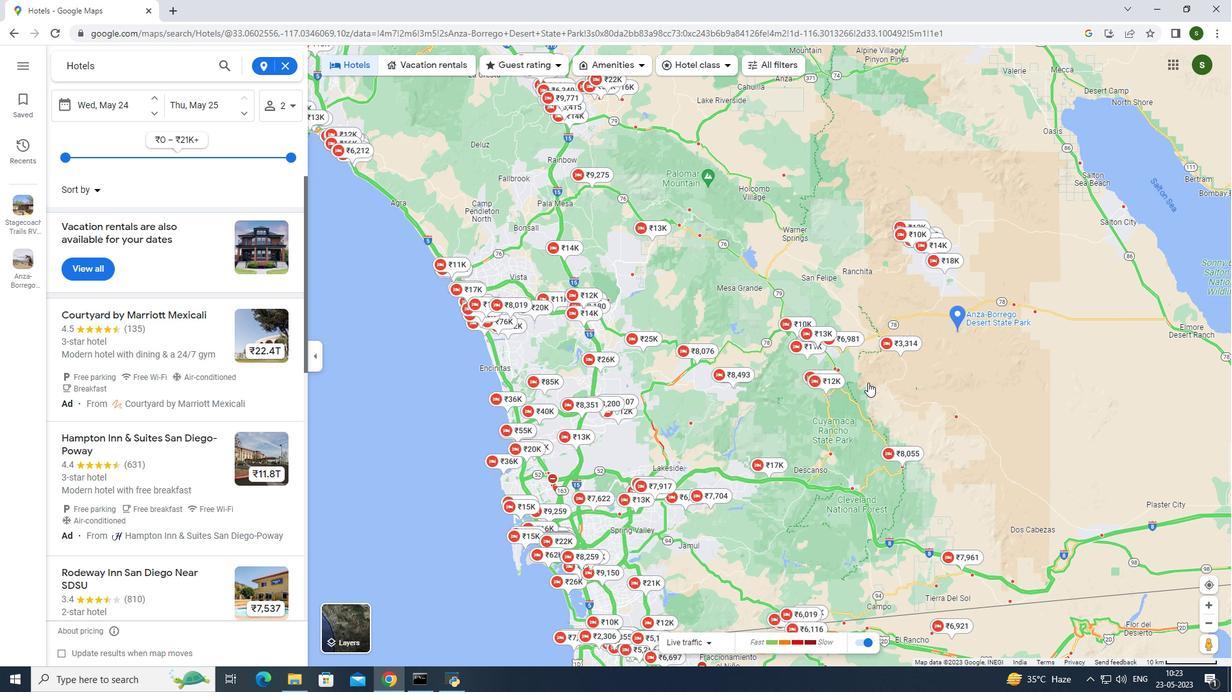 
Action: Mouse pressed left at (967, 382)
Screenshot: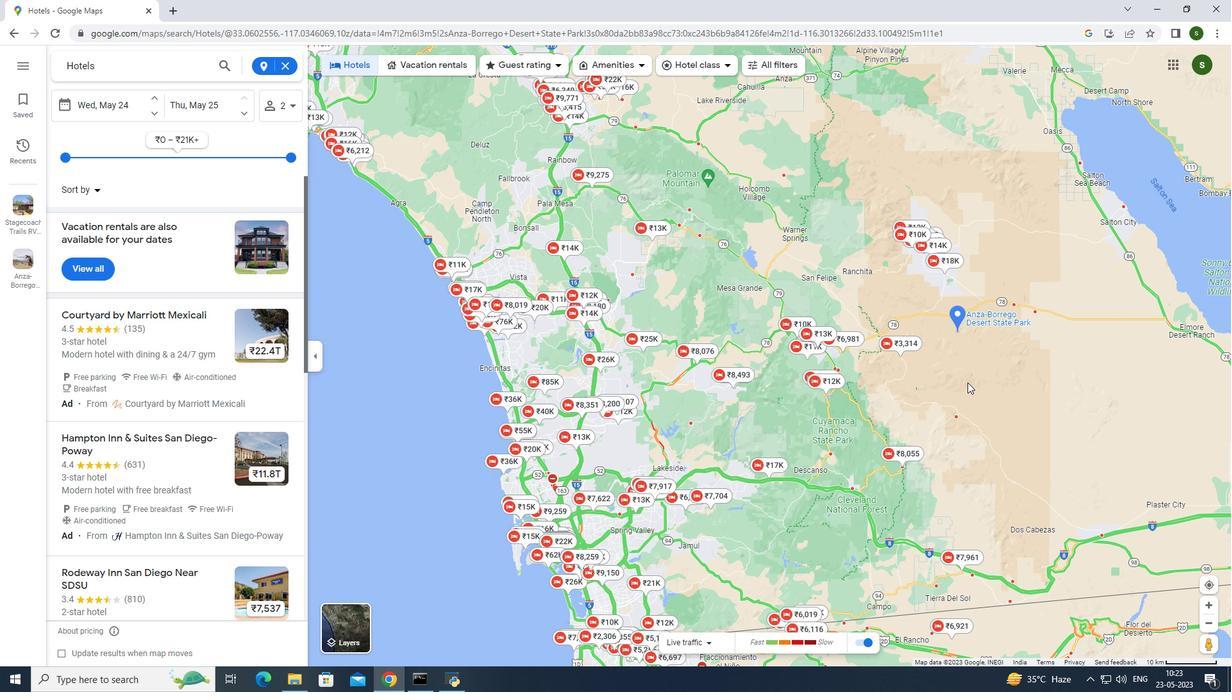 
Action: Mouse moved to (910, 359)
Screenshot: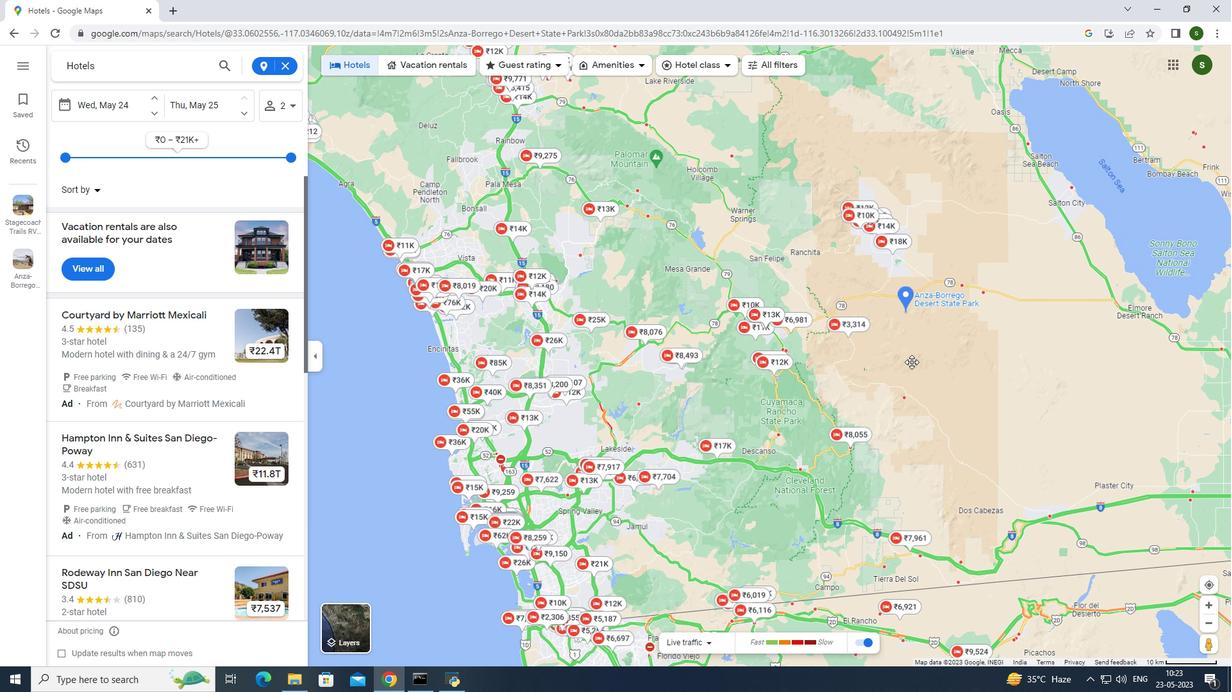 
Action: Mouse pressed left at (910, 359)
Screenshot: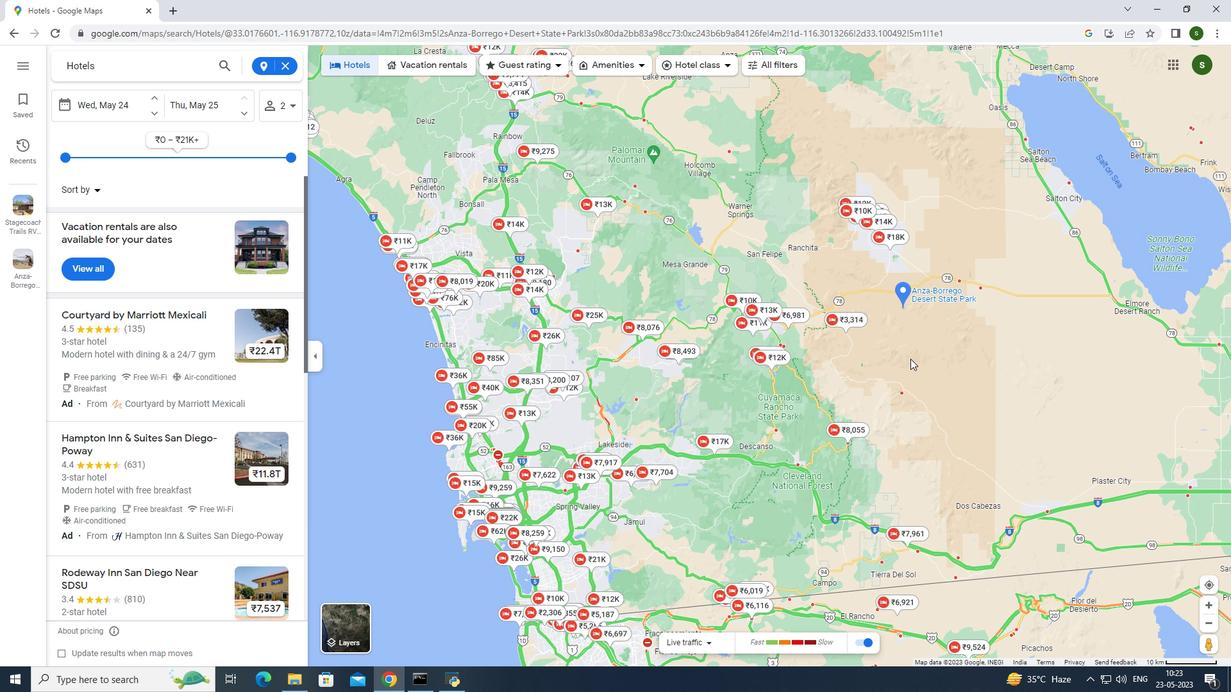 
Action: Mouse moved to (917, 317)
Screenshot: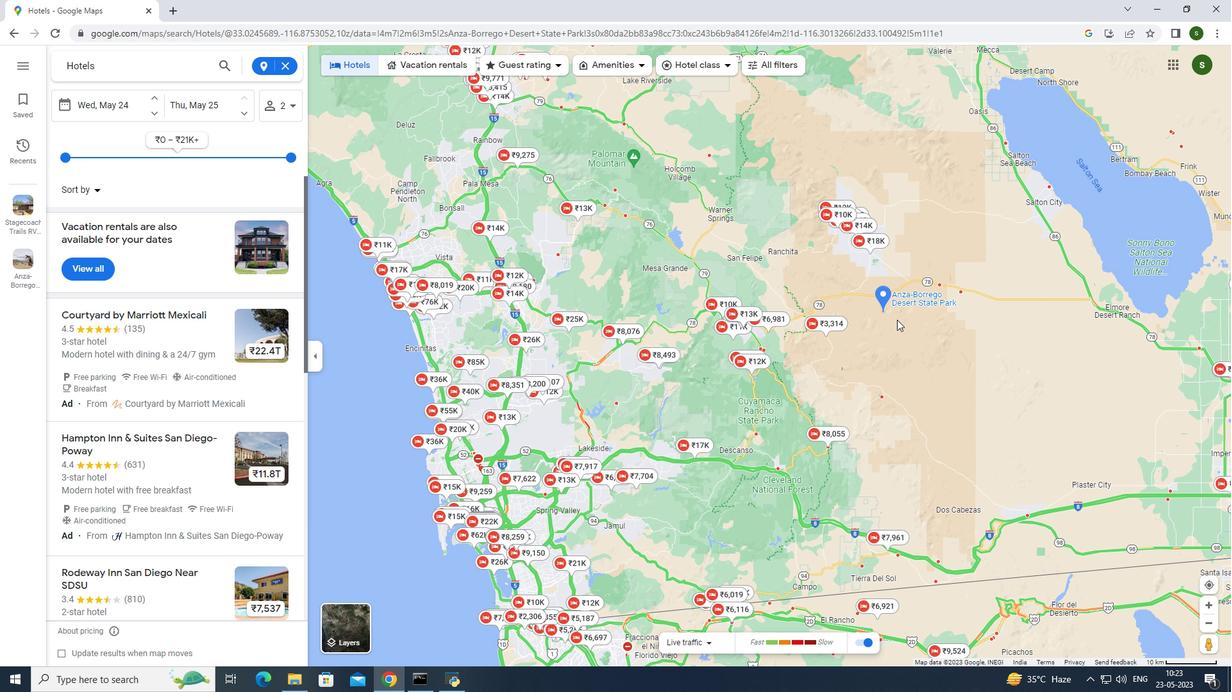 
Action: Mouse pressed left at (917, 317)
Screenshot: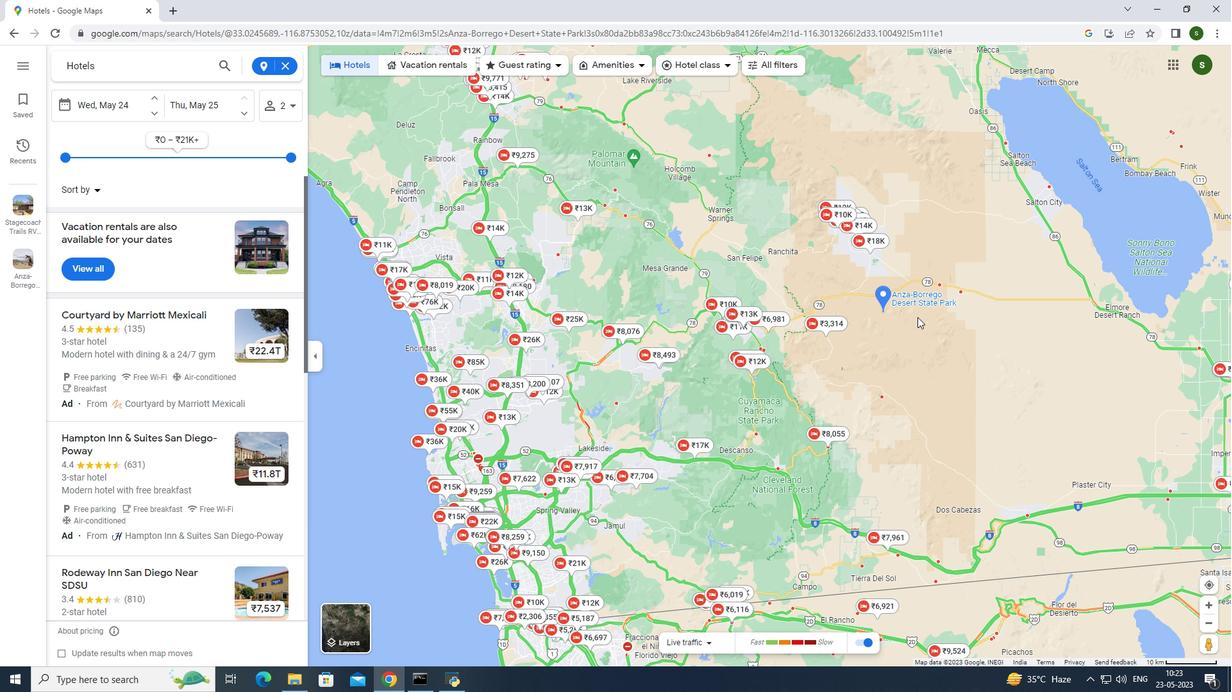 
Action: Mouse moved to (713, 329)
Screenshot: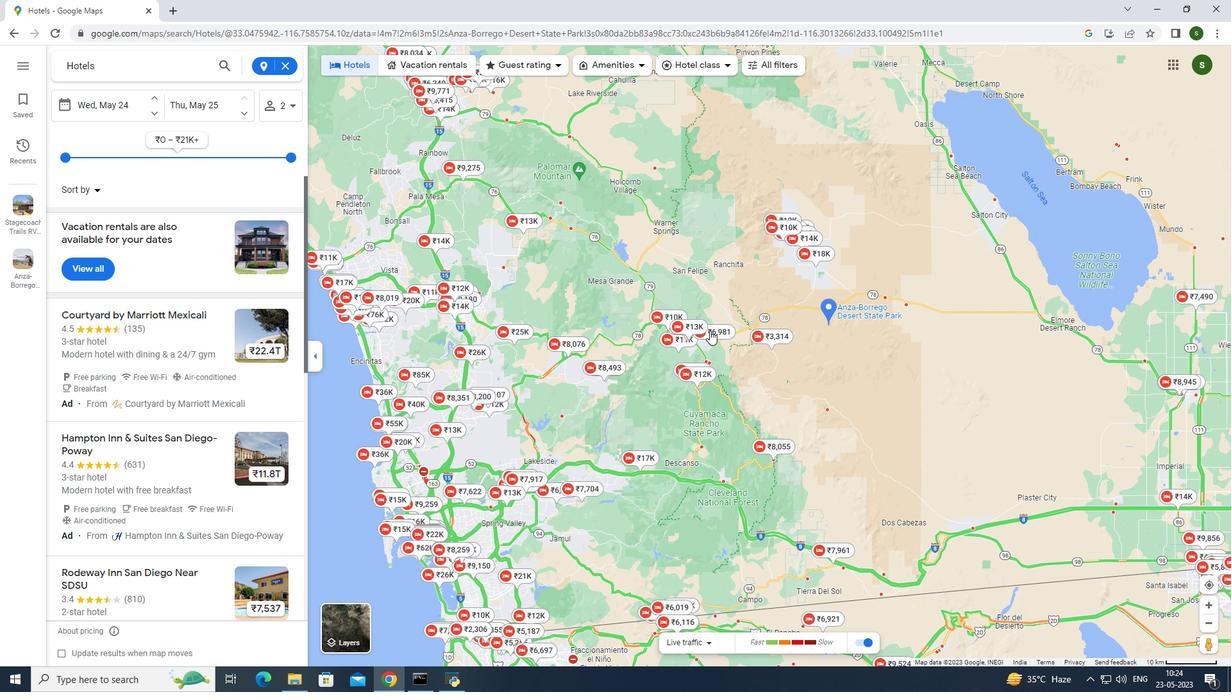 
Action: Mouse pressed left at (713, 329)
Screenshot: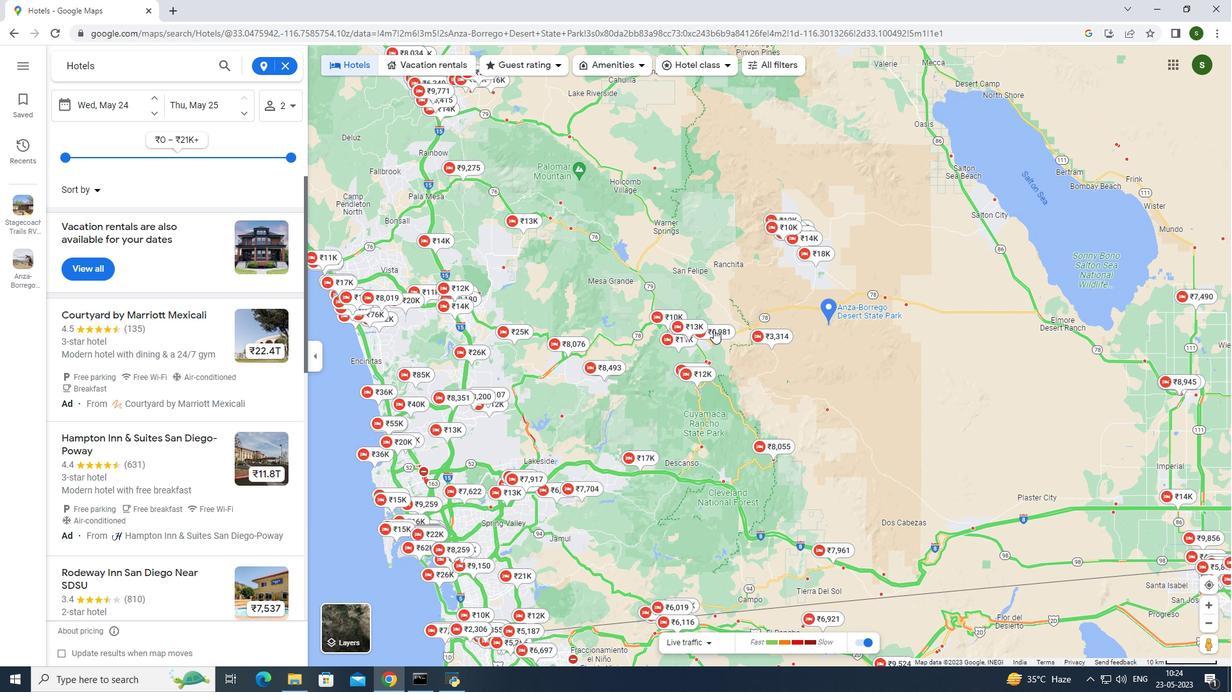 
Action: Mouse moved to (436, 348)
Screenshot: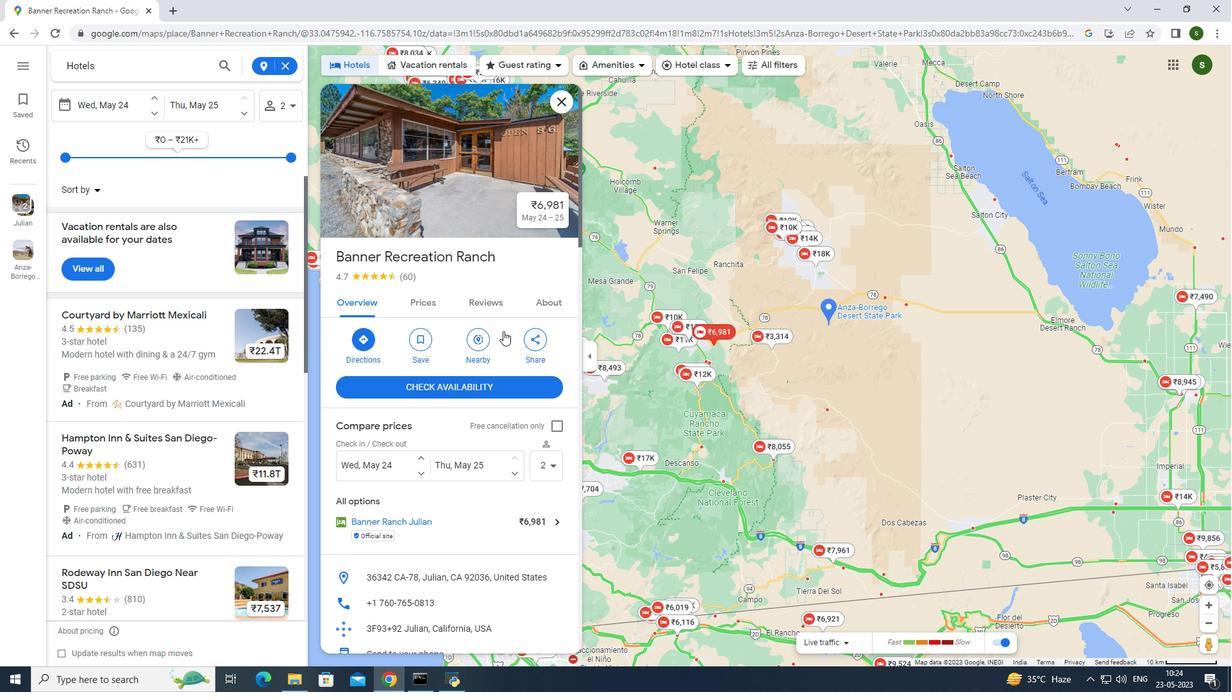 
Action: Mouse pressed left at (445, 345)
Screenshot: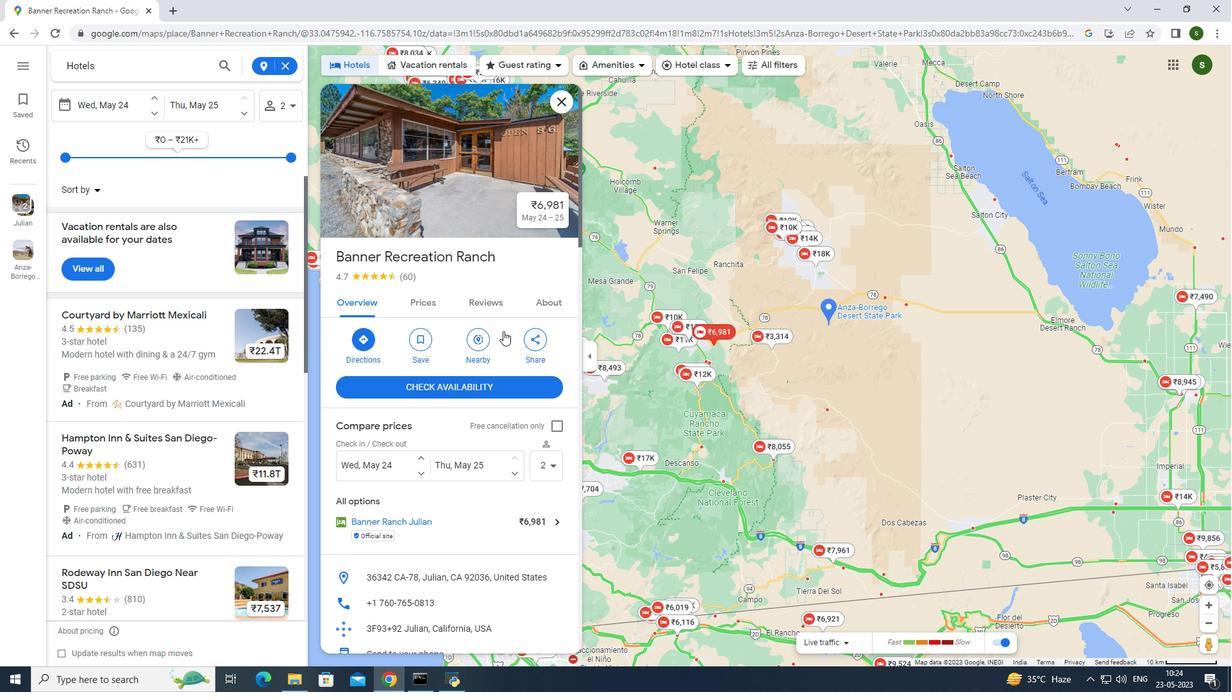 
Action: Mouse moved to (498, 309)
Screenshot: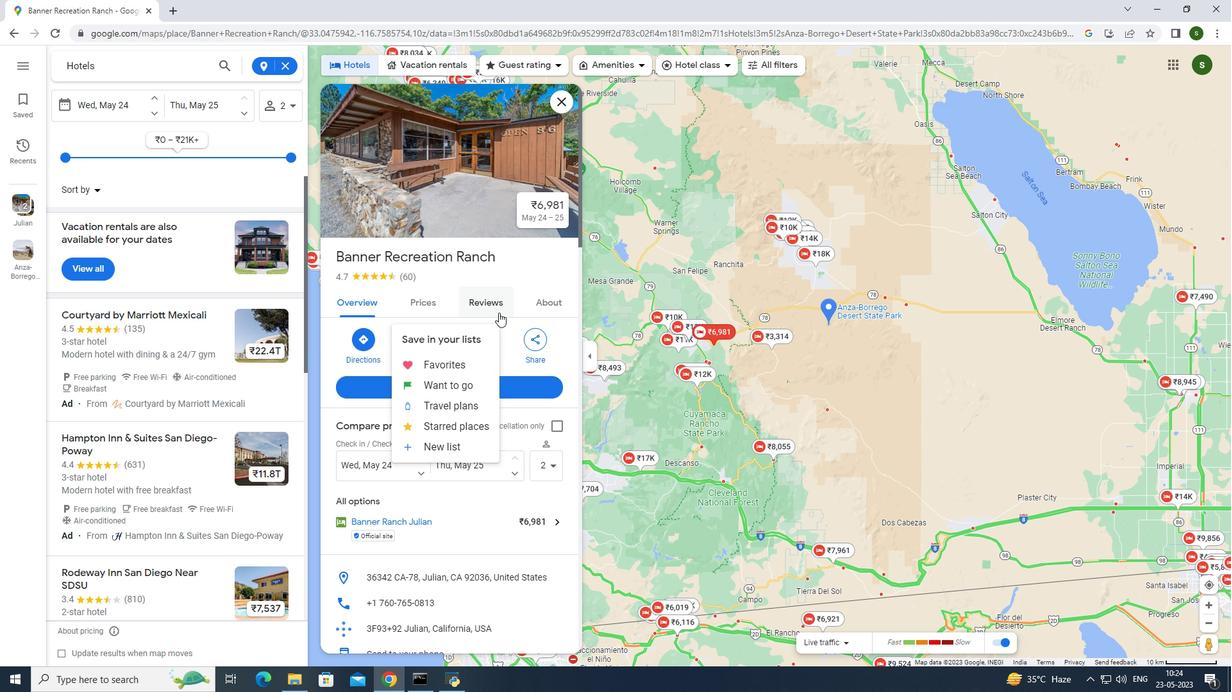 
Action: Mouse pressed left at (498, 309)
Screenshot: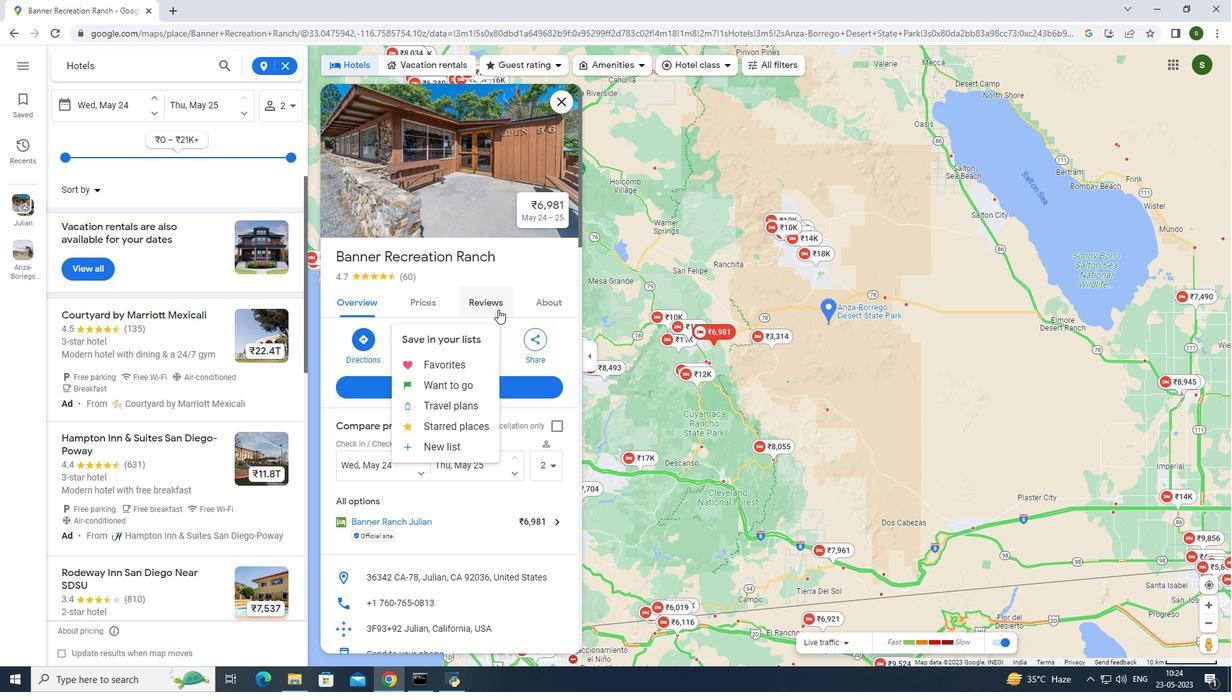 
Action: Mouse moved to (505, 307)
Screenshot: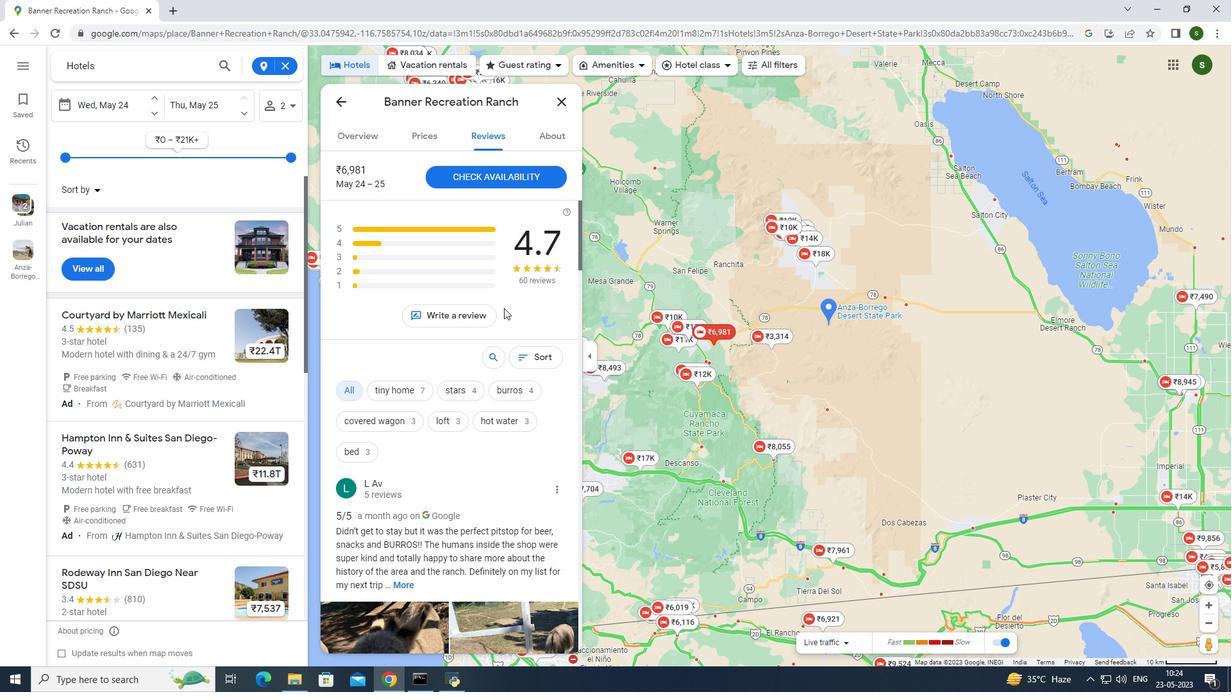 
Action: Mouse scrolled (505, 306) with delta (0, 0)
Screenshot: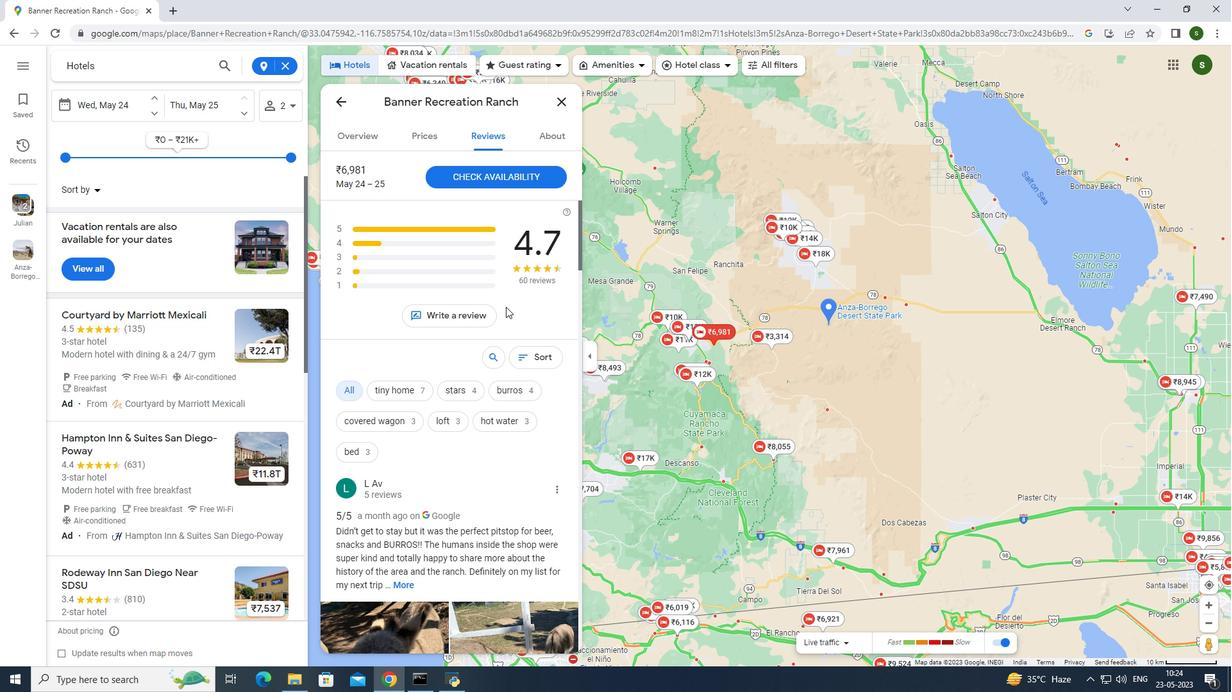 
Action: Mouse scrolled (505, 306) with delta (0, 0)
Screenshot: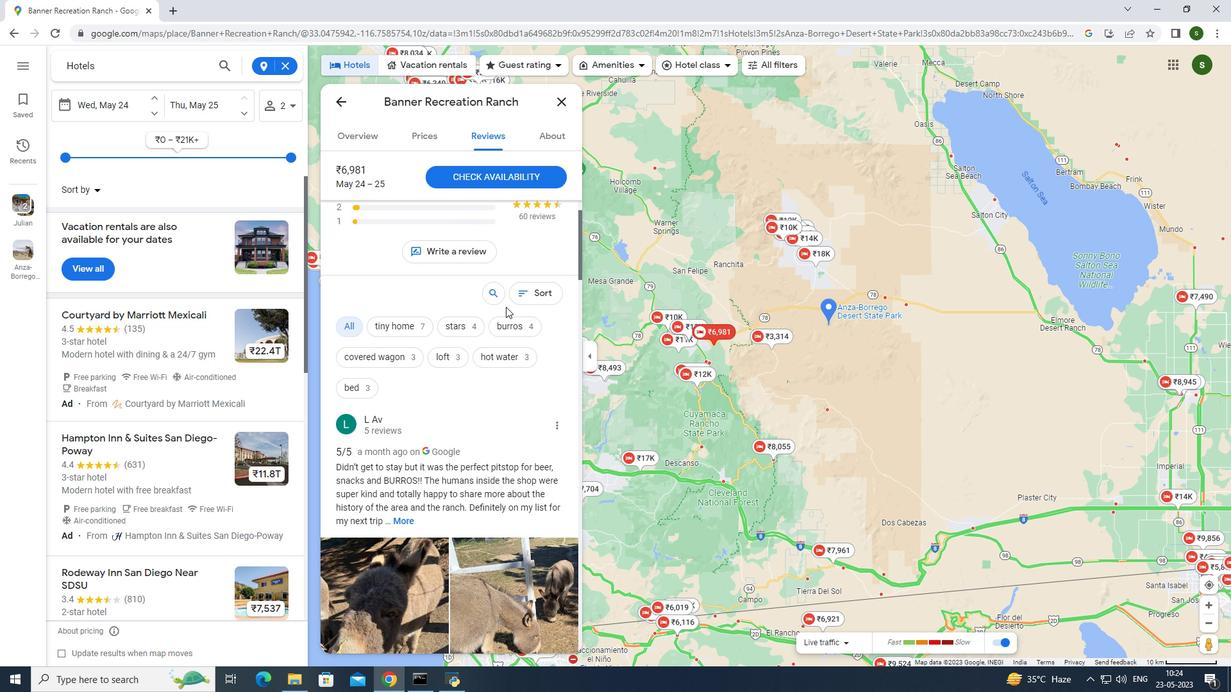 
Action: Mouse scrolled (505, 306) with delta (0, 0)
Screenshot: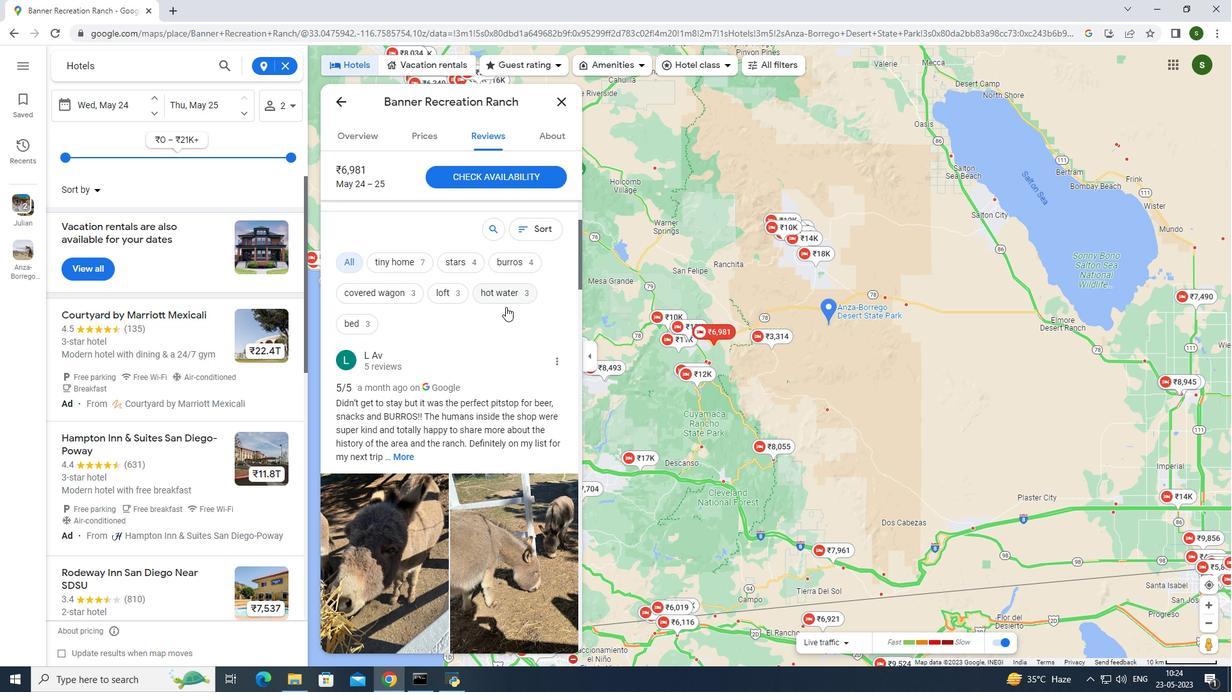 
Action: Mouse moved to (509, 306)
Screenshot: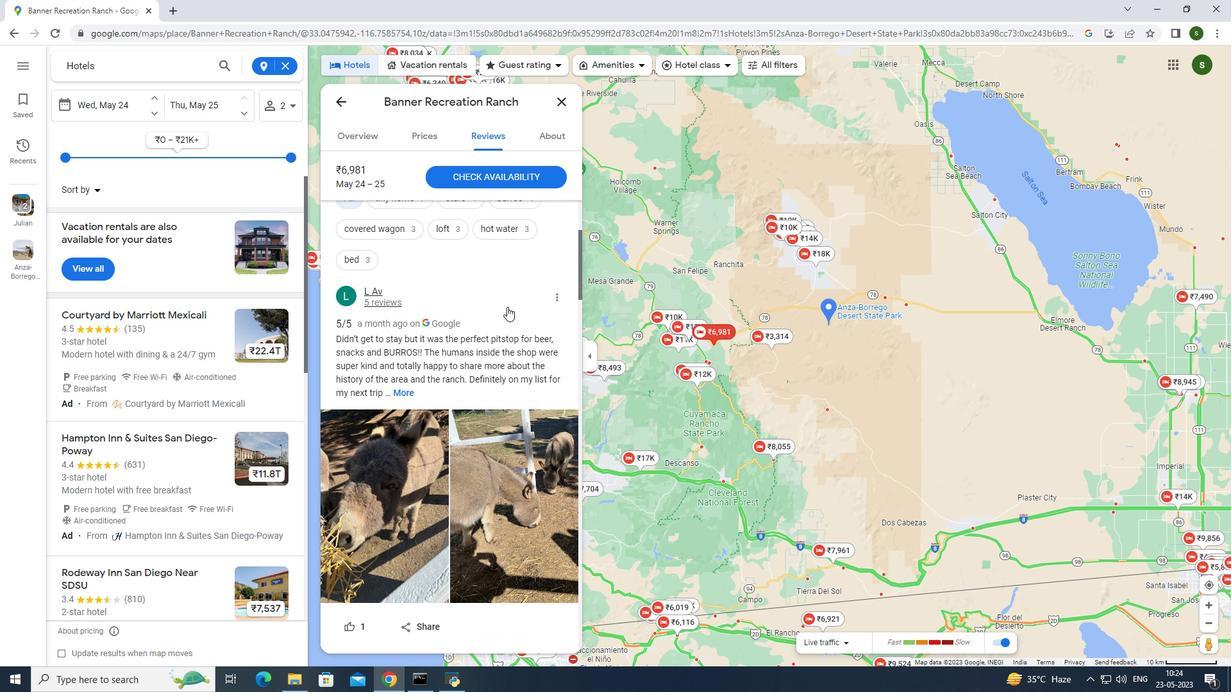 
Action: Mouse scrolled (509, 305) with delta (0, 0)
Screenshot: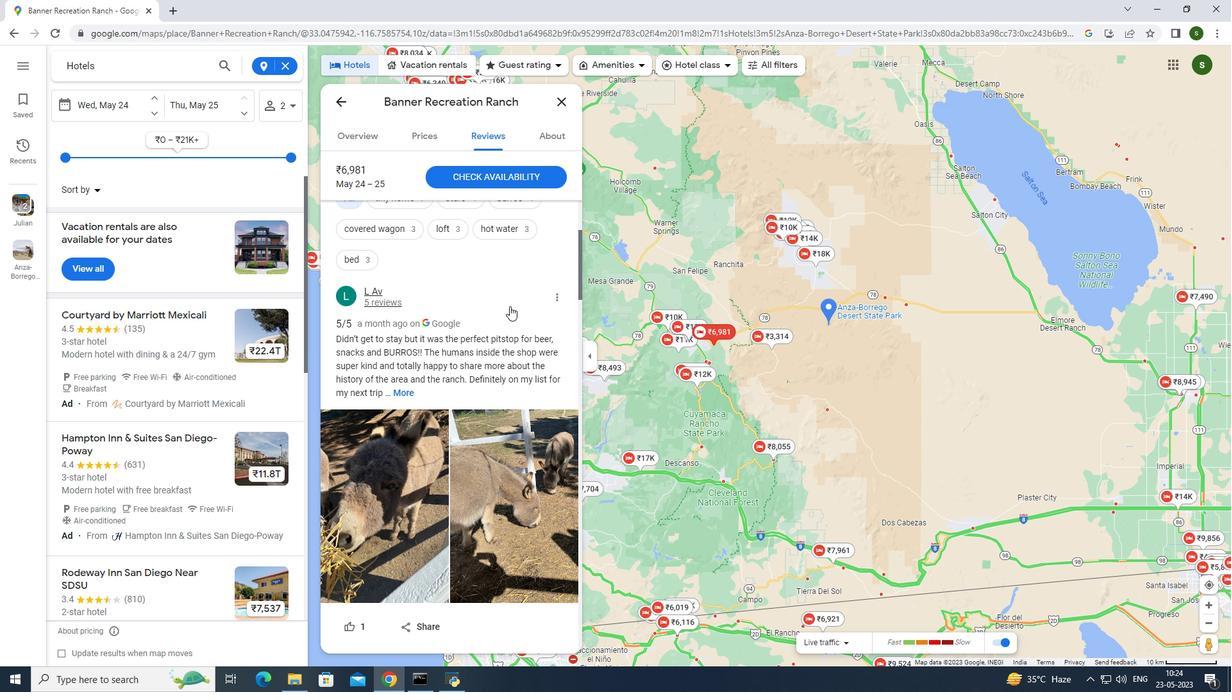 
Action: Mouse scrolled (509, 305) with delta (0, 0)
Screenshot: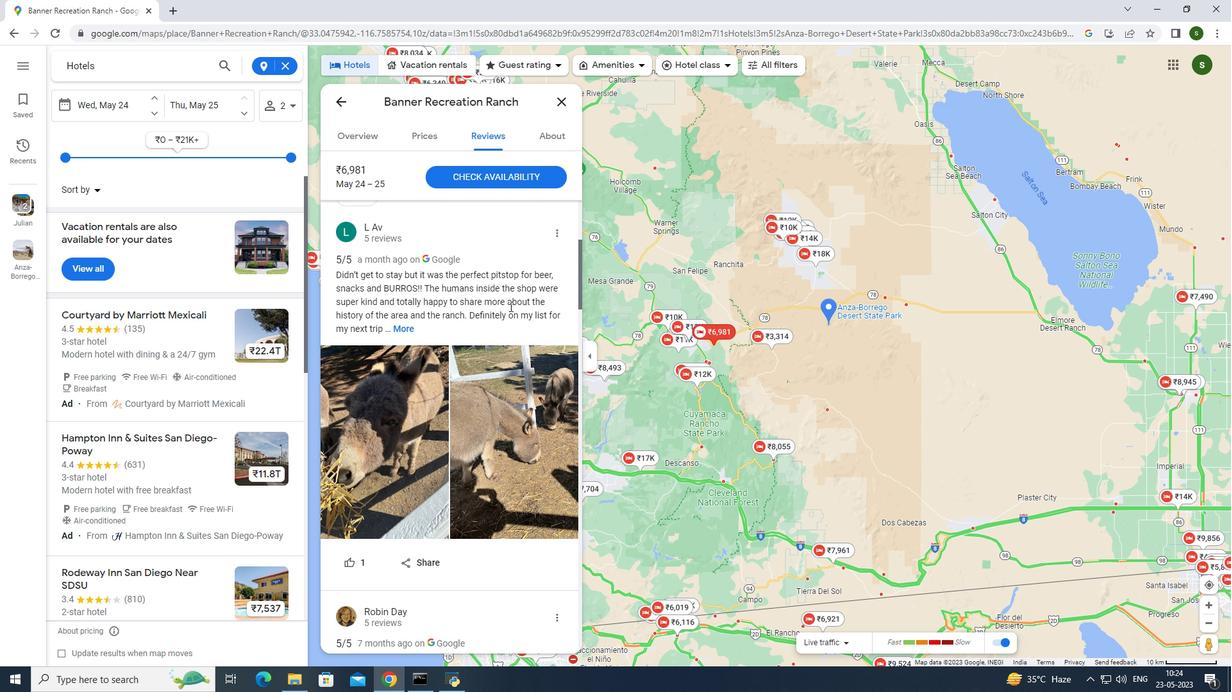 
Action: Mouse moved to (511, 305)
Screenshot: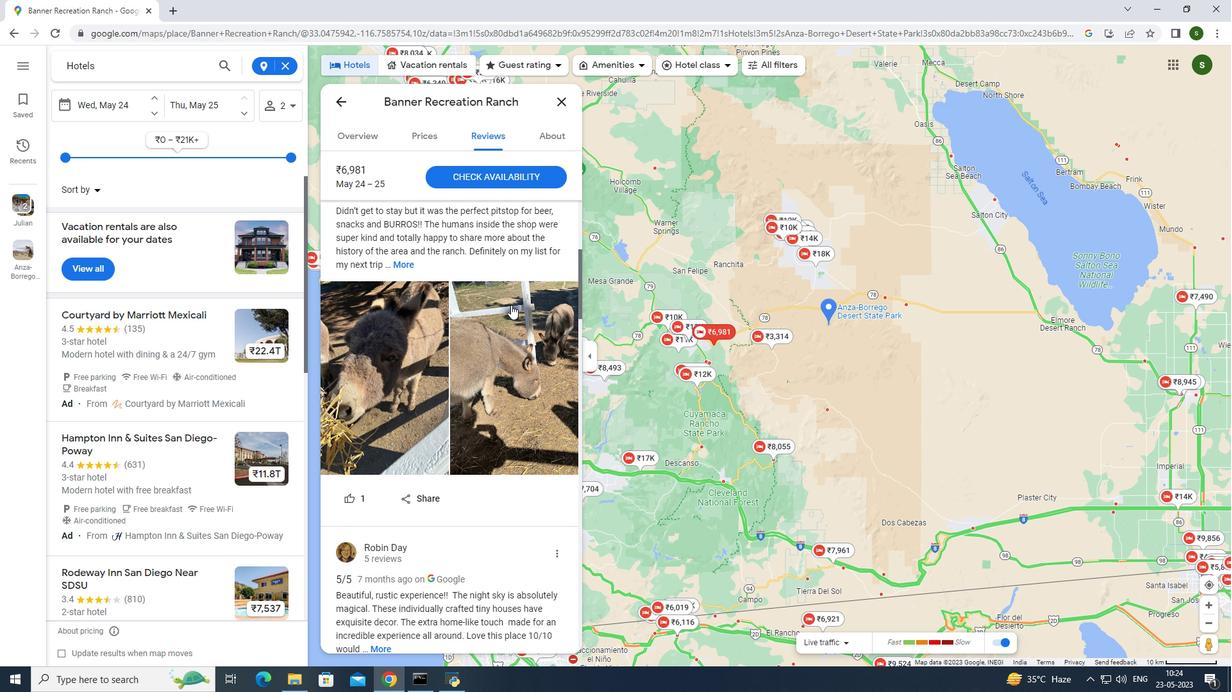 
Action: Mouse scrolled (511, 304) with delta (0, 0)
Screenshot: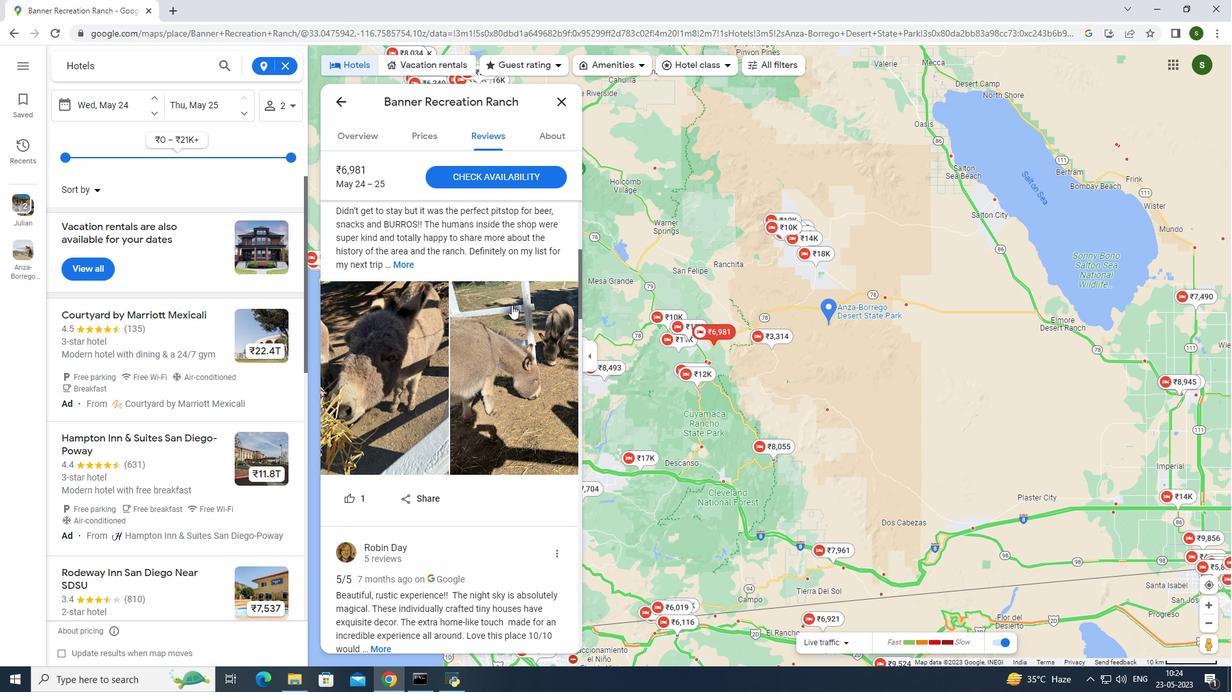 
Action: Mouse scrolled (511, 304) with delta (0, 0)
Screenshot: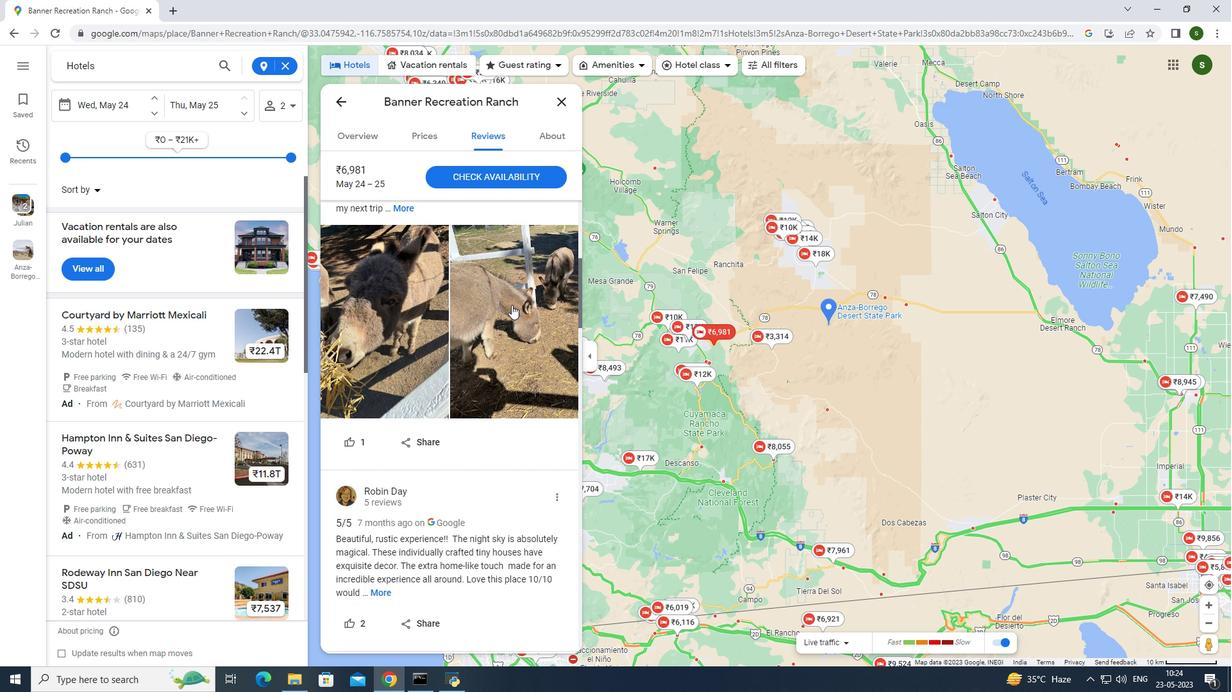
Action: Mouse scrolled (511, 304) with delta (0, 0)
Screenshot: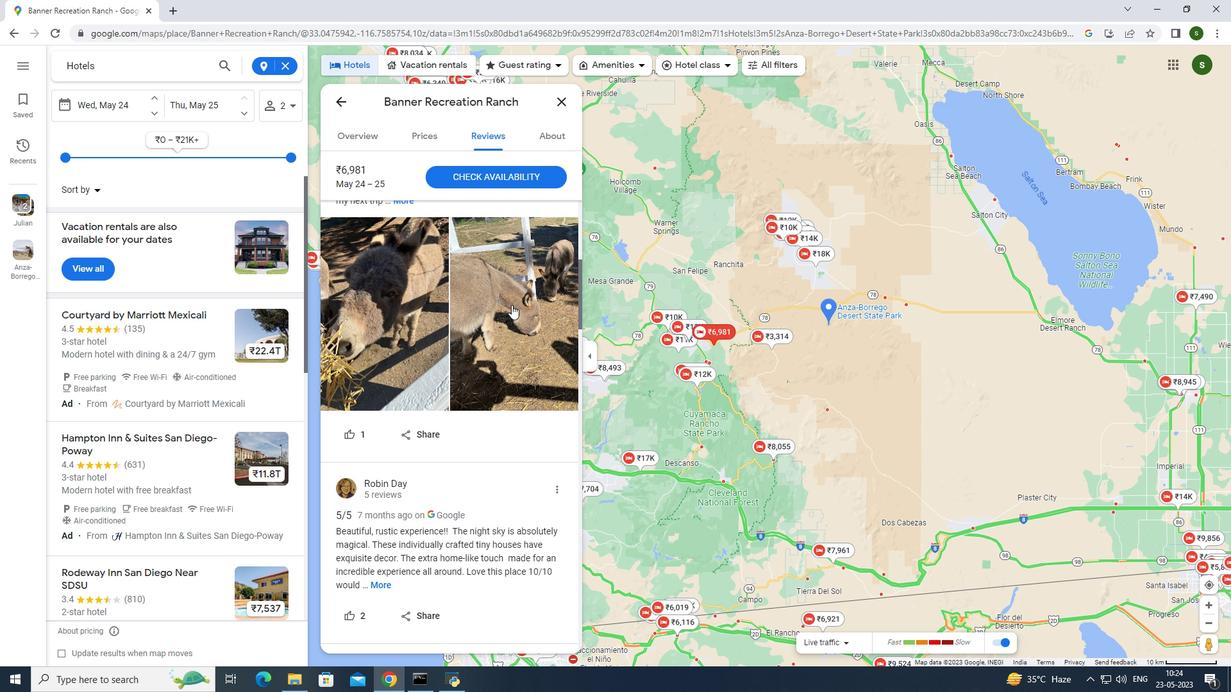
Action: Mouse scrolled (511, 304) with delta (0, 0)
Screenshot: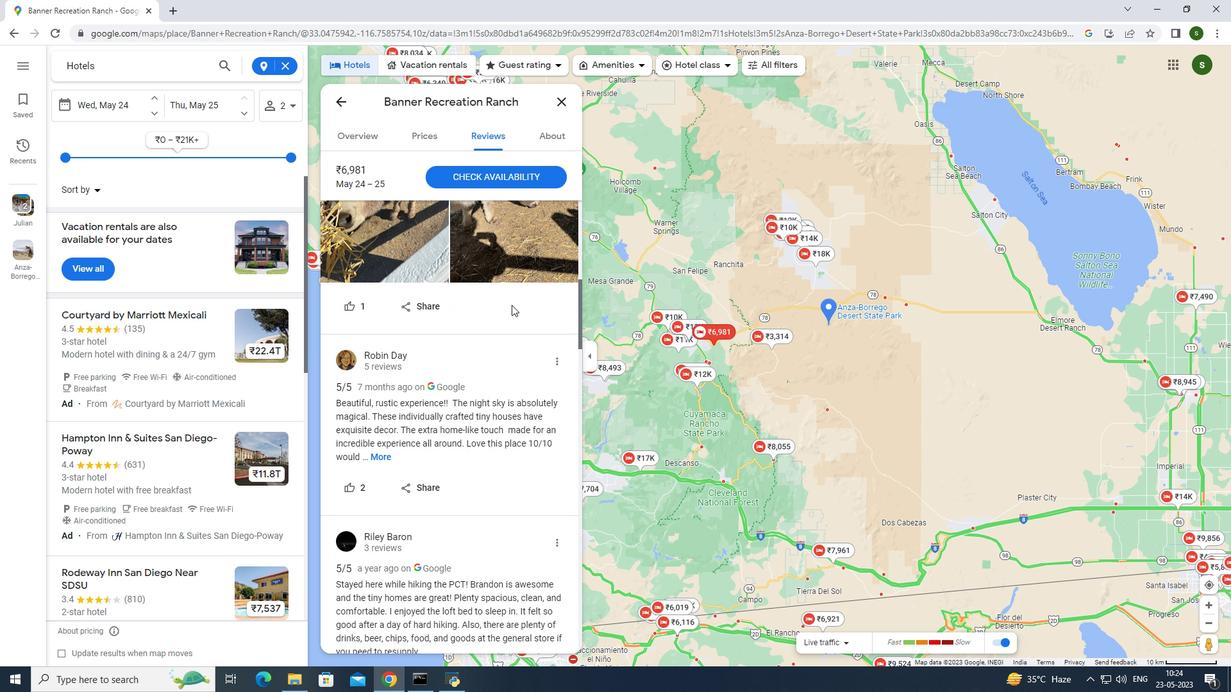 
Action: Mouse scrolled (511, 304) with delta (0, 0)
Screenshot: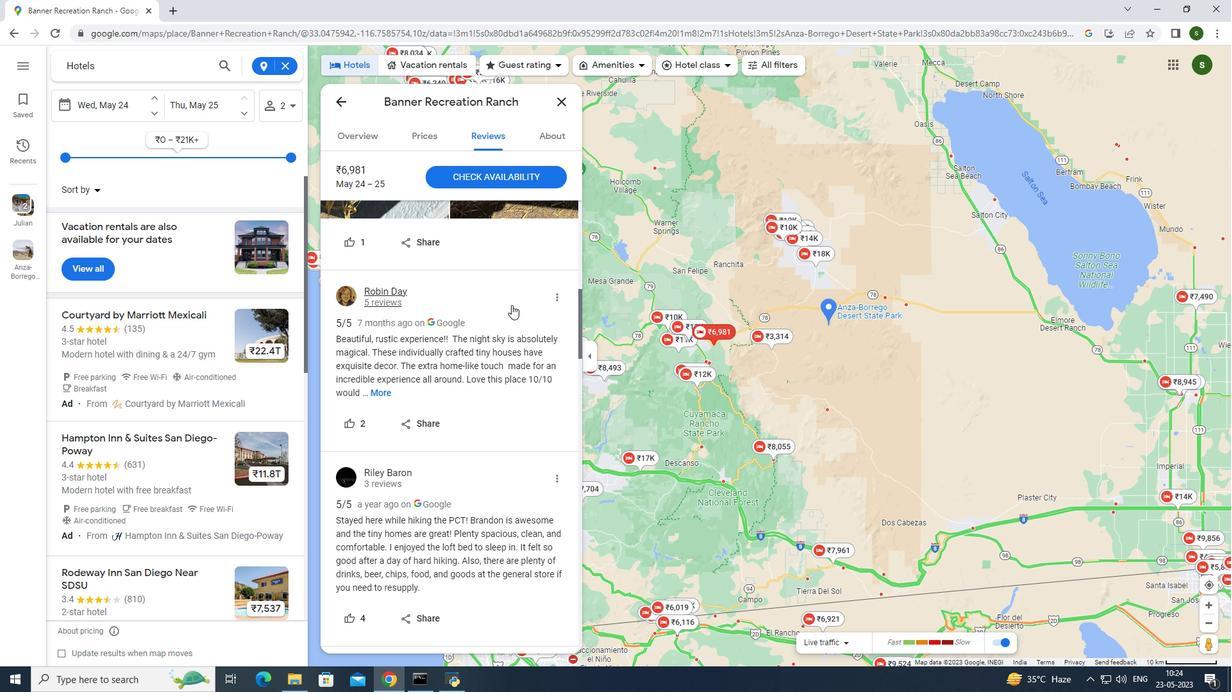 
Action: Mouse scrolled (511, 304) with delta (0, 0)
Screenshot: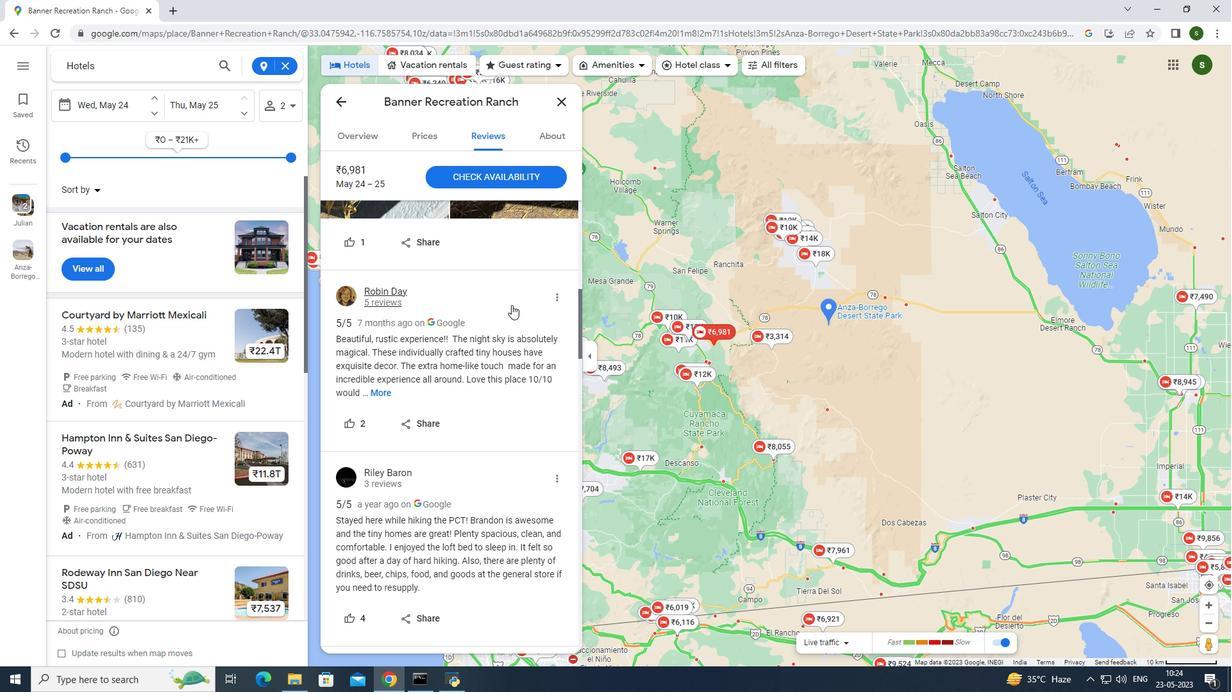 
Action: Mouse scrolled (511, 304) with delta (0, 0)
Screenshot: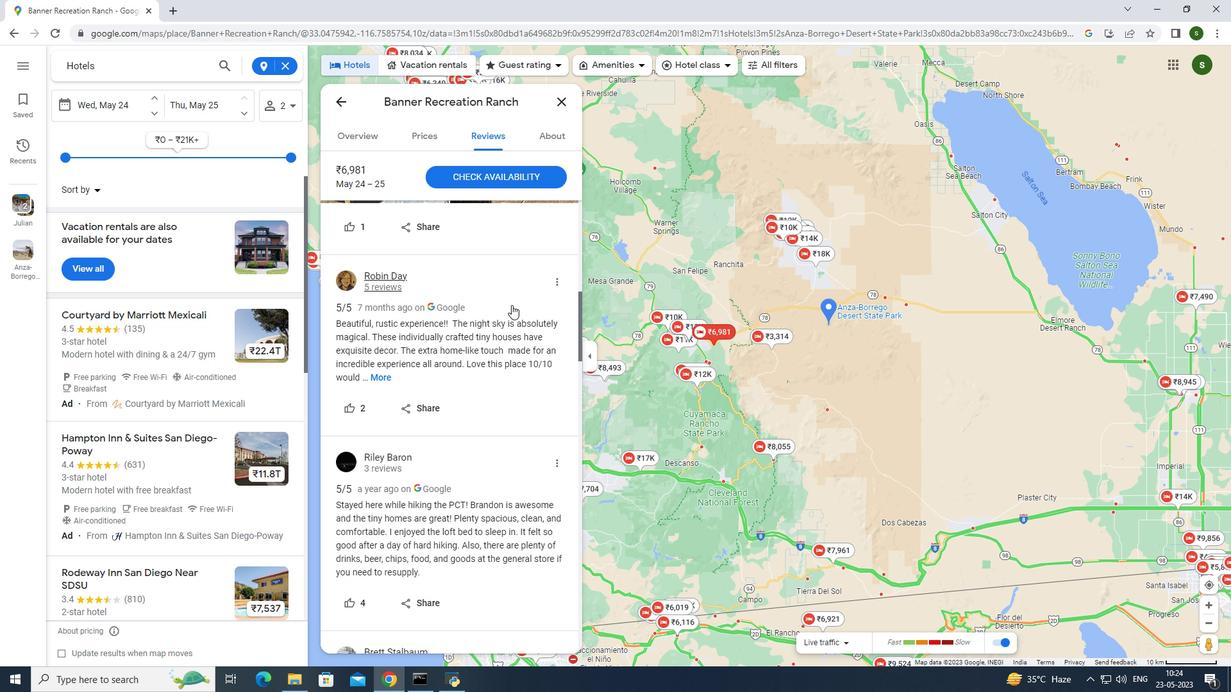 
Action: Mouse moved to (513, 304)
Screenshot: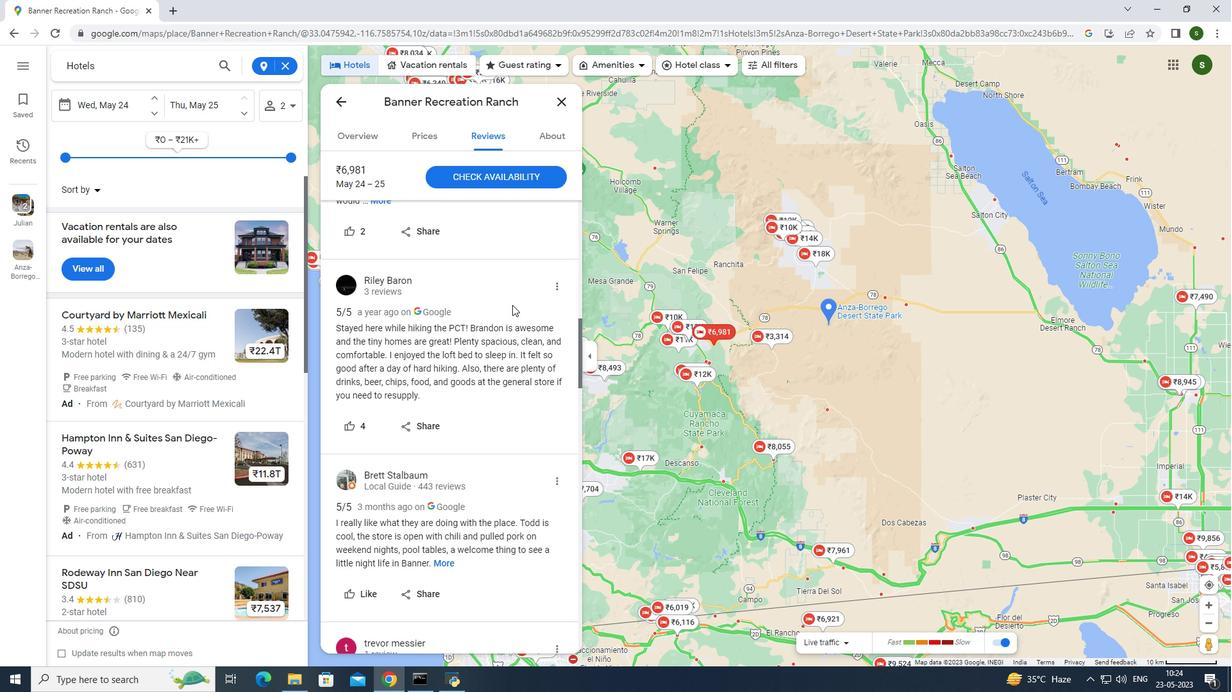 
Action: Mouse scrolled (513, 303) with delta (0, 0)
Screenshot: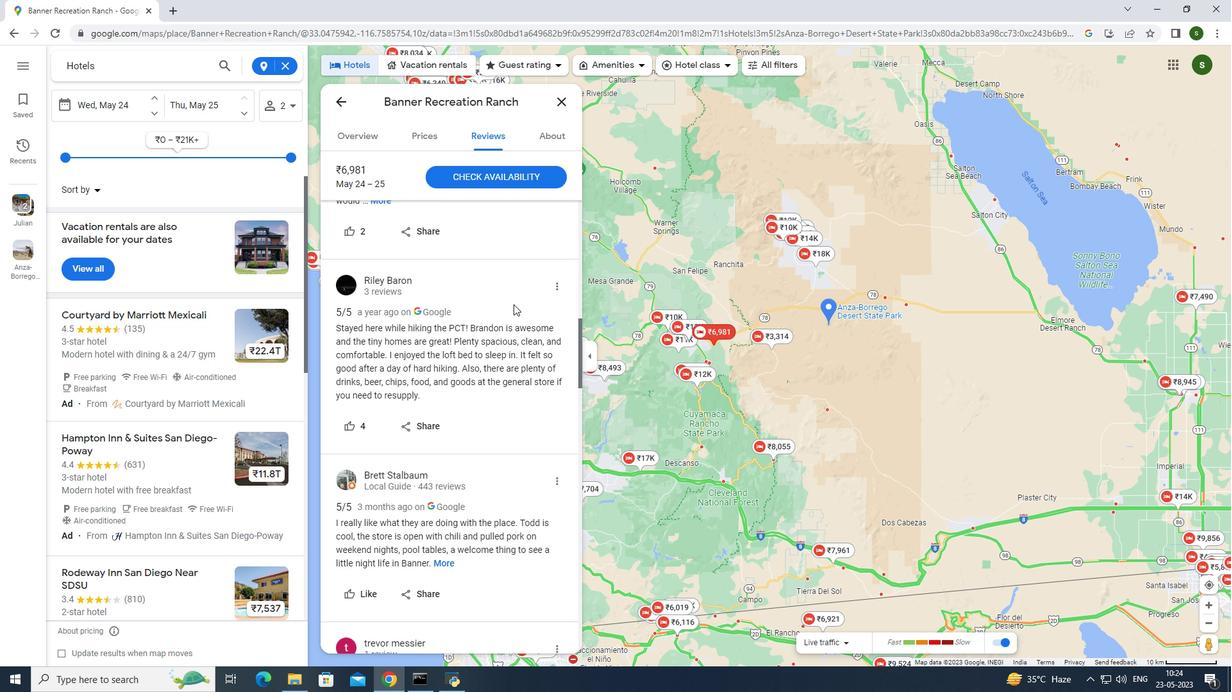 
Action: Mouse scrolled (513, 303) with delta (0, 0)
Screenshot: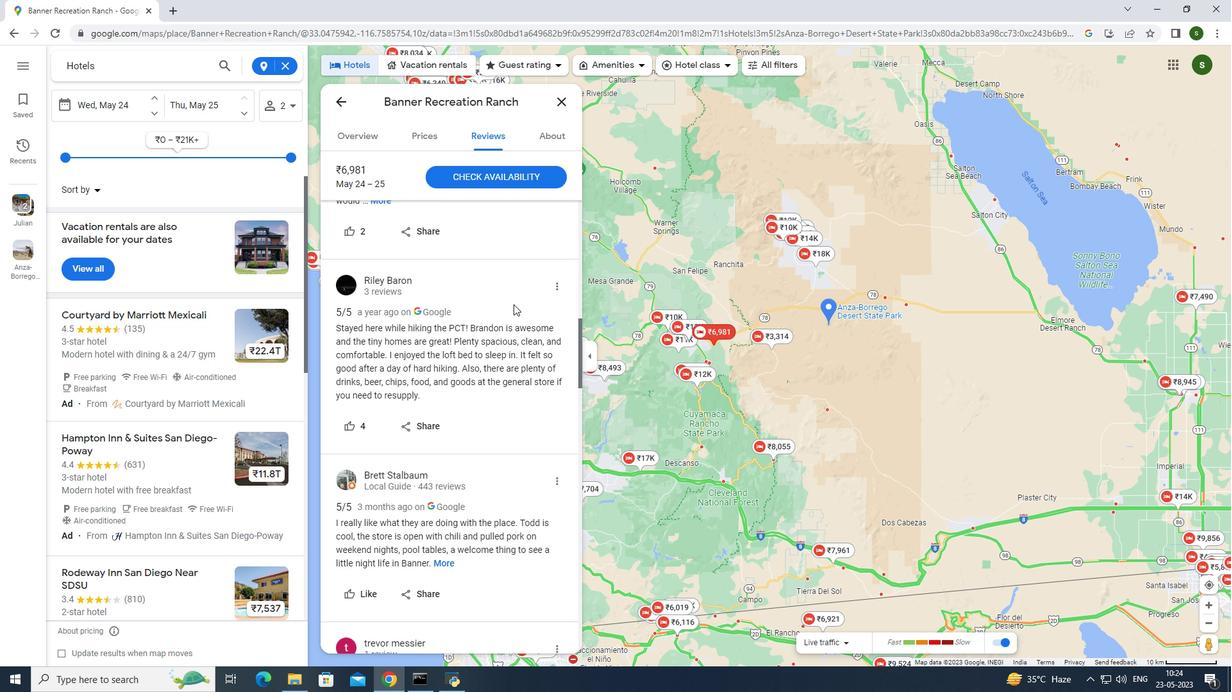 
Action: Mouse moved to (507, 298)
Screenshot: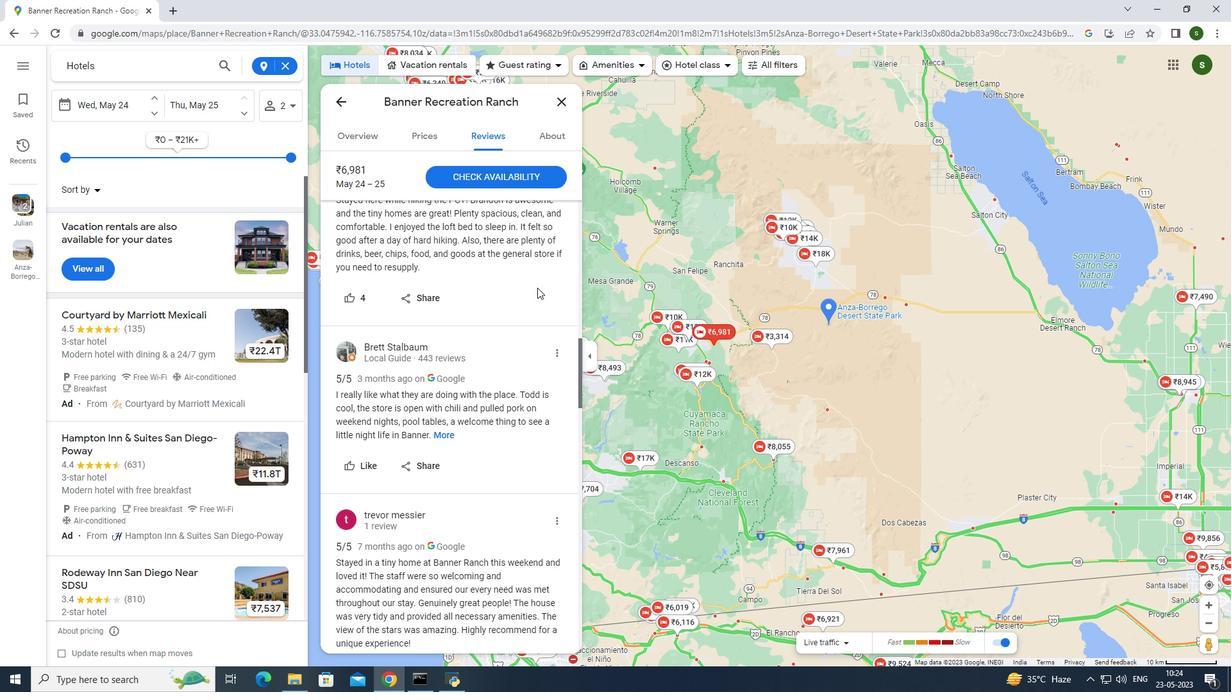 
Action: Mouse scrolled (507, 297) with delta (0, 0)
Screenshot: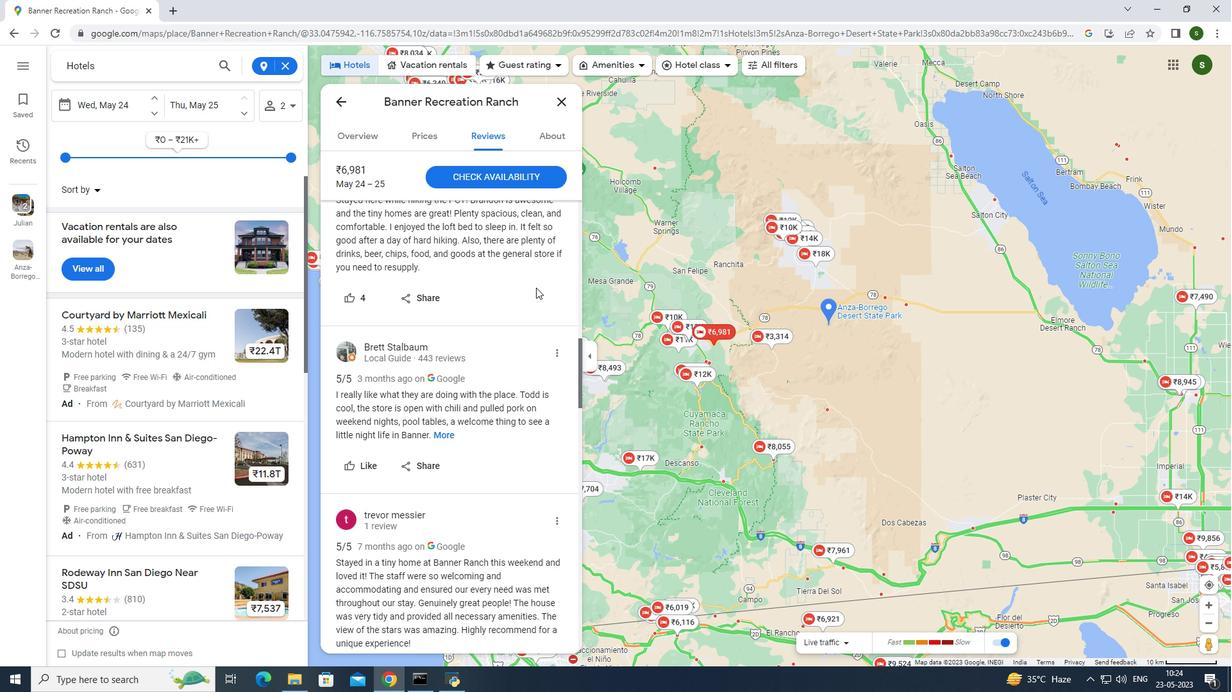 
Action: Mouse scrolled (507, 297) with delta (0, 0)
Screenshot: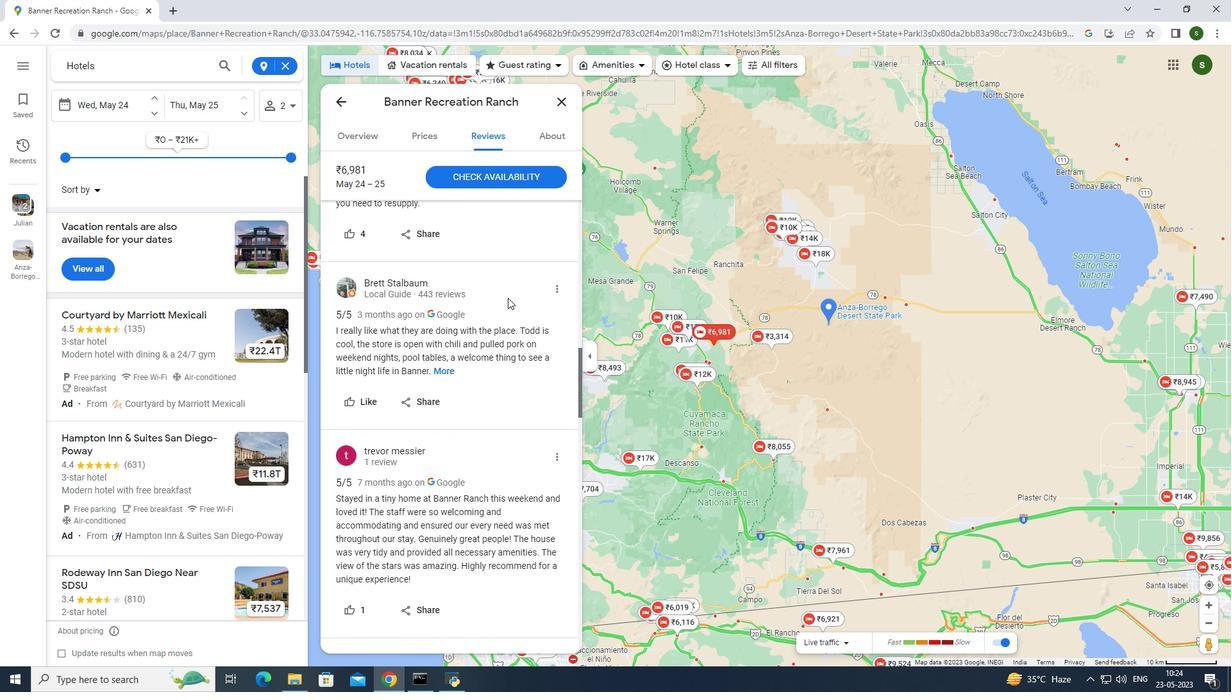 
Action: Mouse scrolled (507, 297) with delta (0, 0)
Screenshot: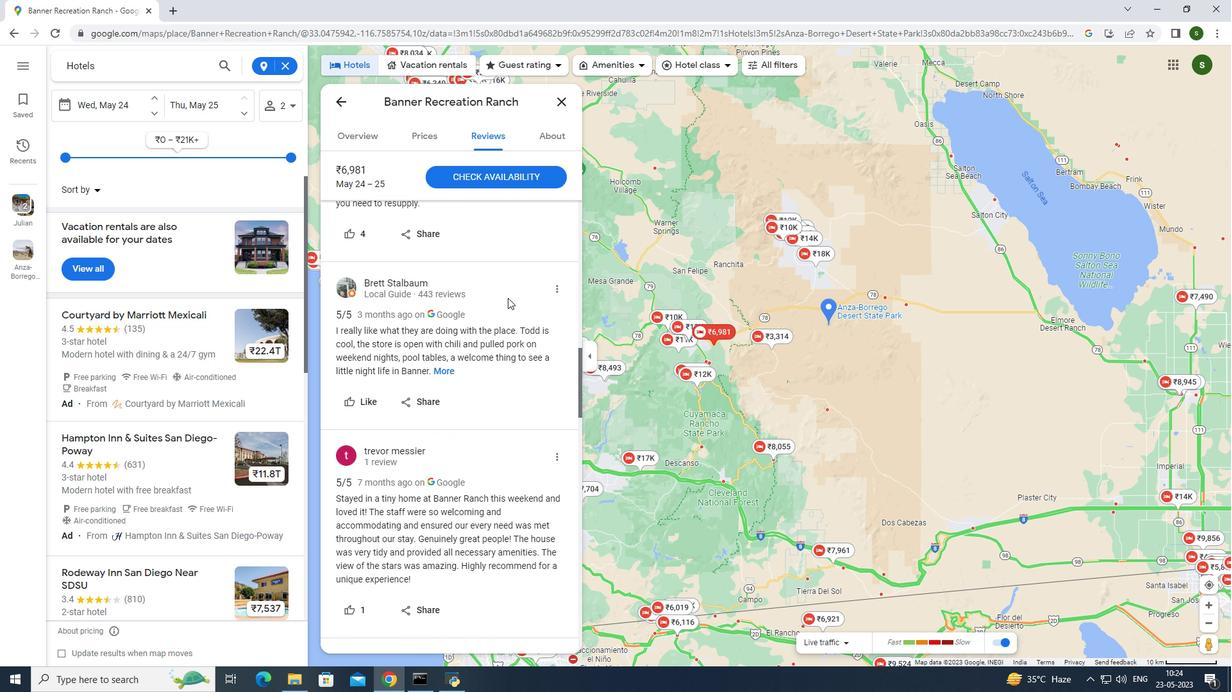 
Action: Mouse scrolled (507, 297) with delta (0, 0)
Screenshot: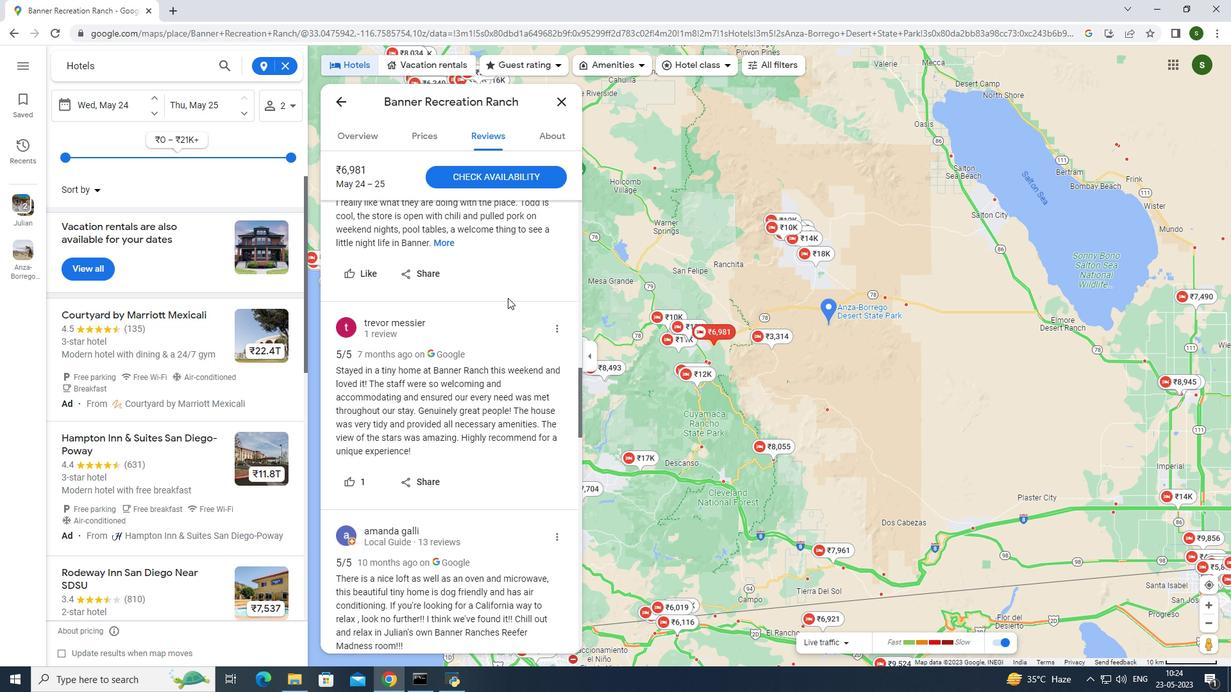 
Action: Mouse scrolled (507, 297) with delta (0, 0)
Screenshot: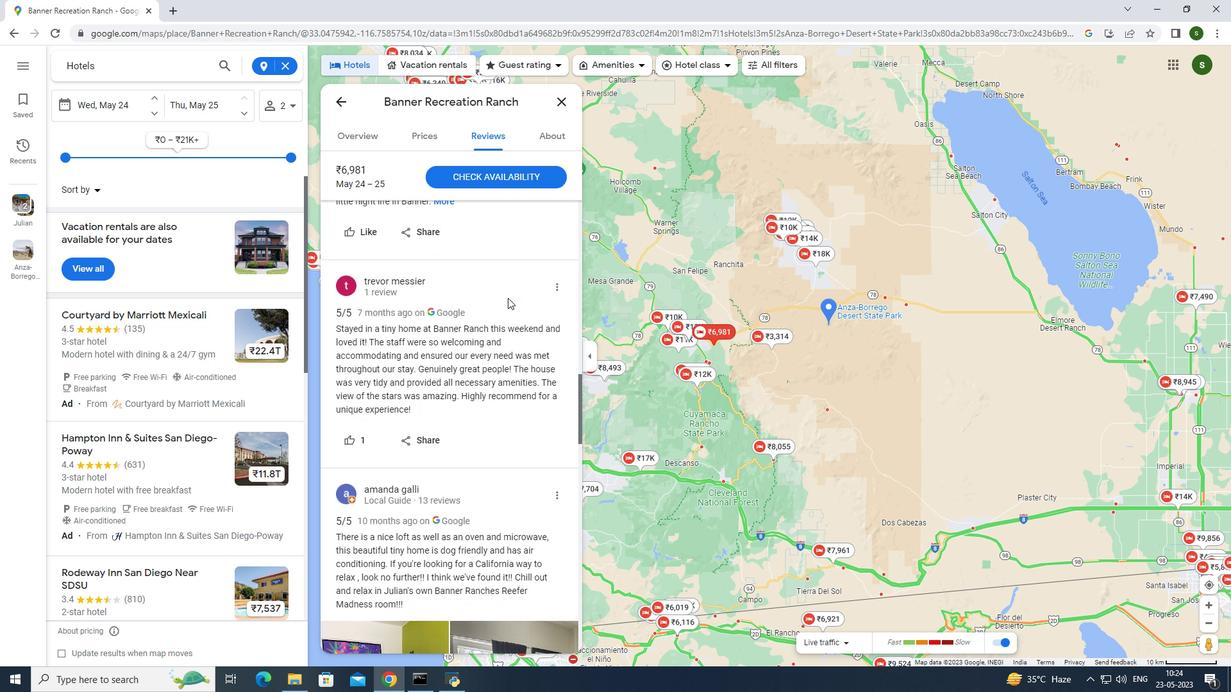 
Action: Mouse scrolled (507, 297) with delta (0, 0)
Screenshot: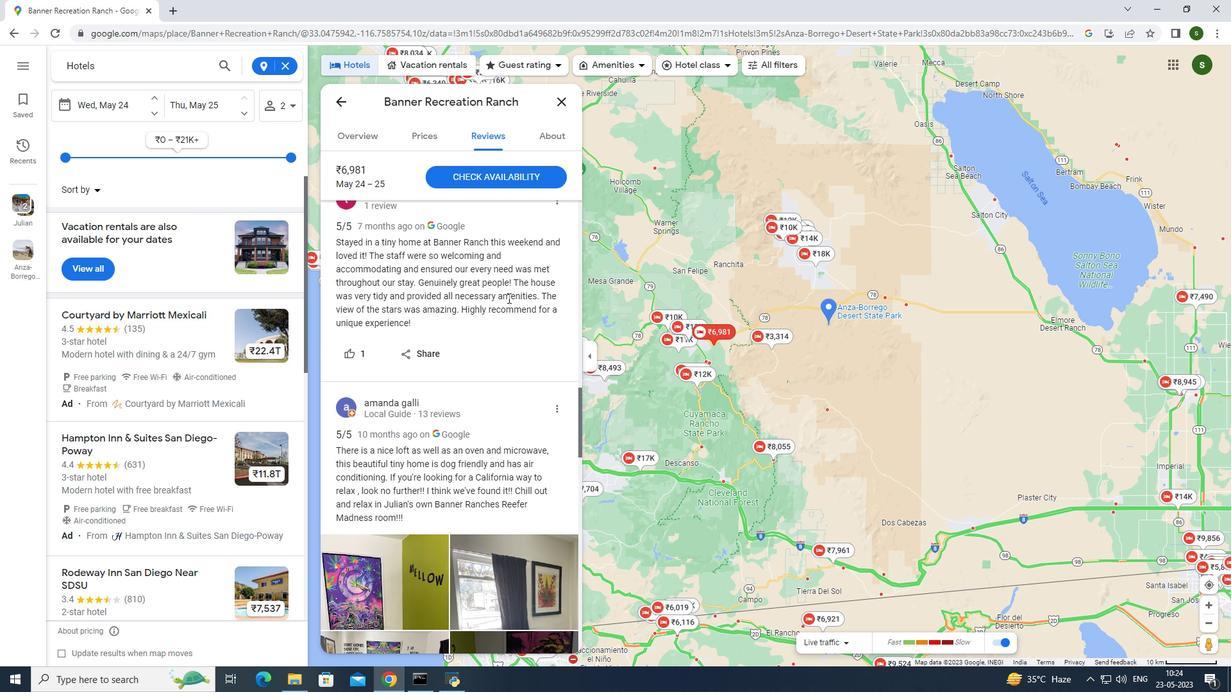 
Action: Mouse scrolled (507, 297) with delta (0, 0)
Screenshot: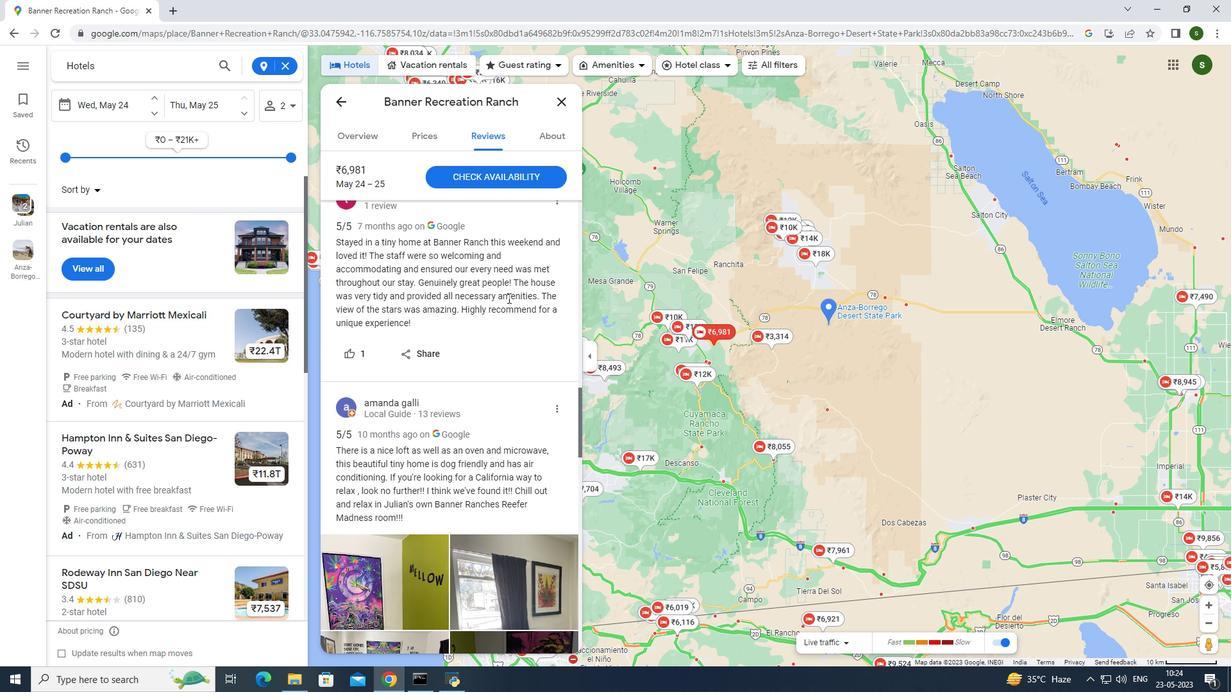 
Action: Mouse scrolled (507, 297) with delta (0, 0)
Screenshot: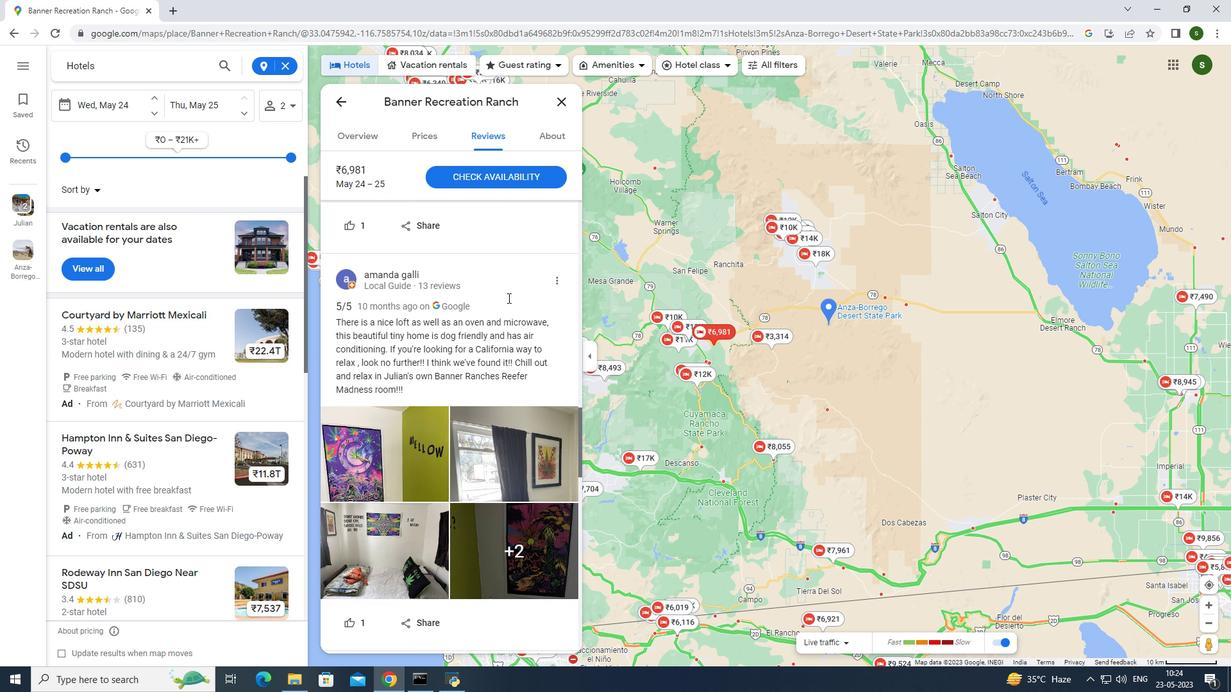 
Action: Mouse moved to (502, 299)
Screenshot: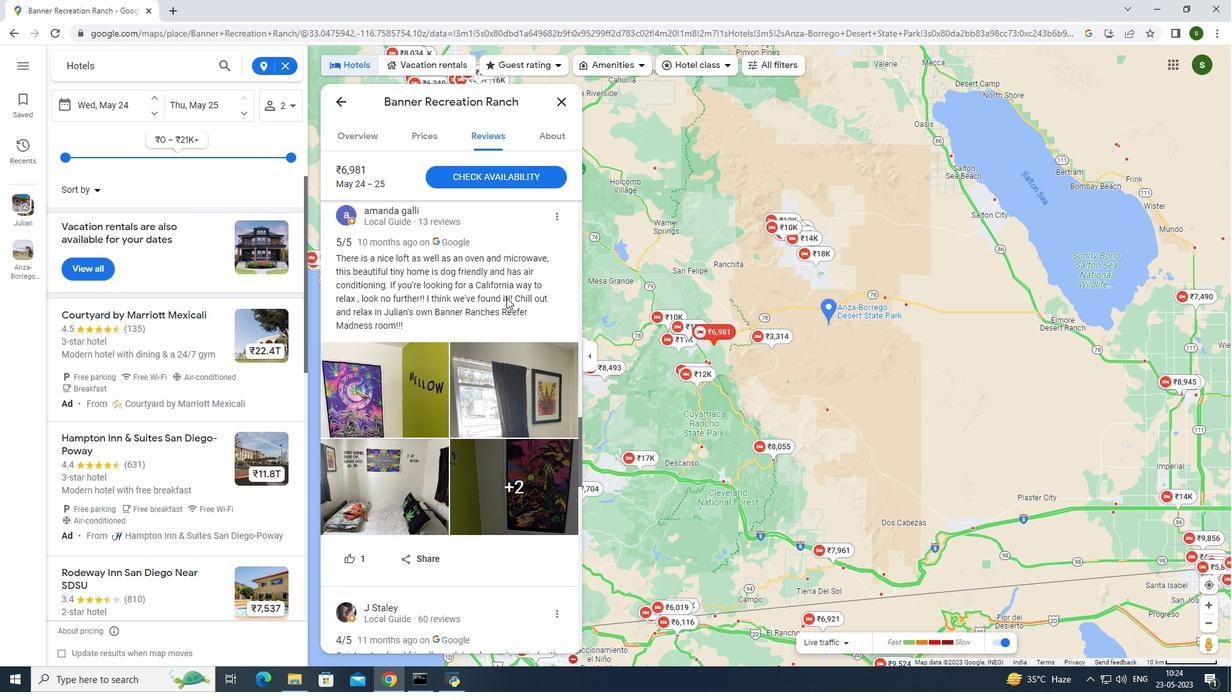 
Action: Mouse scrolled (502, 298) with delta (0, 0)
Screenshot: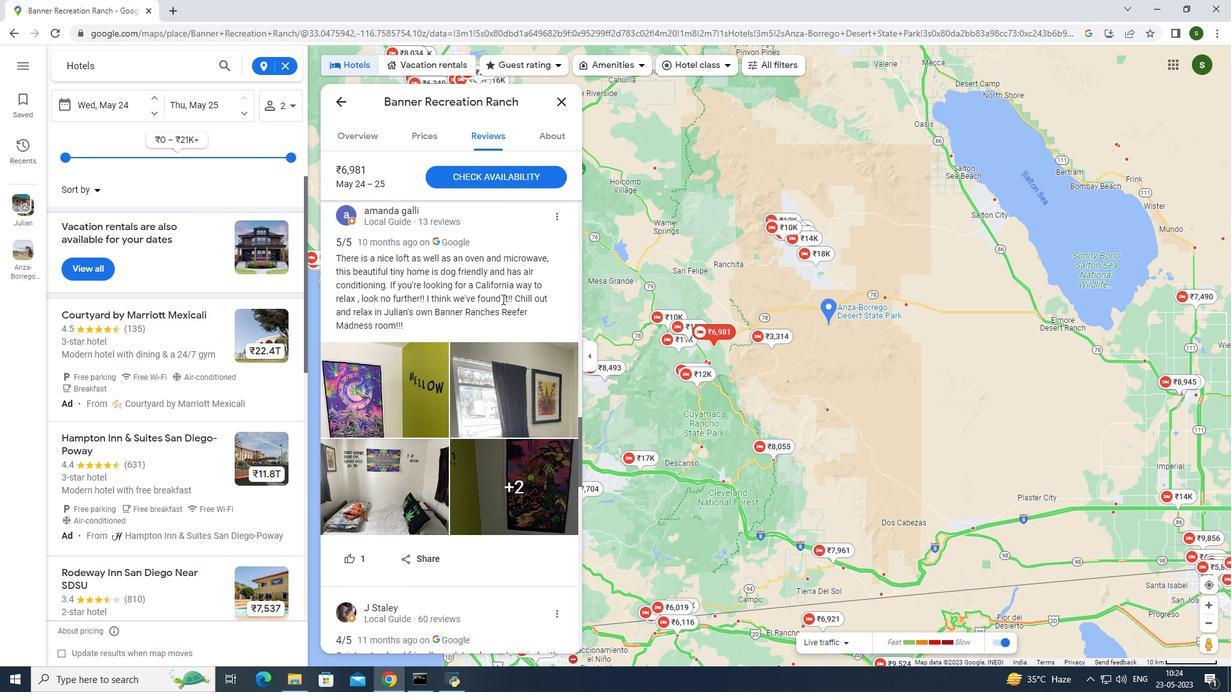 
Action: Mouse scrolled (502, 298) with delta (0, 0)
Screenshot: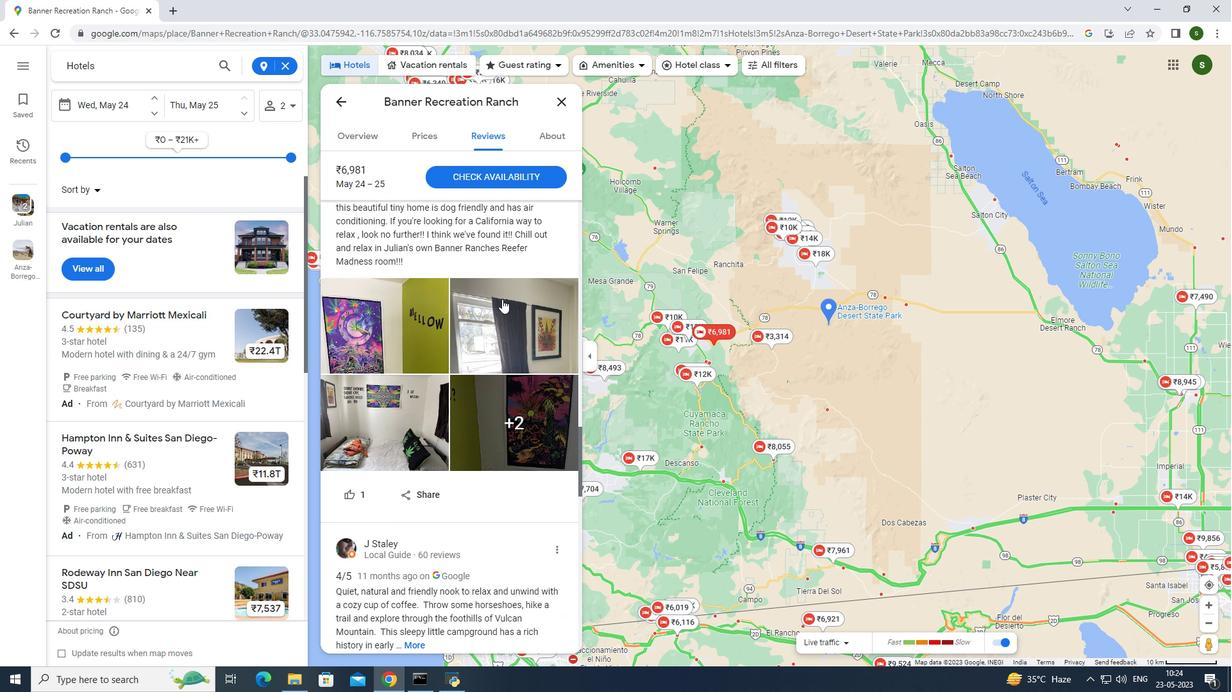
Action: Mouse scrolled (502, 298) with delta (0, 0)
Screenshot: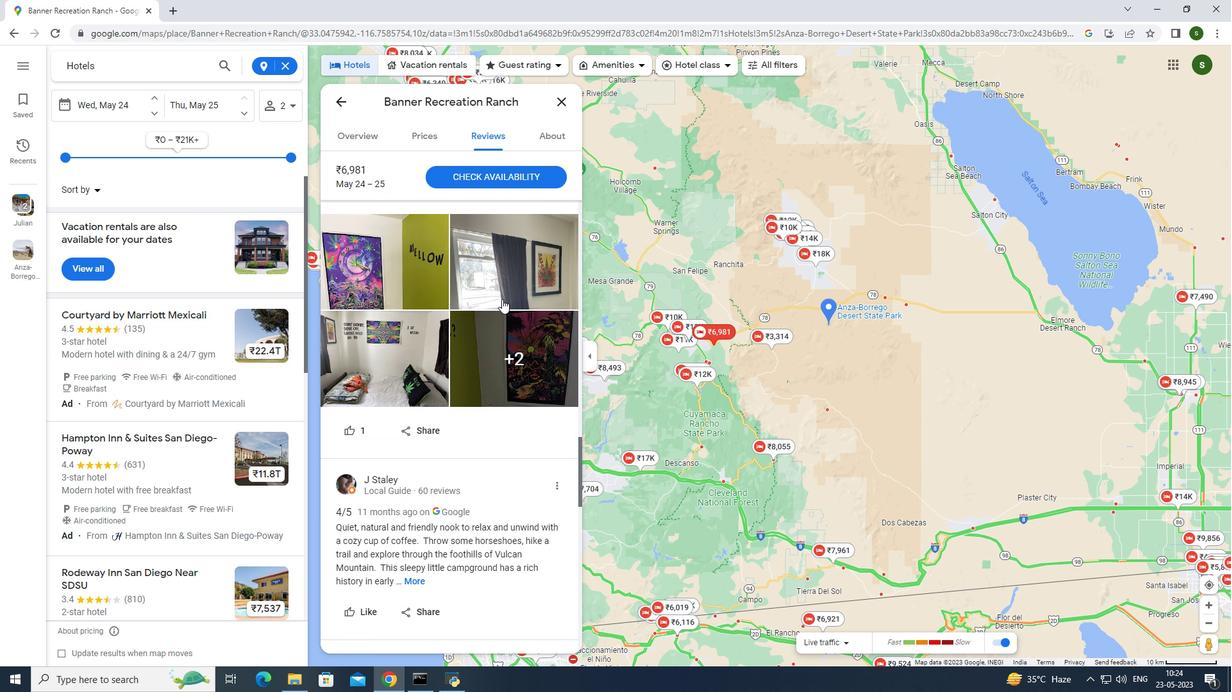 
Action: Mouse scrolled (502, 298) with delta (0, 0)
Screenshot: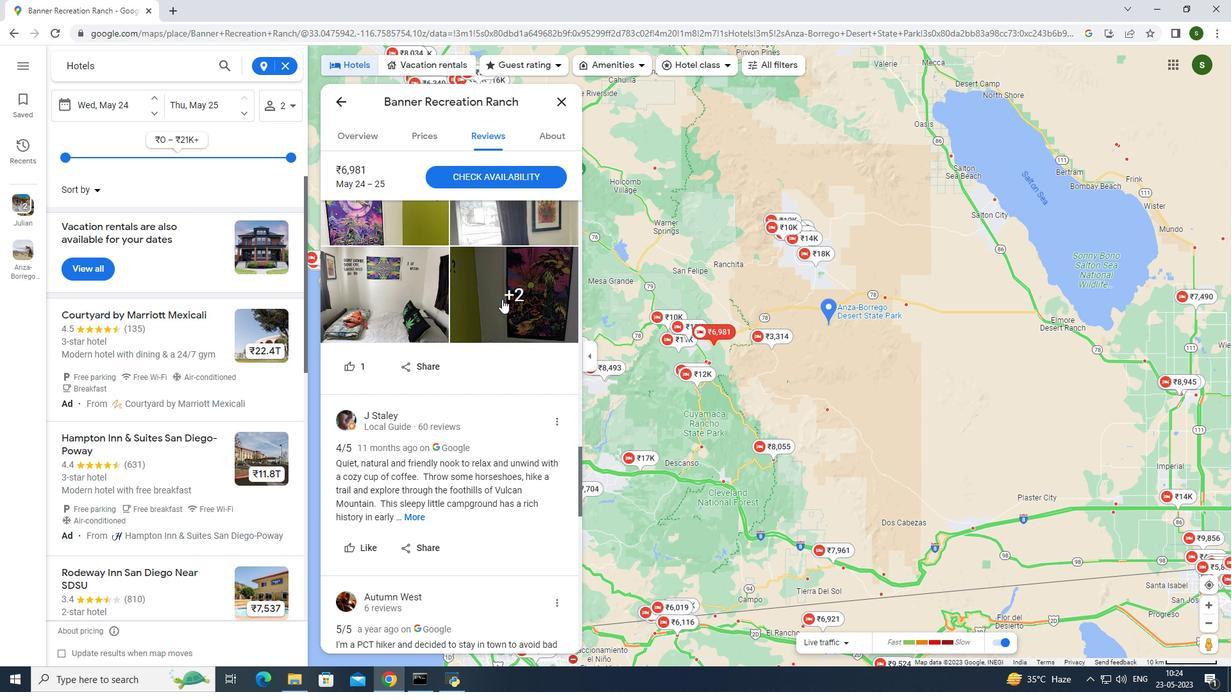 
Action: Mouse scrolled (502, 298) with delta (0, 0)
Screenshot: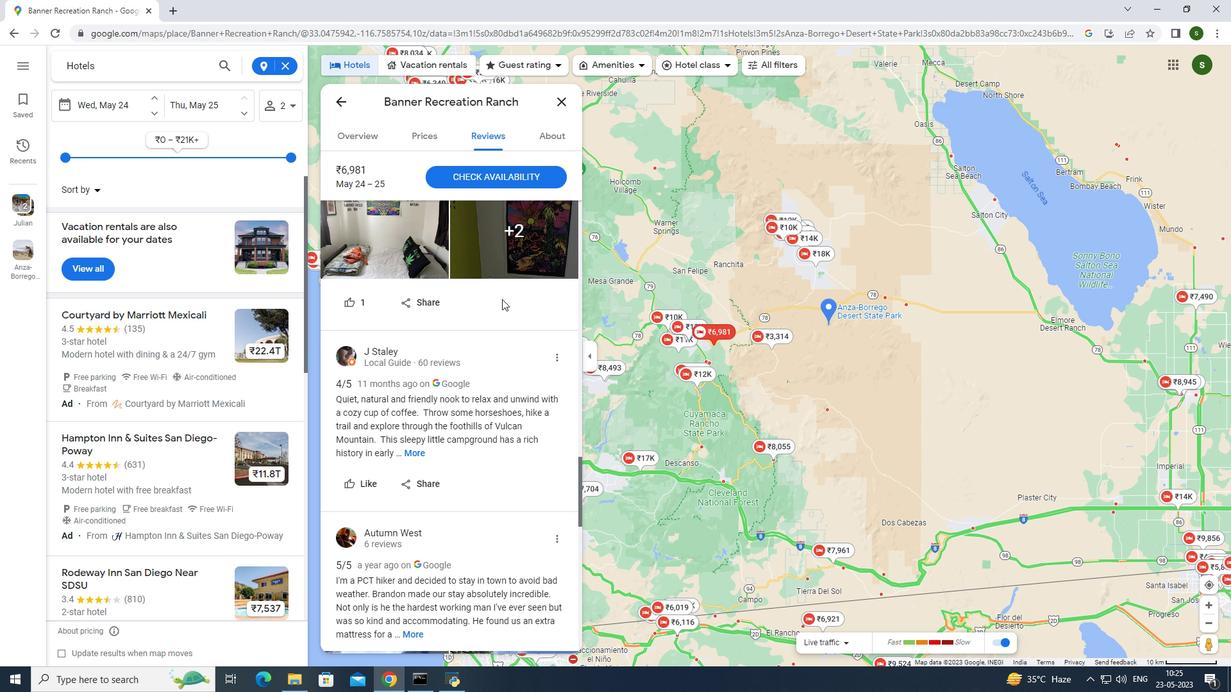 
Action: Mouse moved to (505, 299)
Screenshot: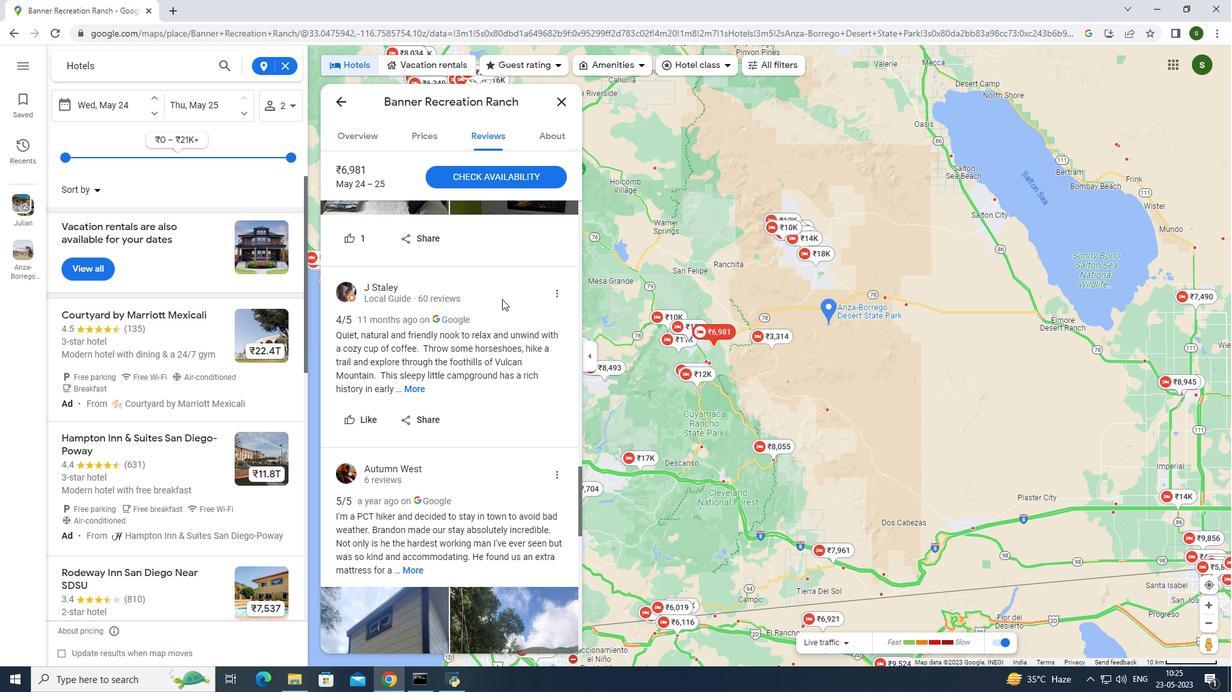 
Action: Mouse scrolled (505, 298) with delta (0, 0)
Screenshot: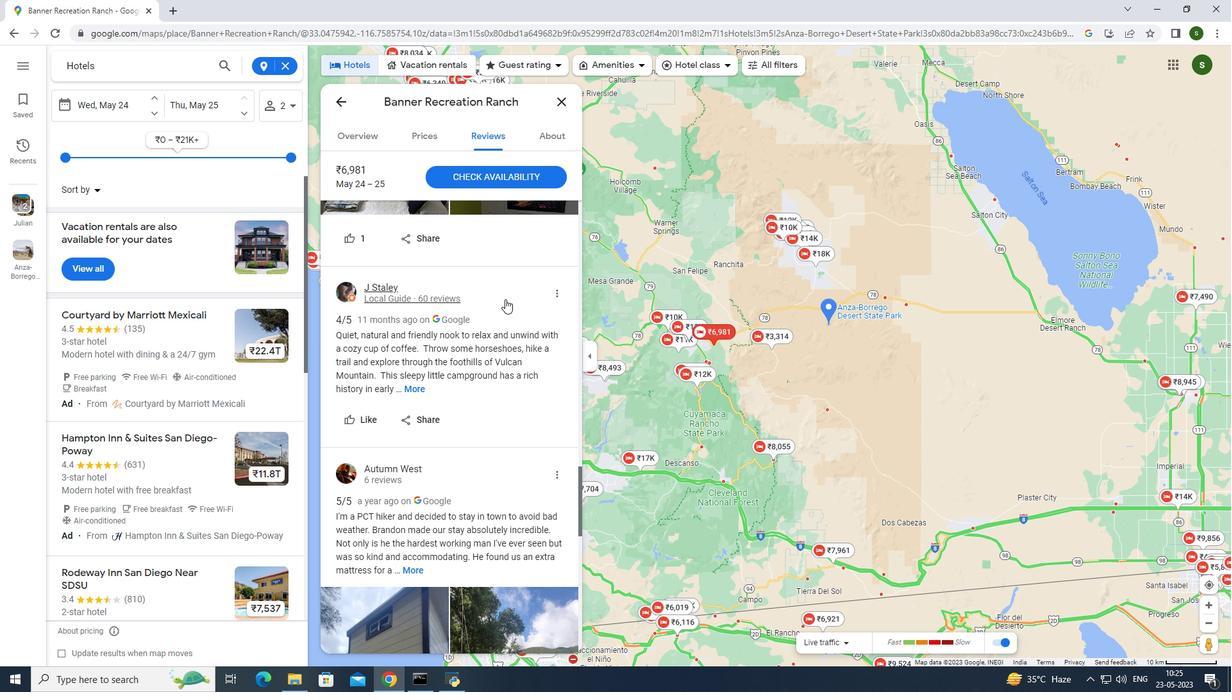 
Action: Mouse scrolled (505, 298) with delta (0, 0)
Screenshot: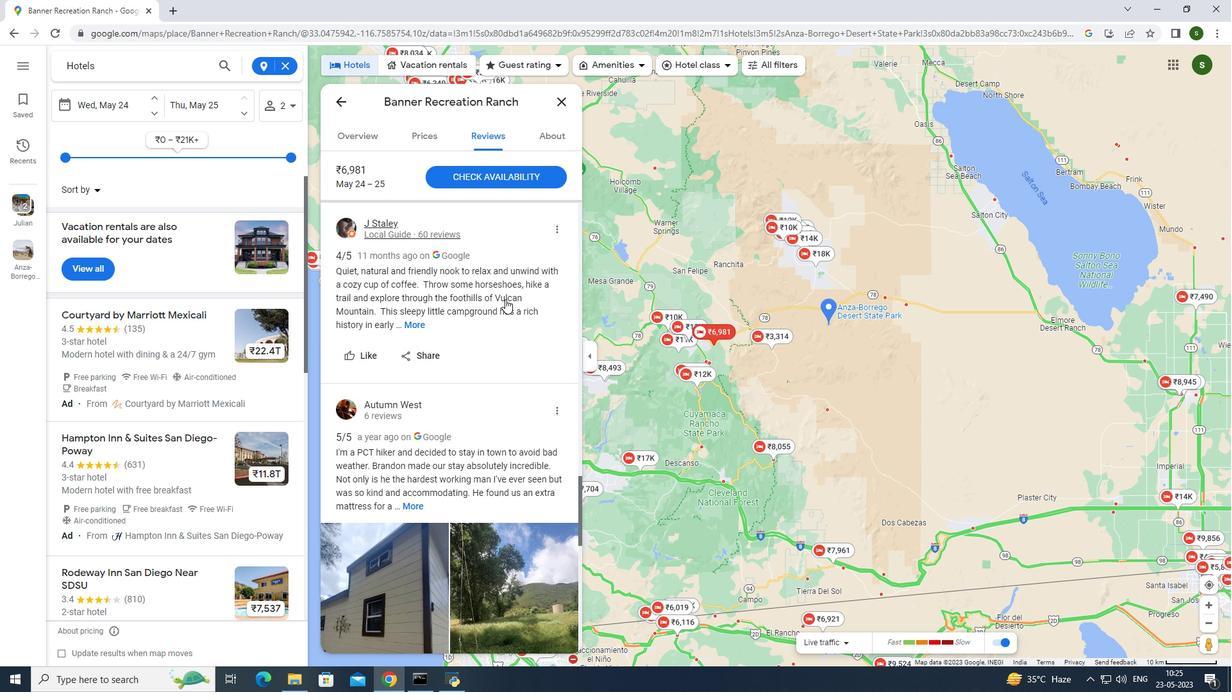 
Action: Mouse scrolled (505, 298) with delta (0, 0)
Screenshot: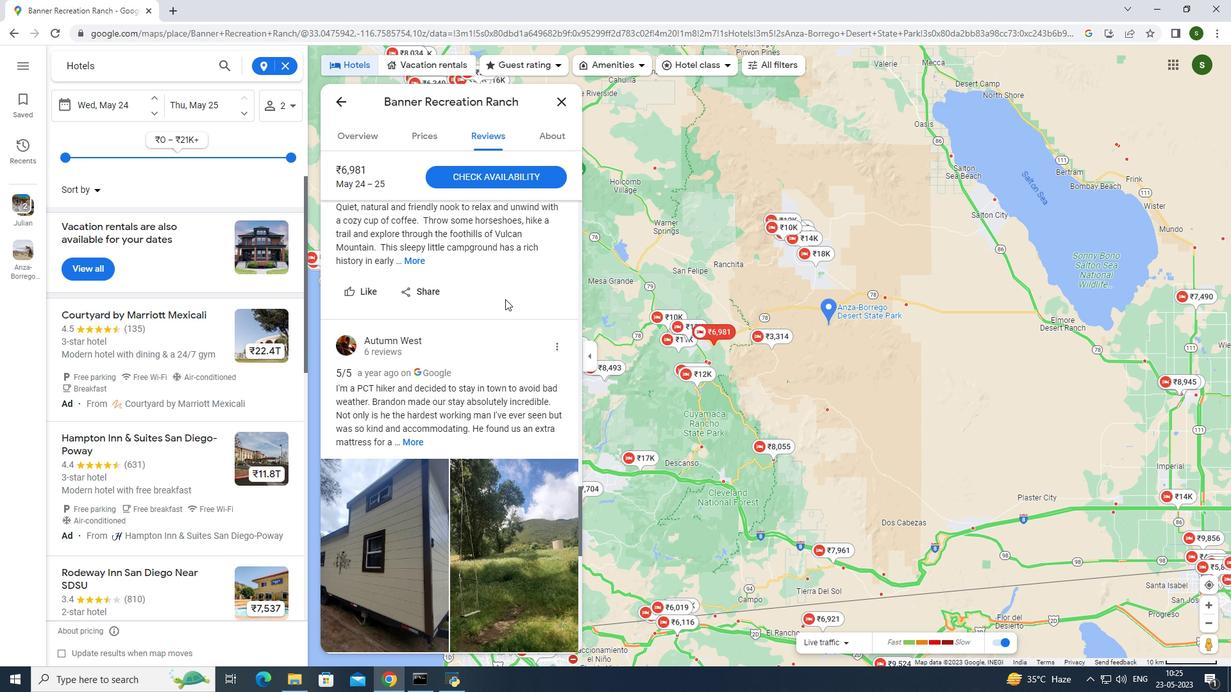 
Action: Mouse scrolled (505, 298) with delta (0, 0)
Screenshot: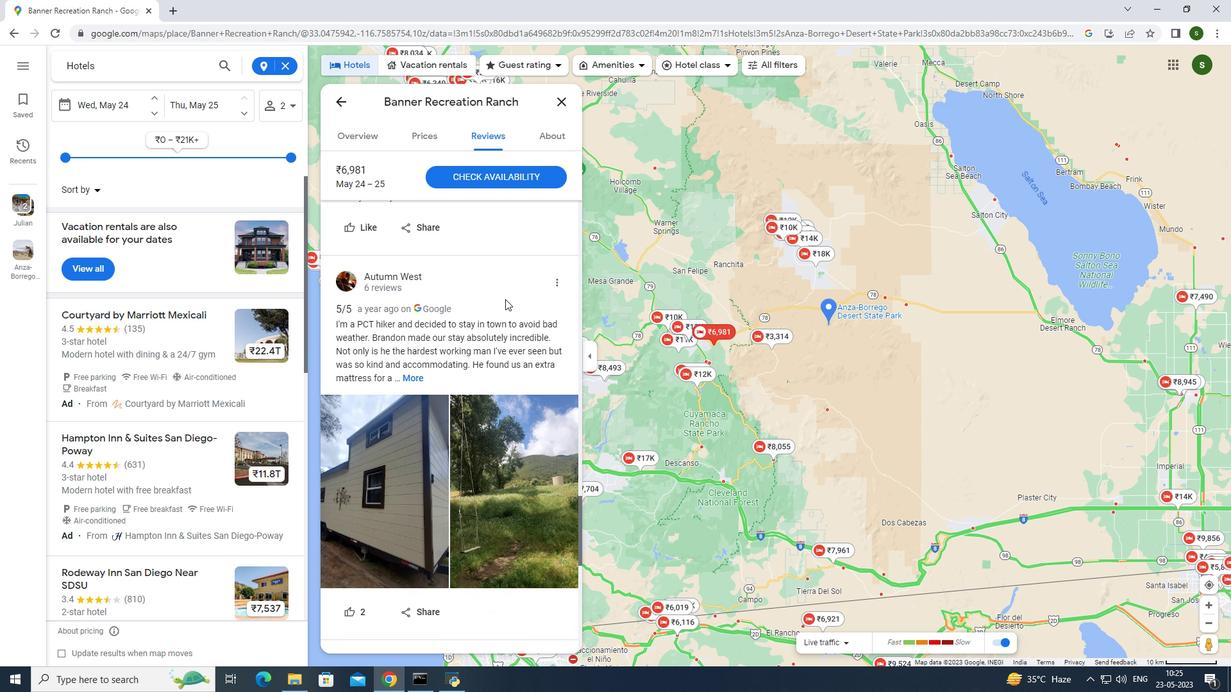 
Action: Mouse scrolled (505, 298) with delta (0, 0)
Screenshot: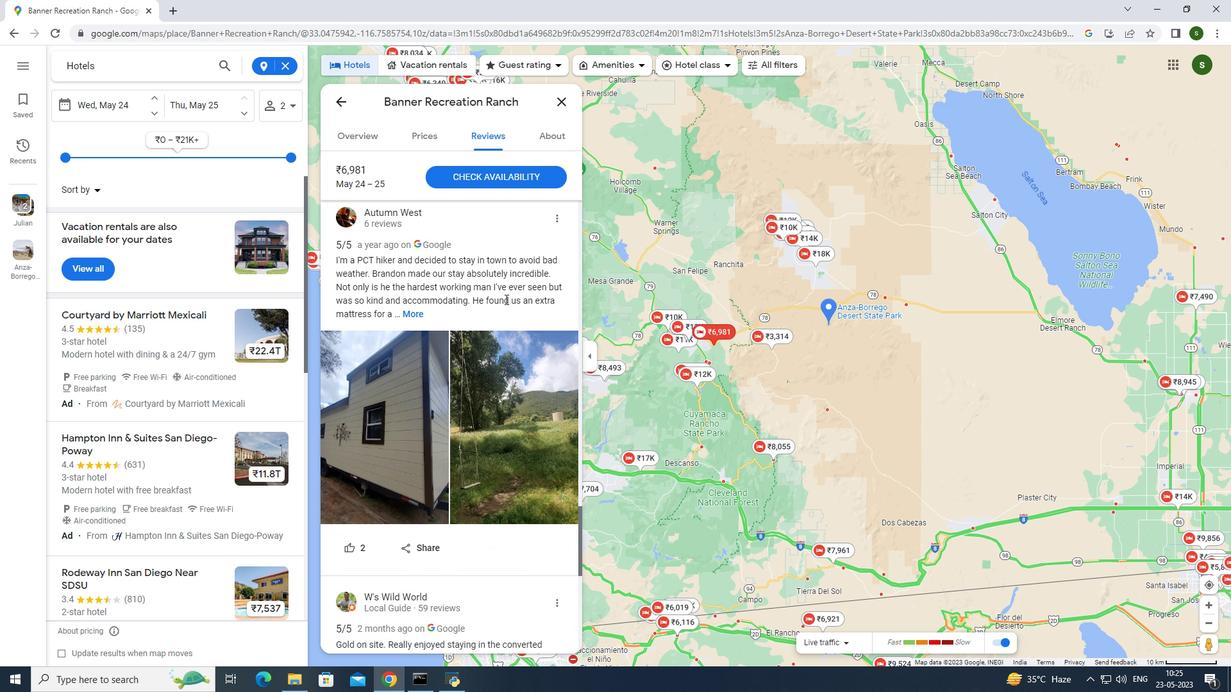 
Action: Mouse moved to (545, 343)
Screenshot: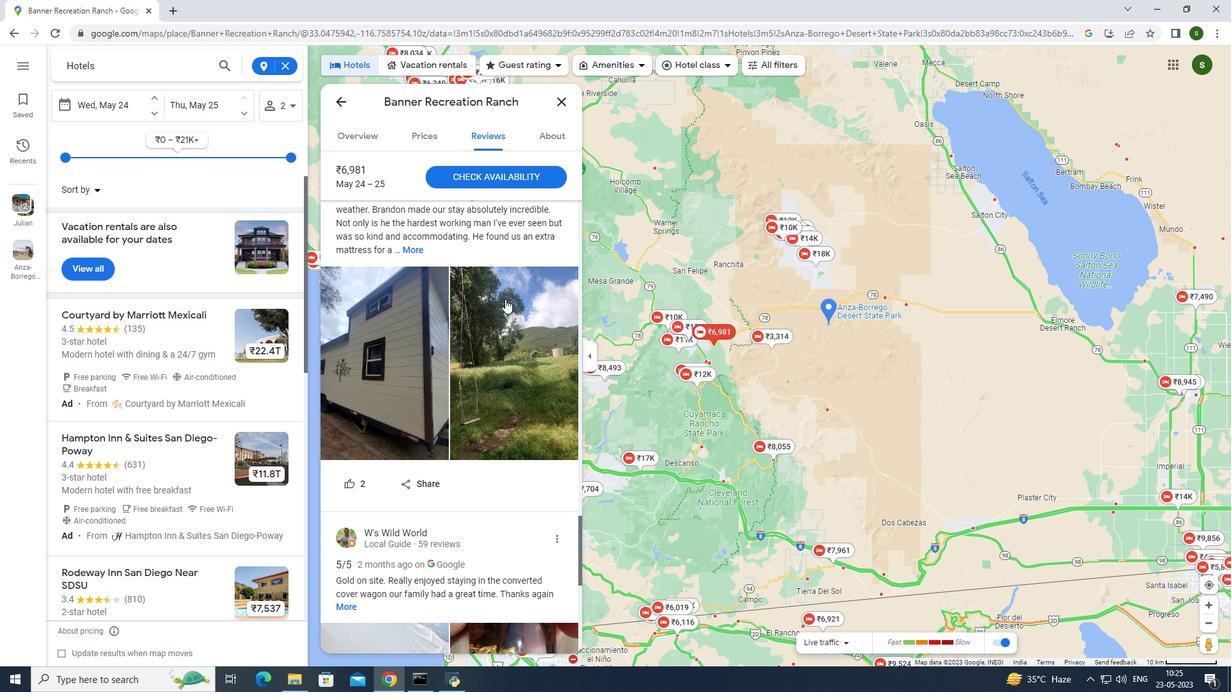 
Action: Mouse scrolled (545, 342) with delta (0, 0)
Screenshot: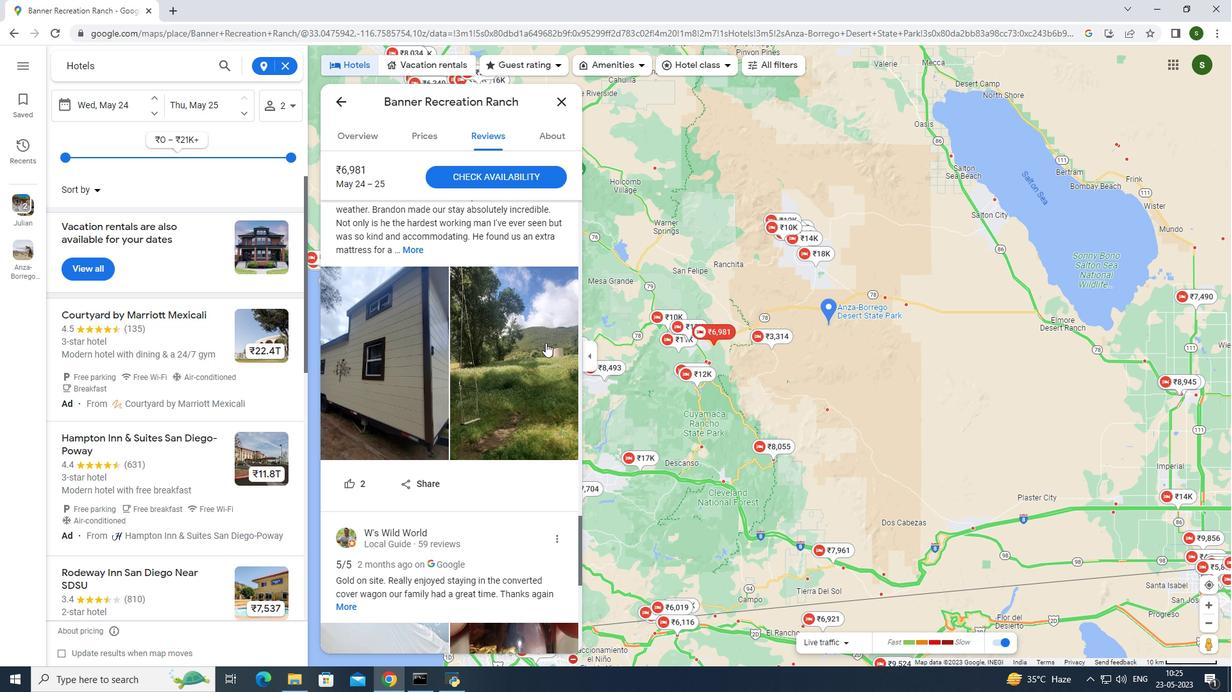 
Action: Mouse scrolled (545, 342) with delta (0, 0)
Screenshot: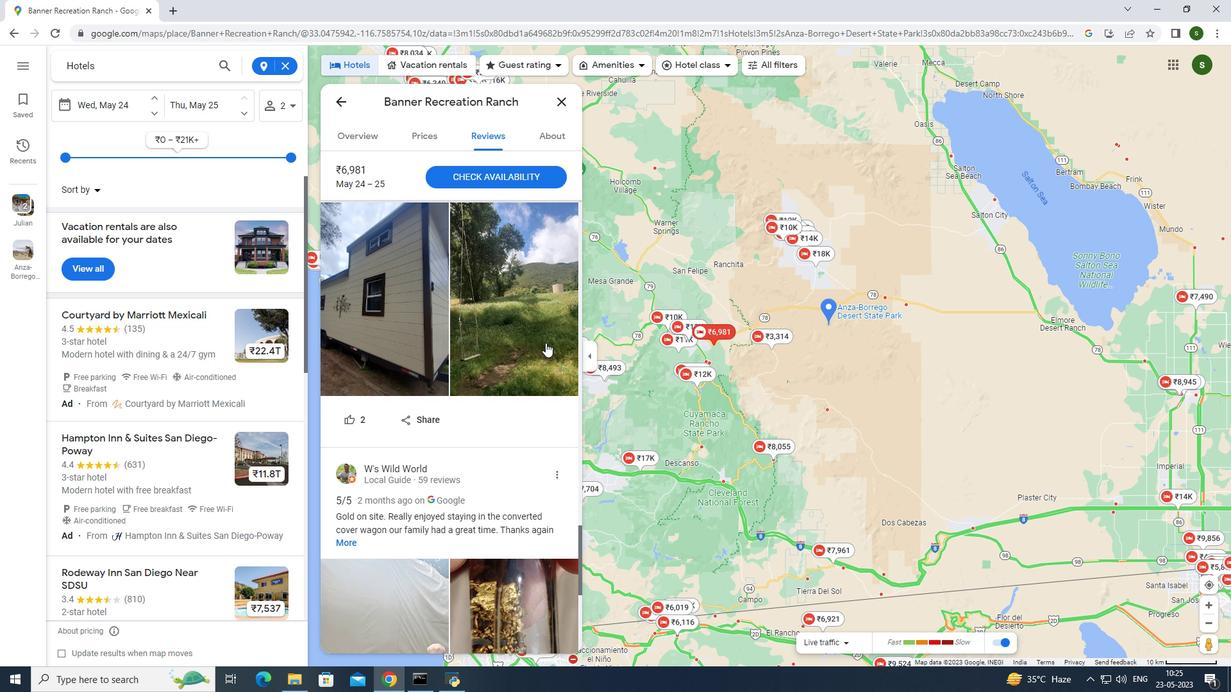 
Action: Mouse scrolled (545, 342) with delta (0, 0)
Screenshot: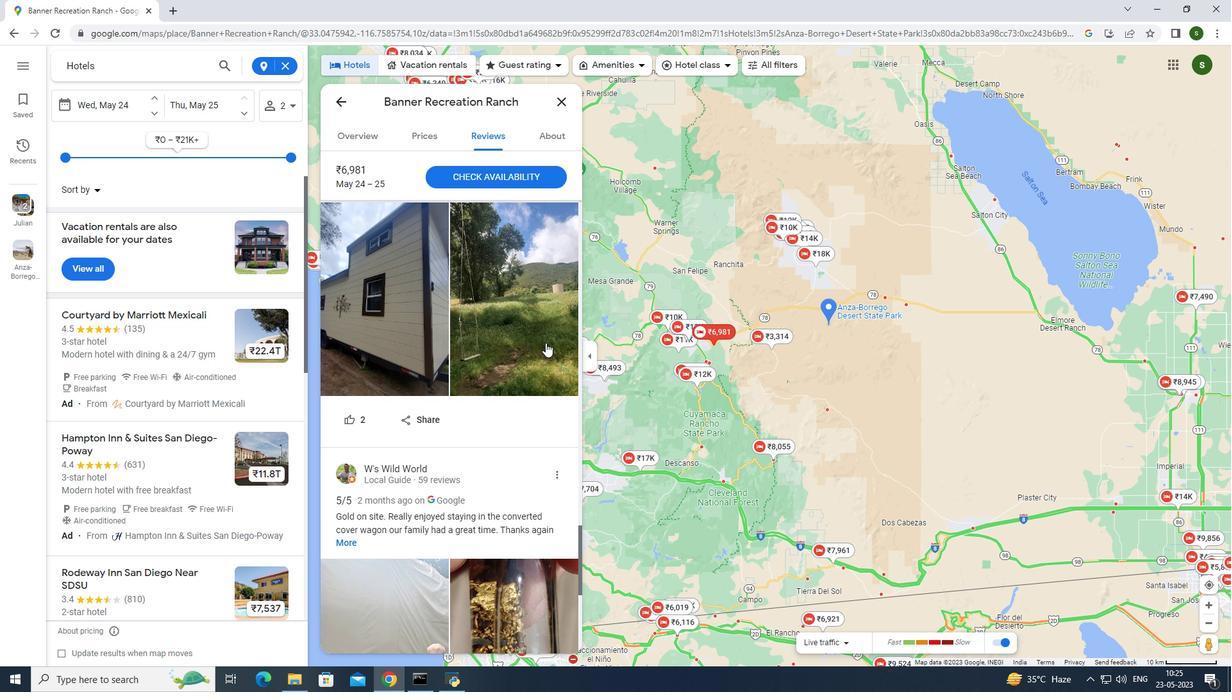 
Action: Mouse scrolled (545, 342) with delta (0, 0)
Screenshot: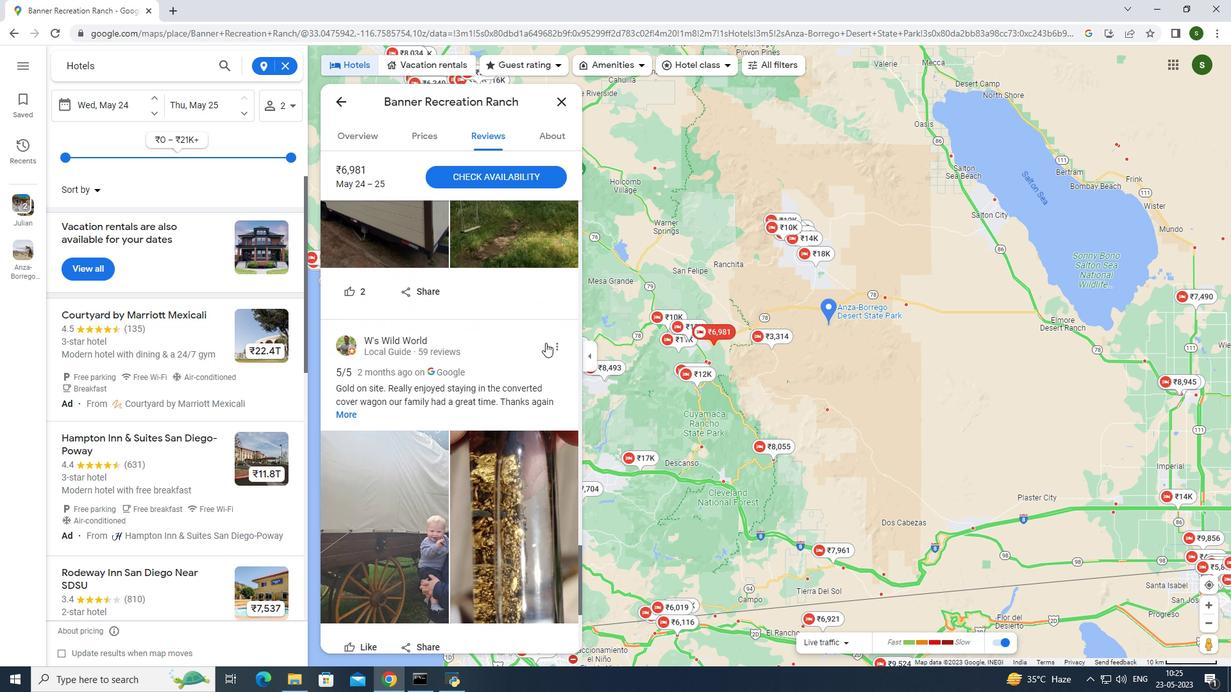 
Action: Mouse scrolled (545, 342) with delta (0, 0)
Screenshot: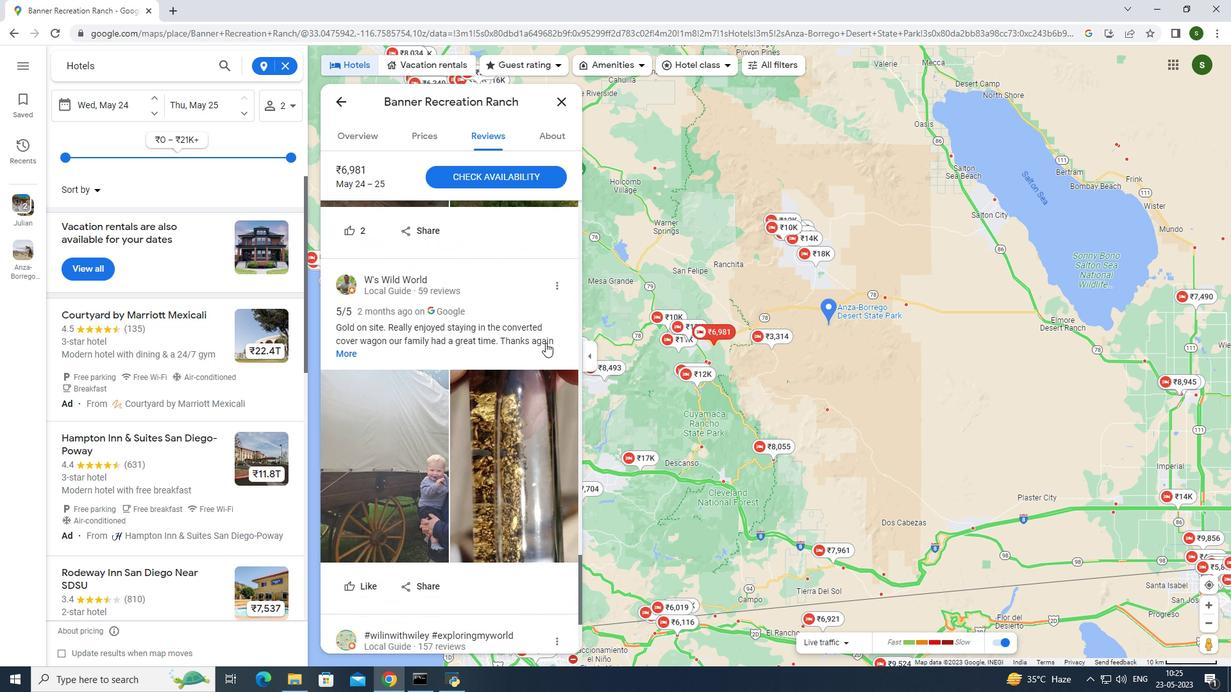 
Action: Mouse moved to (536, 489)
Screenshot: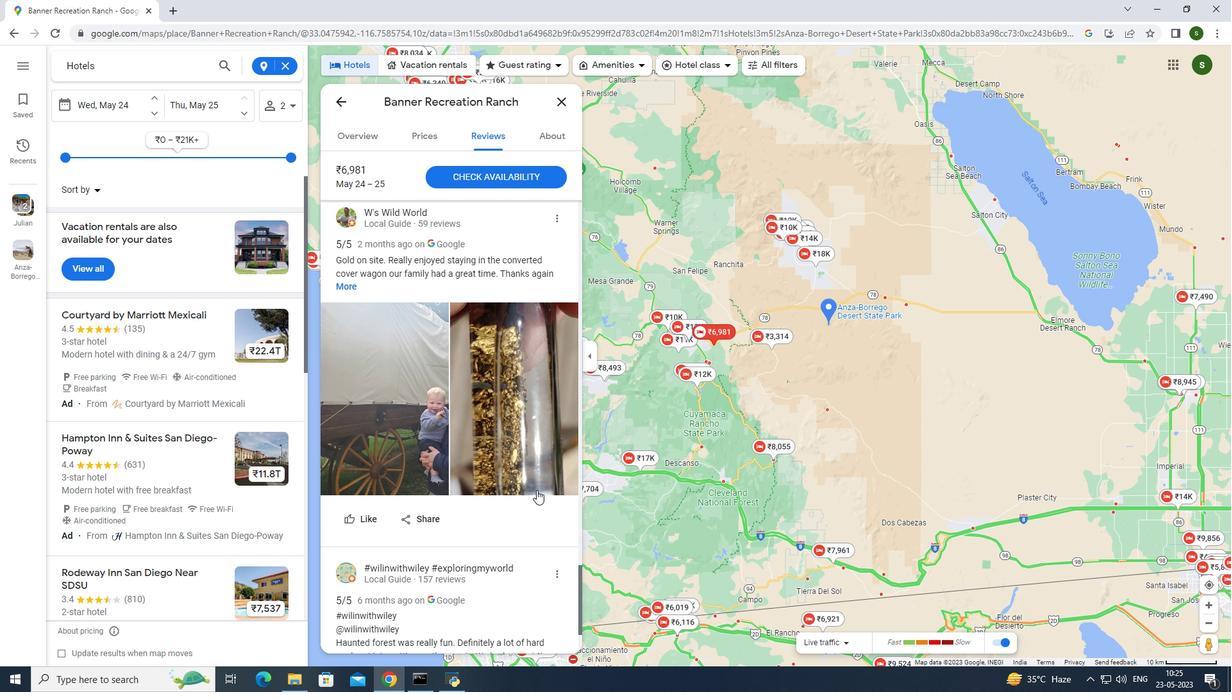 
Action: Mouse scrolled (536, 488) with delta (0, 0)
Screenshot: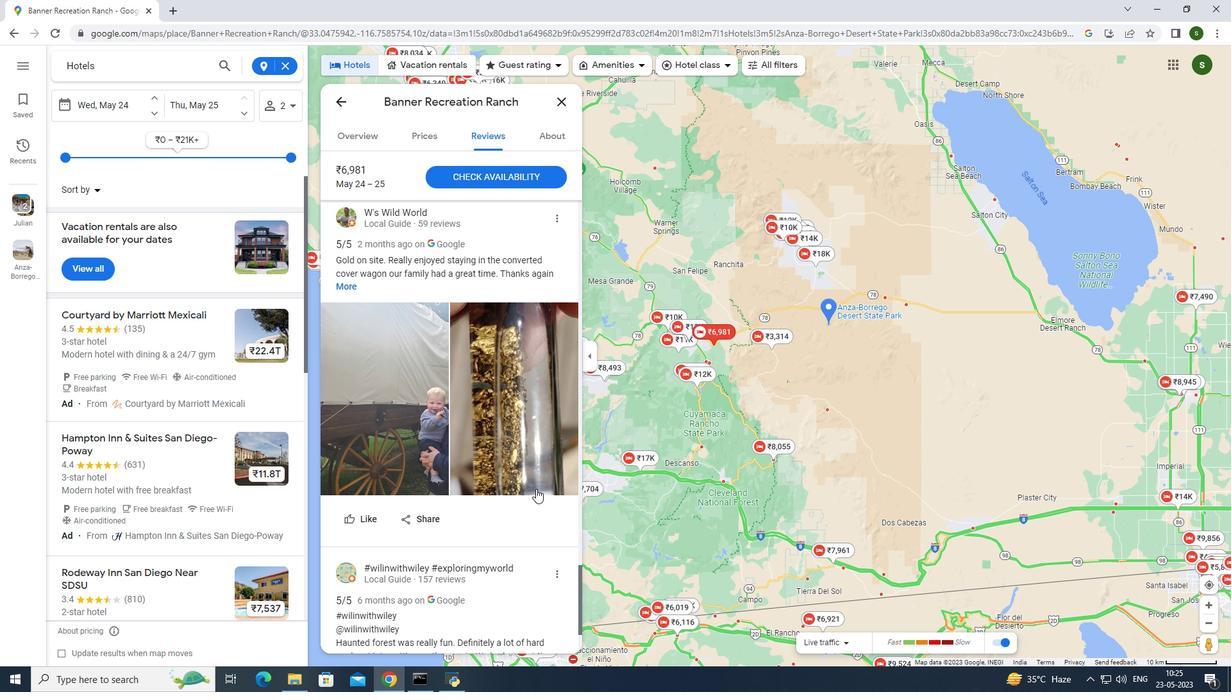 
Action: Mouse scrolled (536, 488) with delta (0, 0)
Screenshot: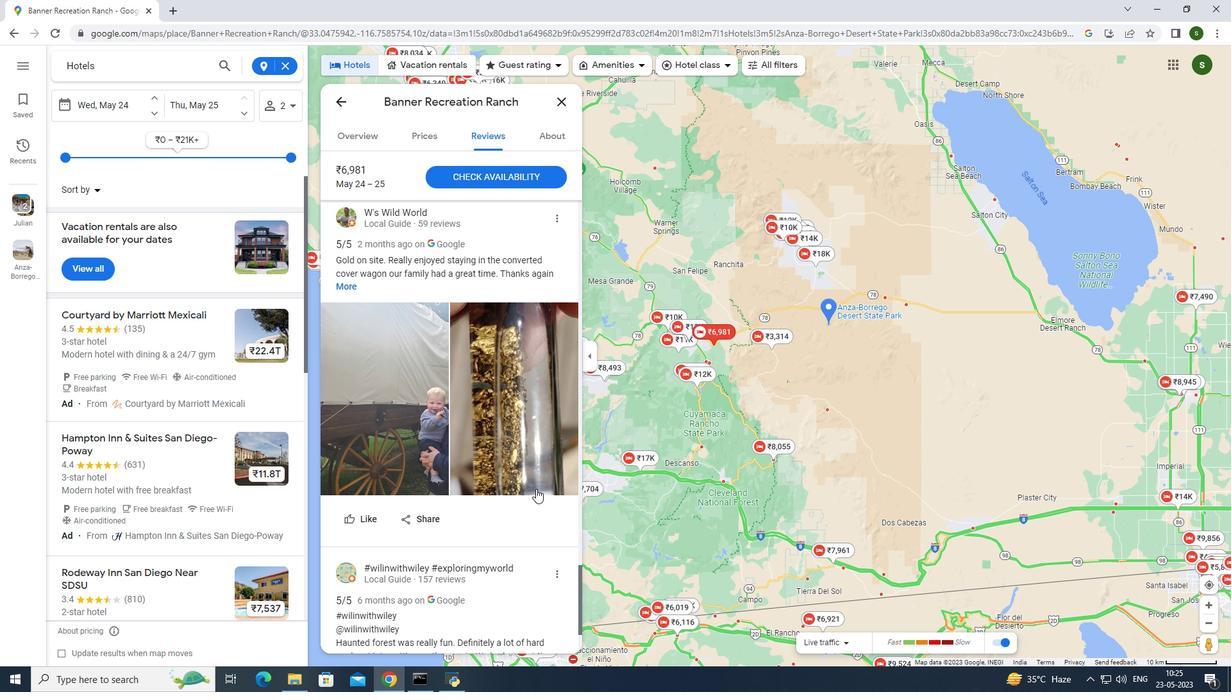 
Action: Mouse scrolled (536, 488) with delta (0, 0)
Screenshot: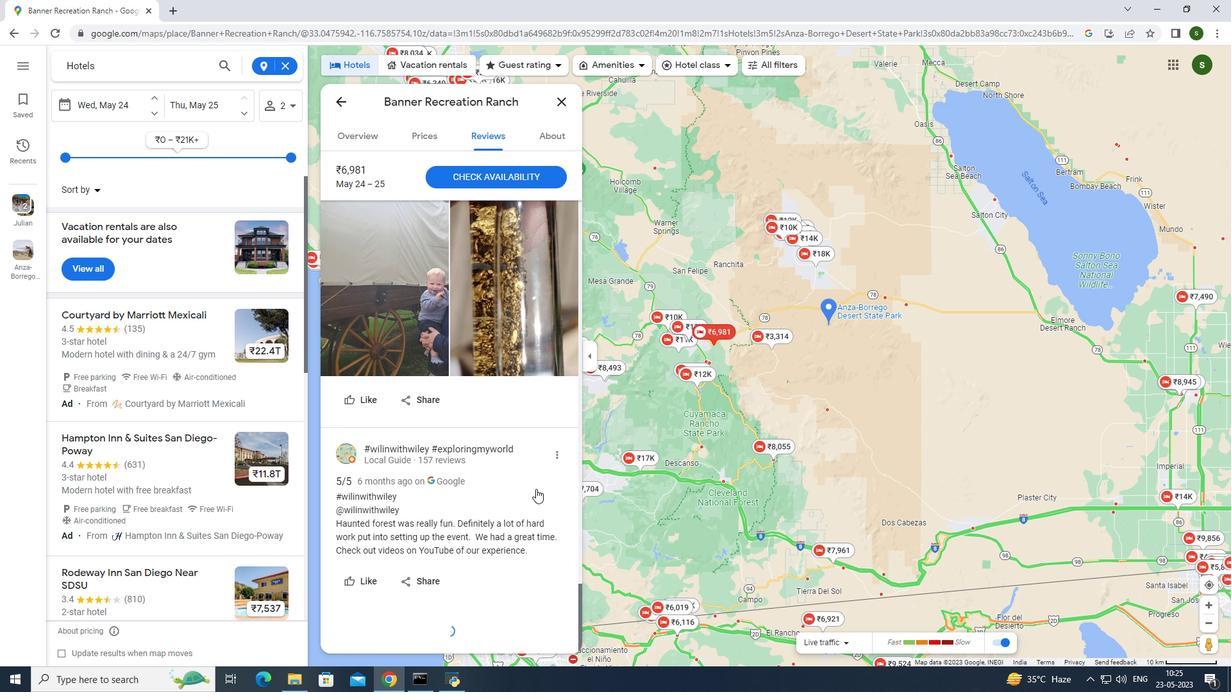 
Action: Mouse scrolled (536, 488) with delta (0, 0)
Screenshot: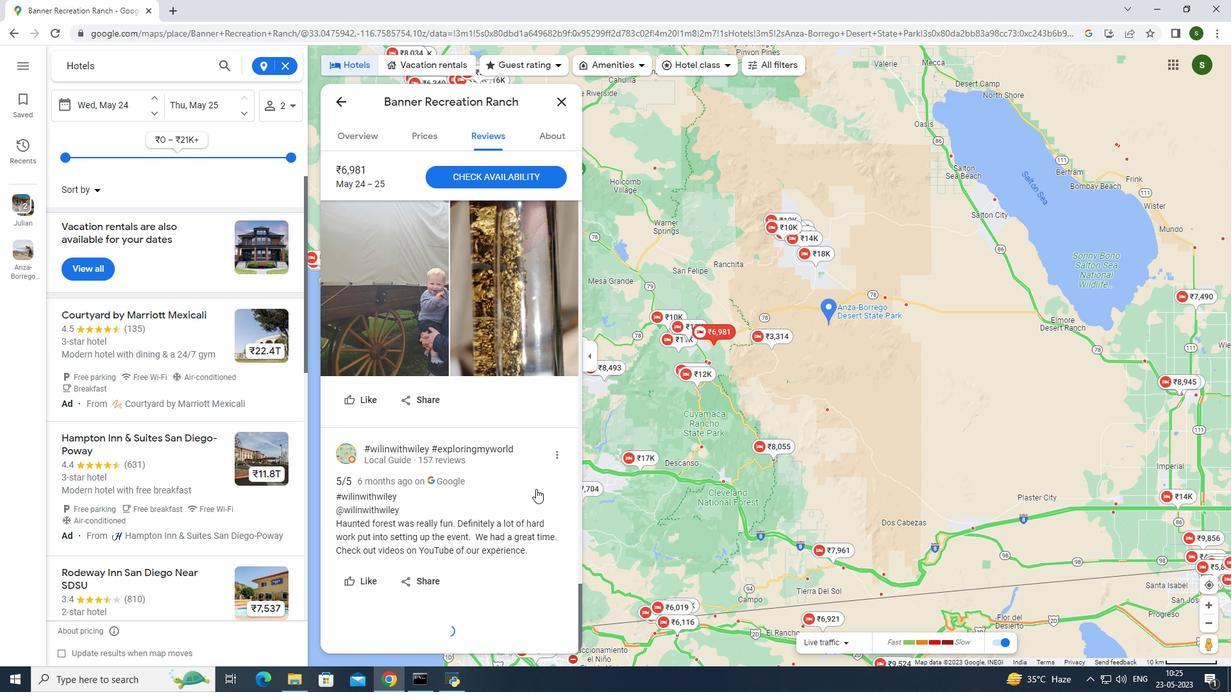 
Action: Mouse scrolled (536, 488) with delta (0, 0)
Screenshot: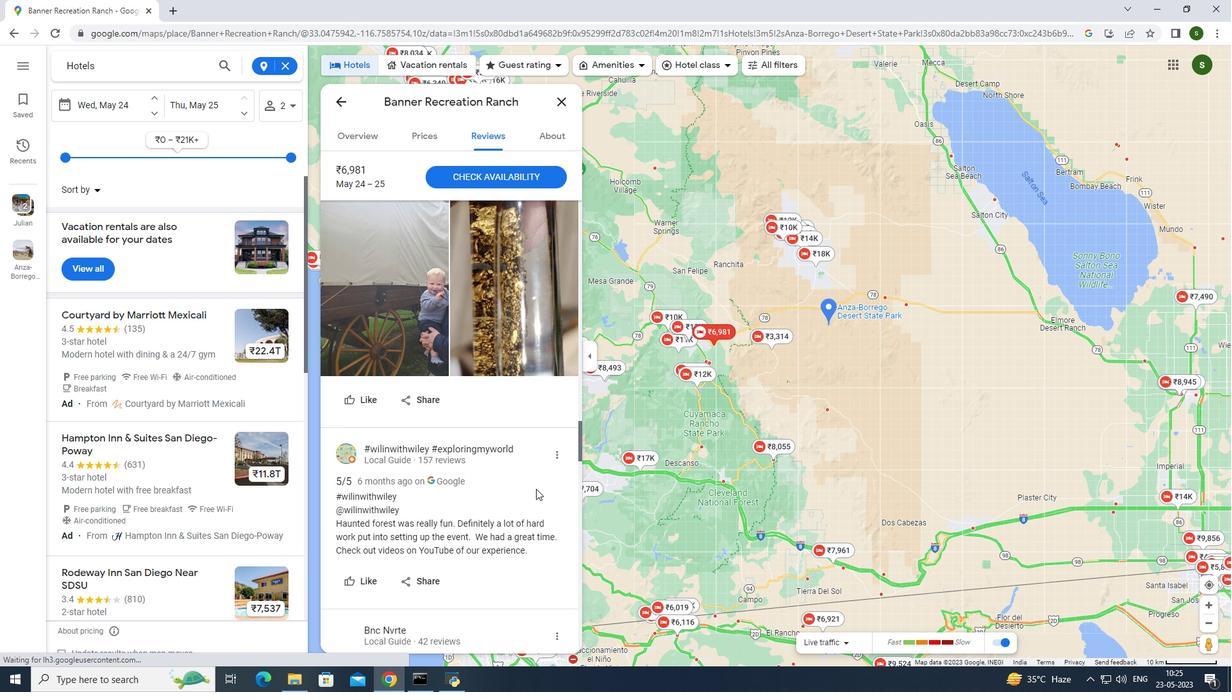 
Action: Mouse scrolled (536, 488) with delta (0, 0)
Screenshot: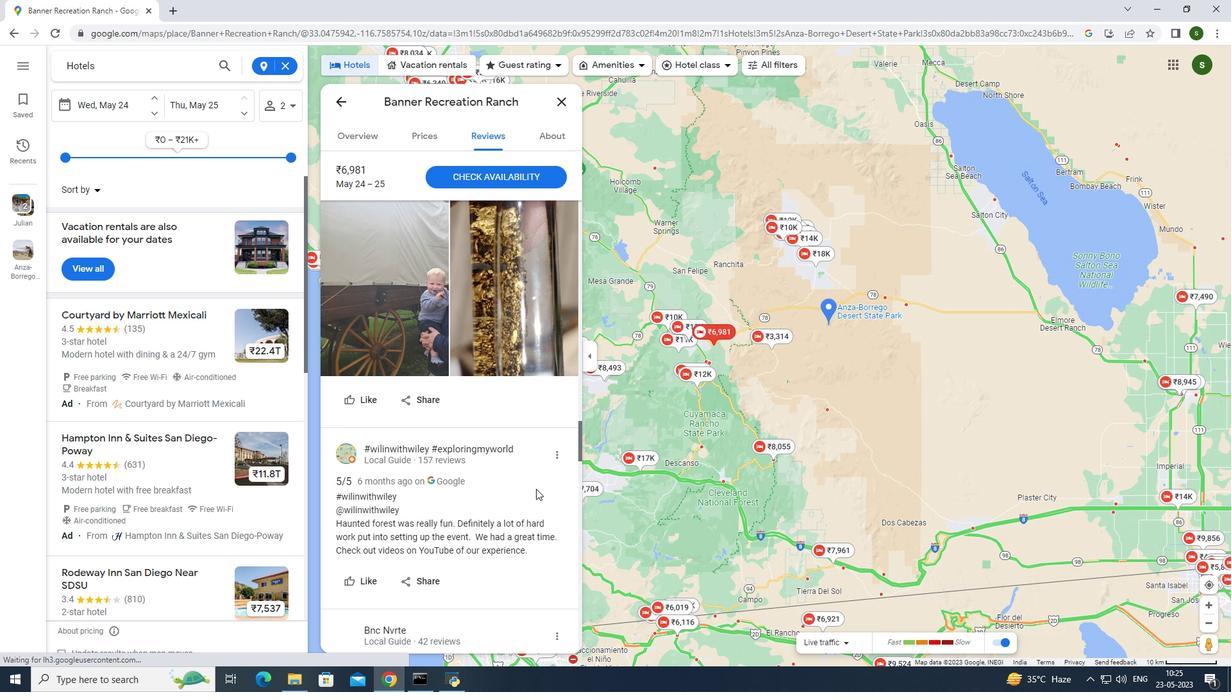 
Action: Mouse moved to (536, 479)
Screenshot: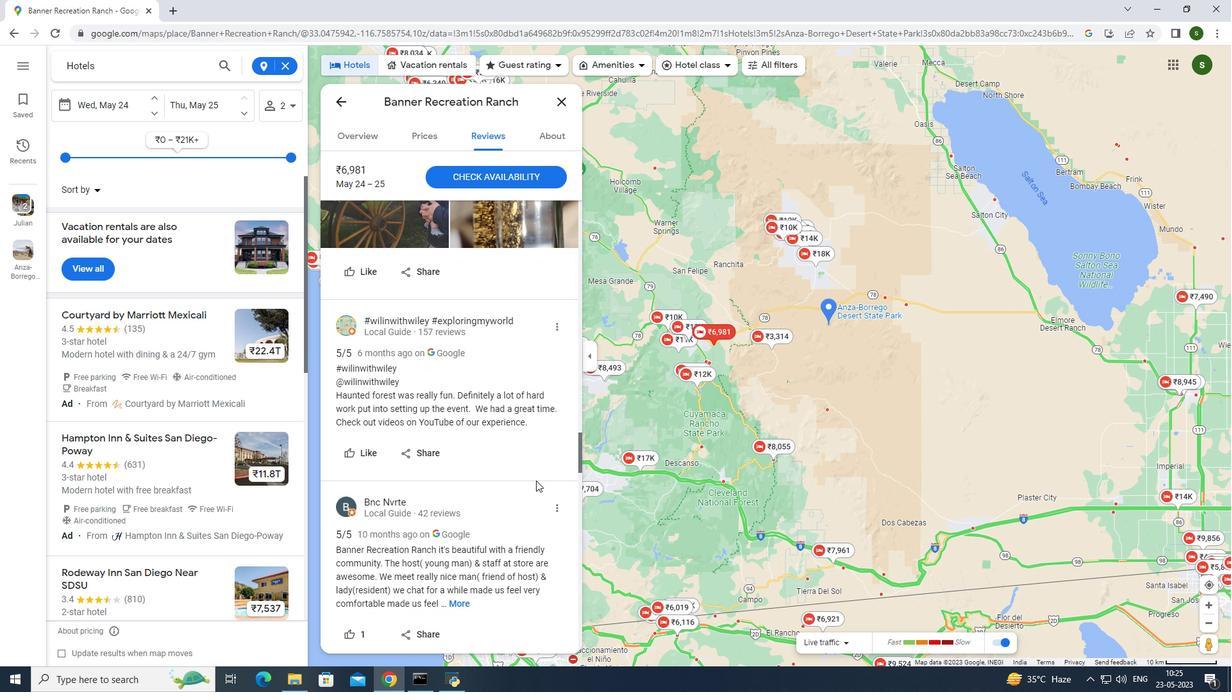
Action: Mouse scrolled (536, 479) with delta (0, 0)
Screenshot: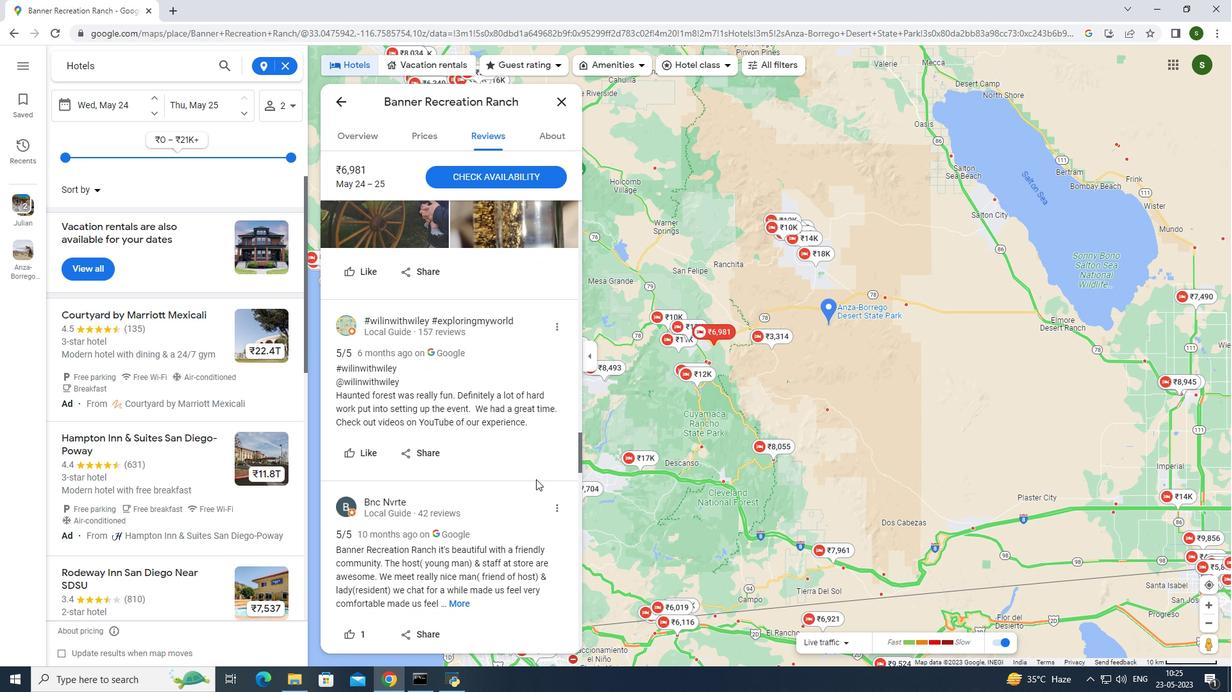 
Action: Mouse moved to (913, 369)
Screenshot: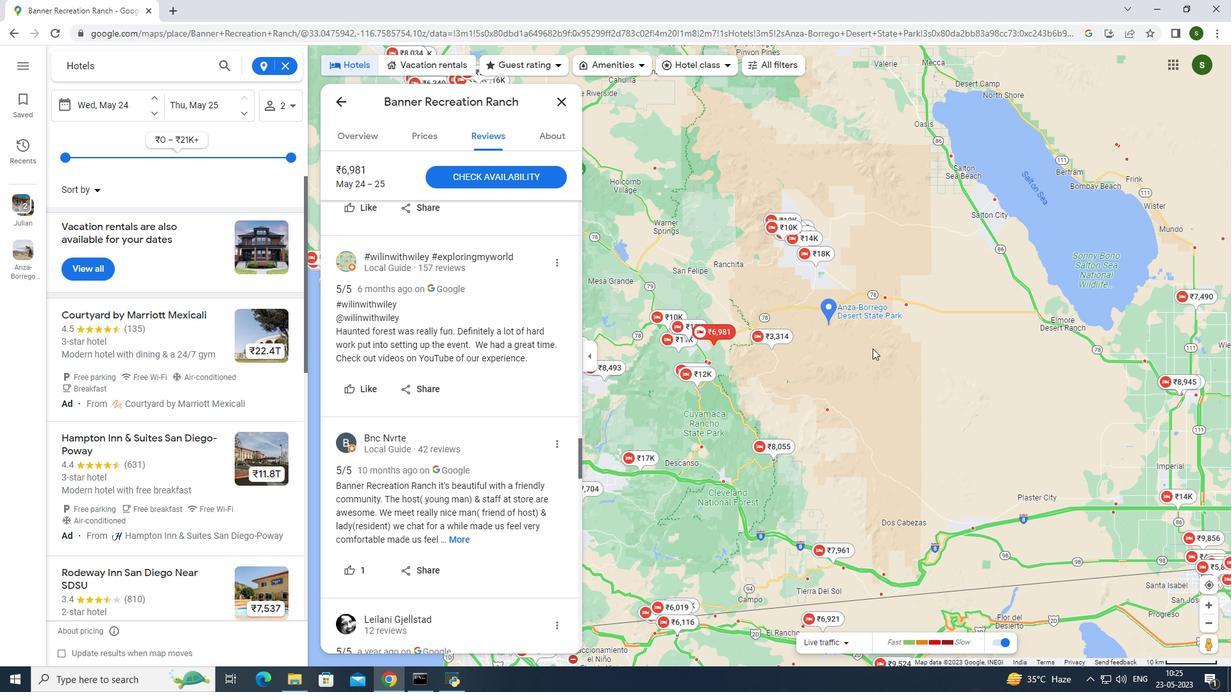 
Action: Mouse pressed left at (913, 369)
Screenshot: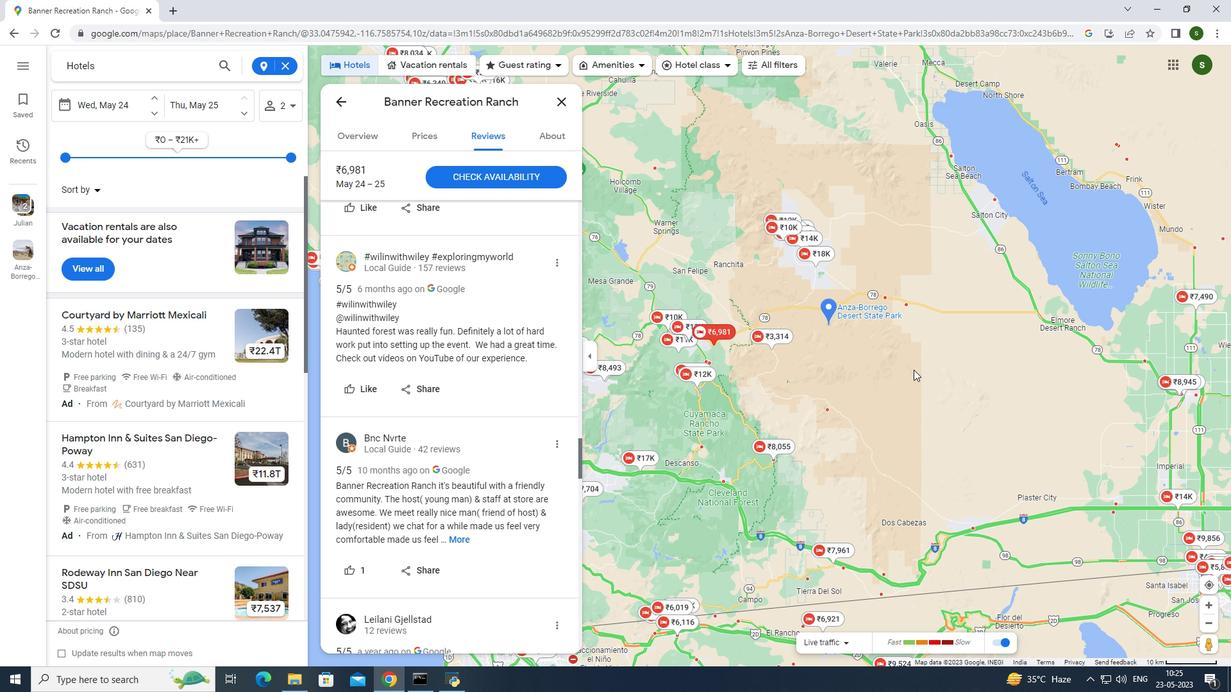 
Action: Mouse moved to (695, 386)
Screenshot: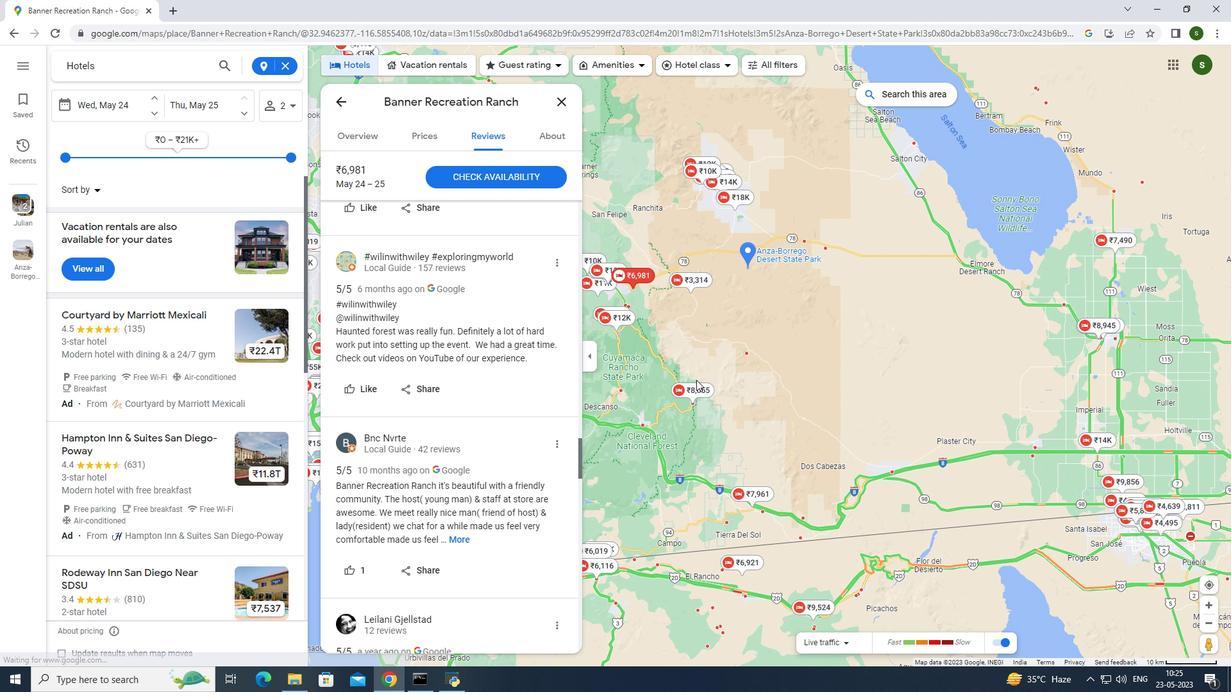 
Action: Mouse pressed left at (695, 386)
Screenshot: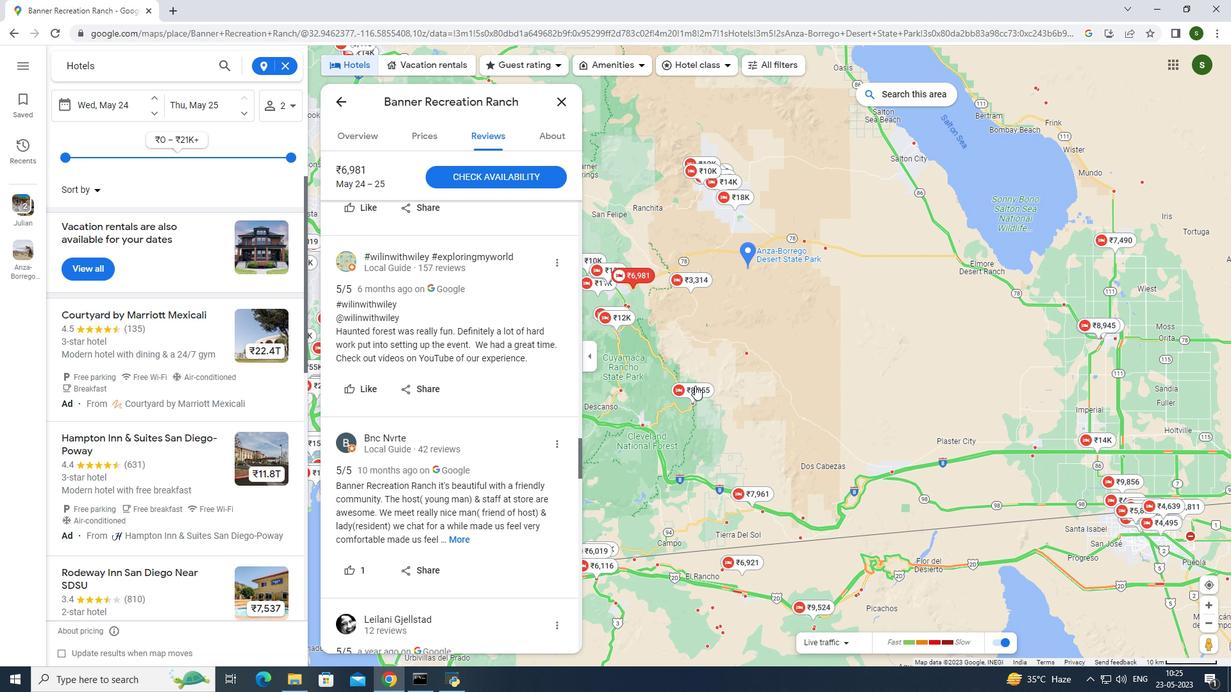 
Action: Mouse moved to (556, 98)
Screenshot: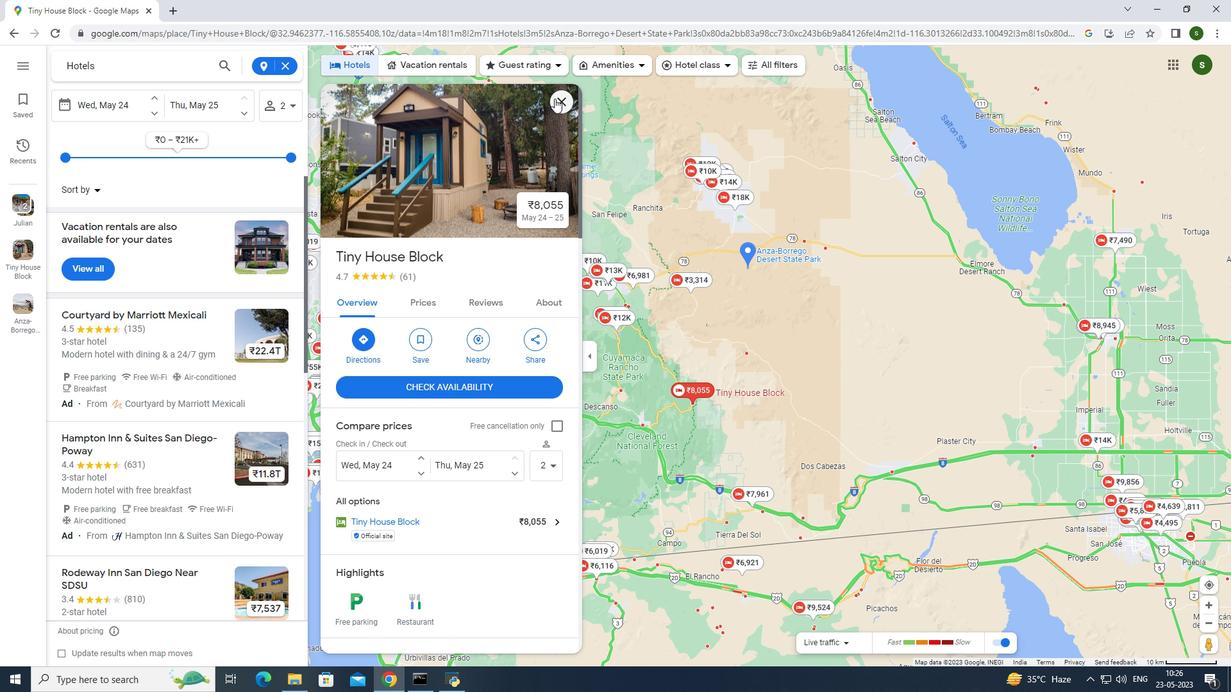 
Action: Mouse pressed left at (556, 98)
Screenshot: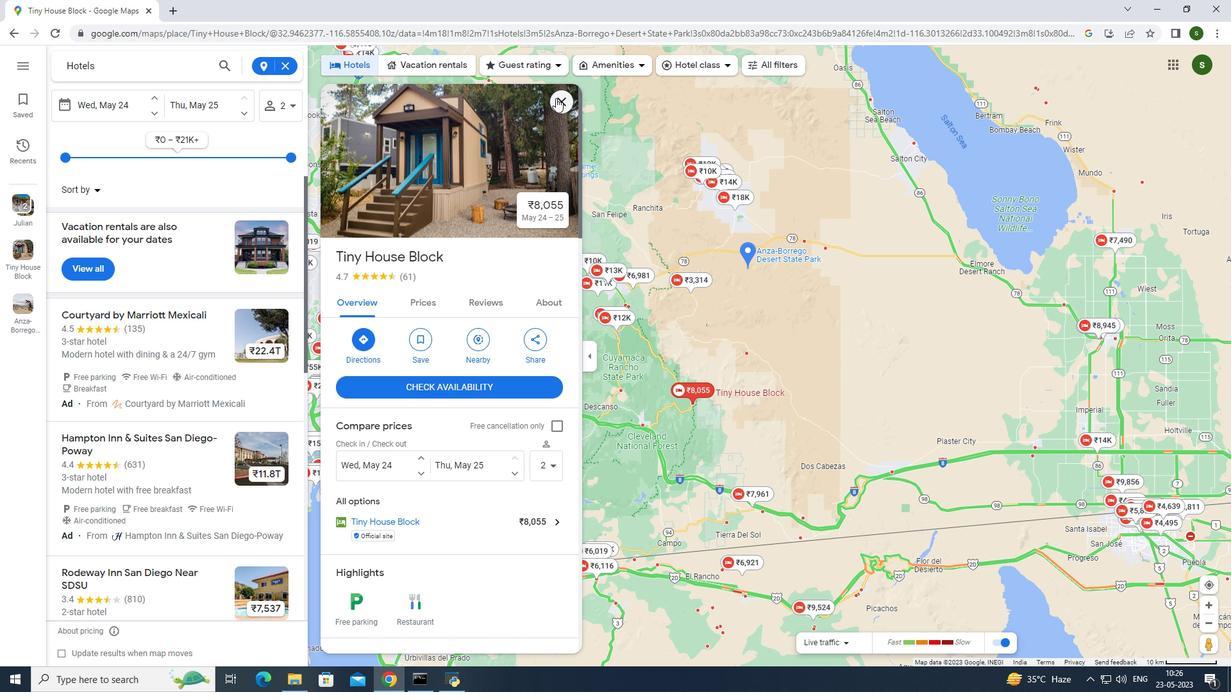 
Action: Mouse moved to (756, 262)
Screenshot: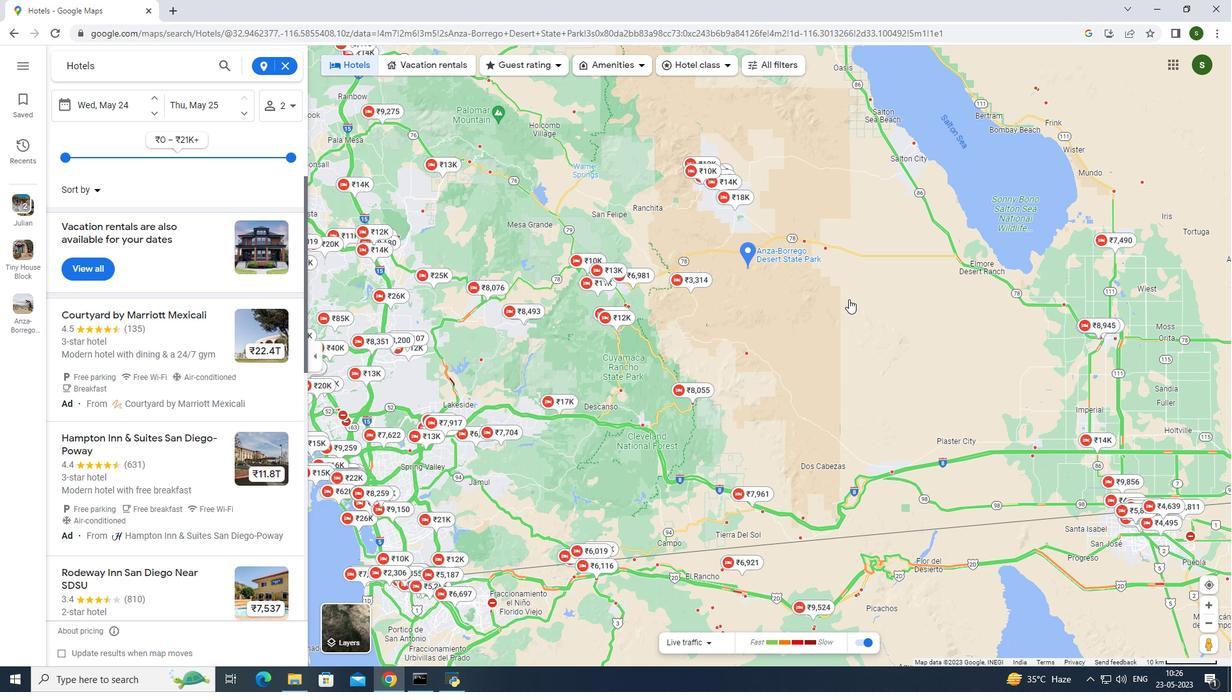 
Action: Mouse scrolled (756, 262) with delta (0, 0)
Screenshot: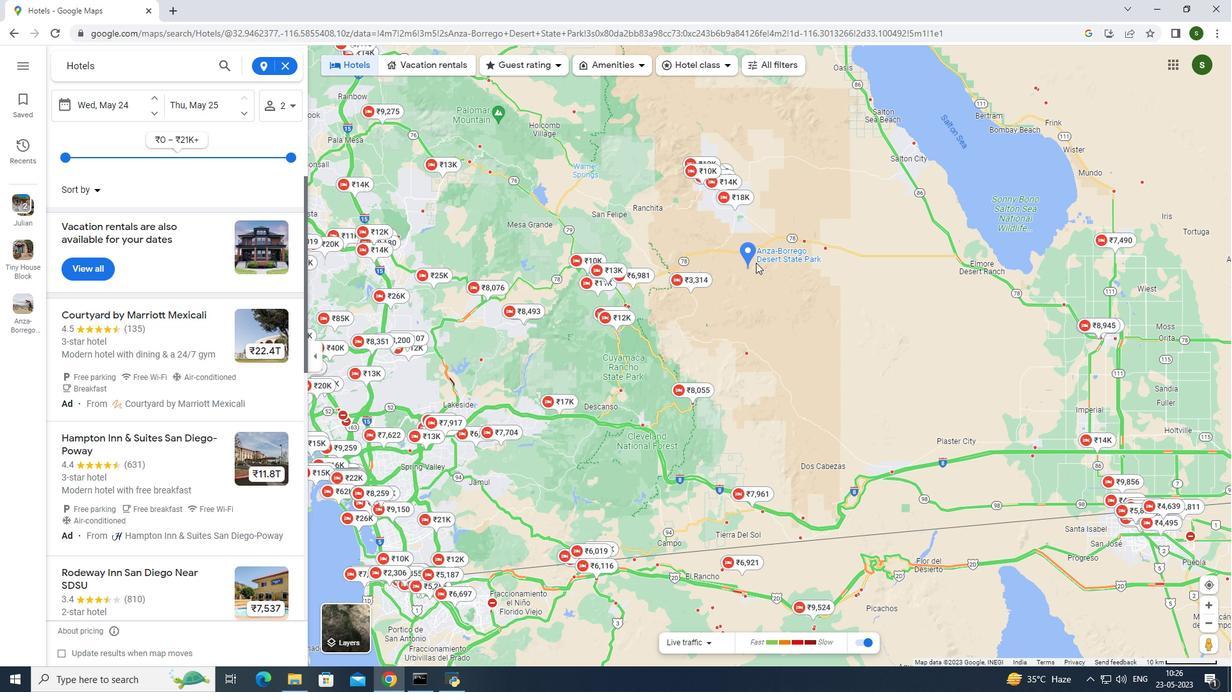 
Action: Mouse moved to (825, 300)
Screenshot: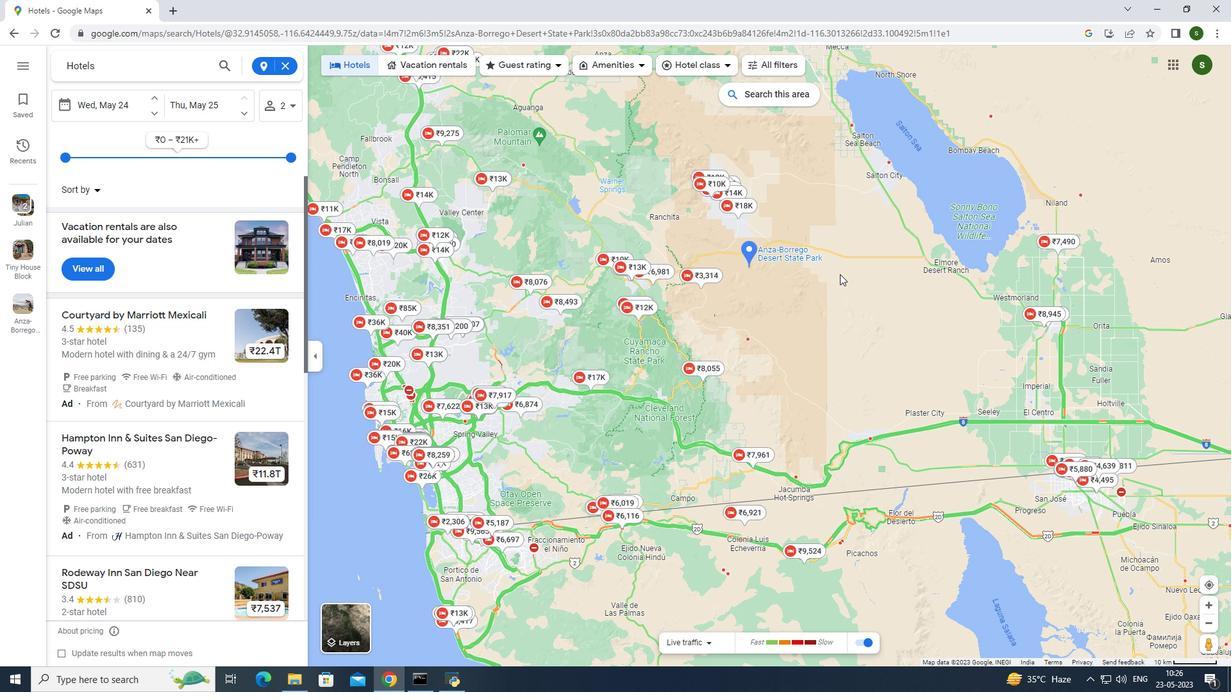 
Action: Mouse pressed left at (825, 300)
Screenshot: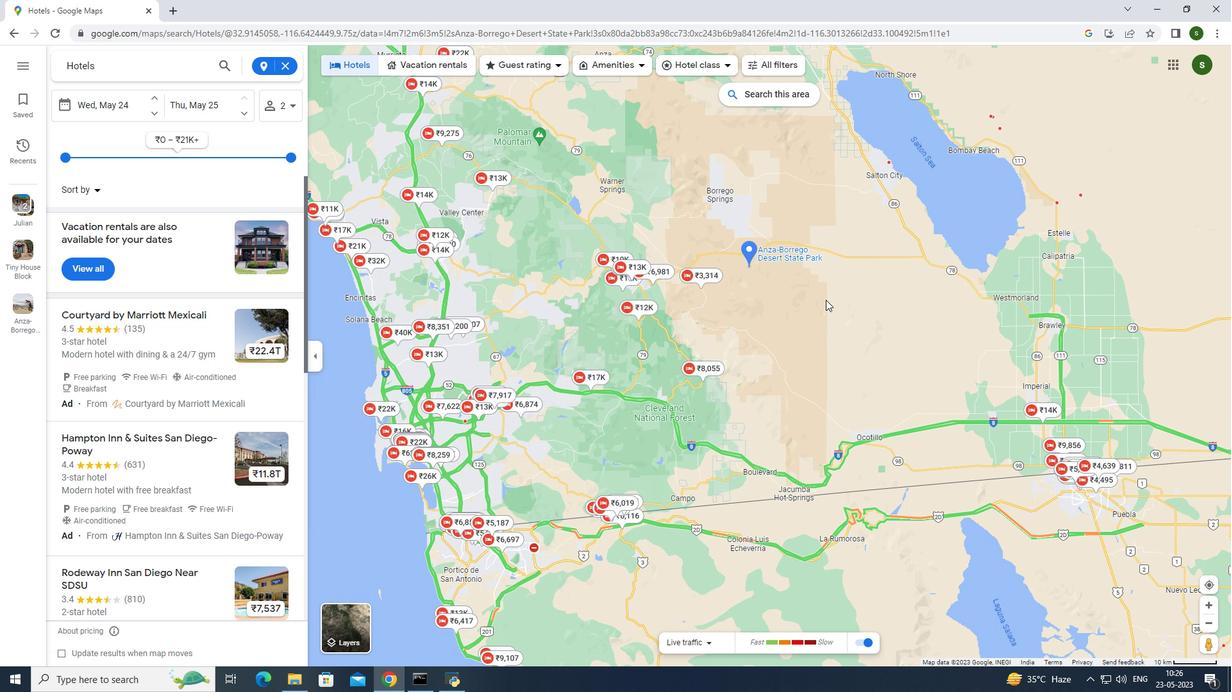 
Action: Mouse moved to (621, 268)
Screenshot: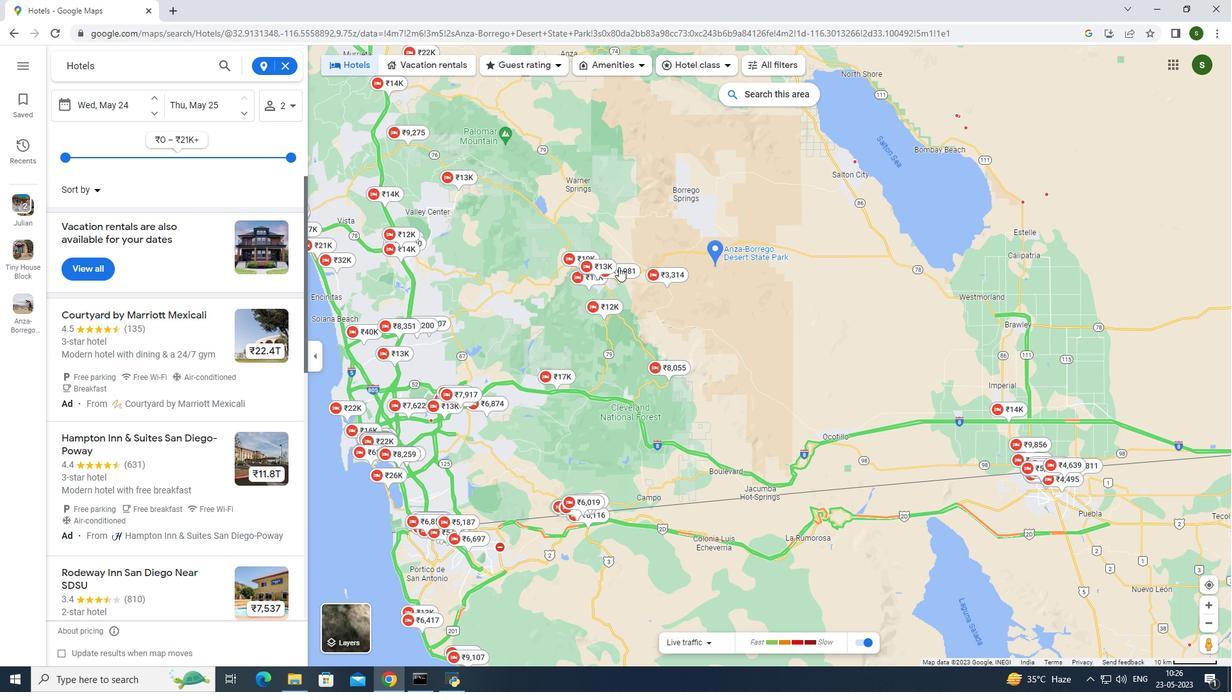 
Action: Mouse pressed left at (621, 268)
Screenshot: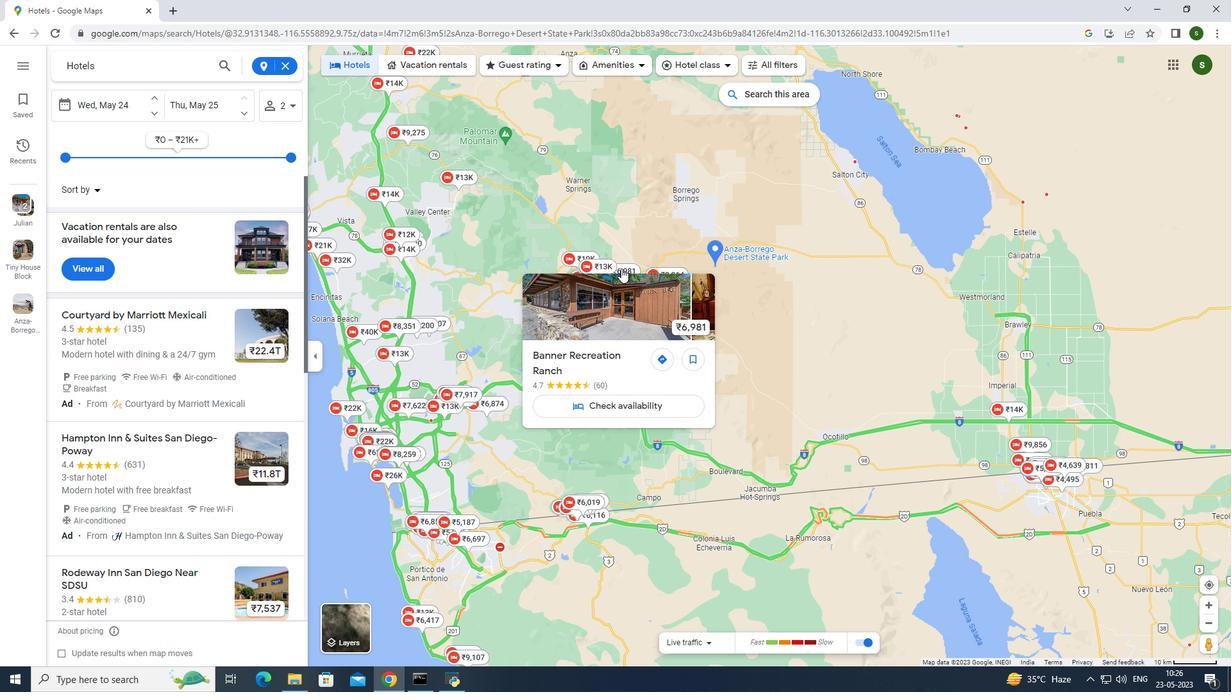 
Action: Mouse moved to (685, 310)
Screenshot: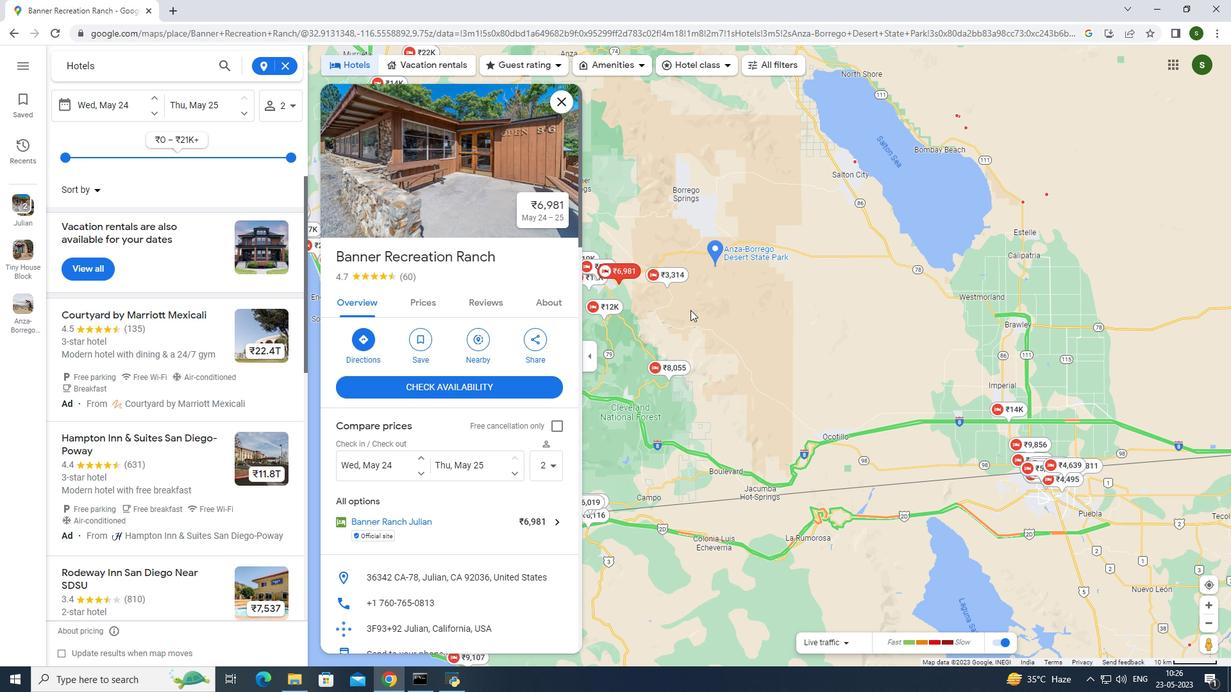 
Action: Mouse scrolled (685, 309) with delta (0, 0)
Screenshot: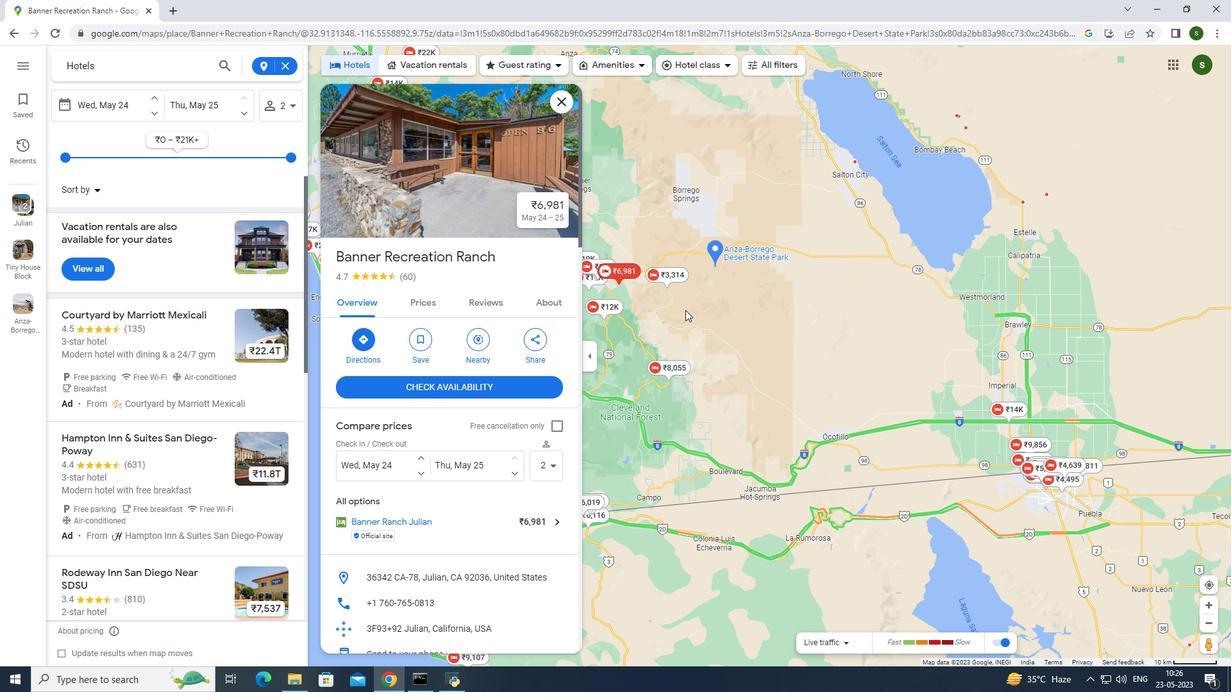 
Action: Mouse scrolled (685, 309) with delta (0, 0)
Screenshot: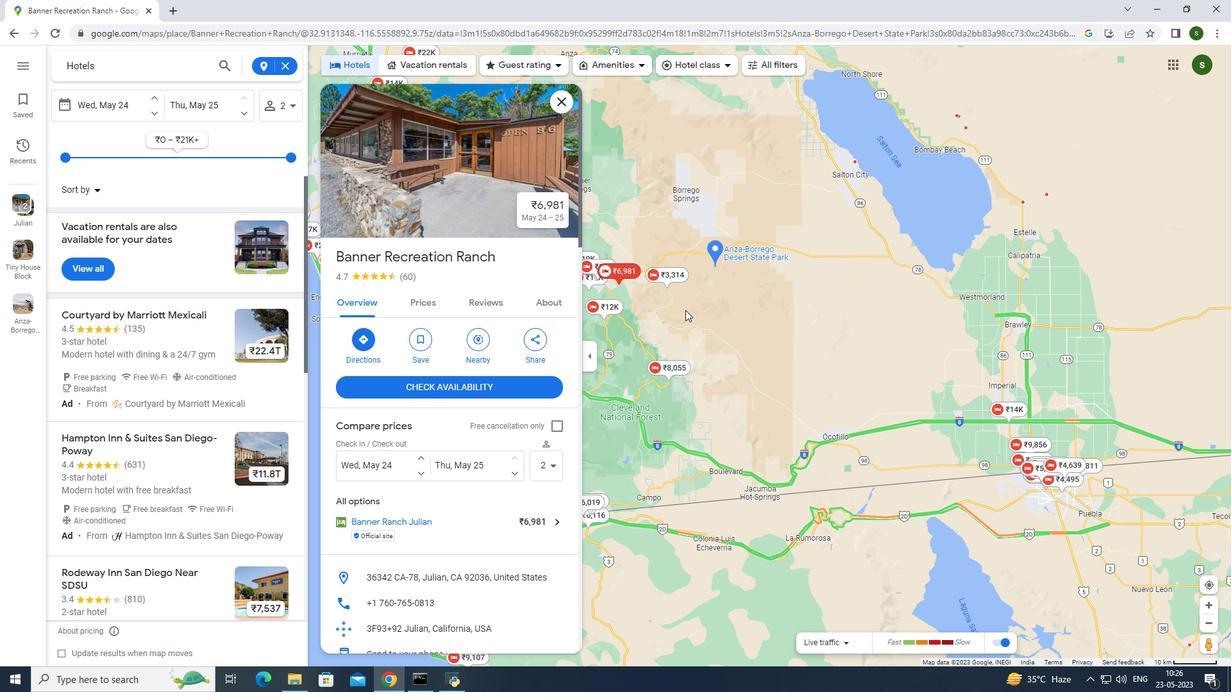 
Action: Mouse moved to (493, 409)
